 Task: Compose an email with the signature Hannah Green with the subject Request for feedback on an event and the message I apologize for any miscommunication and would like to clarify the situation. from softage.2@softage.net to softage.3@softage.net with an attached image file Catalog_image.jpg Undo the message and rewrite the message as I would like to schedule a demo of your product. Send the email. Finally, move the email from Sent Items to the label Meditation
Action: Mouse moved to (162, 263)
Screenshot: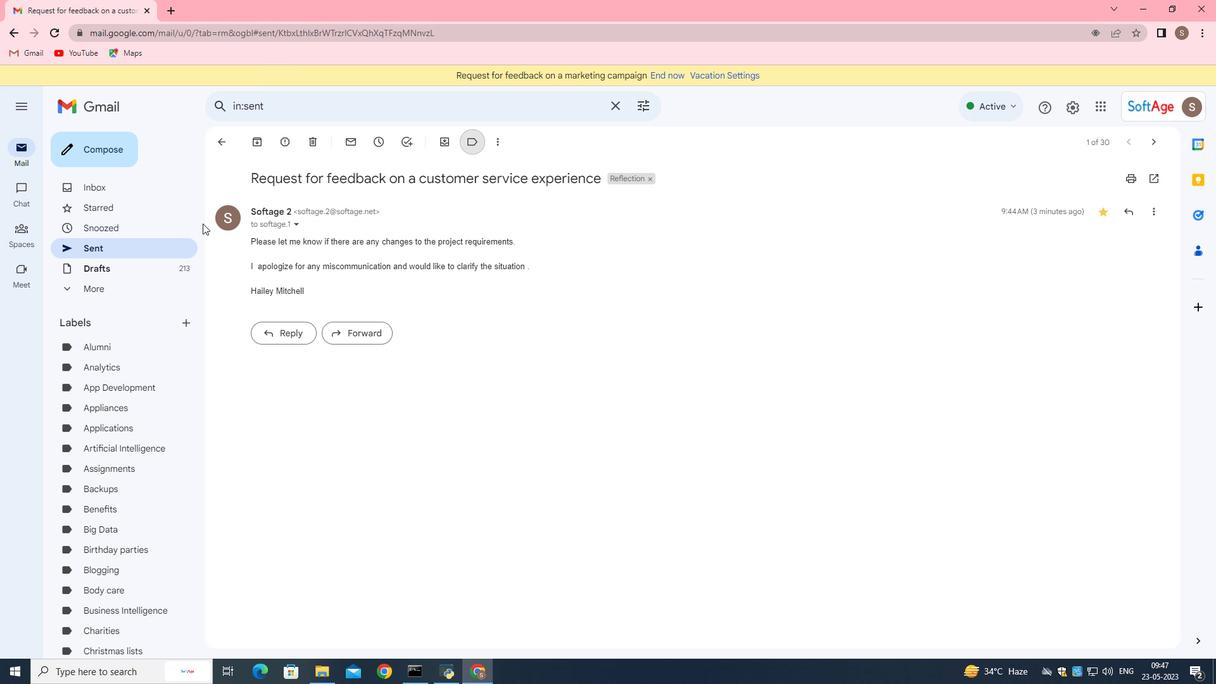 
Action: Mouse scrolled (162, 262) with delta (0, 0)
Screenshot: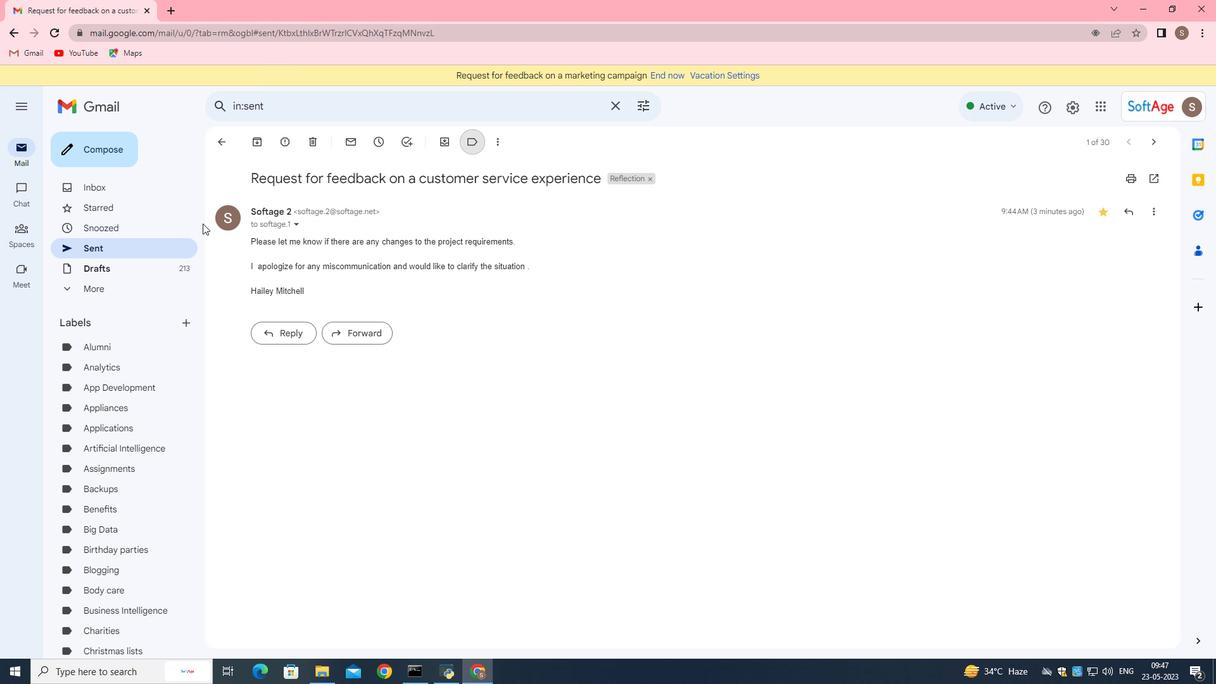 
Action: Mouse moved to (160, 266)
Screenshot: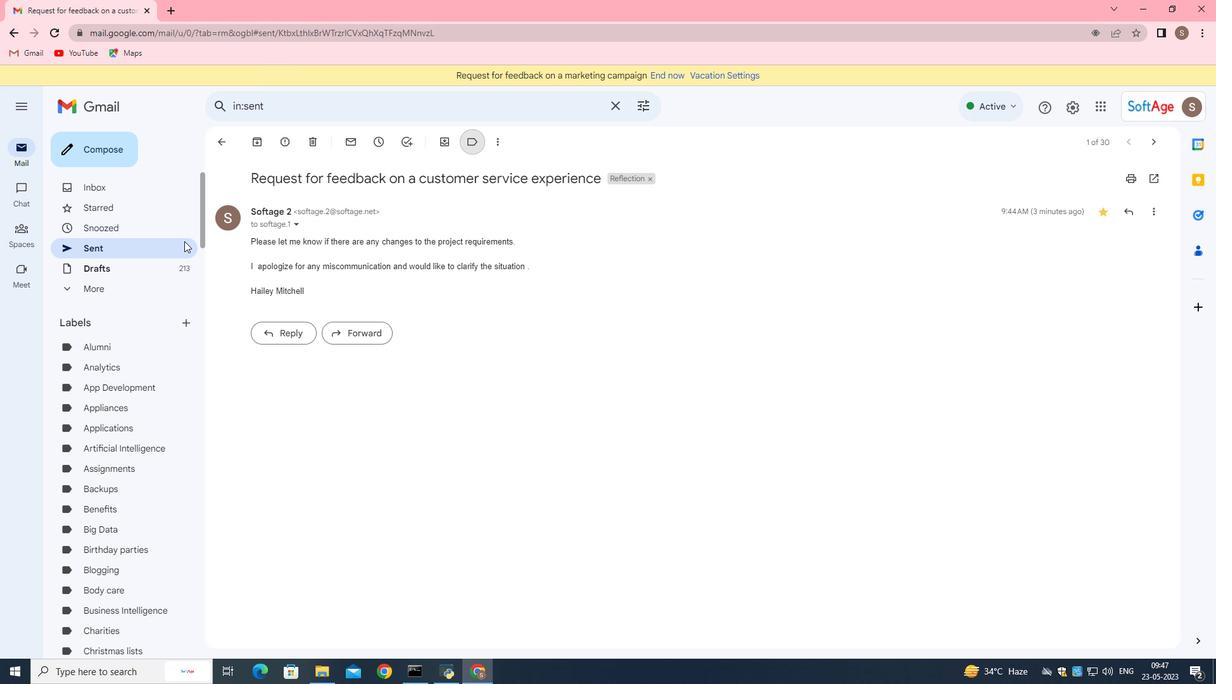 
Action: Mouse scrolled (160, 265) with delta (0, 0)
Screenshot: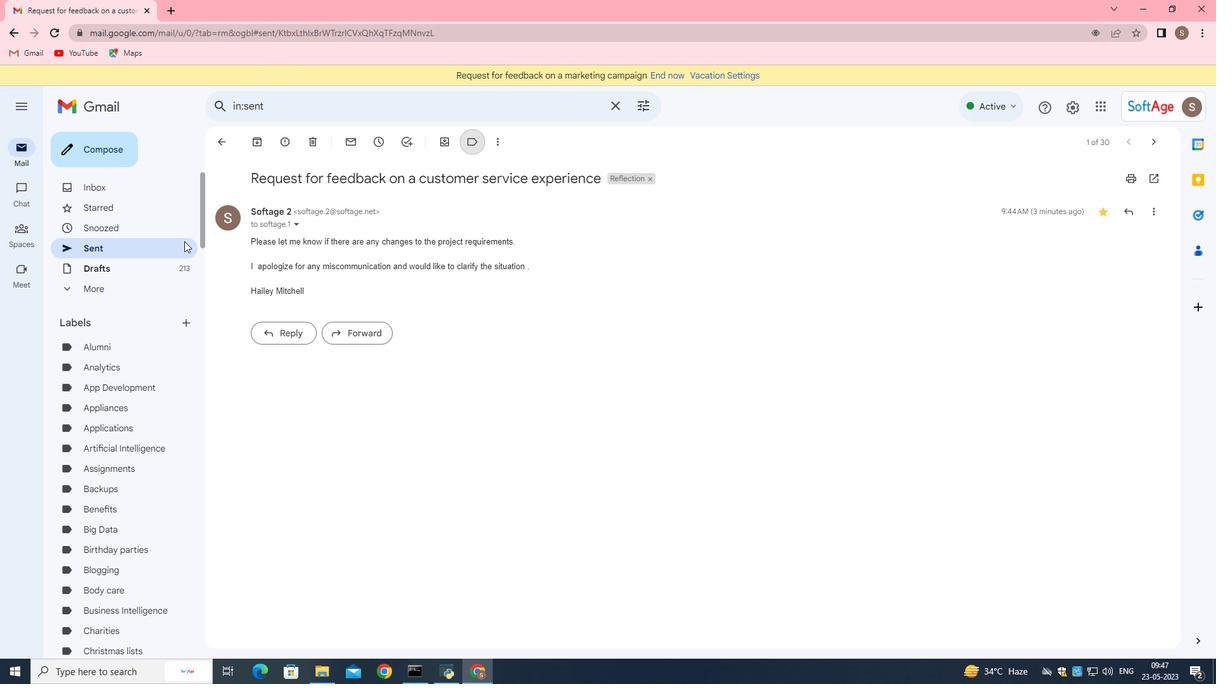 
Action: Mouse moved to (159, 269)
Screenshot: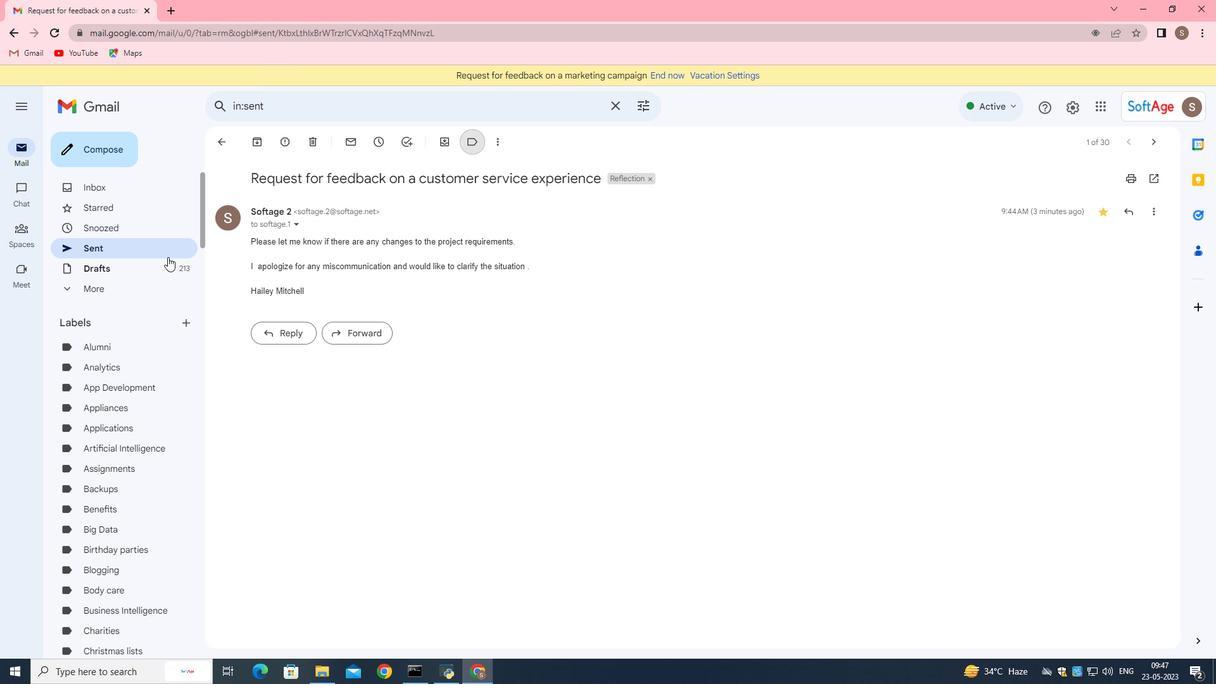 
Action: Mouse scrolled (159, 269) with delta (0, 0)
Screenshot: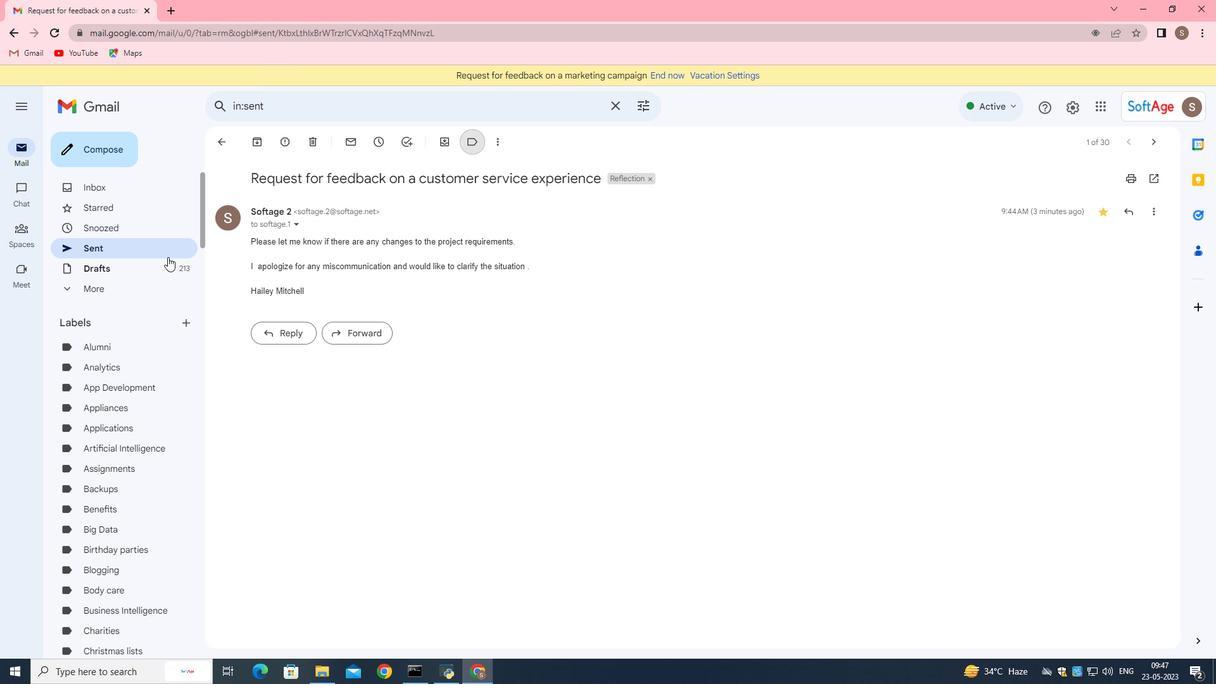 
Action: Mouse moved to (159, 270)
Screenshot: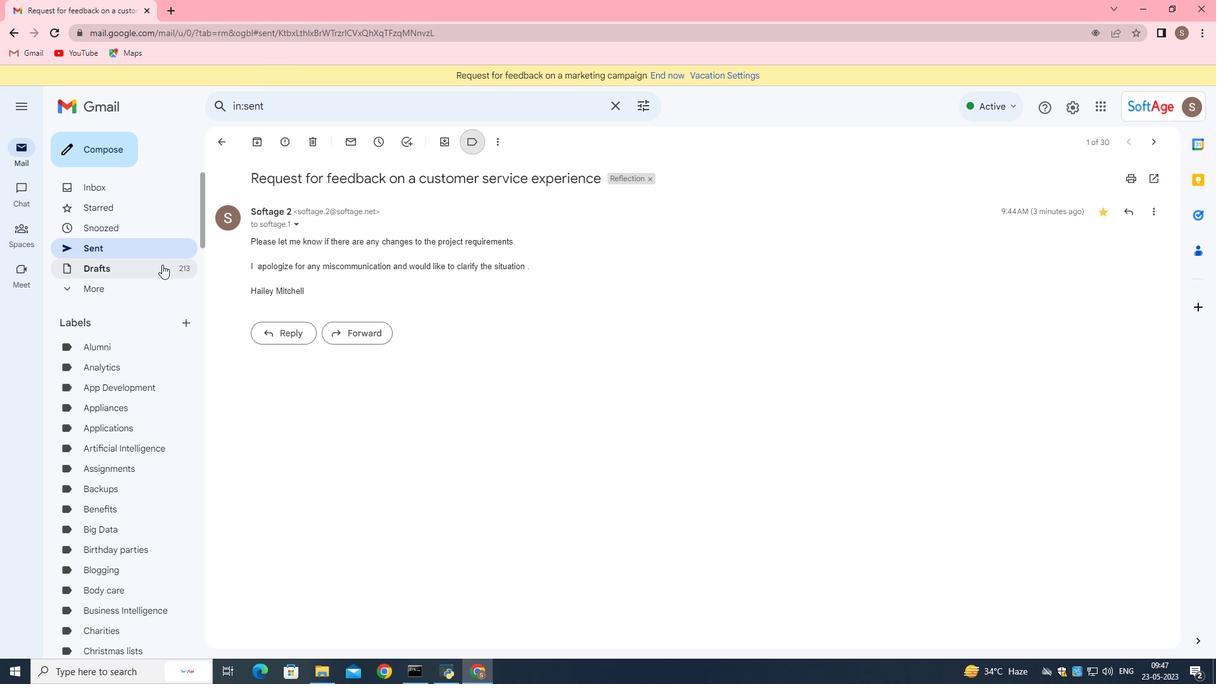 
Action: Mouse scrolled (159, 269) with delta (0, 0)
Screenshot: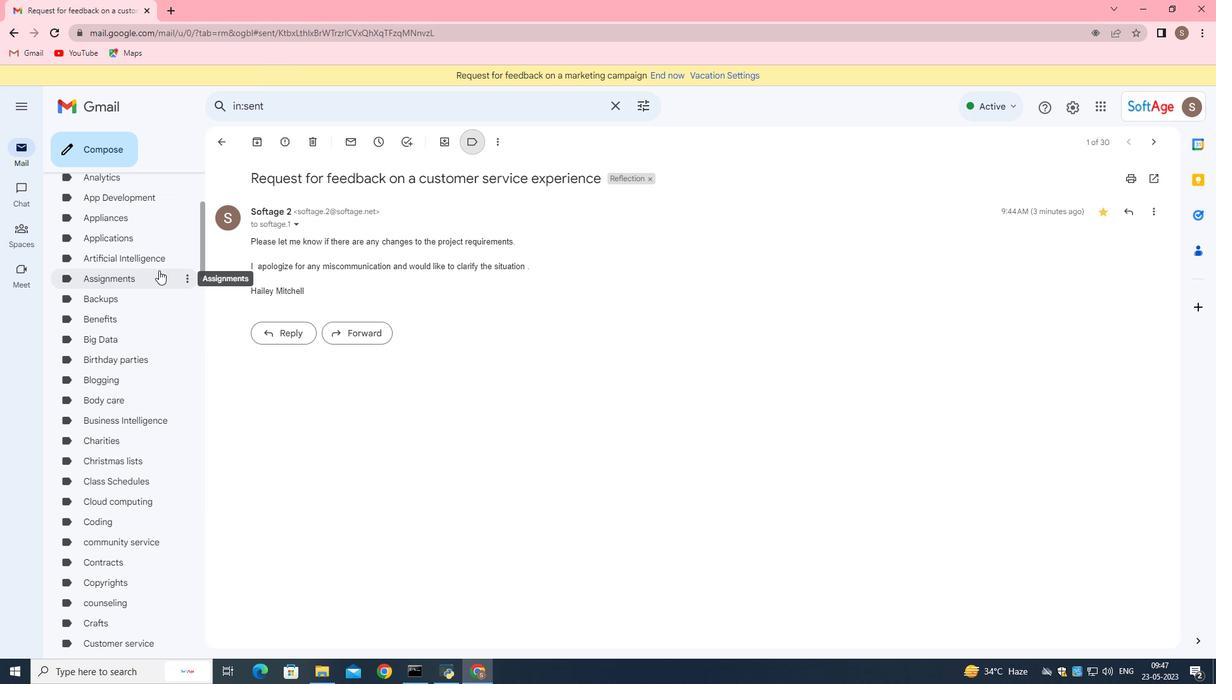 
Action: Mouse scrolled (159, 269) with delta (0, 0)
Screenshot: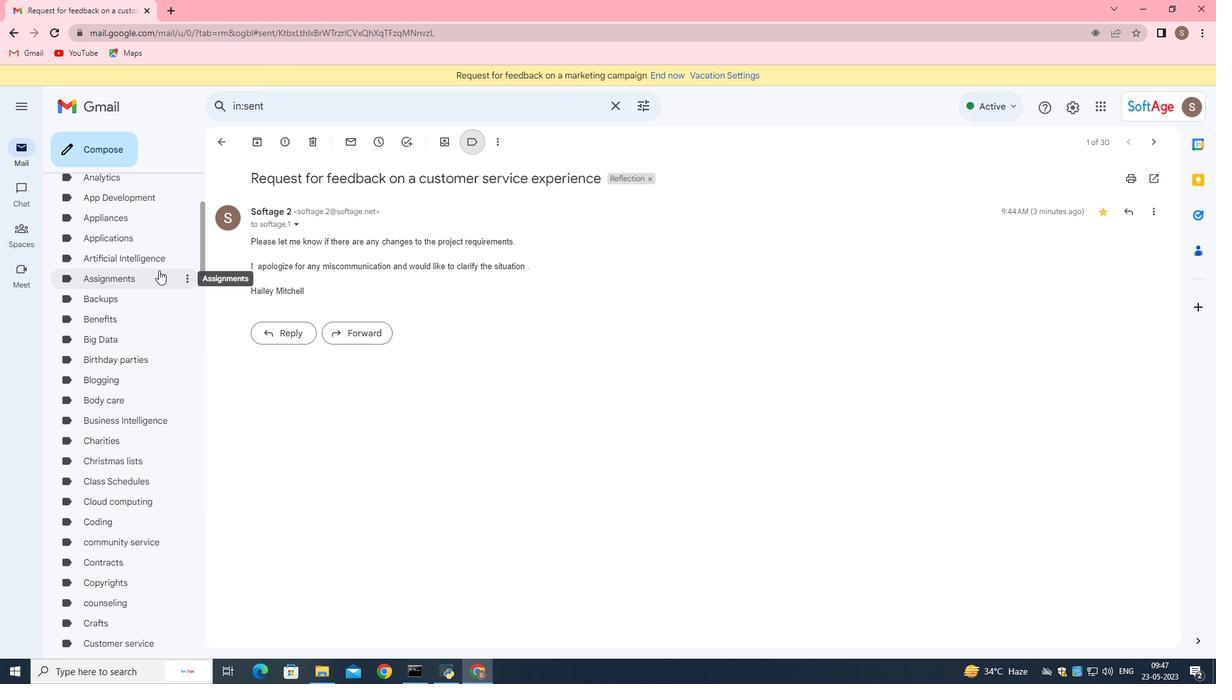 
Action: Mouse scrolled (159, 269) with delta (0, 0)
Screenshot: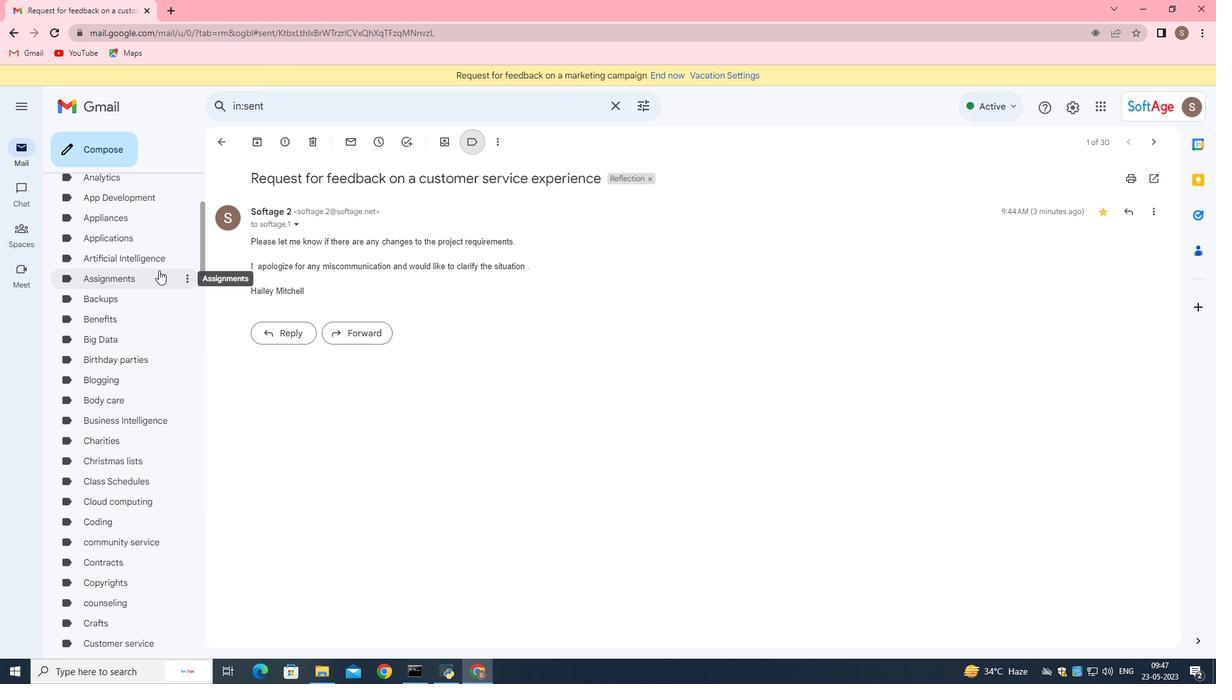 
Action: Mouse scrolled (159, 271) with delta (0, 0)
Screenshot: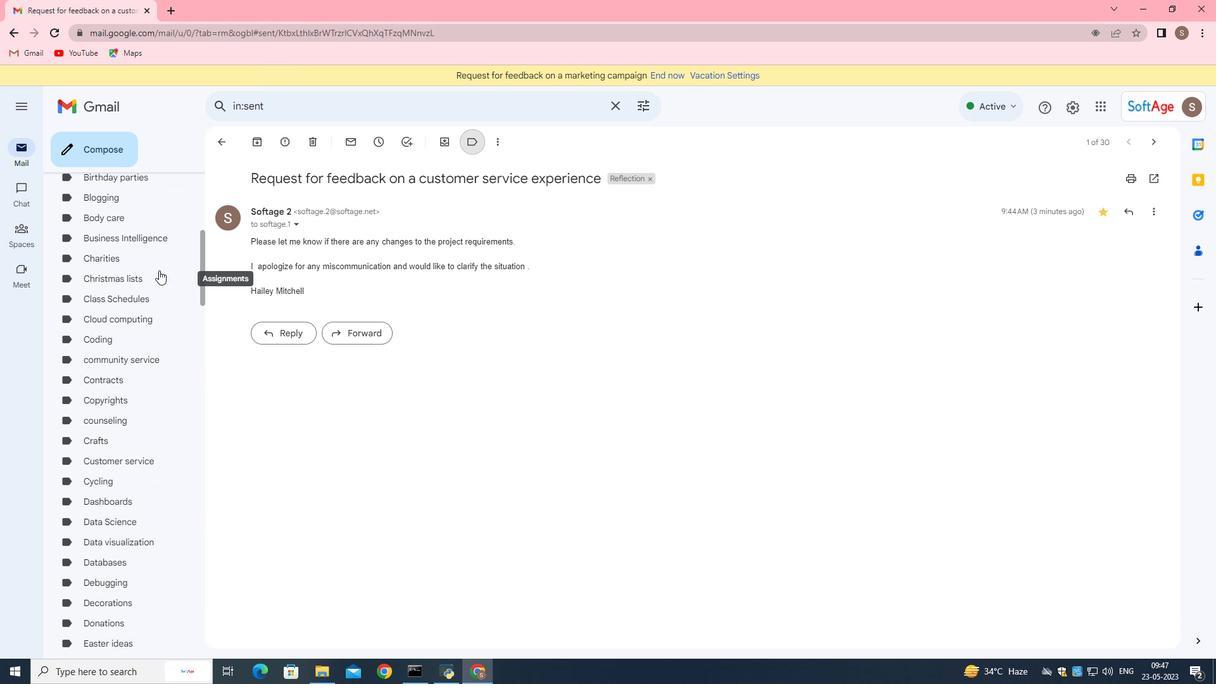 
Action: Mouse moved to (158, 270)
Screenshot: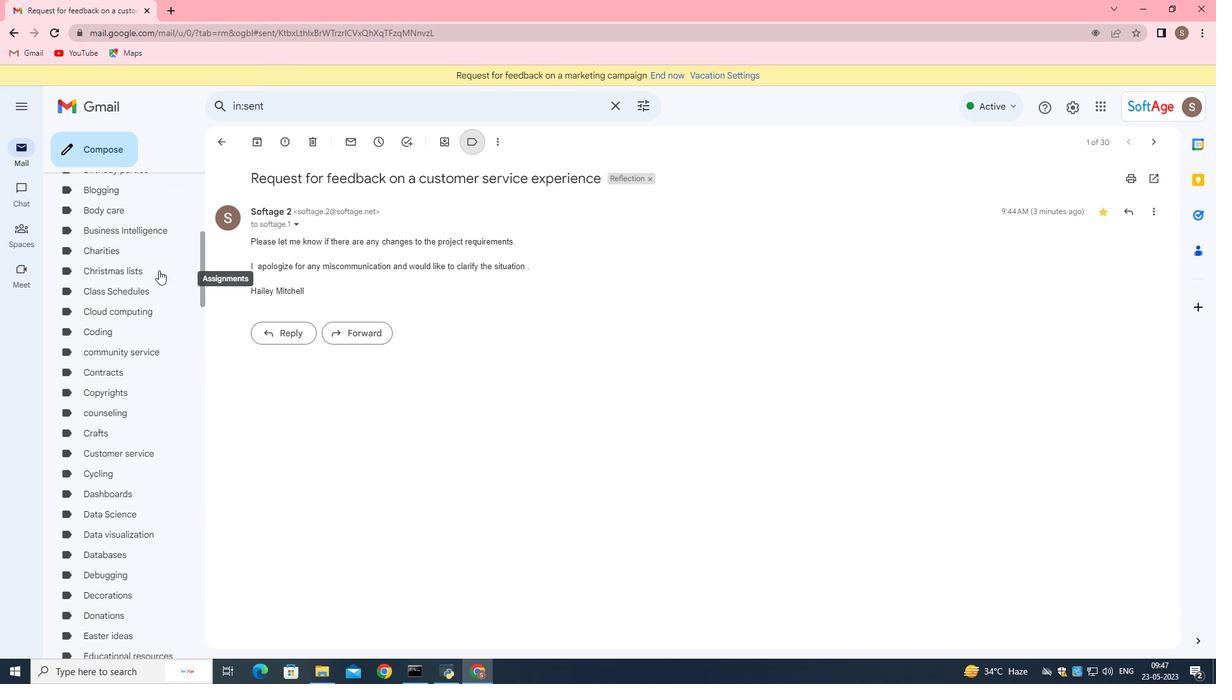 
Action: Mouse scrolled (158, 271) with delta (0, 0)
Screenshot: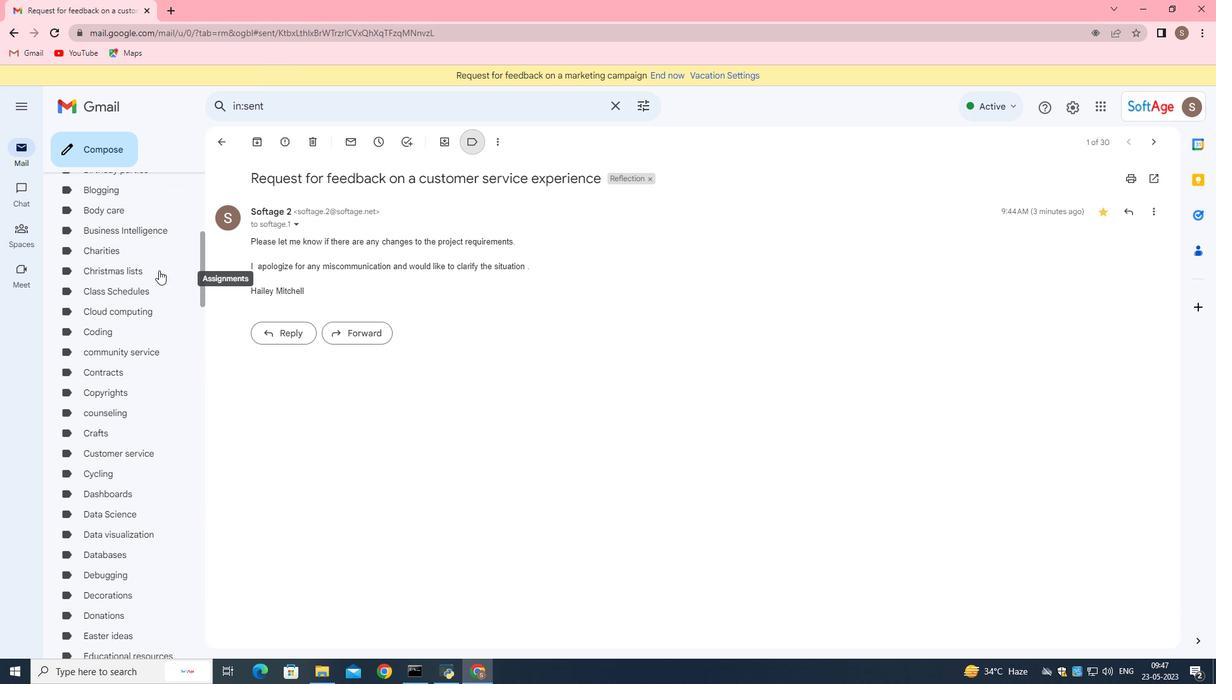 
Action: Mouse moved to (157, 270)
Screenshot: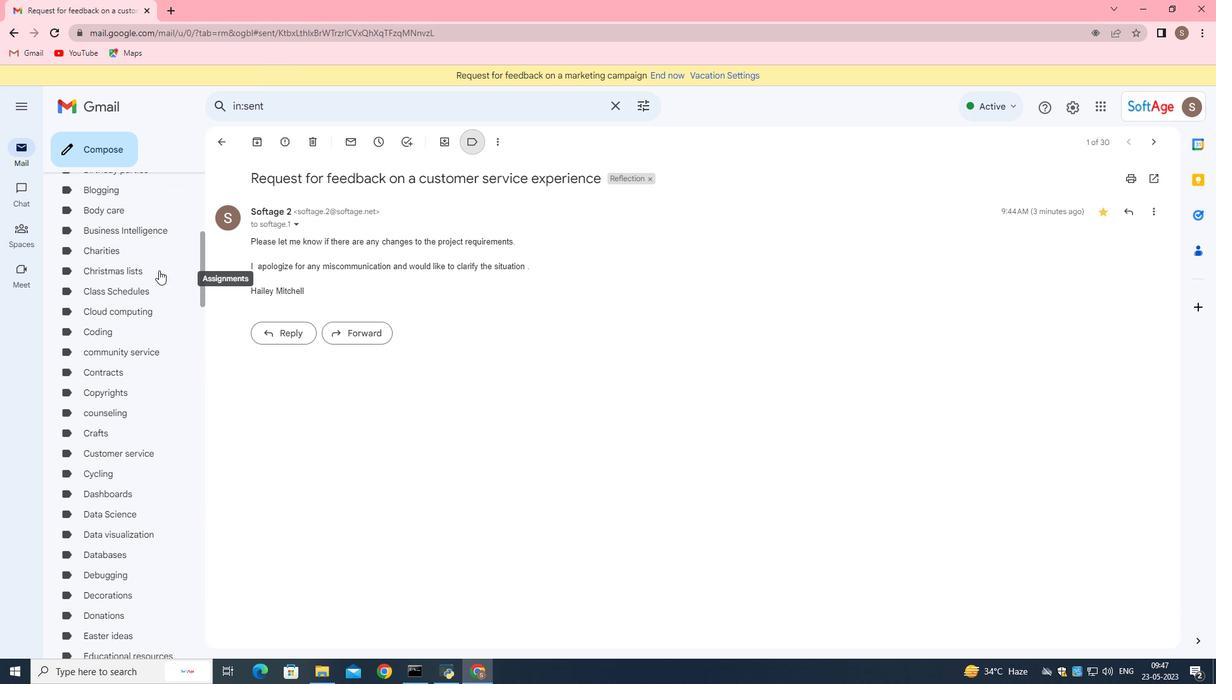 
Action: Mouse scrolled (157, 271) with delta (0, 0)
Screenshot: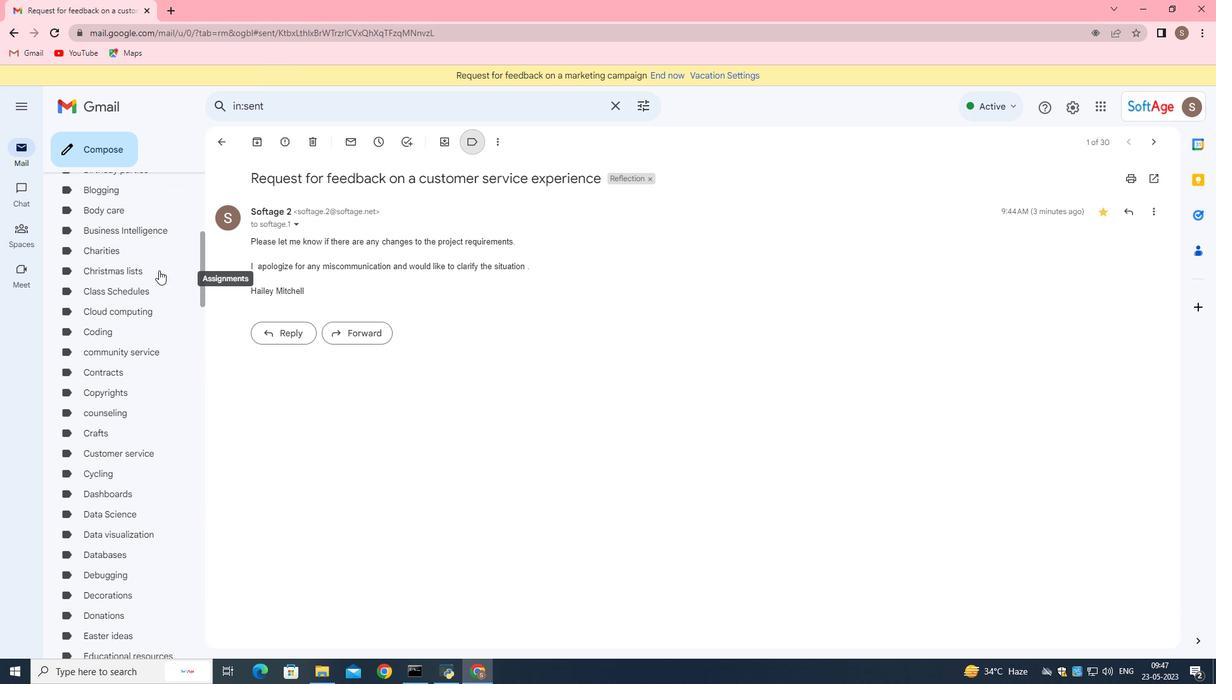 
Action: Mouse moved to (155, 268)
Screenshot: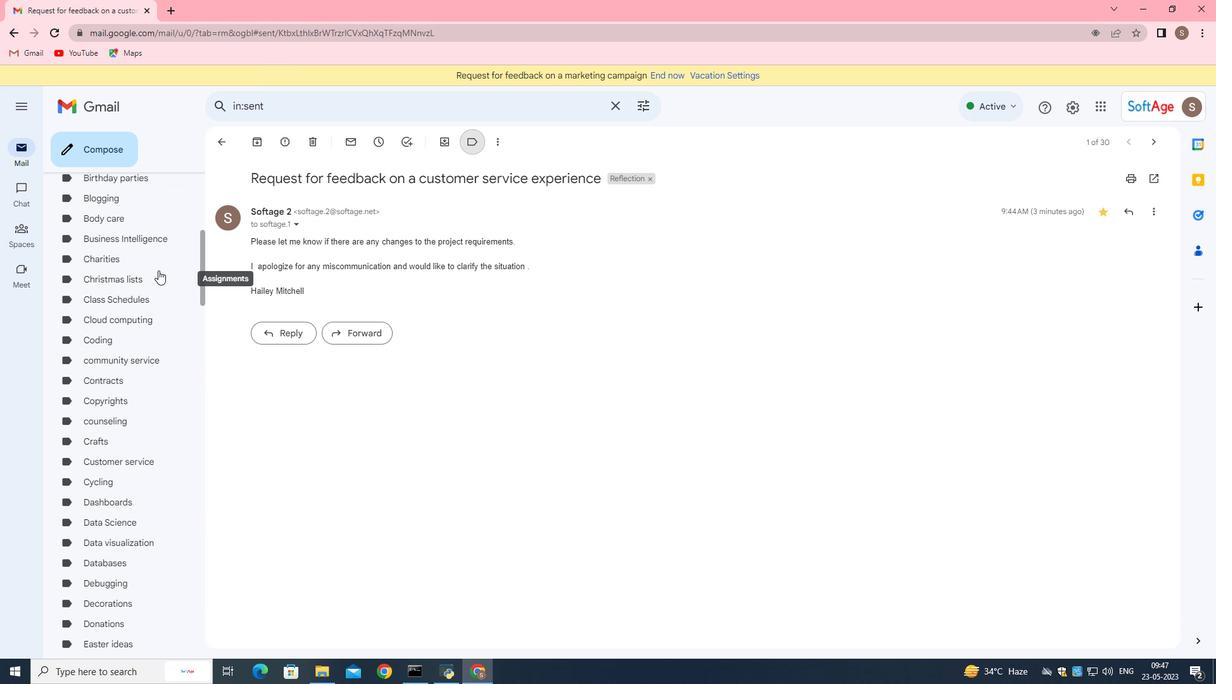 
Action: Mouse scrolled (155, 269) with delta (0, 0)
Screenshot: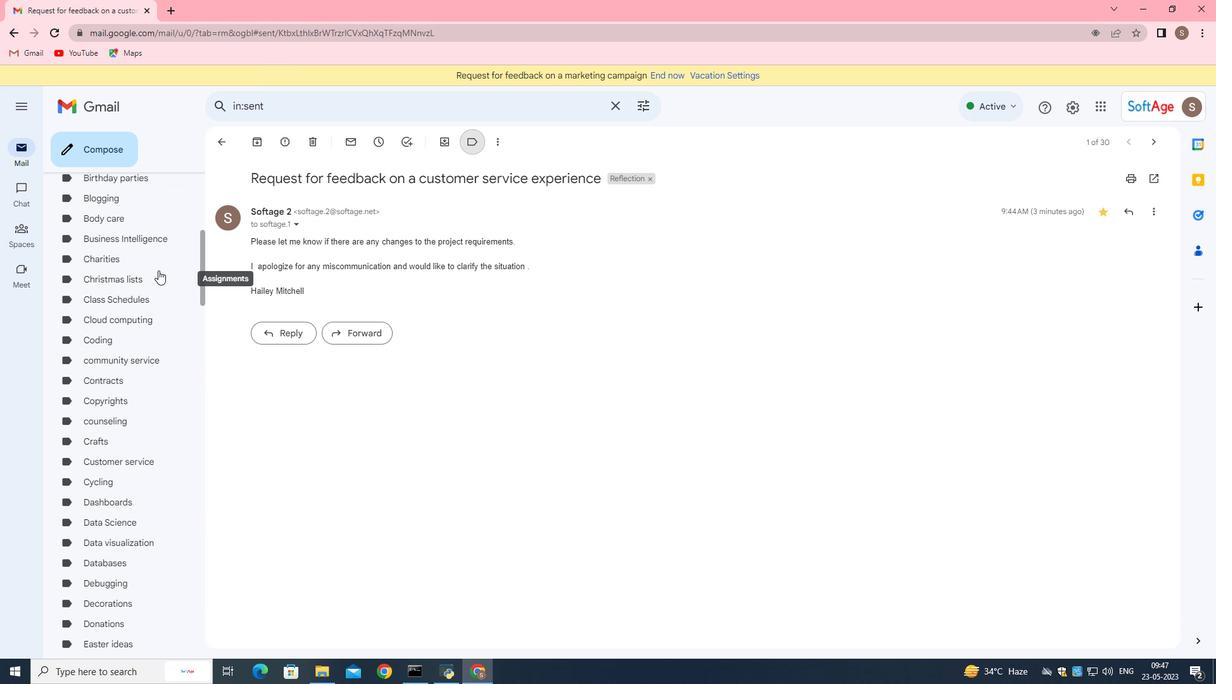 
Action: Mouse moved to (121, 180)
Screenshot: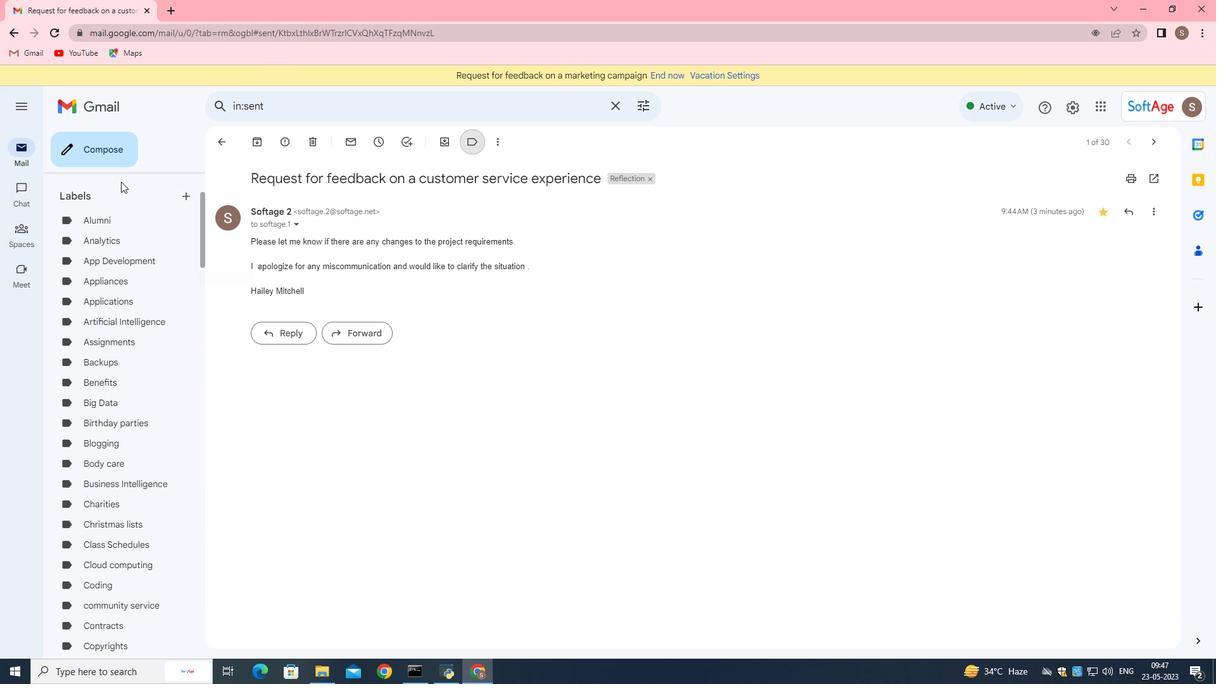 
Action: Mouse scrolled (121, 181) with delta (0, 0)
Screenshot: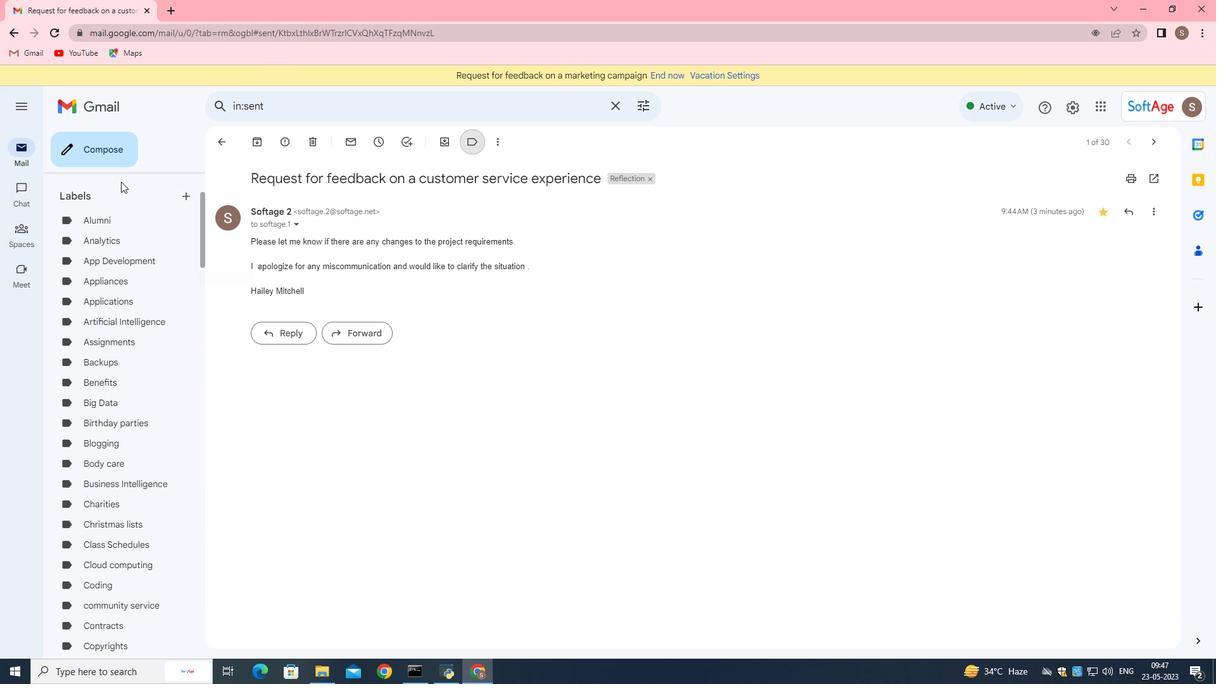 
Action: Mouse moved to (121, 179)
Screenshot: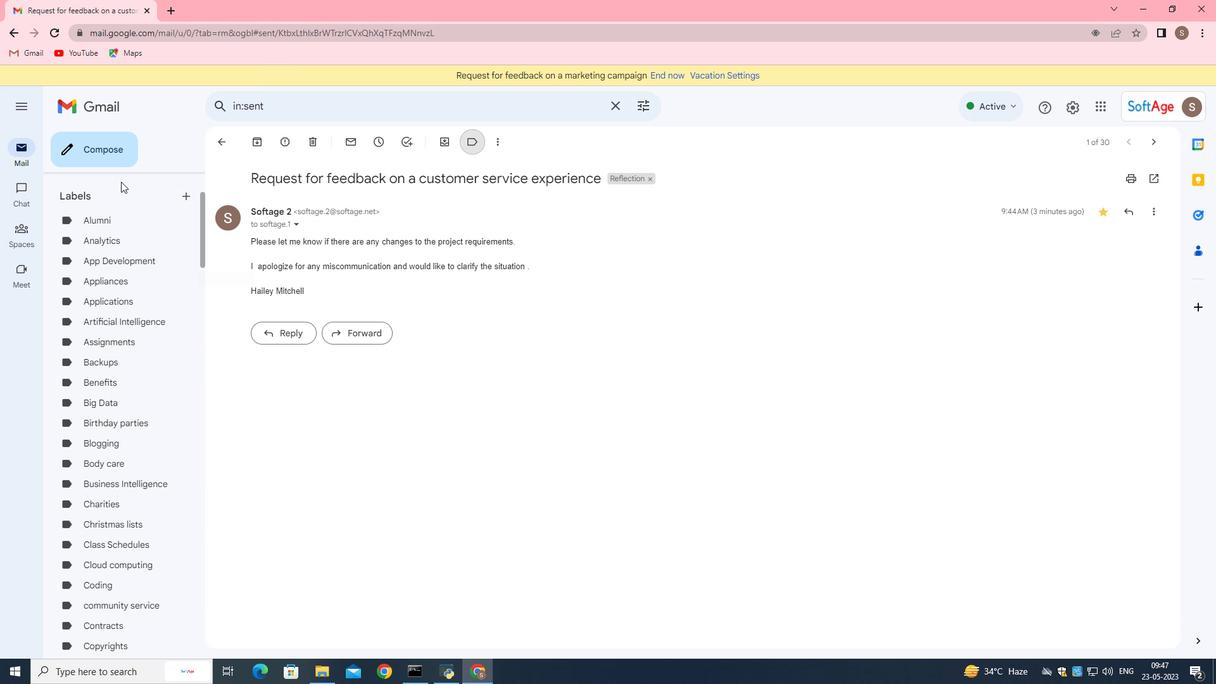 
Action: Mouse scrolled (121, 180) with delta (0, 0)
Screenshot: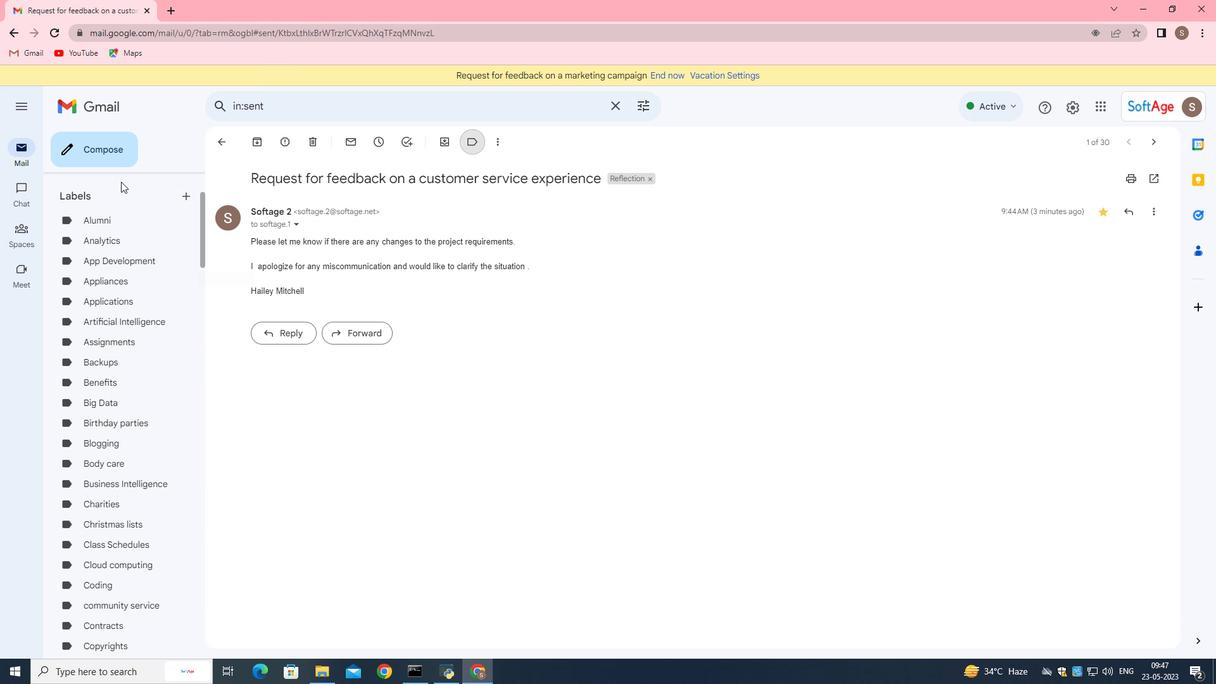 
Action: Mouse moved to (120, 178)
Screenshot: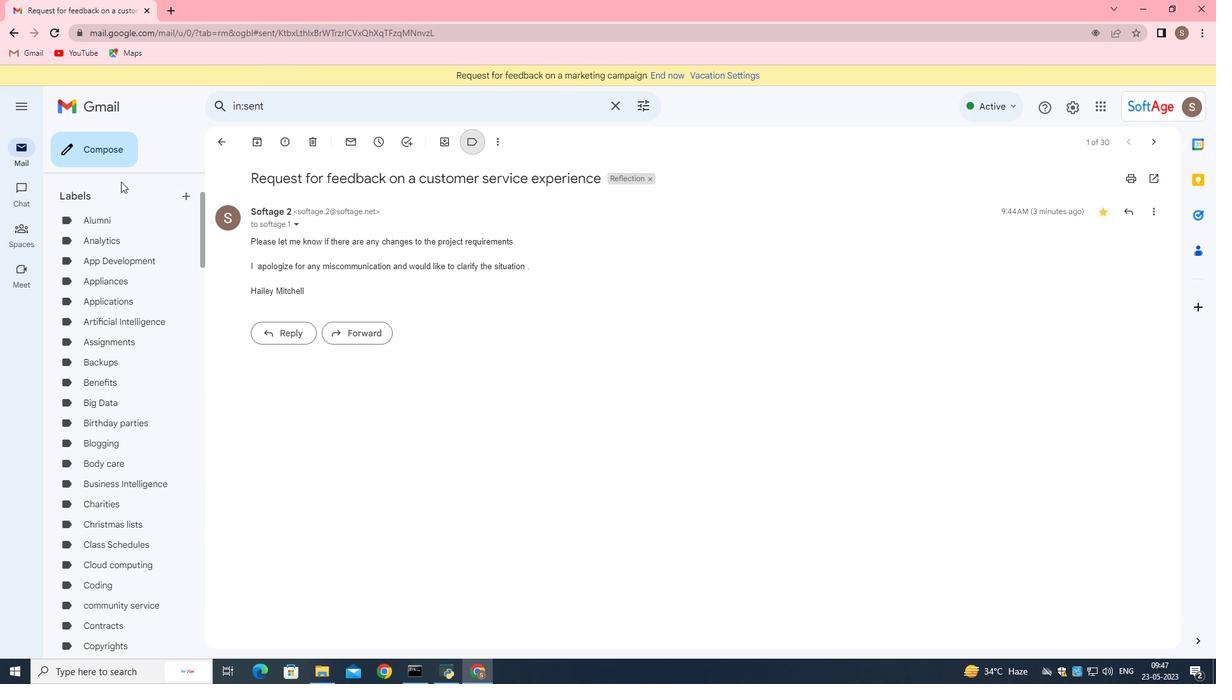 
Action: Mouse scrolled (120, 178) with delta (0, 0)
Screenshot: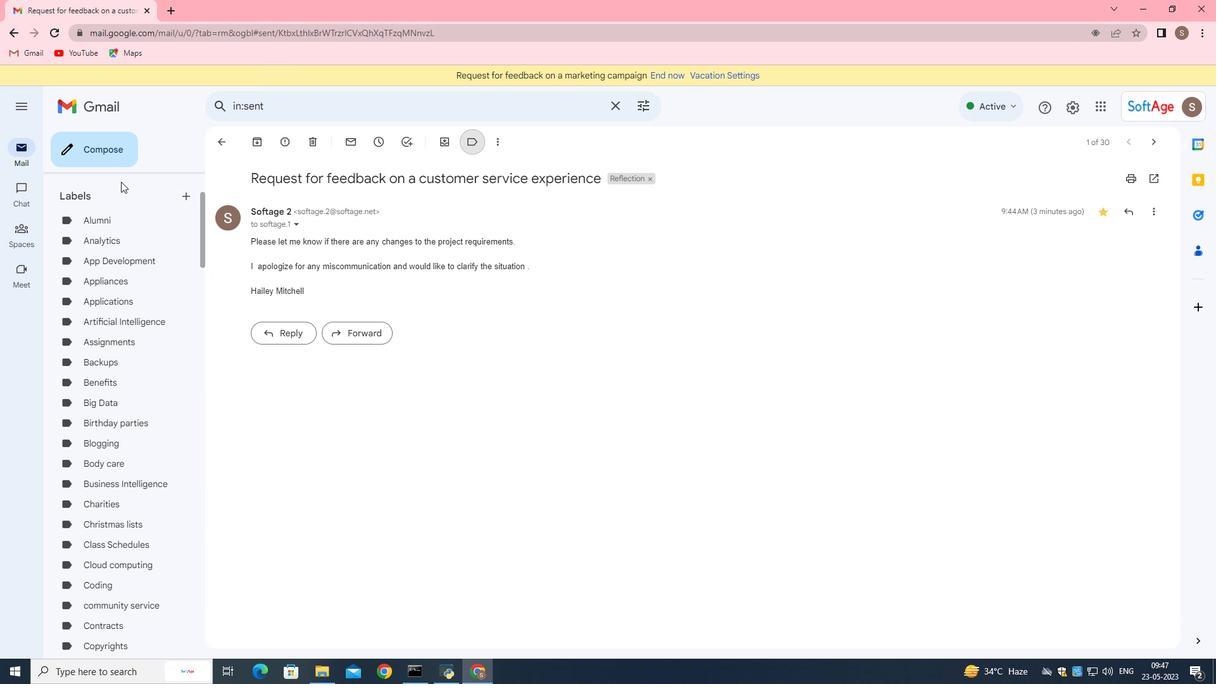 
Action: Mouse moved to (119, 172)
Screenshot: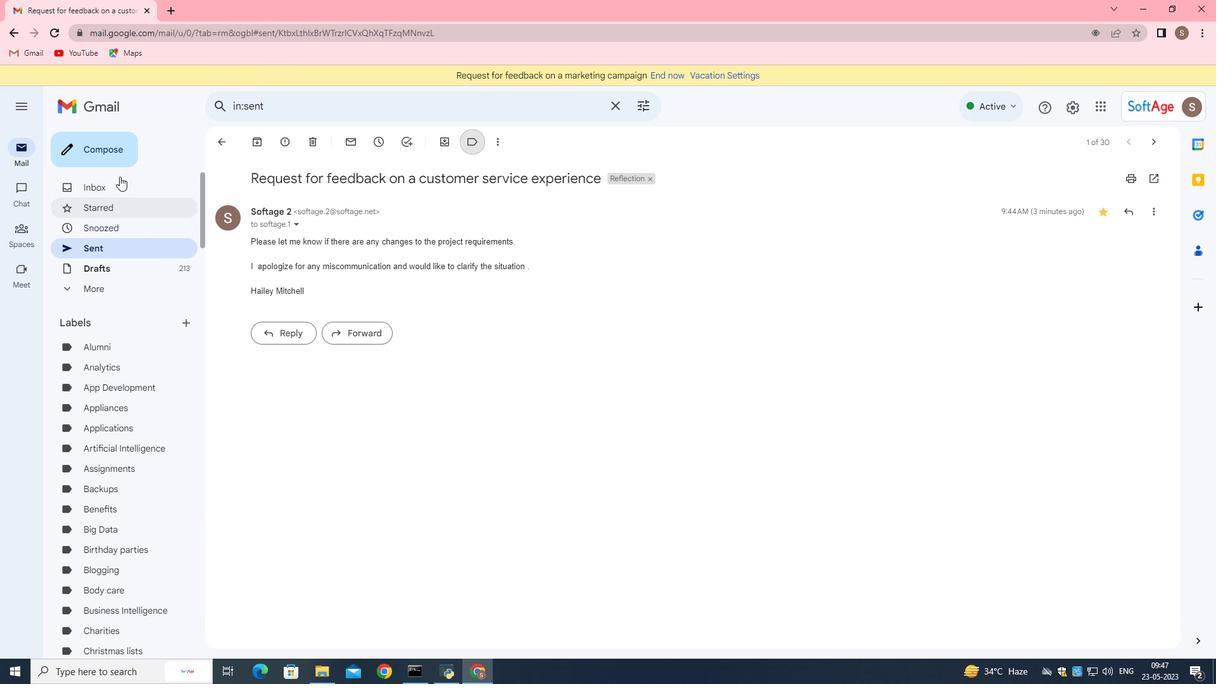 
Action: Mouse scrolled (119, 173) with delta (0, 0)
Screenshot: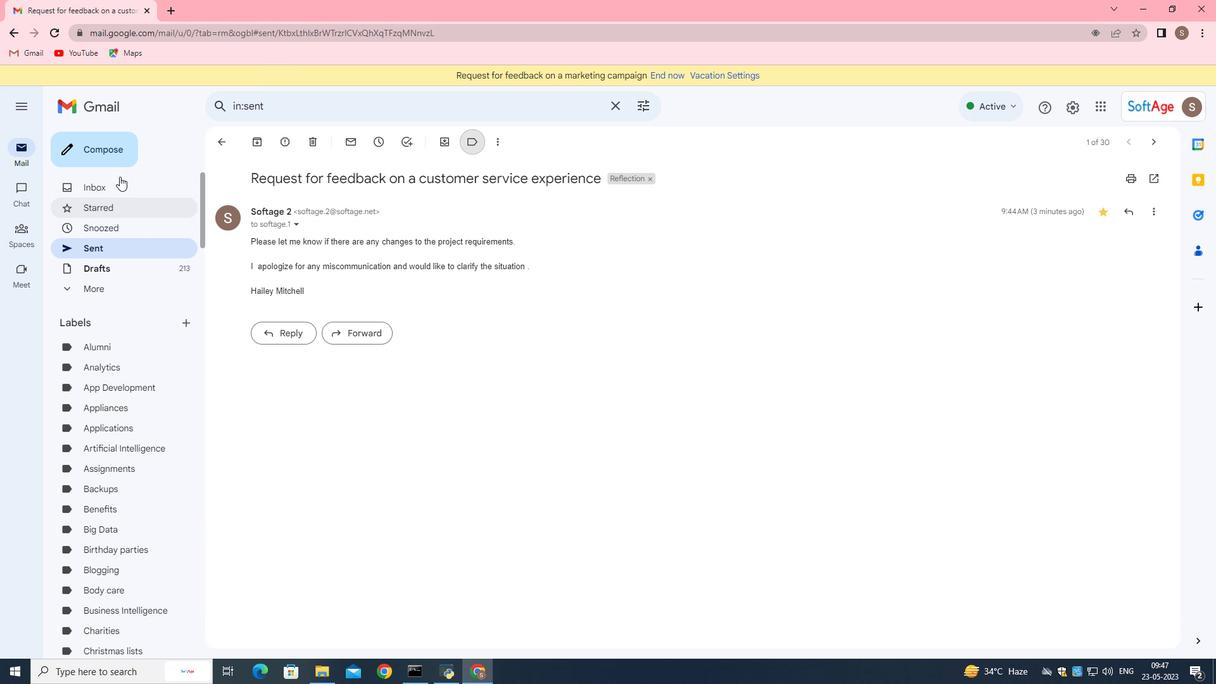 
Action: Mouse moved to (117, 170)
Screenshot: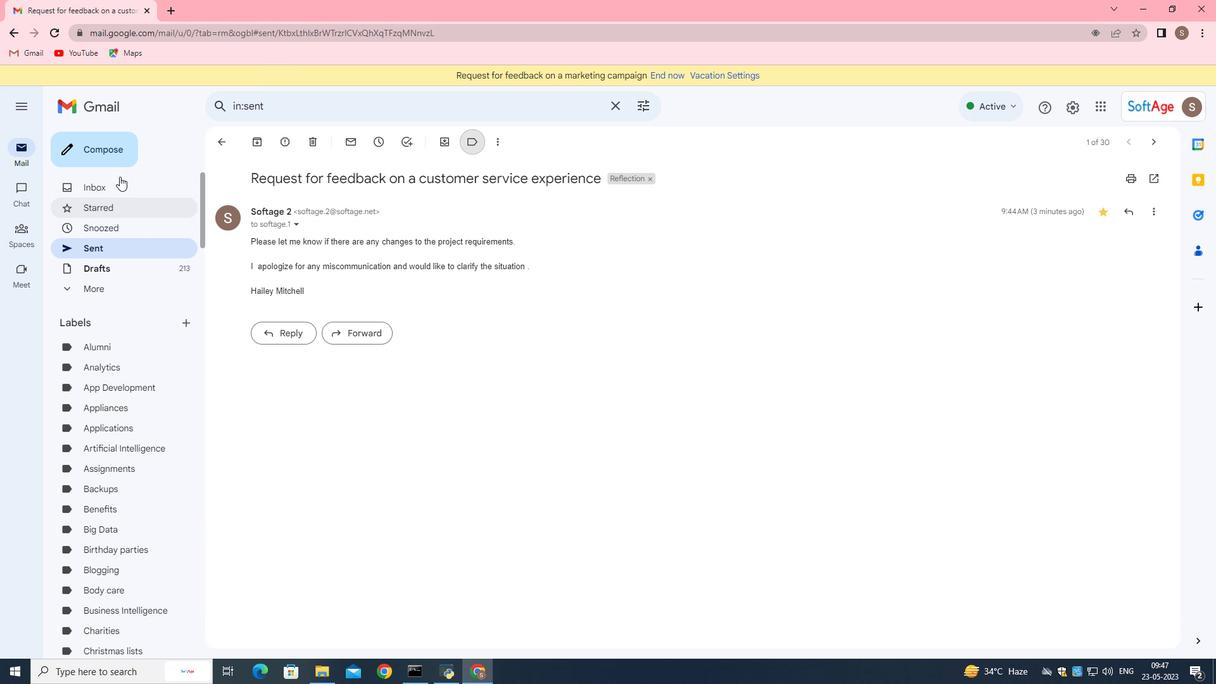 
Action: Mouse scrolled (117, 171) with delta (0, 0)
Screenshot: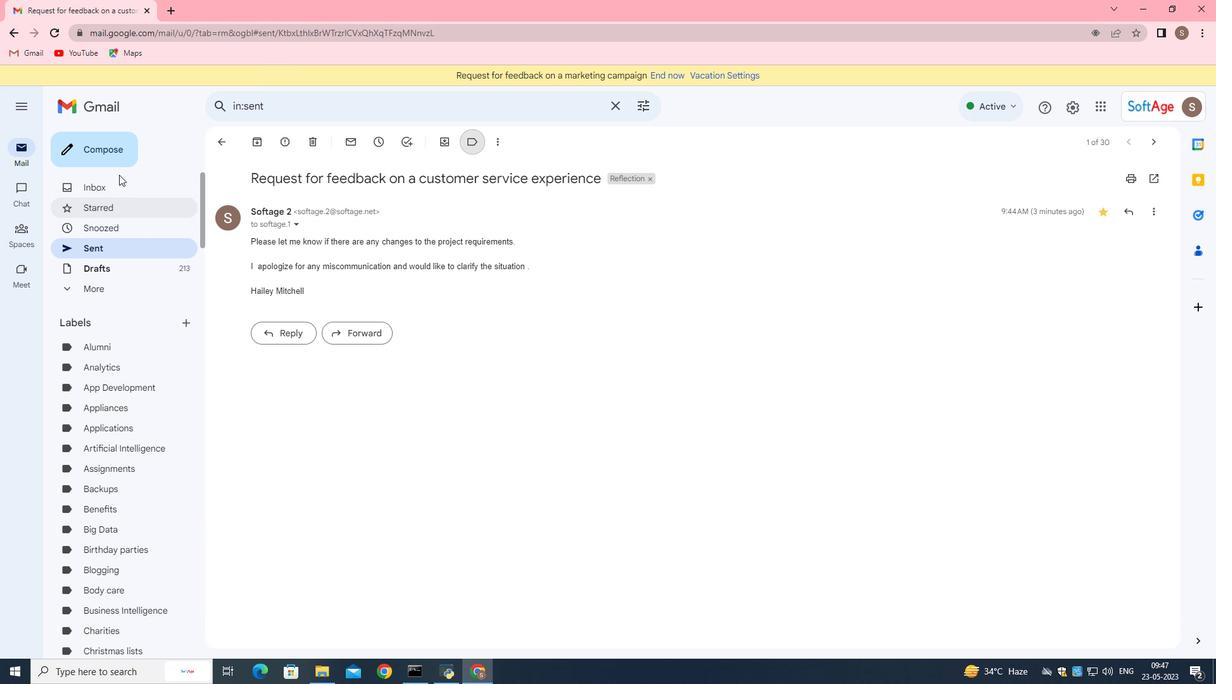 
Action: Mouse moved to (115, 165)
Screenshot: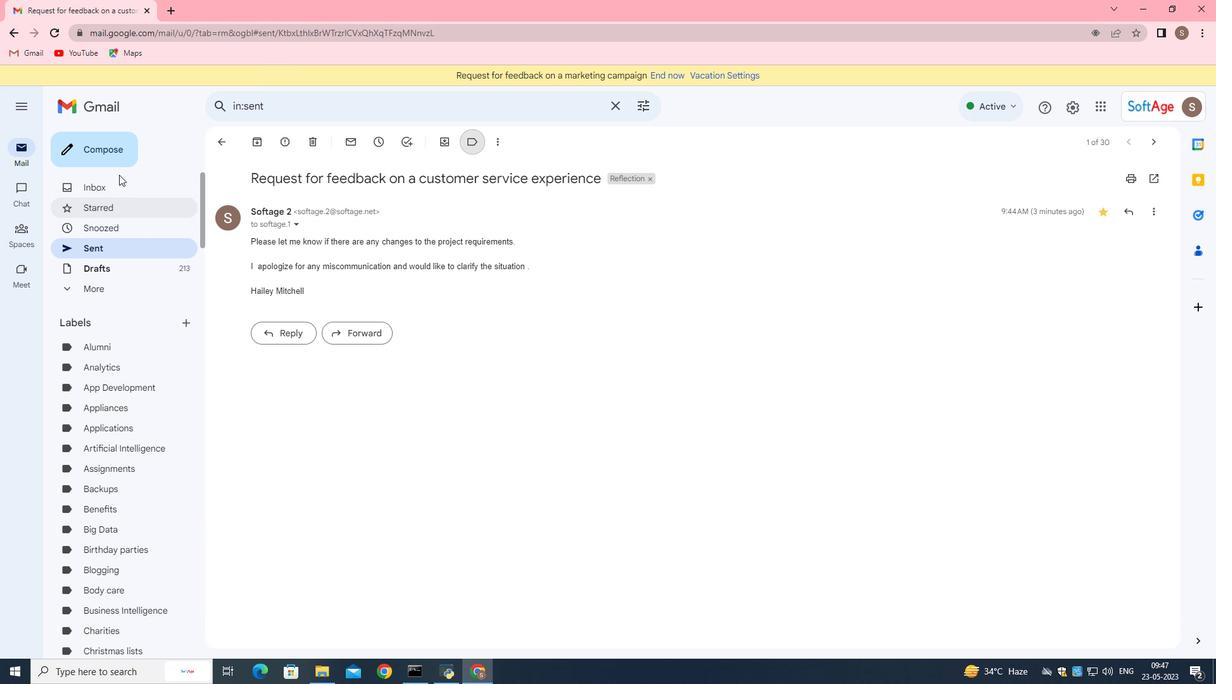 
Action: Mouse scrolled (115, 166) with delta (0, 0)
Screenshot: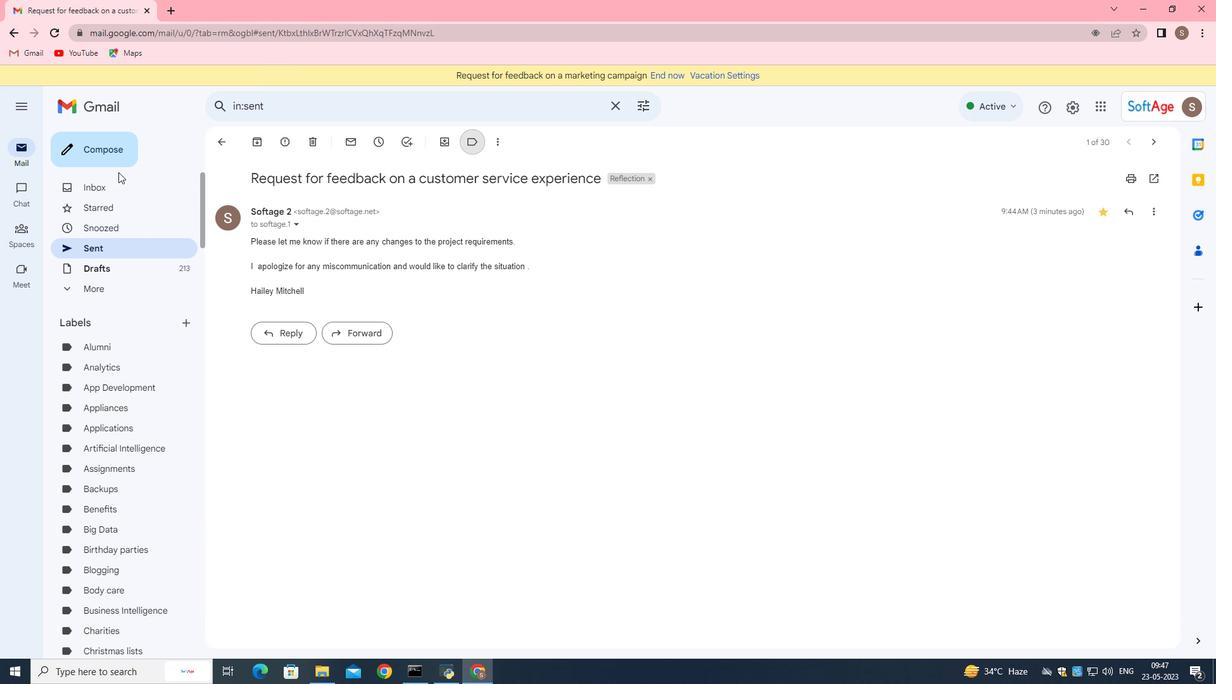 
Action: Mouse moved to (104, 106)
Screenshot: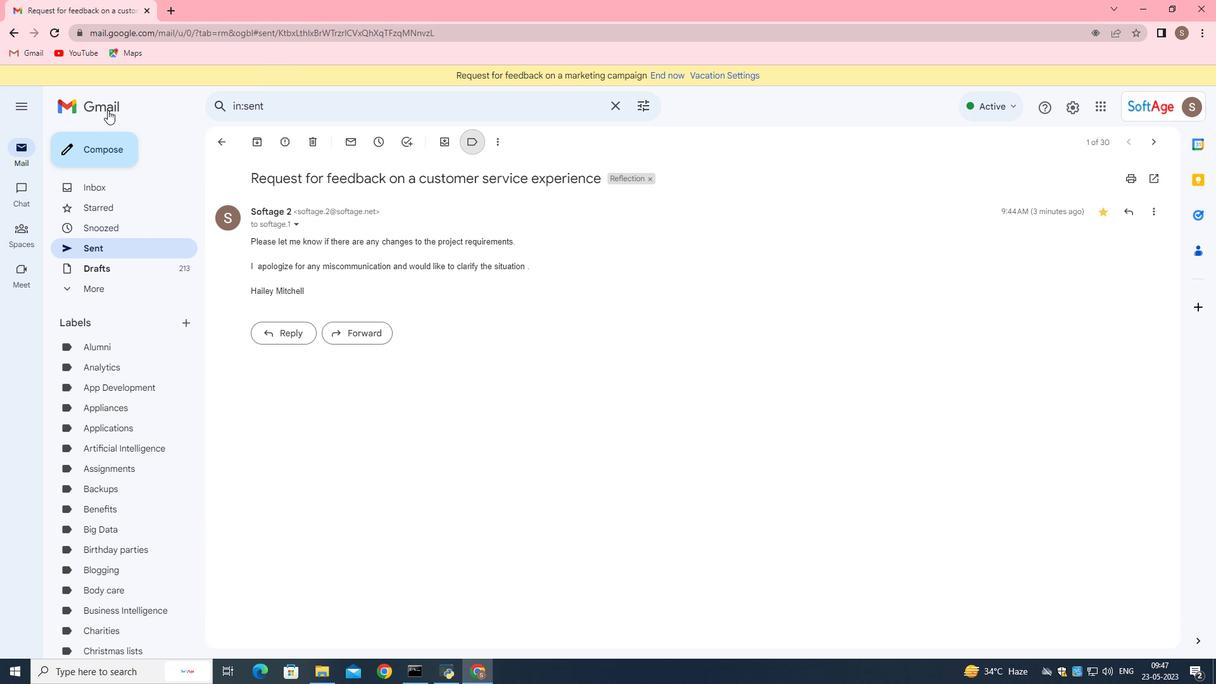 
Action: Mouse pressed left at (104, 106)
Screenshot: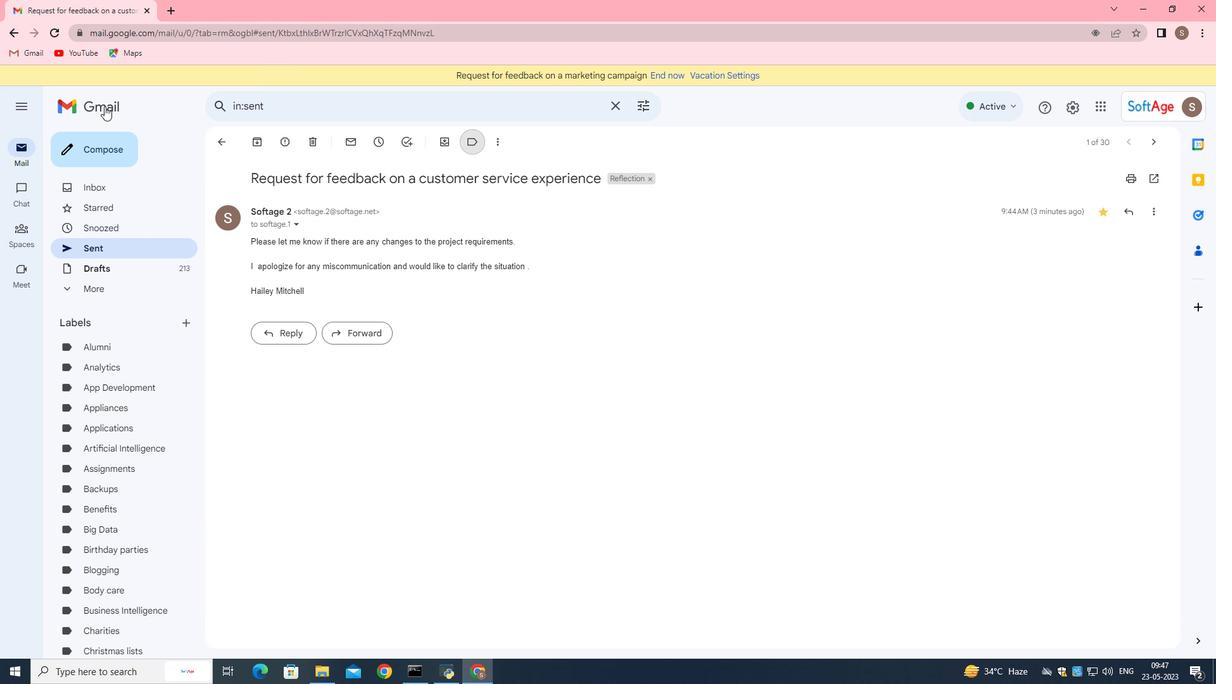 
Action: Mouse moved to (269, 299)
Screenshot: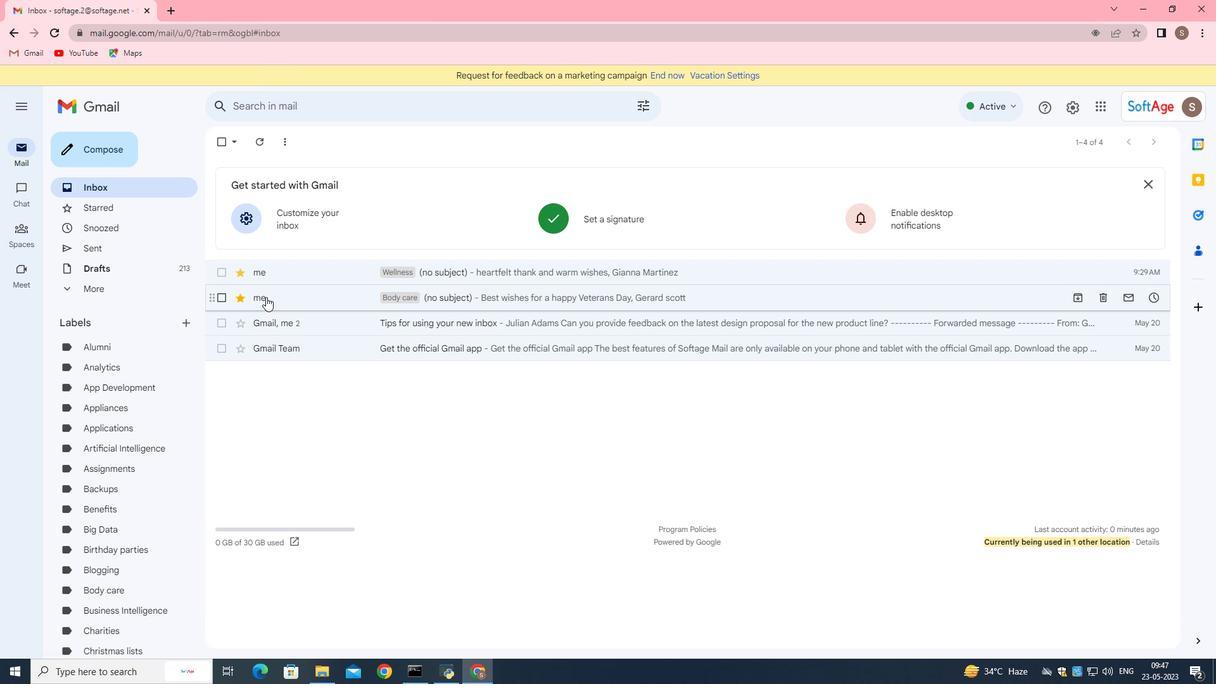 
Action: Mouse scrolled (269, 299) with delta (0, 0)
Screenshot: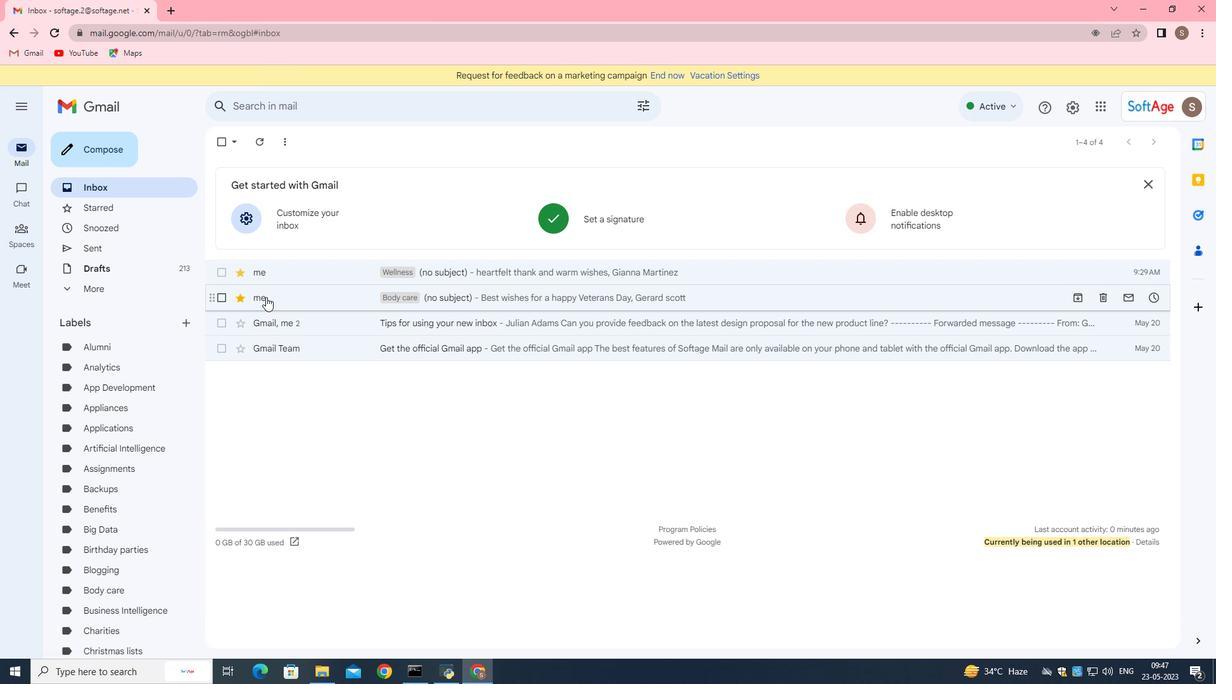 
Action: Mouse moved to (269, 300)
Screenshot: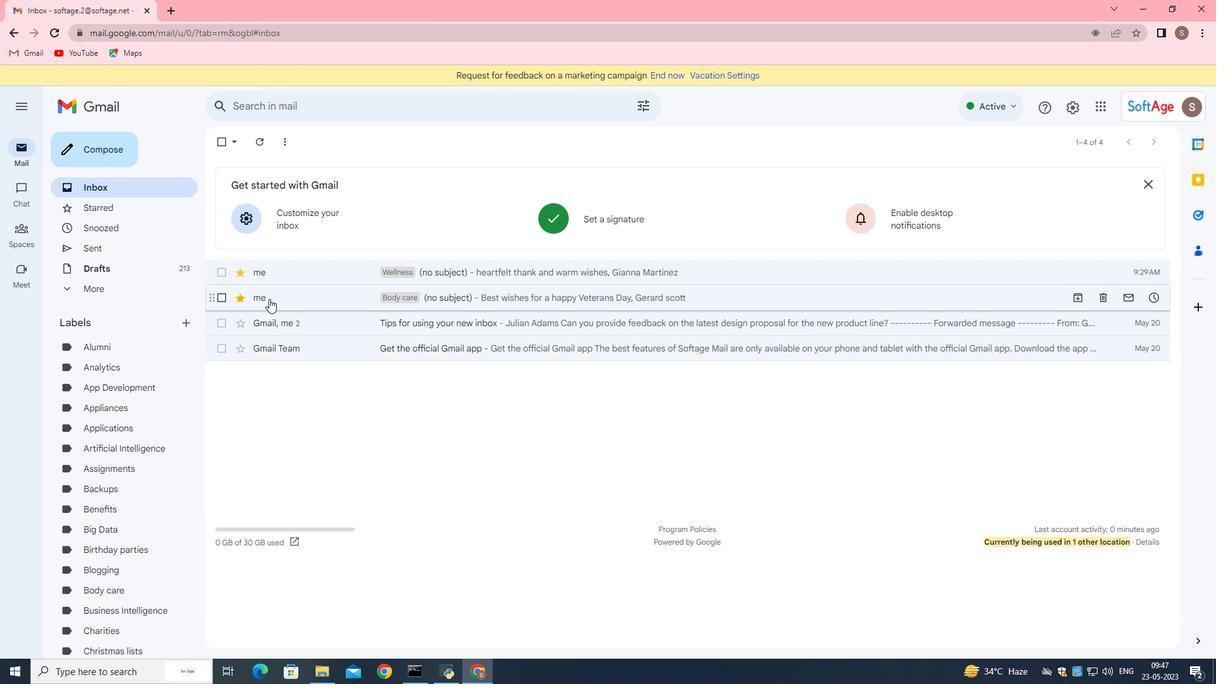 
Action: Mouse scrolled (269, 299) with delta (0, 0)
Screenshot: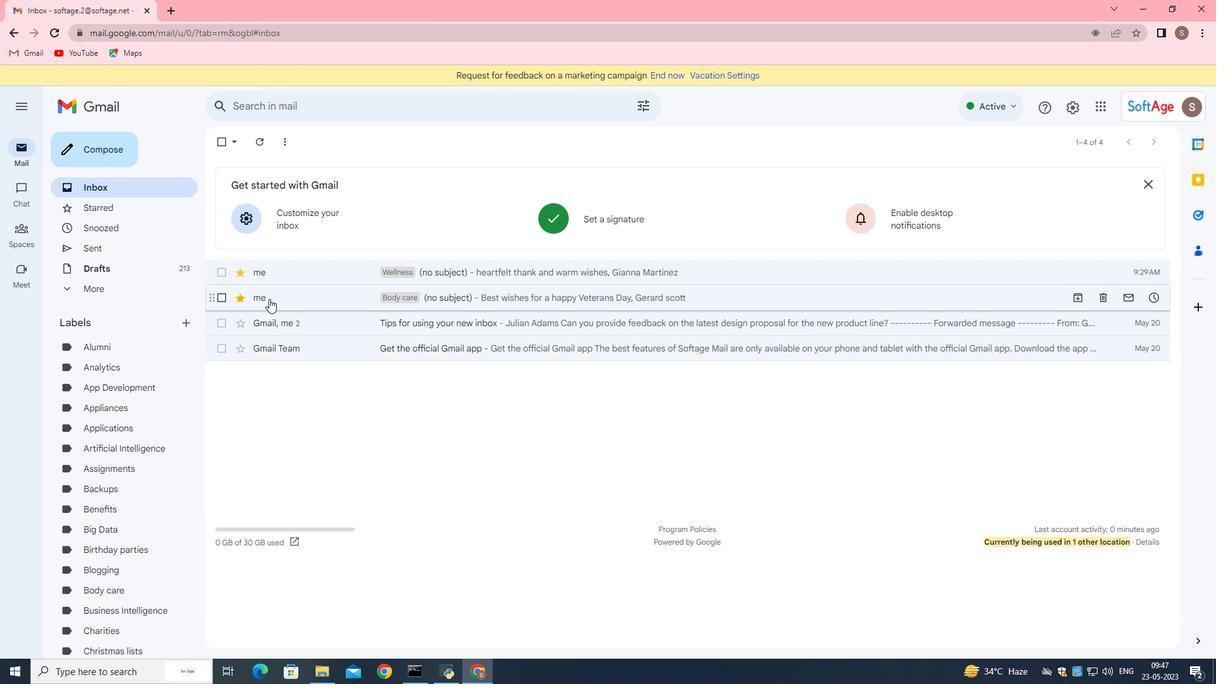 
Action: Mouse scrolled (269, 299) with delta (0, 0)
Screenshot: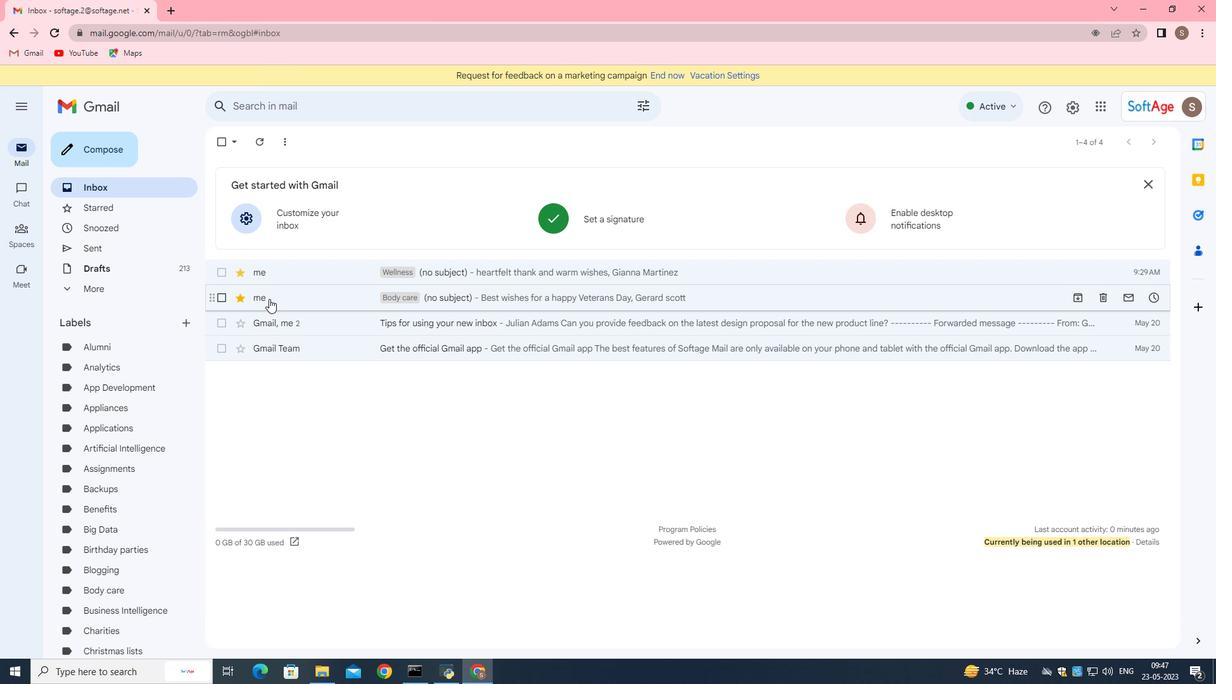 
Action: Mouse moved to (269, 300)
Screenshot: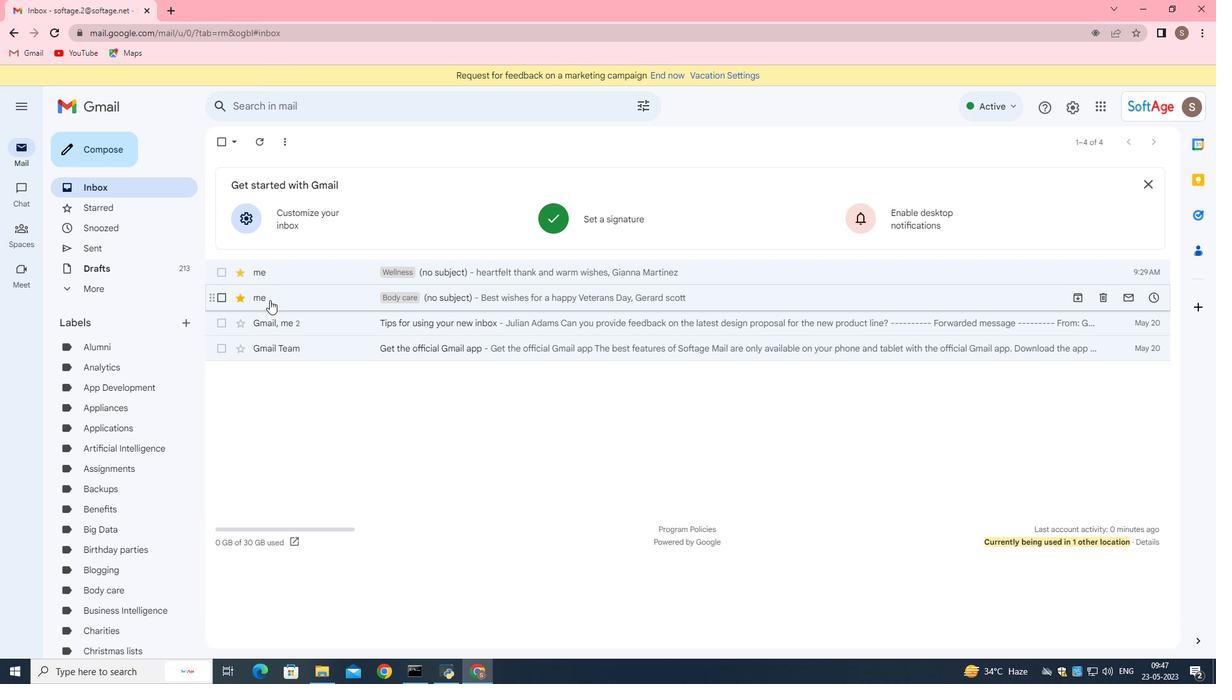 
Action: Mouse scrolled (269, 300) with delta (0, 0)
Screenshot: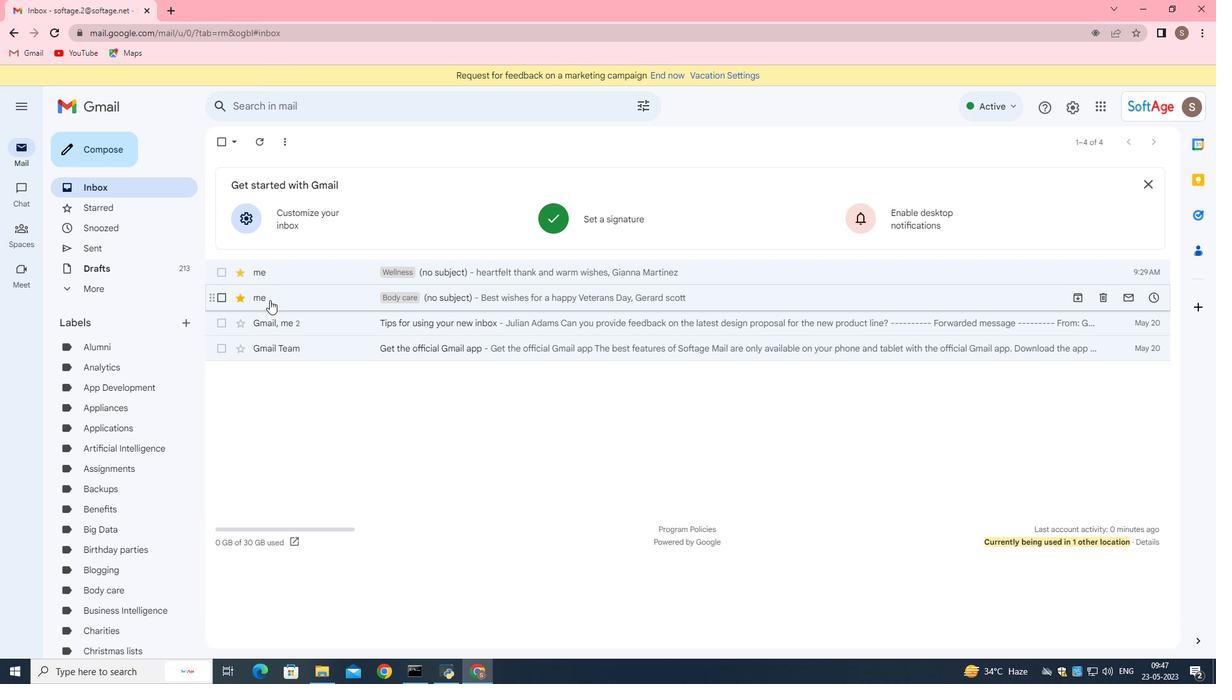 
Action: Mouse moved to (269, 296)
Screenshot: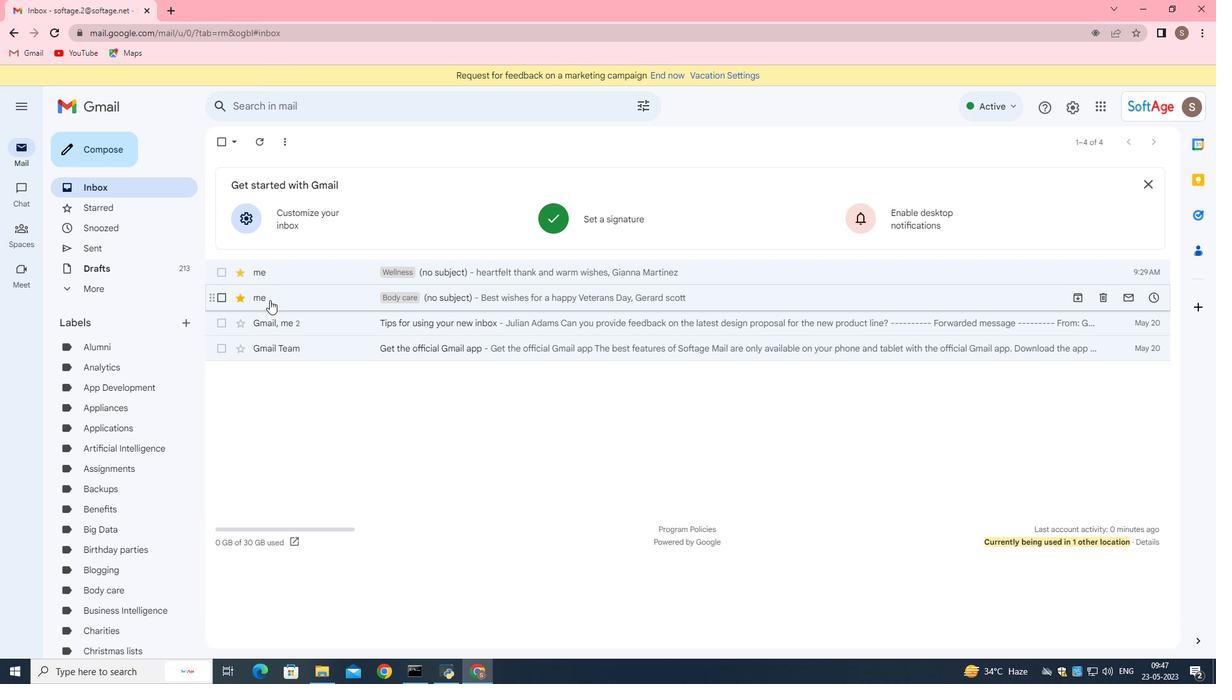 
Action: Mouse scrolled (269, 297) with delta (0, 0)
Screenshot: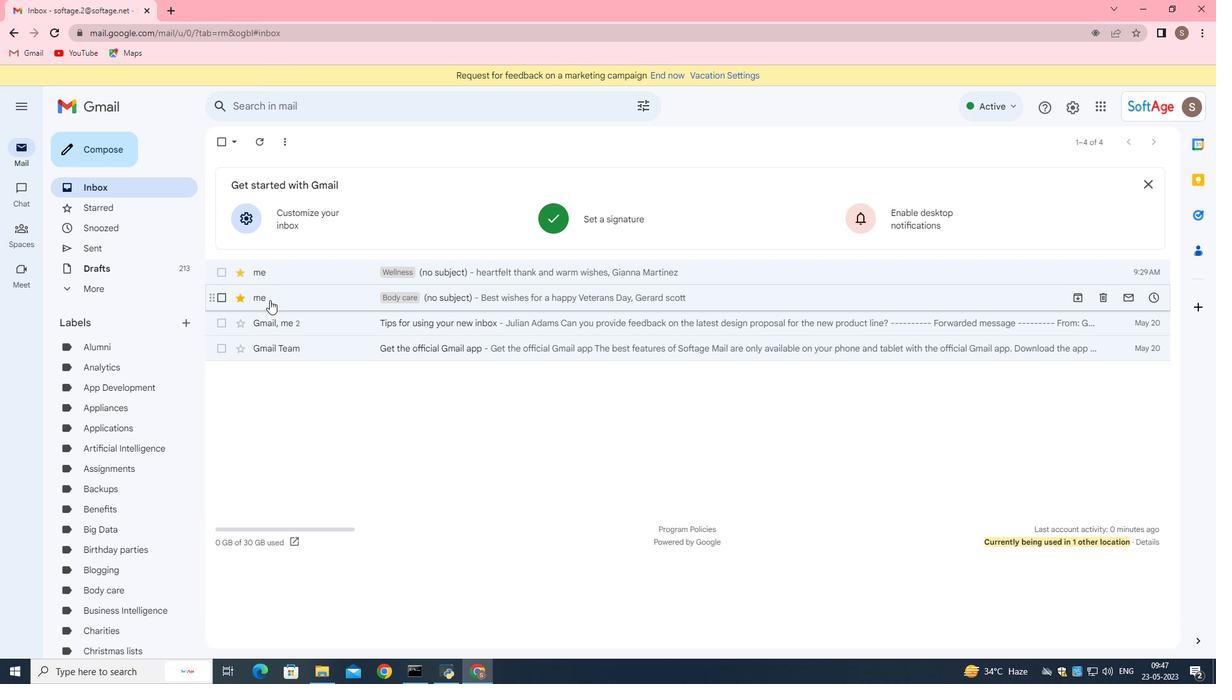 
Action: Mouse moved to (102, 152)
Screenshot: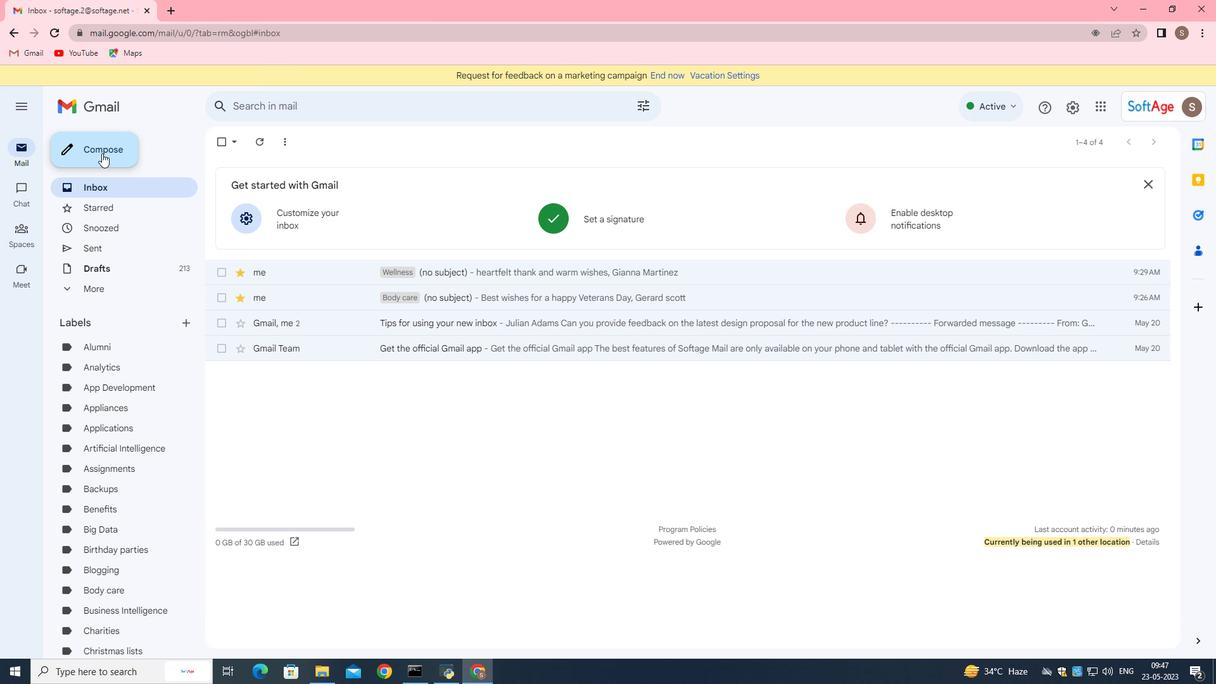 
Action: Mouse pressed left at (102, 152)
Screenshot: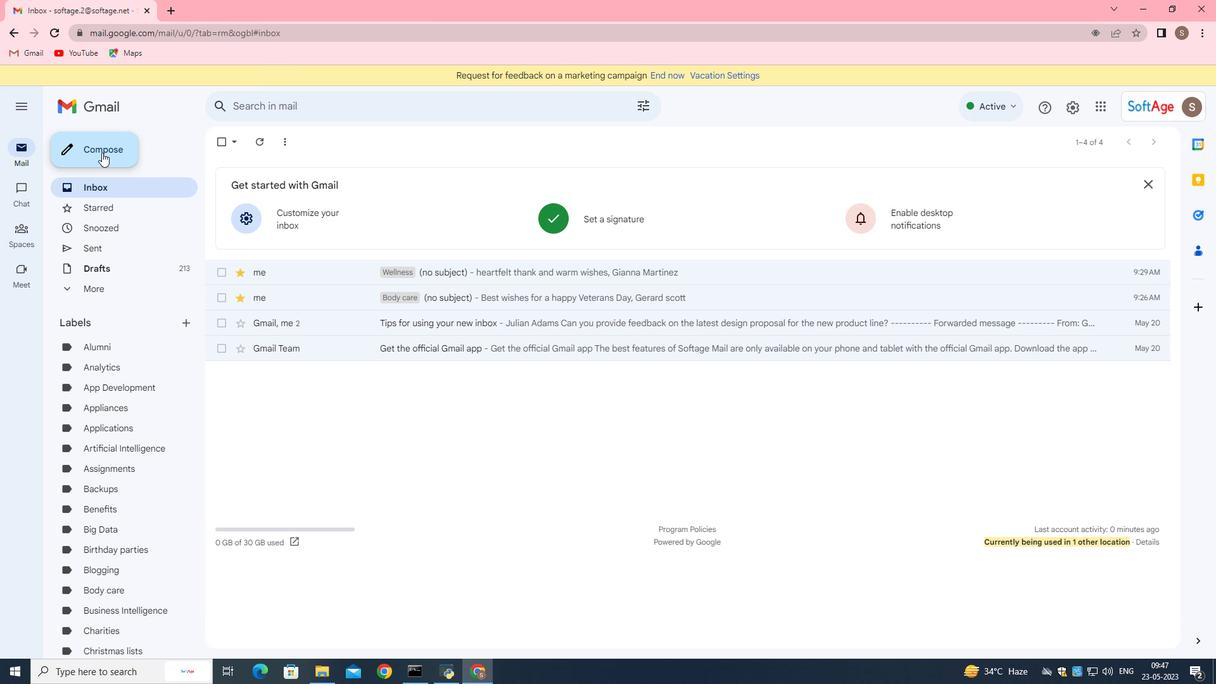
Action: Mouse moved to (1146, 278)
Screenshot: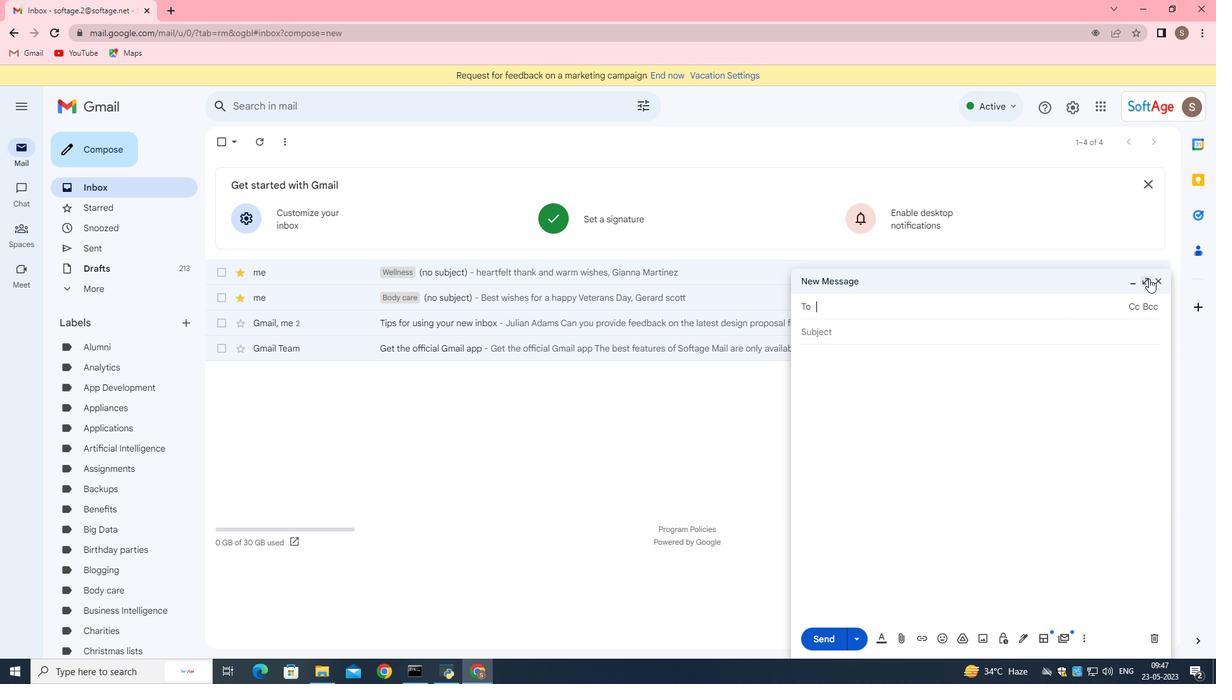 
Action: Mouse pressed left at (1146, 278)
Screenshot: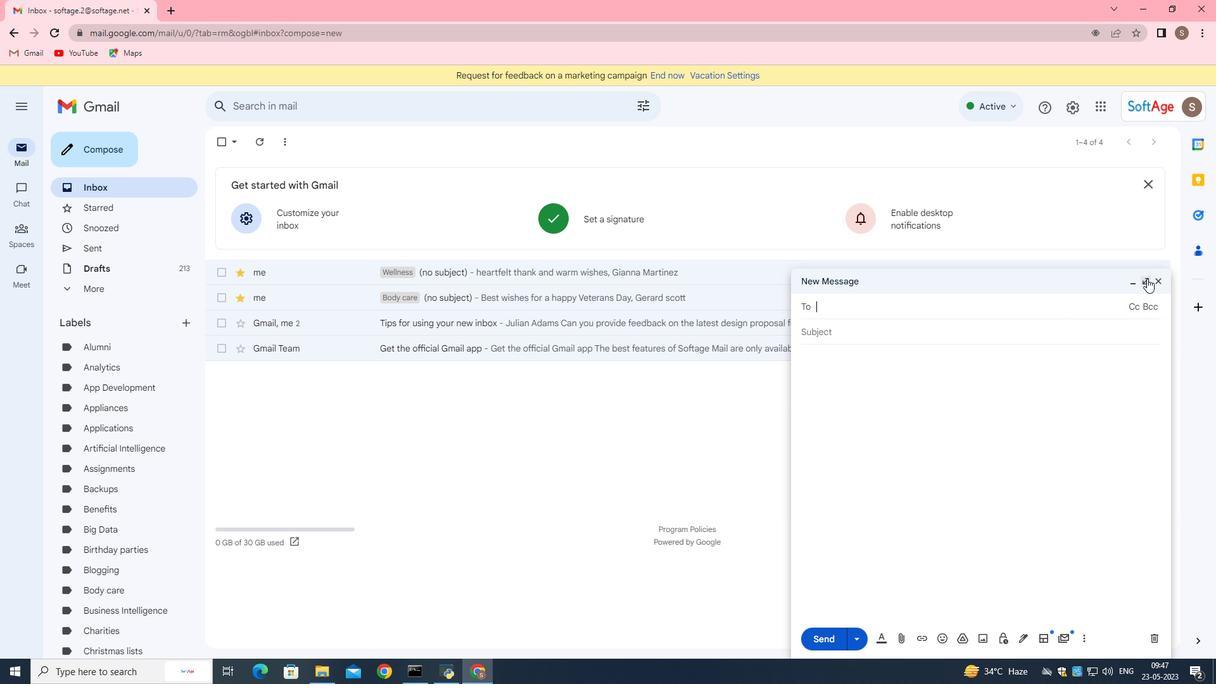 
Action: Mouse moved to (331, 615)
Screenshot: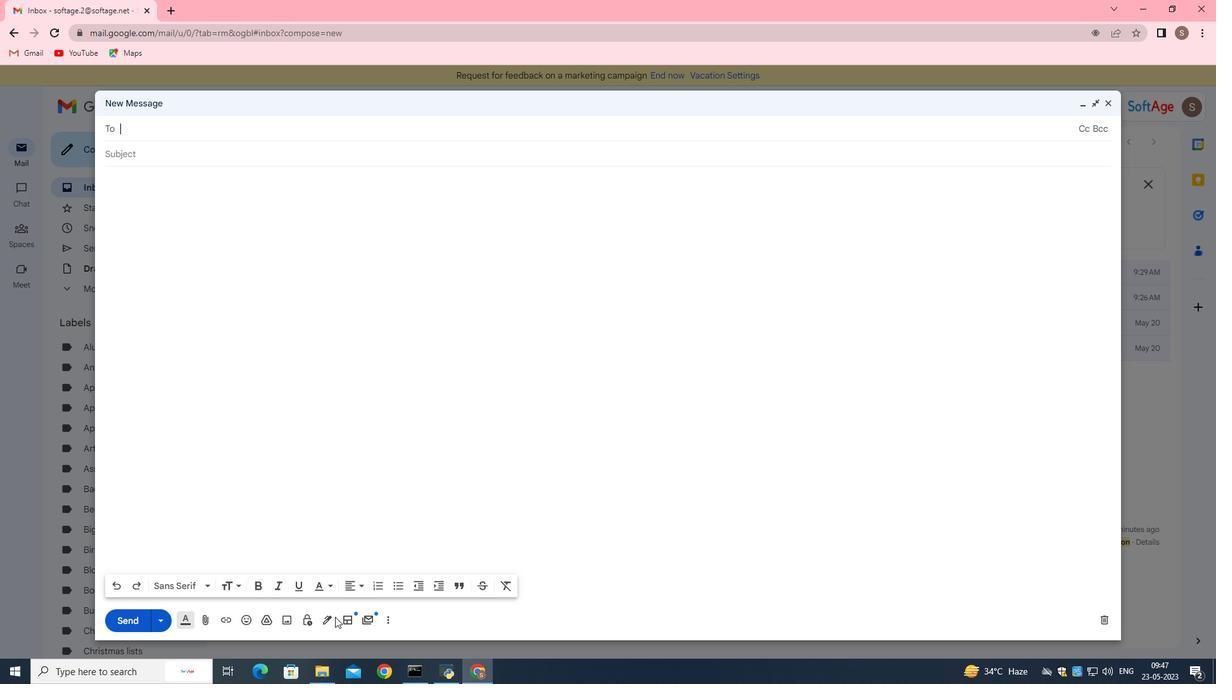 
Action: Mouse pressed left at (331, 615)
Screenshot: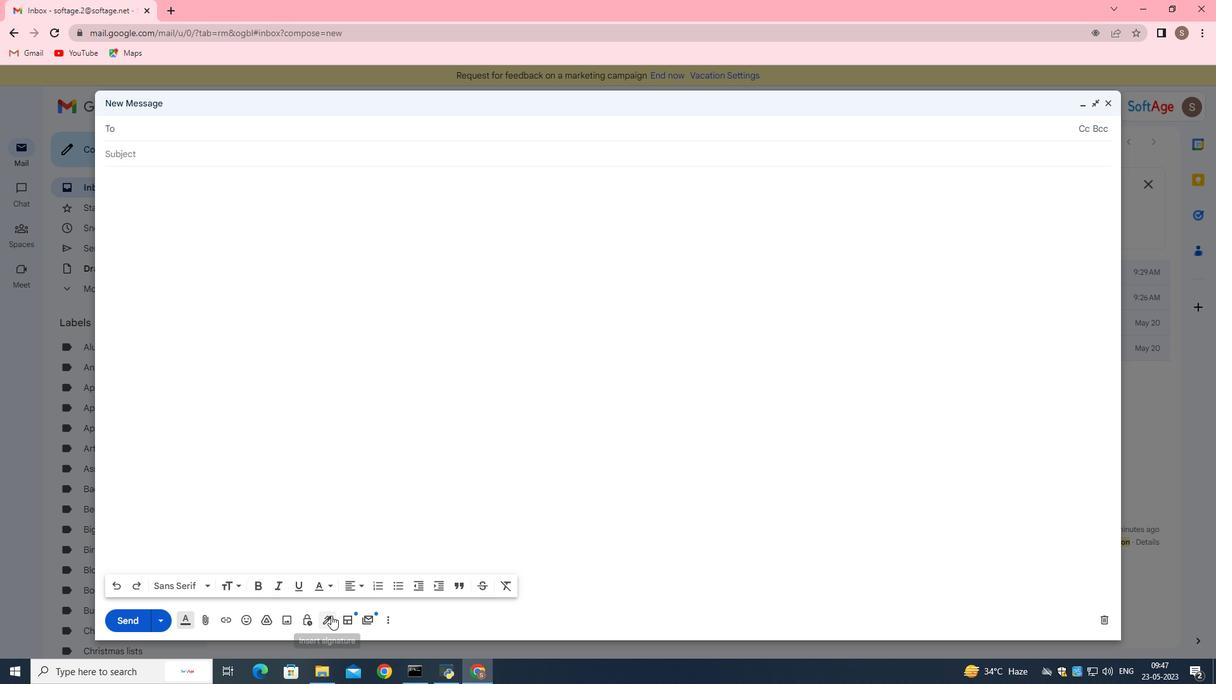 
Action: Mouse moved to (402, 470)
Screenshot: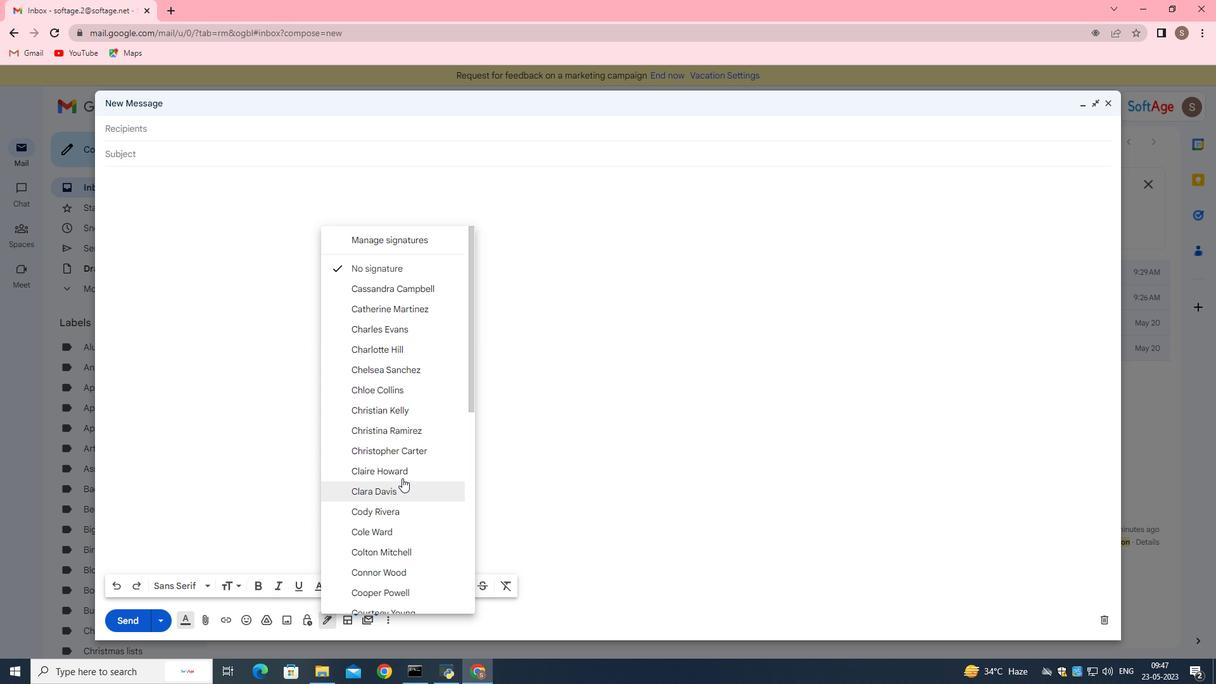 
Action: Mouse scrolled (402, 469) with delta (0, 0)
Screenshot: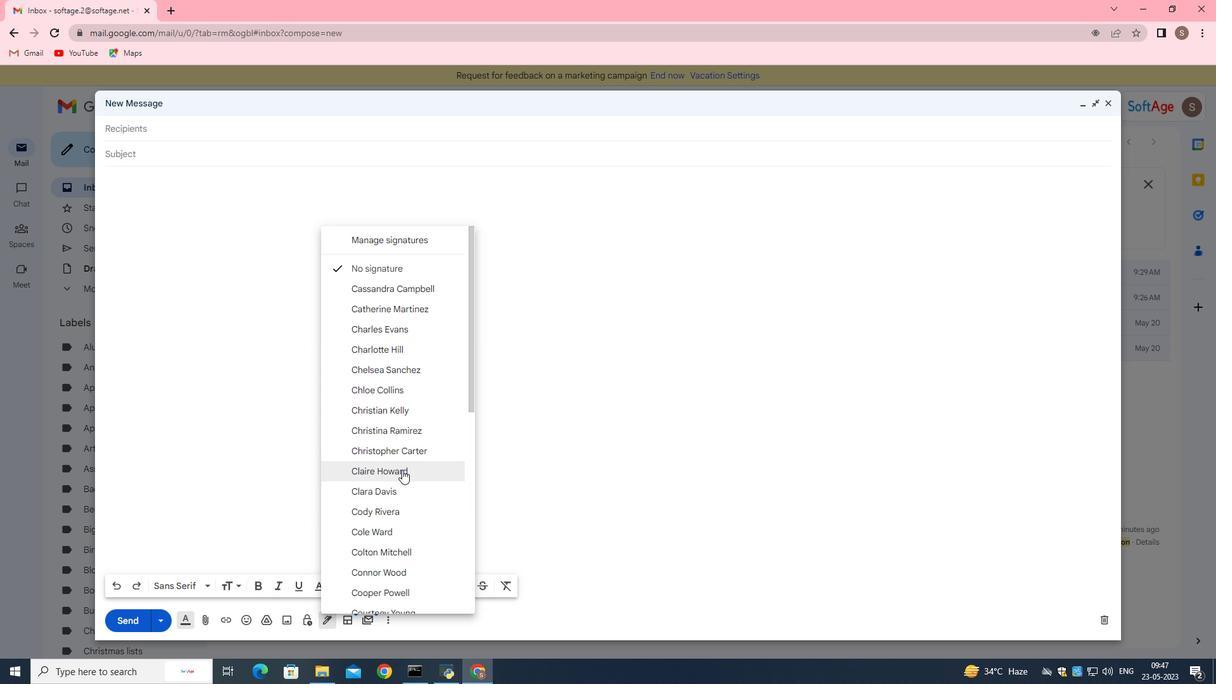 
Action: Mouse moved to (401, 470)
Screenshot: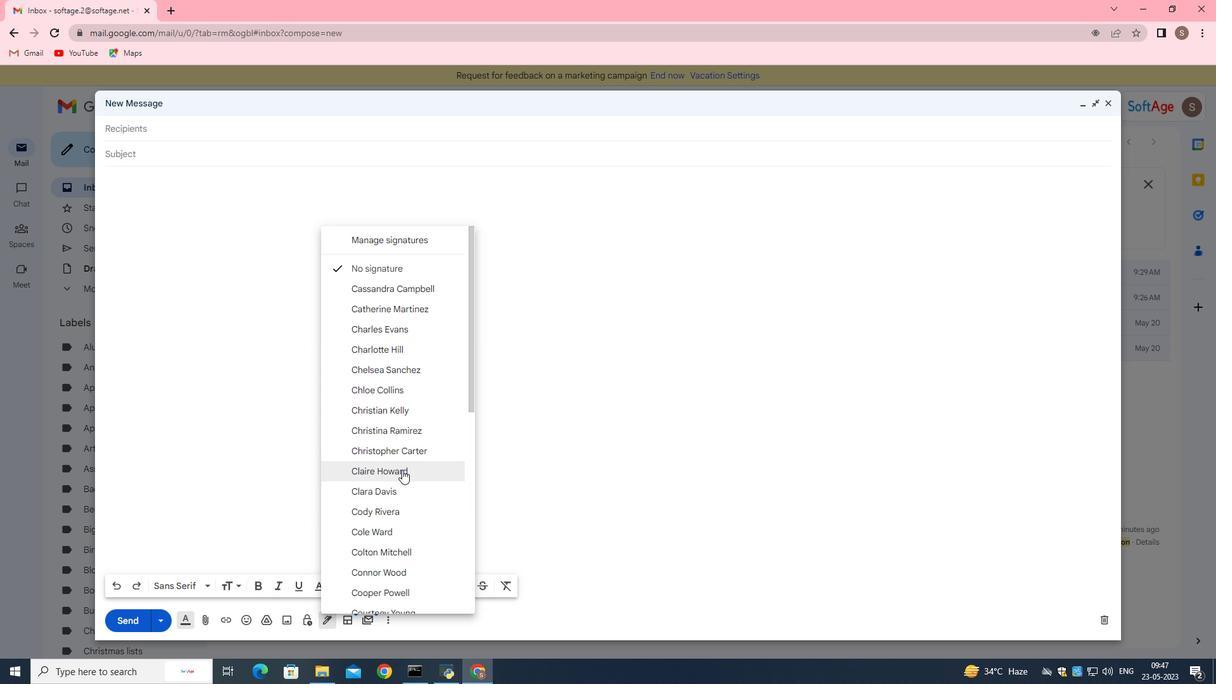 
Action: Mouse scrolled (401, 469) with delta (0, 0)
Screenshot: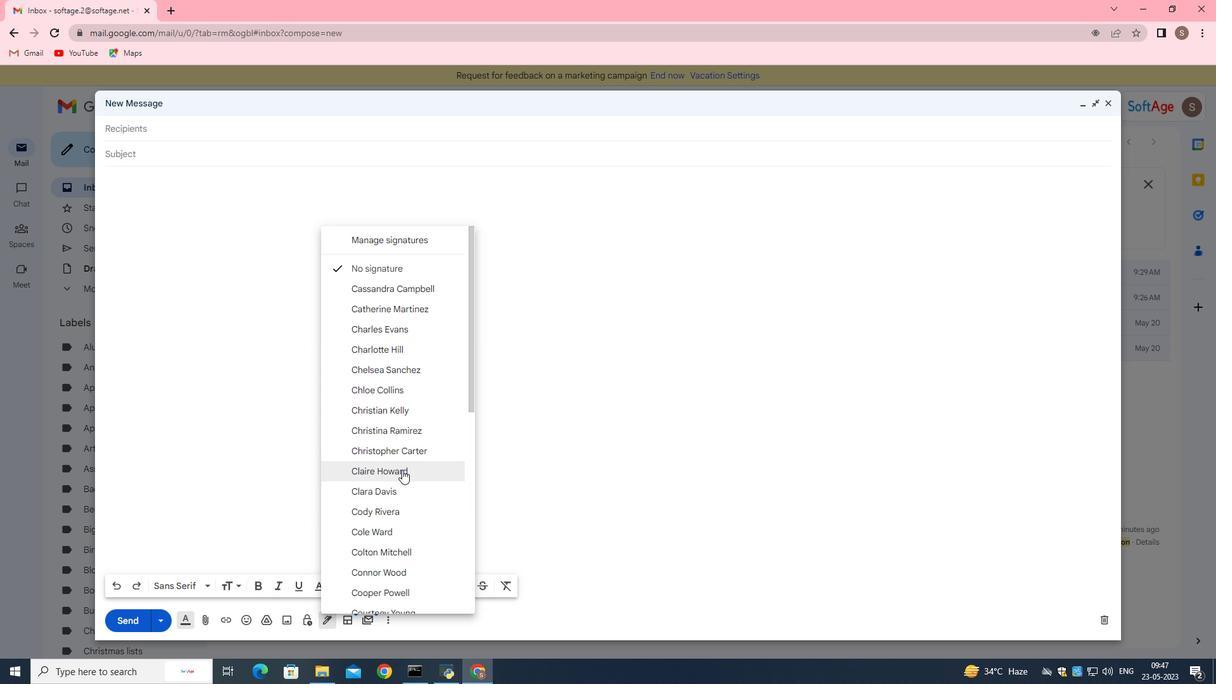 
Action: Mouse scrolled (401, 469) with delta (0, 0)
Screenshot: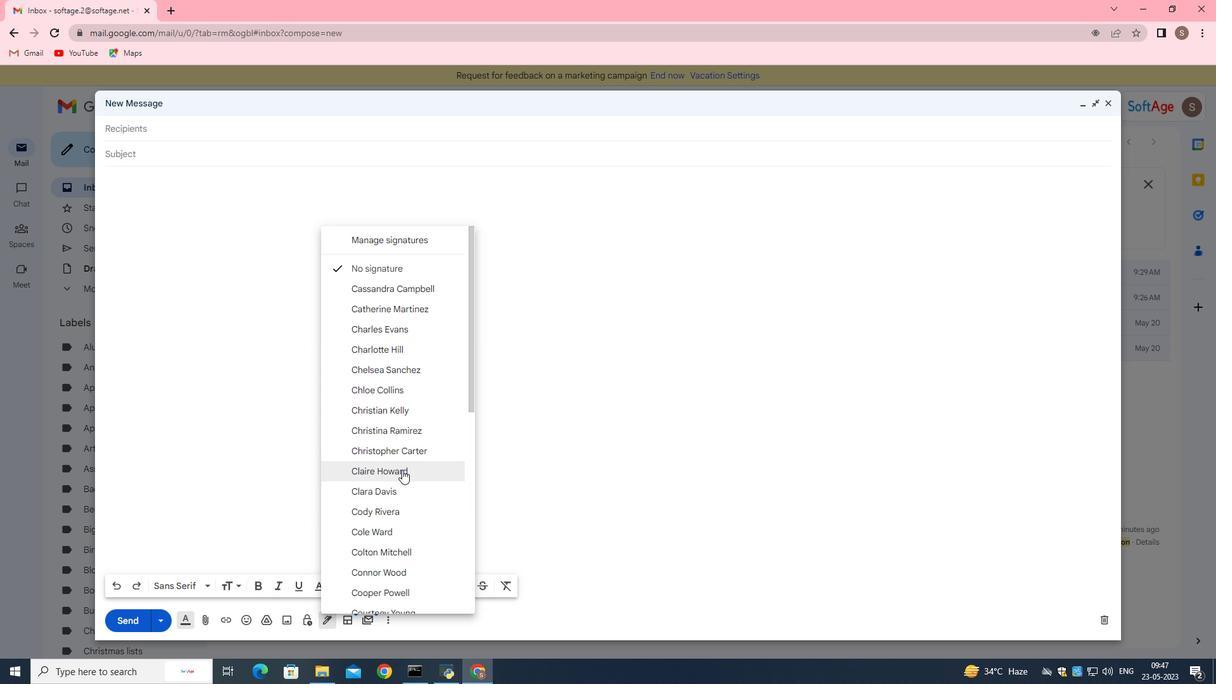 
Action: Mouse moved to (401, 470)
Screenshot: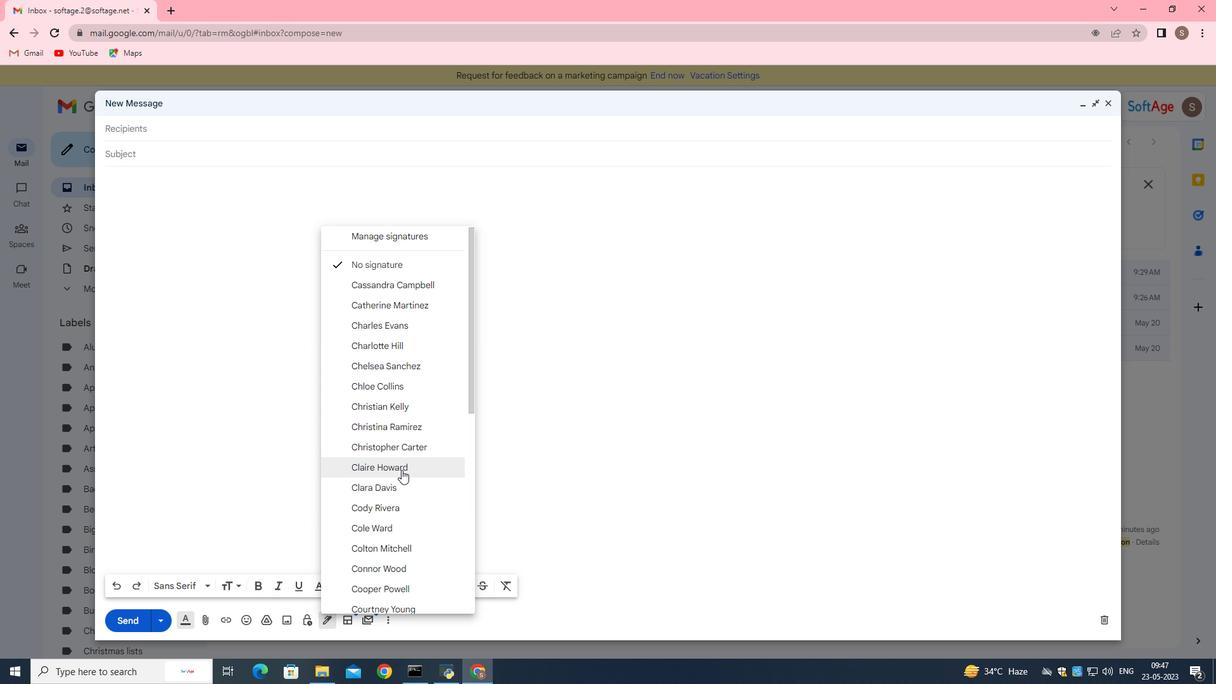 
Action: Mouse scrolled (401, 469) with delta (0, 0)
Screenshot: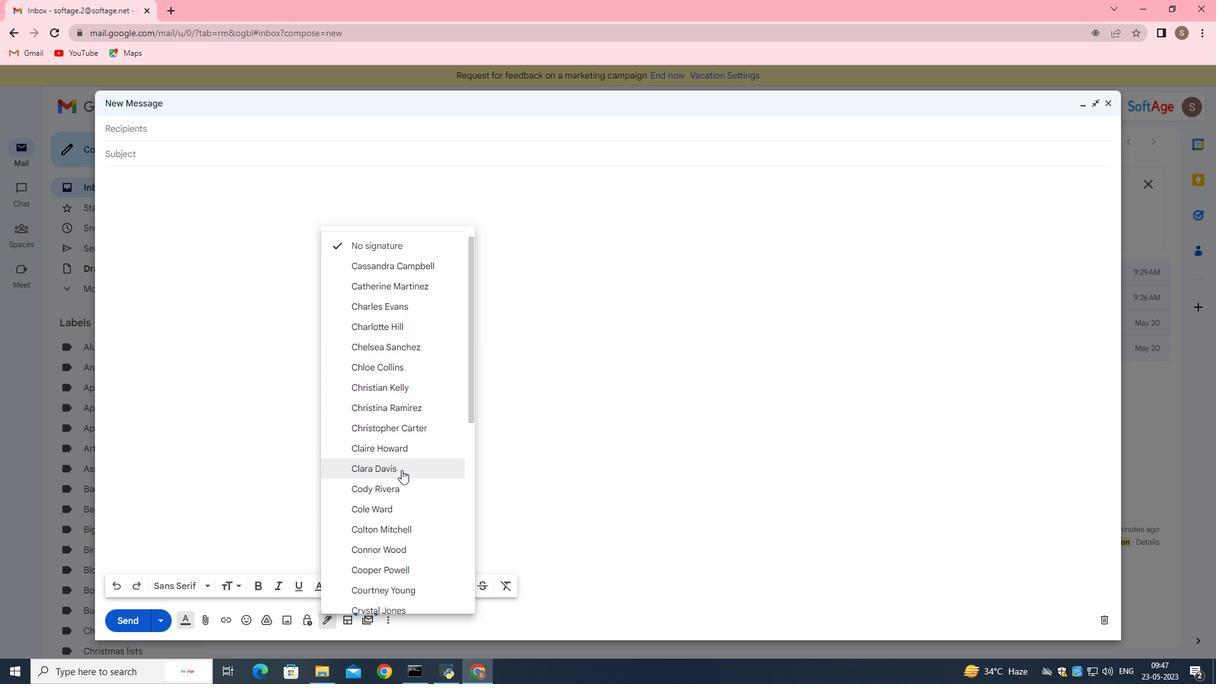 
Action: Mouse scrolled (401, 469) with delta (0, 0)
Screenshot: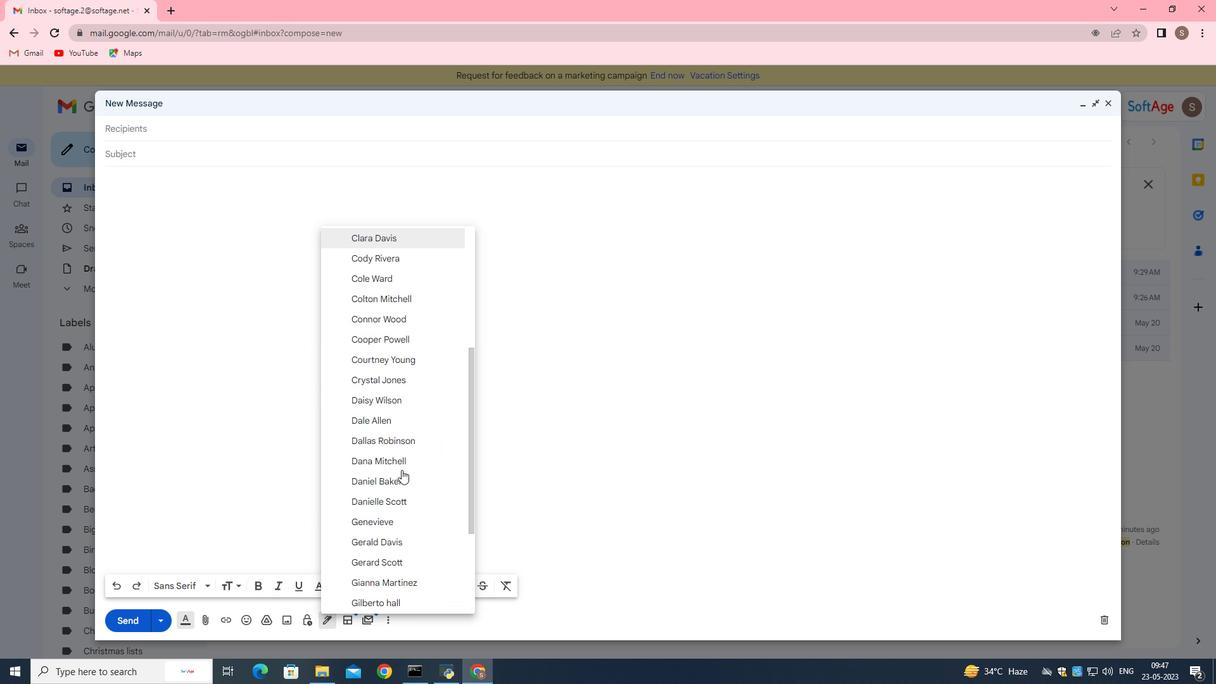
Action: Mouse scrolled (401, 469) with delta (0, 0)
Screenshot: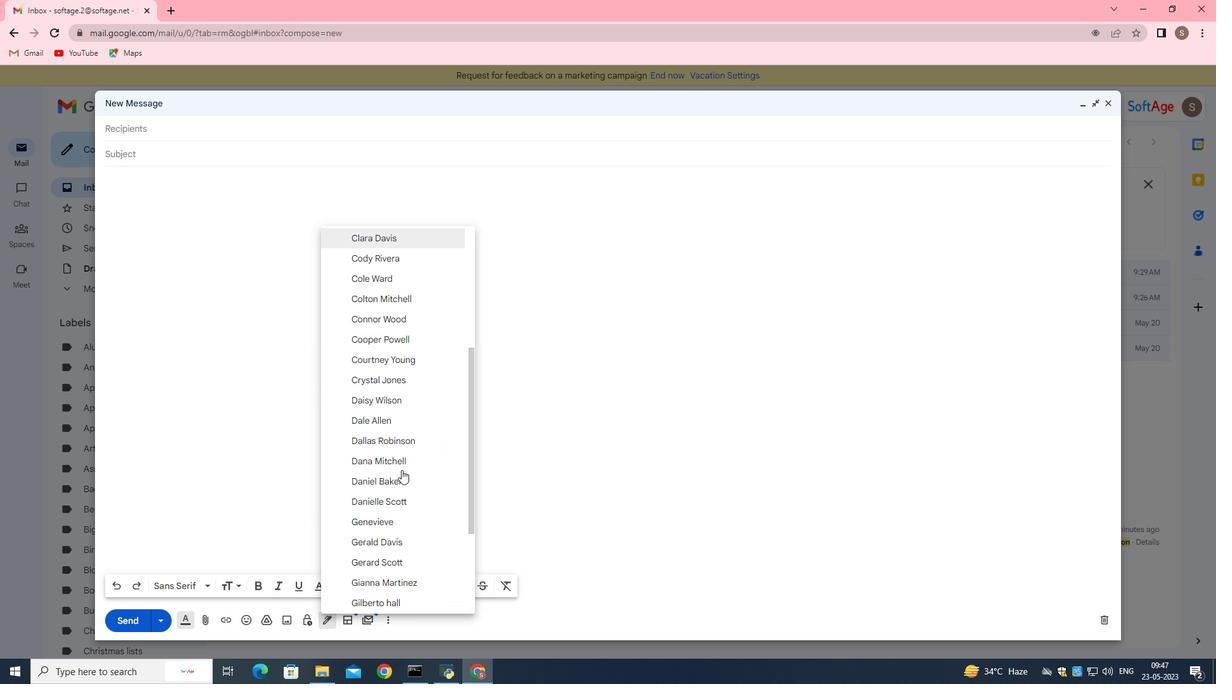 
Action: Mouse moved to (432, 555)
Screenshot: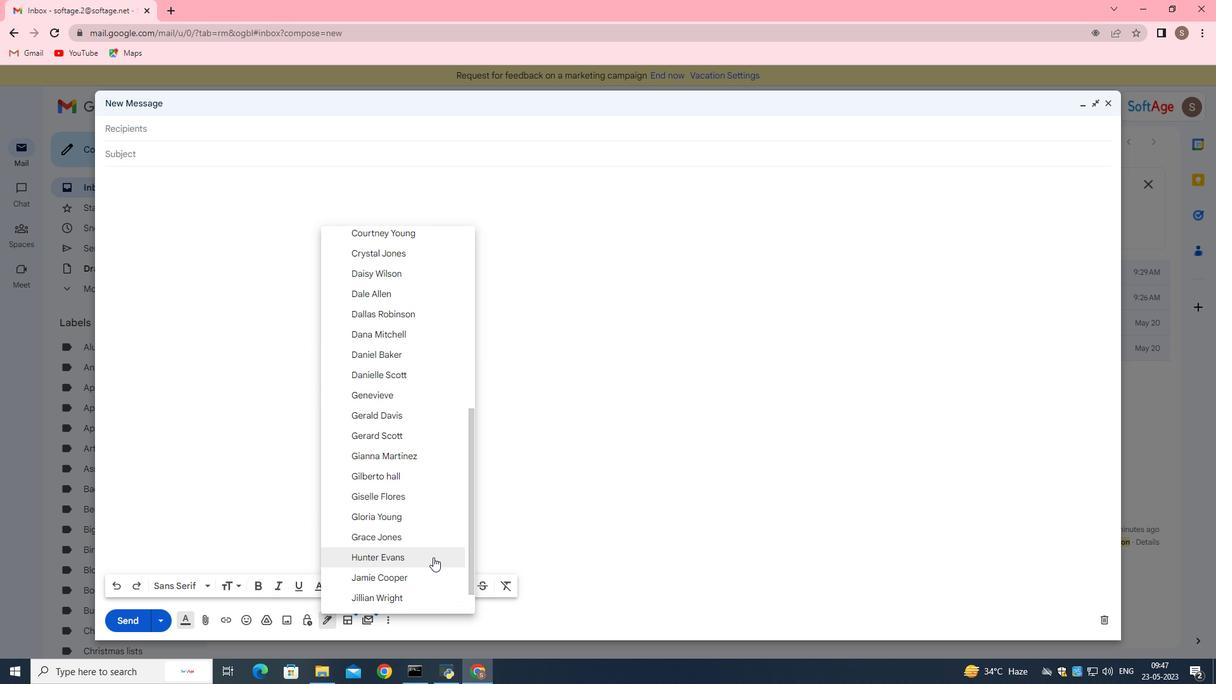 
Action: Mouse scrolled (432, 555) with delta (0, 0)
Screenshot: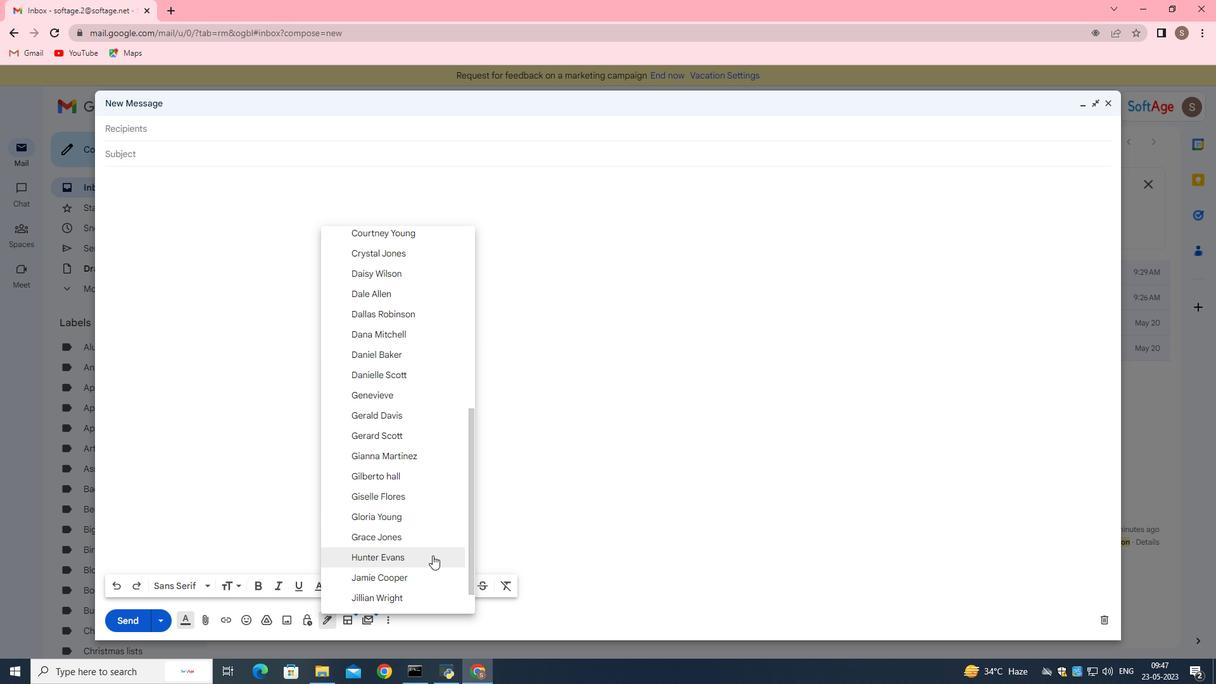 
Action: Mouse scrolled (432, 555) with delta (0, 0)
Screenshot: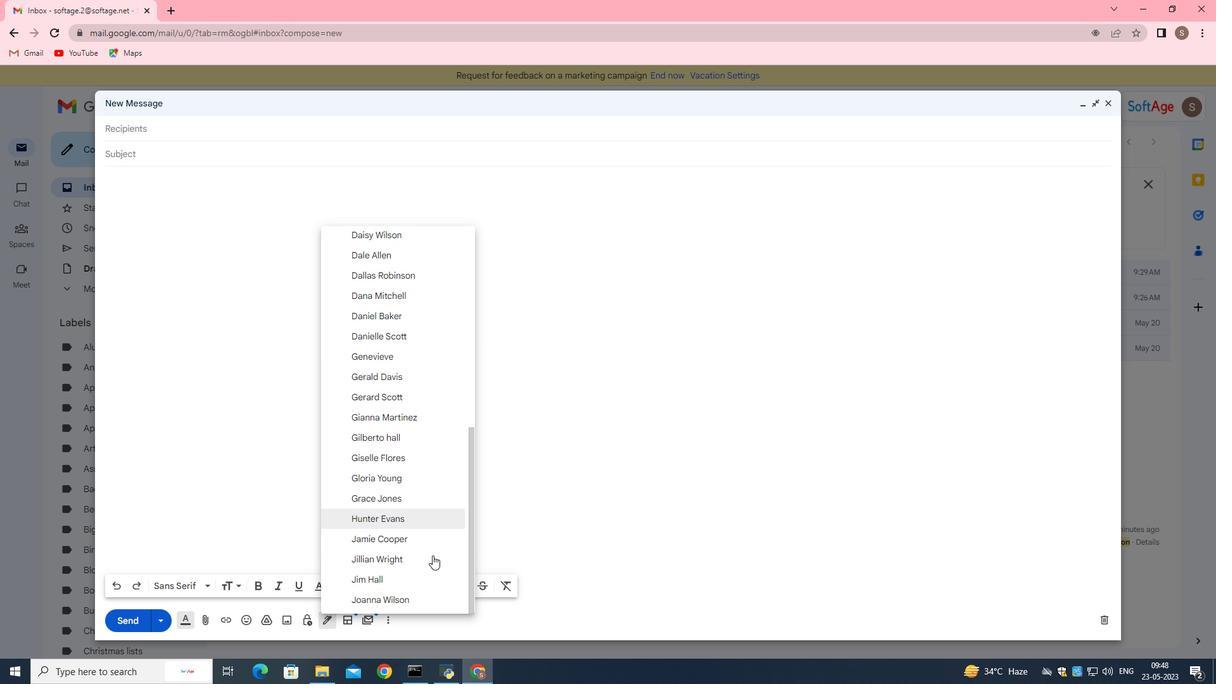 
Action: Mouse scrolled (432, 555) with delta (0, 0)
Screenshot: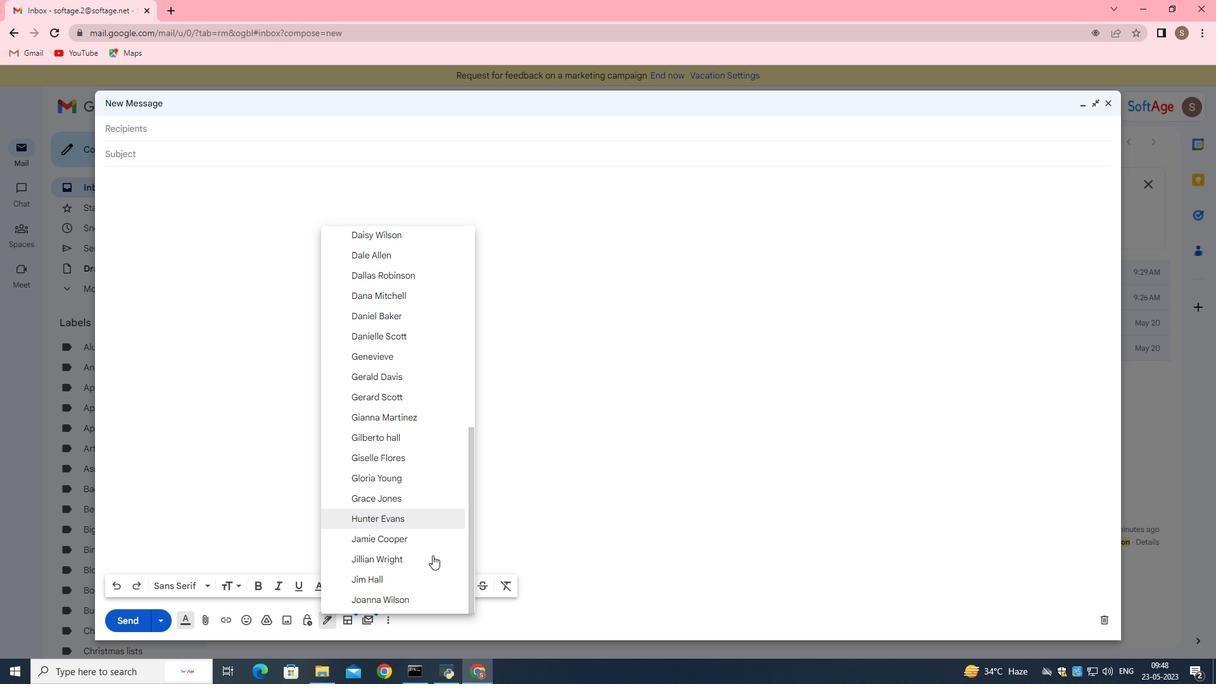 
Action: Mouse moved to (399, 509)
Screenshot: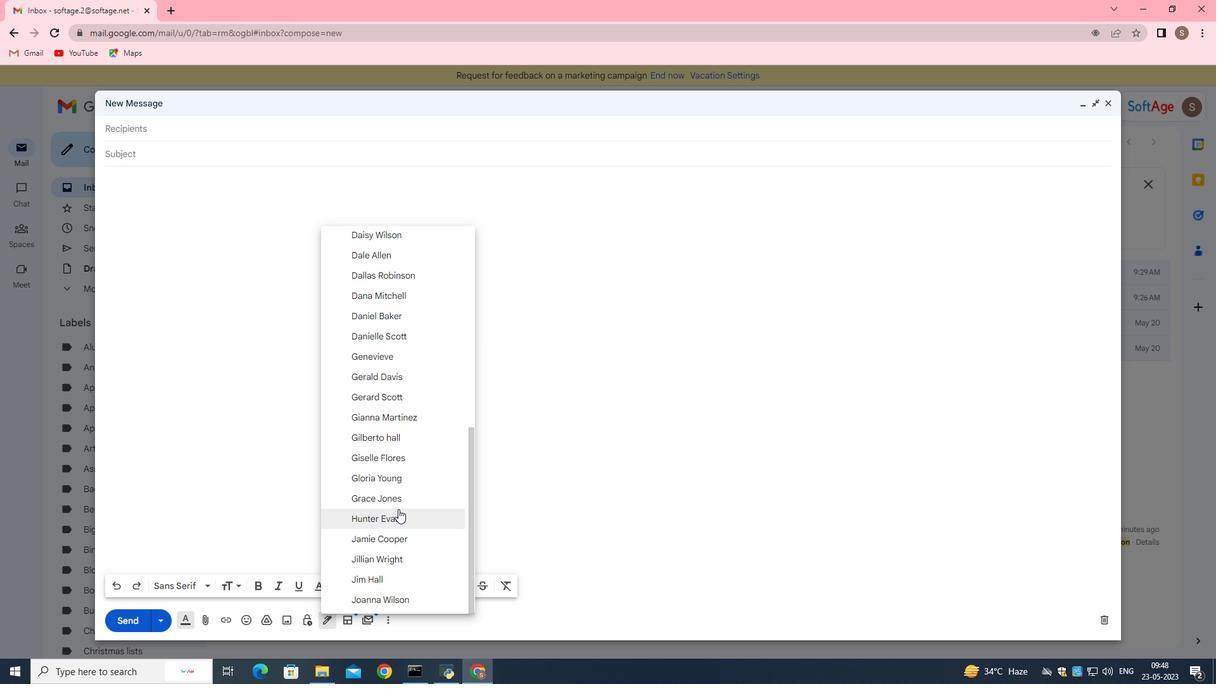 
Action: Mouse scrolled (399, 510) with delta (0, 0)
Screenshot: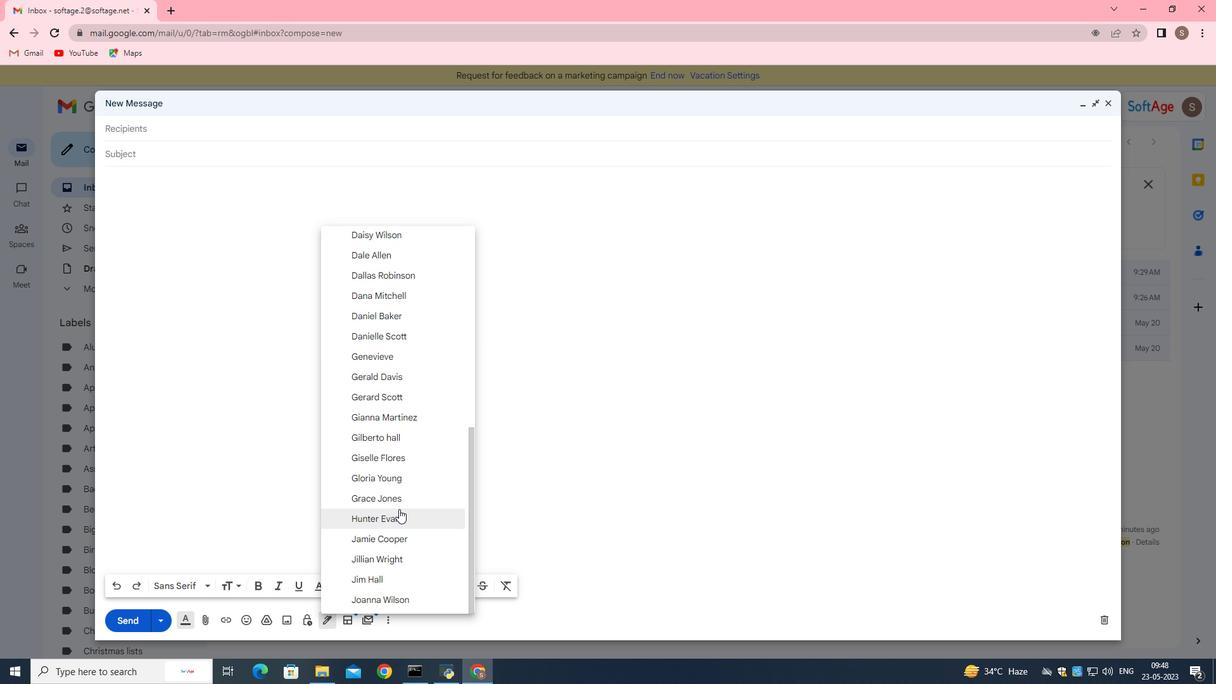 
Action: Mouse scrolled (399, 510) with delta (0, 0)
Screenshot: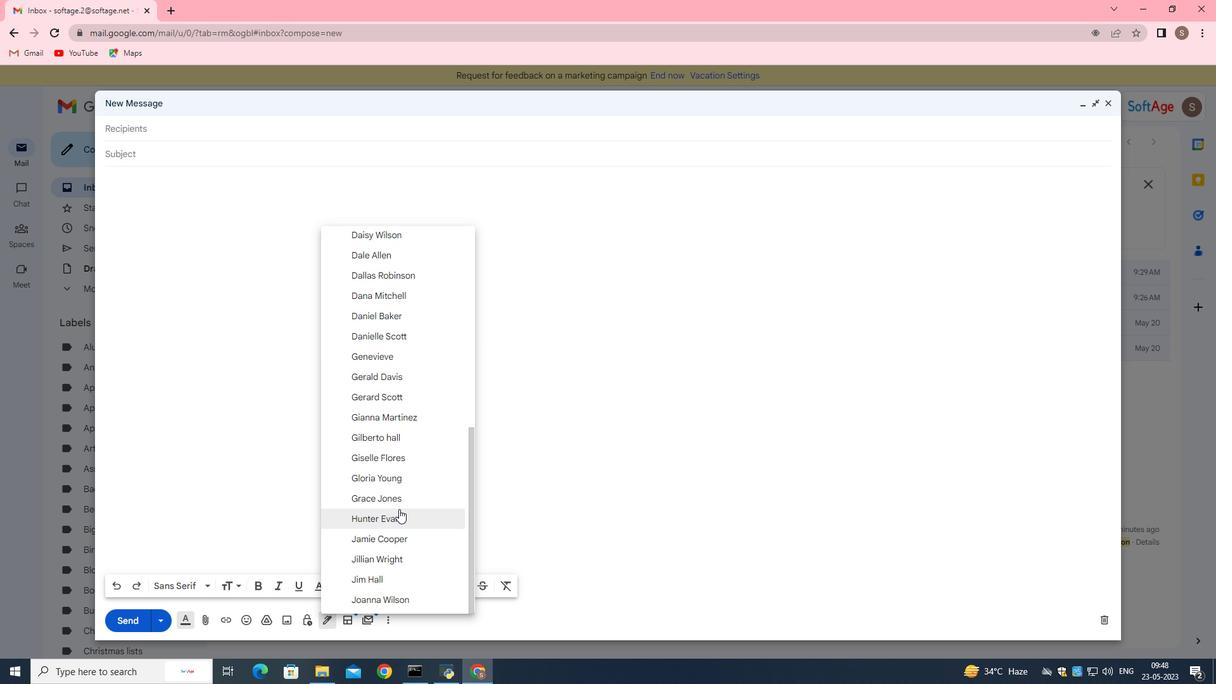 
Action: Mouse scrolled (399, 510) with delta (0, 0)
Screenshot: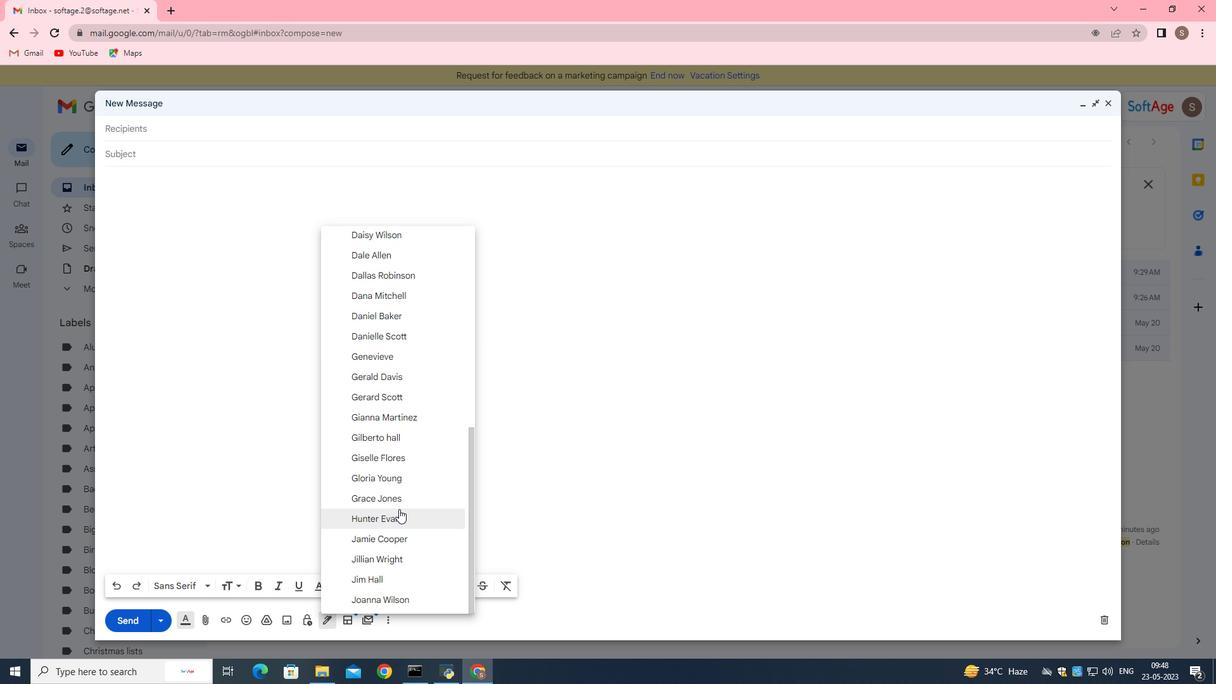 
Action: Mouse scrolled (399, 510) with delta (0, 0)
Screenshot: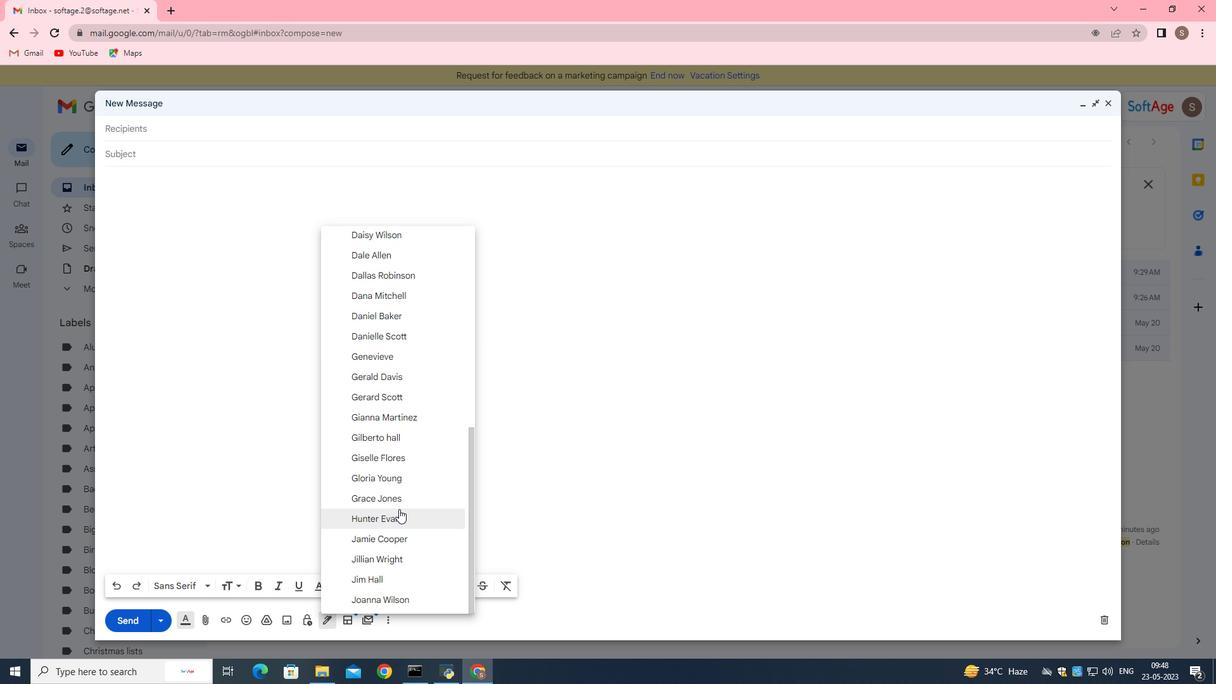 
Action: Mouse scrolled (399, 510) with delta (0, 0)
Screenshot: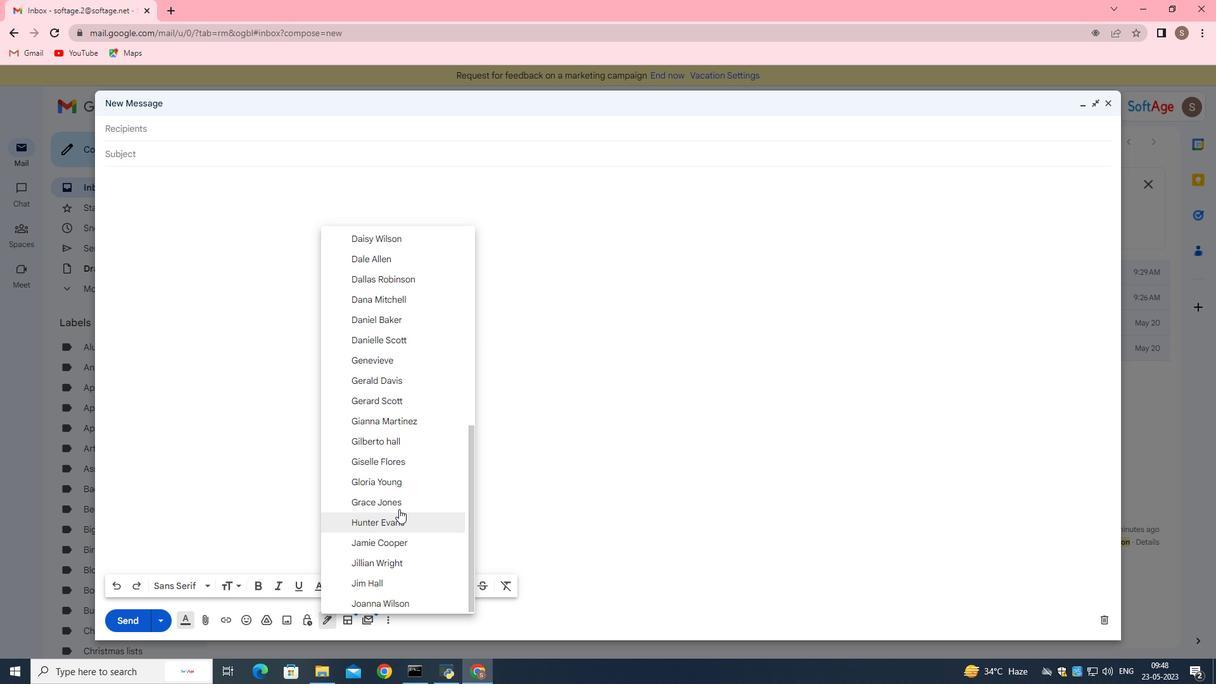 
Action: Mouse scrolled (399, 510) with delta (0, 0)
Screenshot: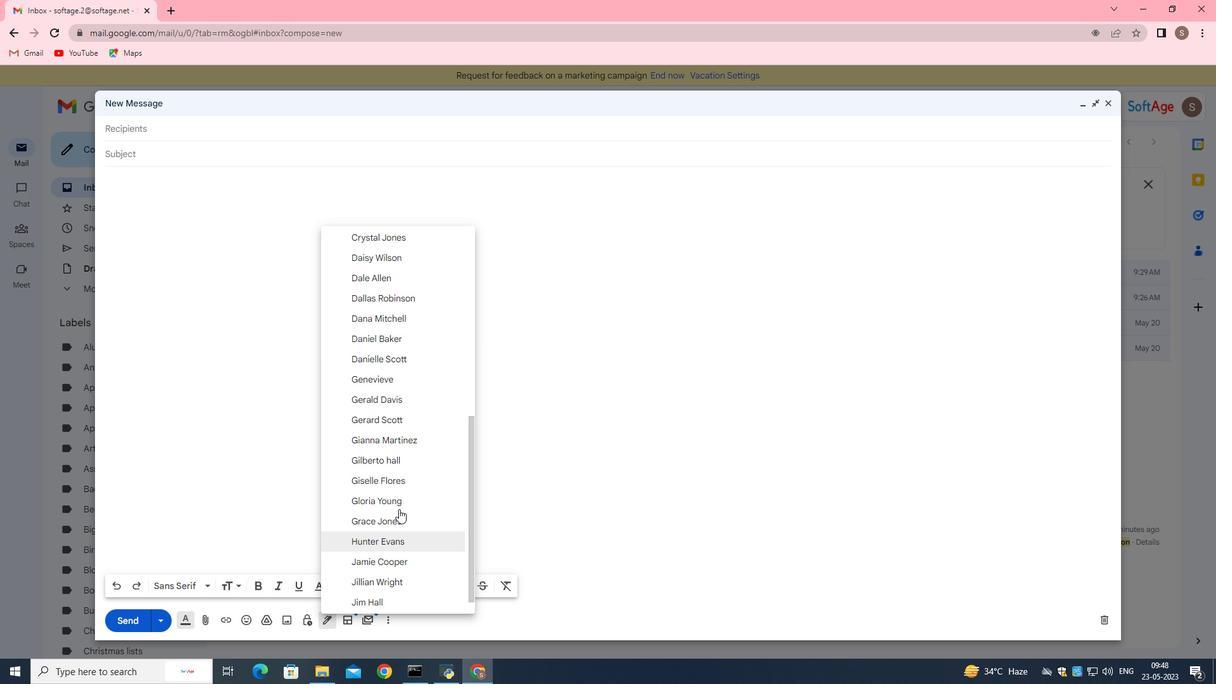 
Action: Mouse scrolled (399, 510) with delta (0, 0)
Screenshot: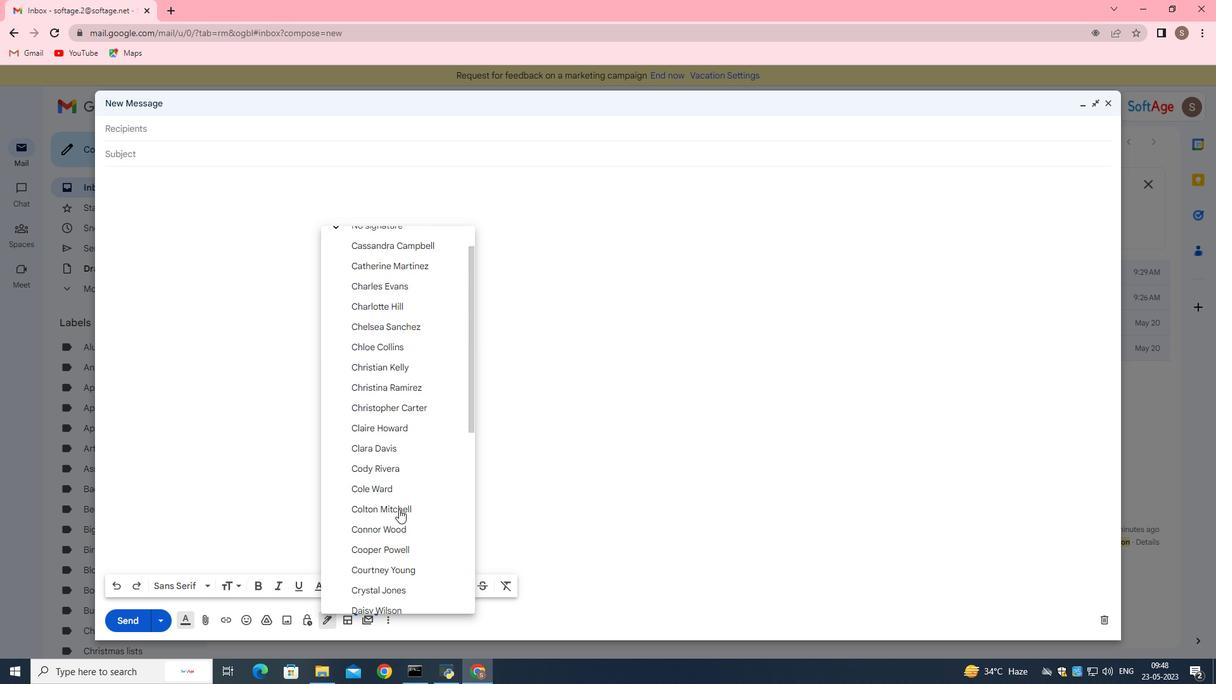 
Action: Mouse scrolled (399, 510) with delta (0, 0)
Screenshot: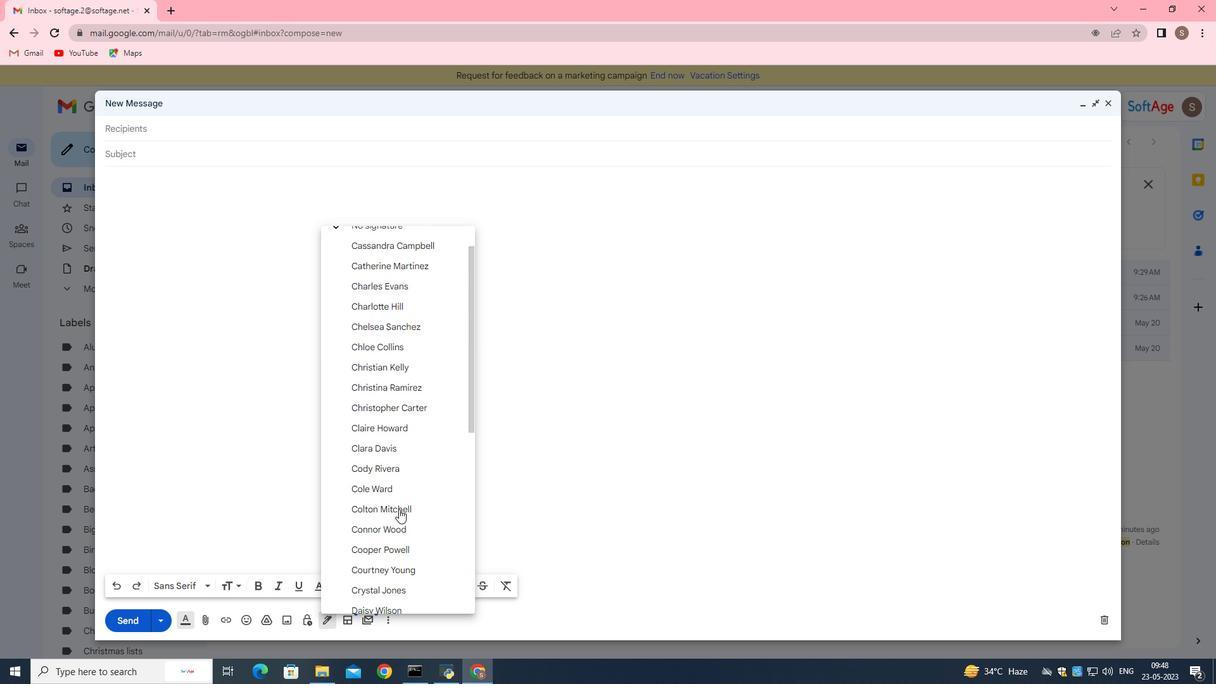
Action: Mouse scrolled (399, 510) with delta (0, 0)
Screenshot: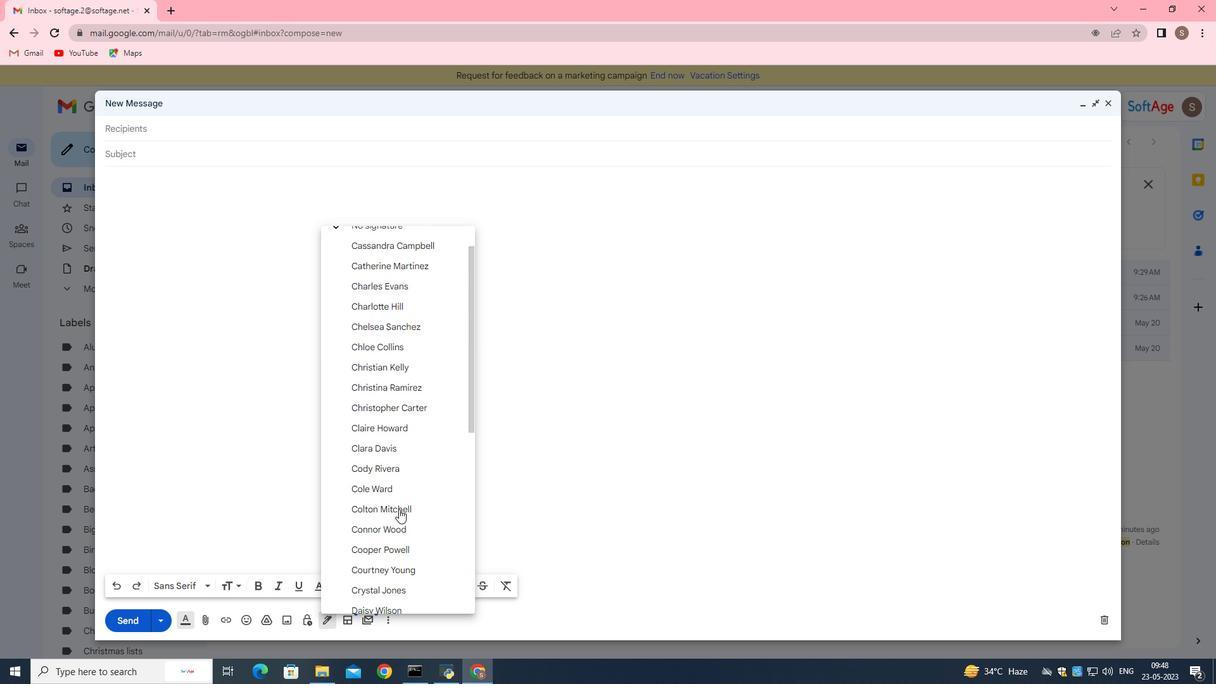 
Action: Mouse scrolled (399, 510) with delta (0, 0)
Screenshot: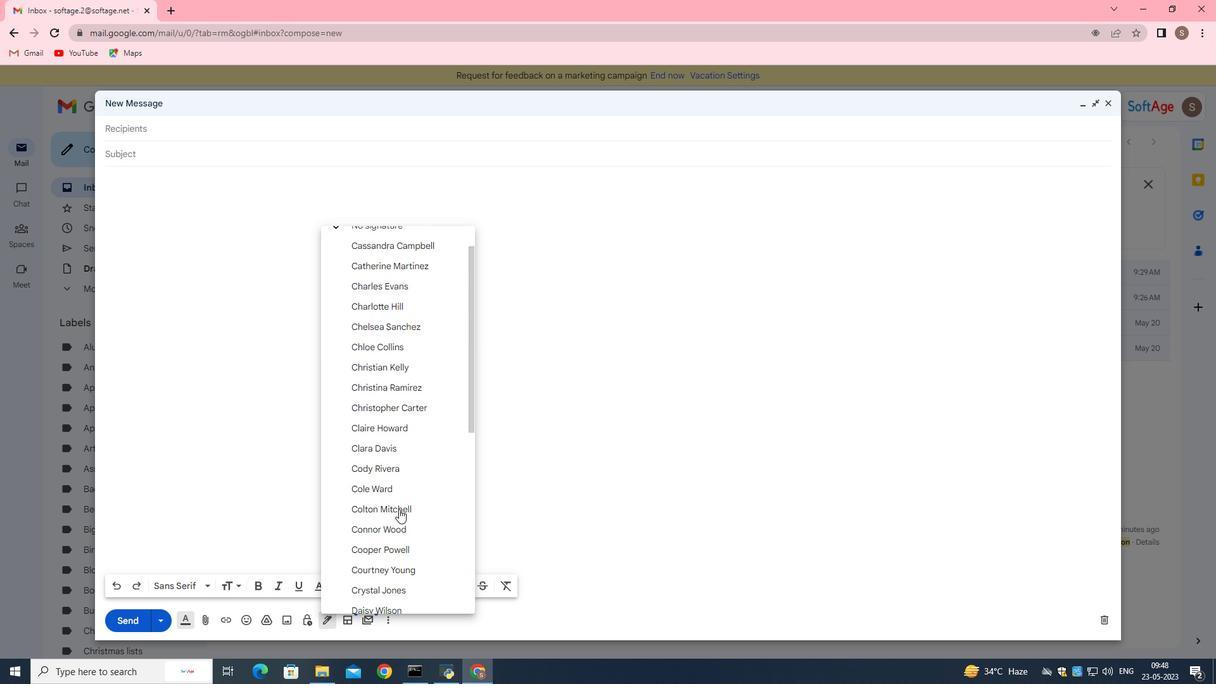 
Action: Mouse scrolled (399, 510) with delta (0, 0)
Screenshot: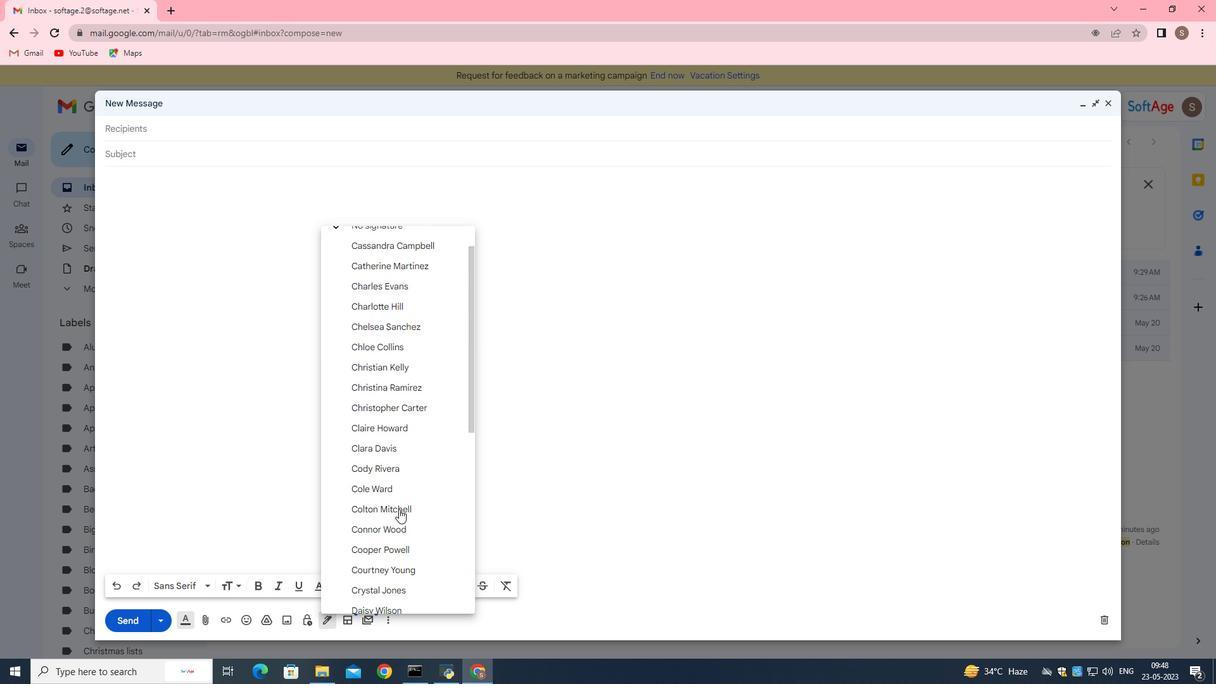 
Action: Mouse moved to (399, 506)
Screenshot: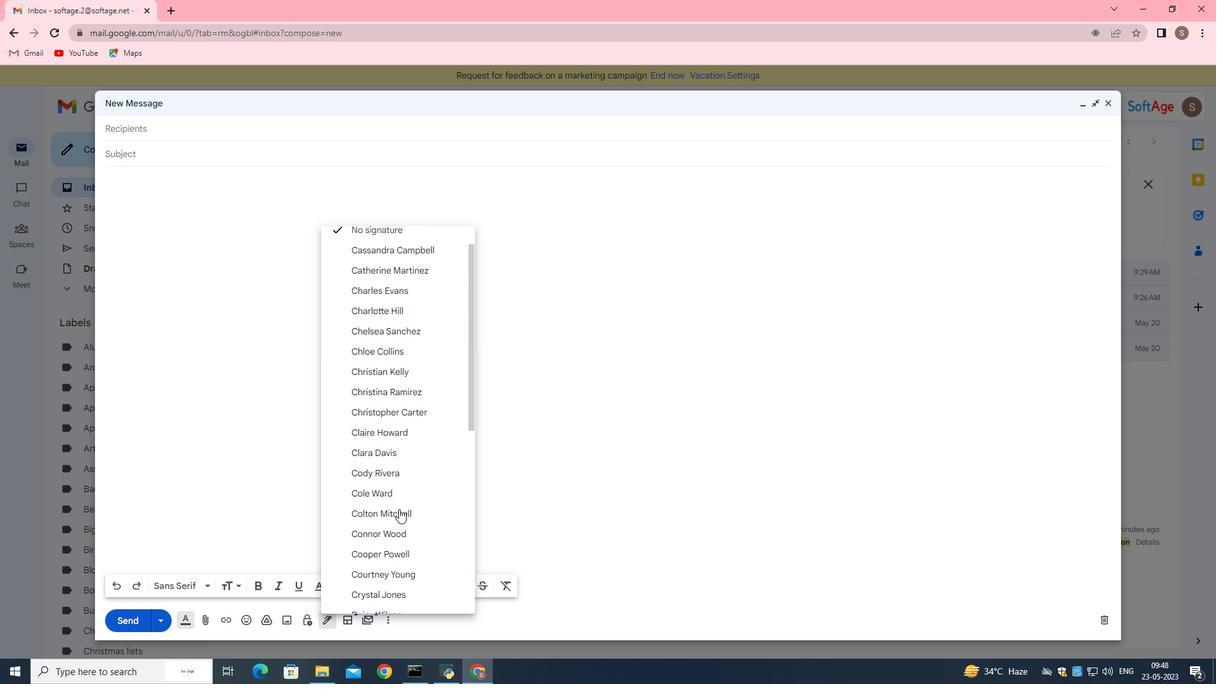 
Action: Mouse scrolled (399, 507) with delta (0, 0)
Screenshot: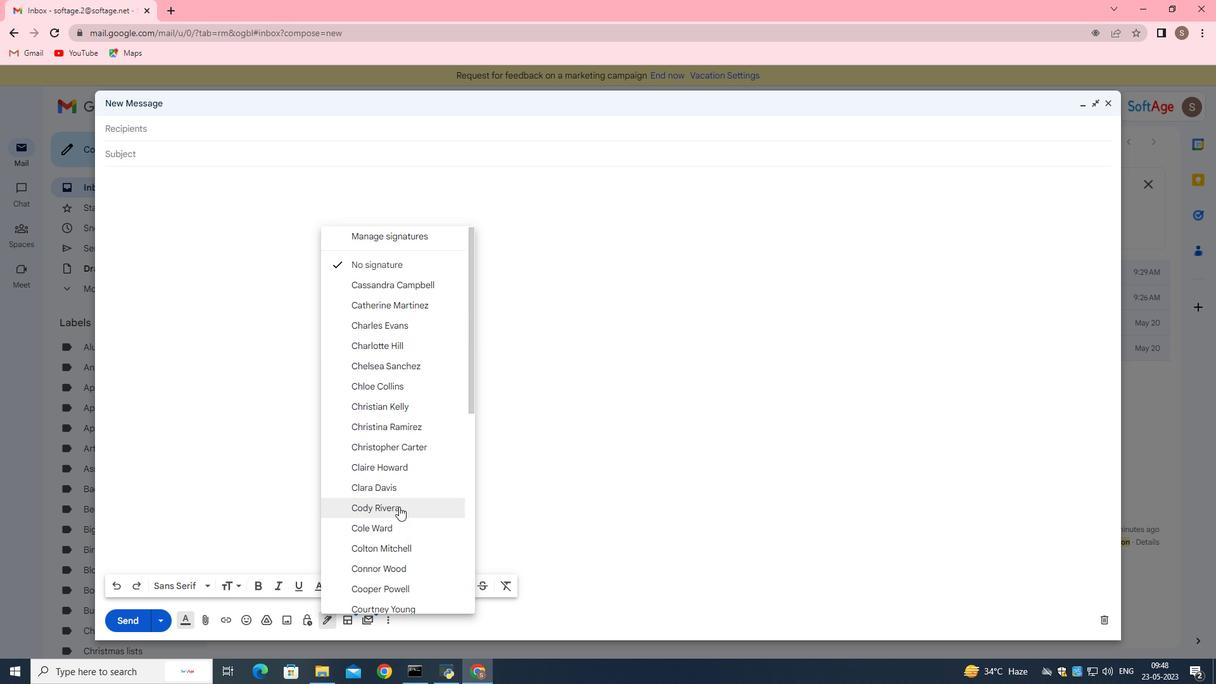 
Action: Mouse scrolled (399, 507) with delta (0, 0)
Screenshot: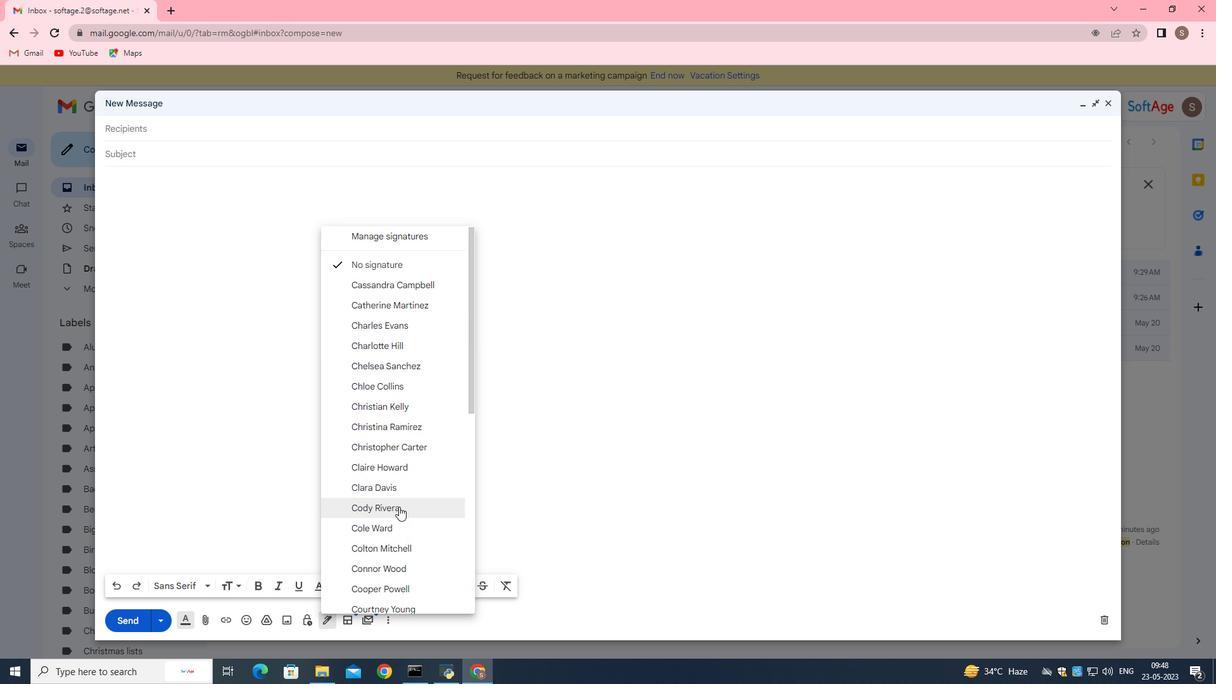
Action: Mouse scrolled (399, 507) with delta (0, 0)
Screenshot: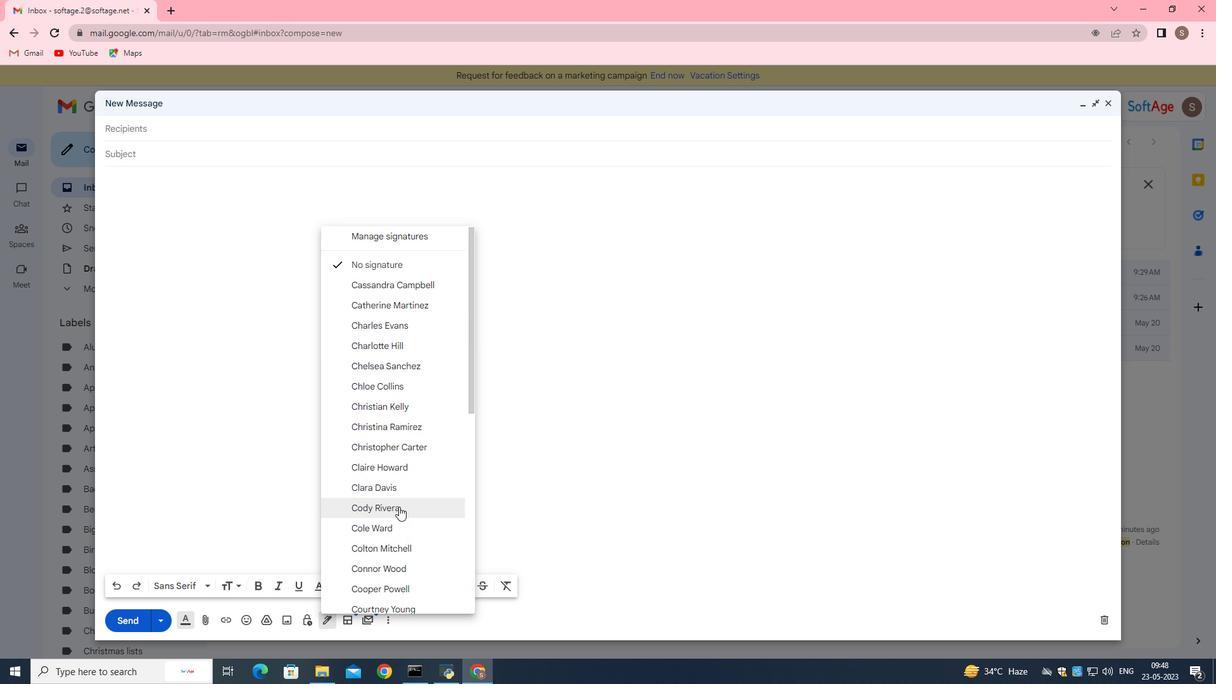 
Action: Mouse scrolled (399, 507) with delta (0, 0)
Screenshot: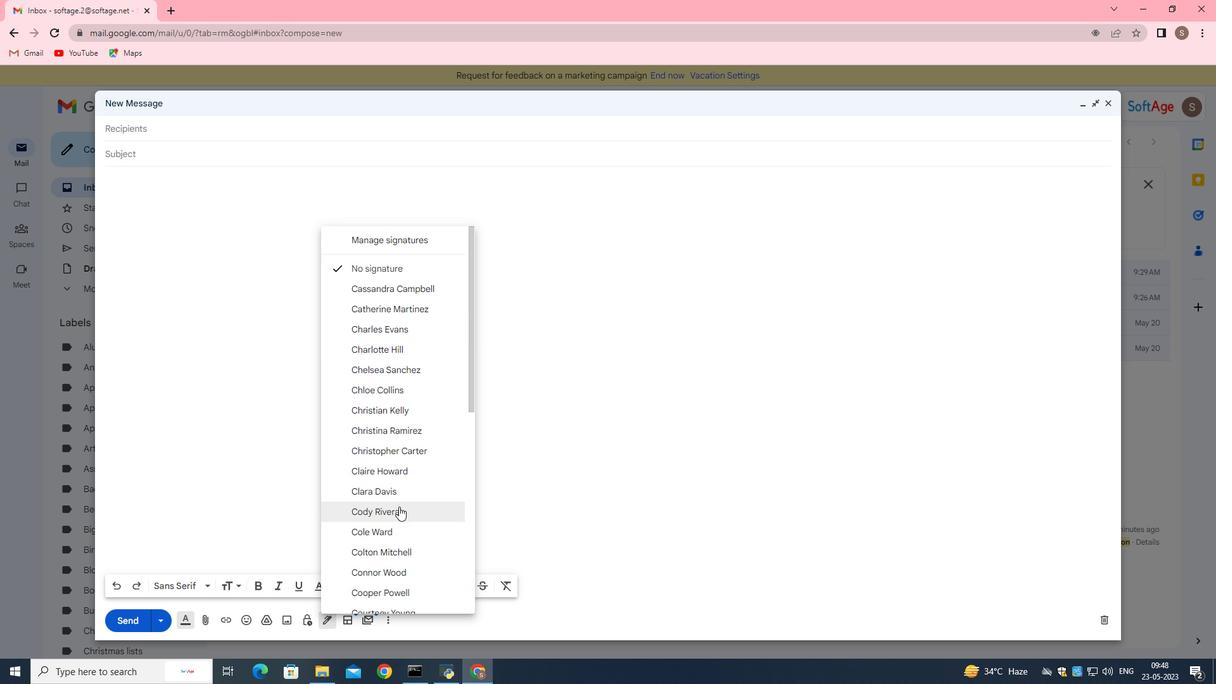 
Action: Mouse scrolled (399, 507) with delta (0, 0)
Screenshot: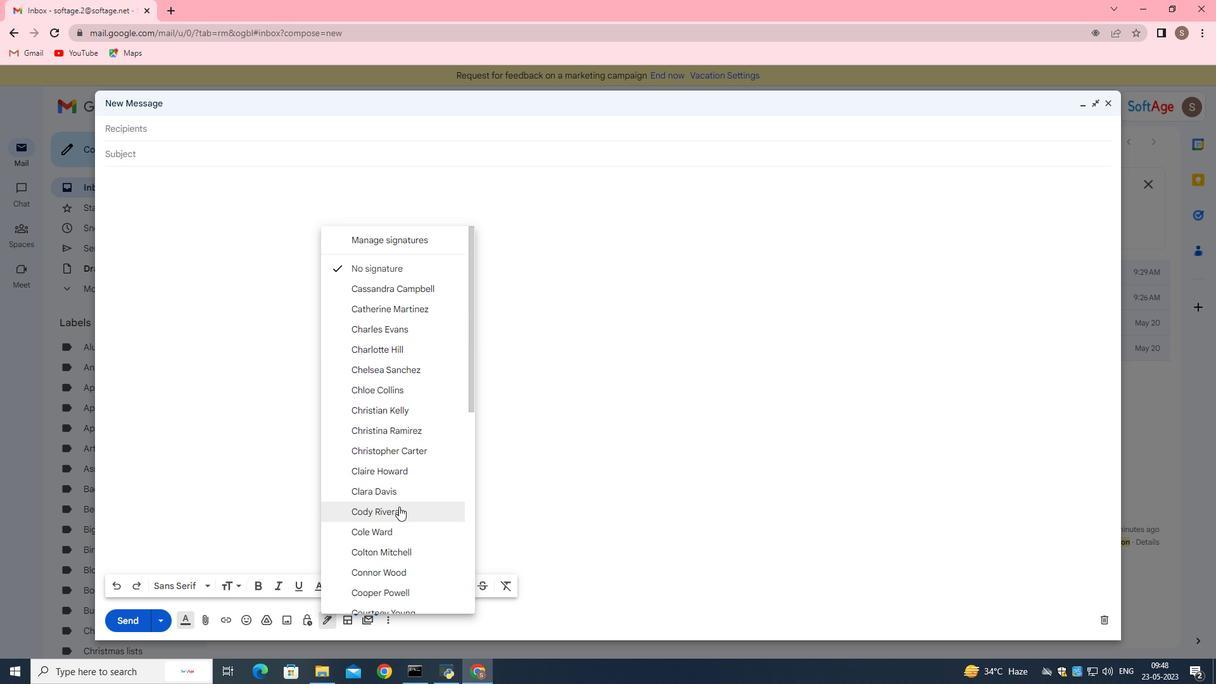 
Action: Mouse scrolled (399, 507) with delta (0, 0)
Screenshot: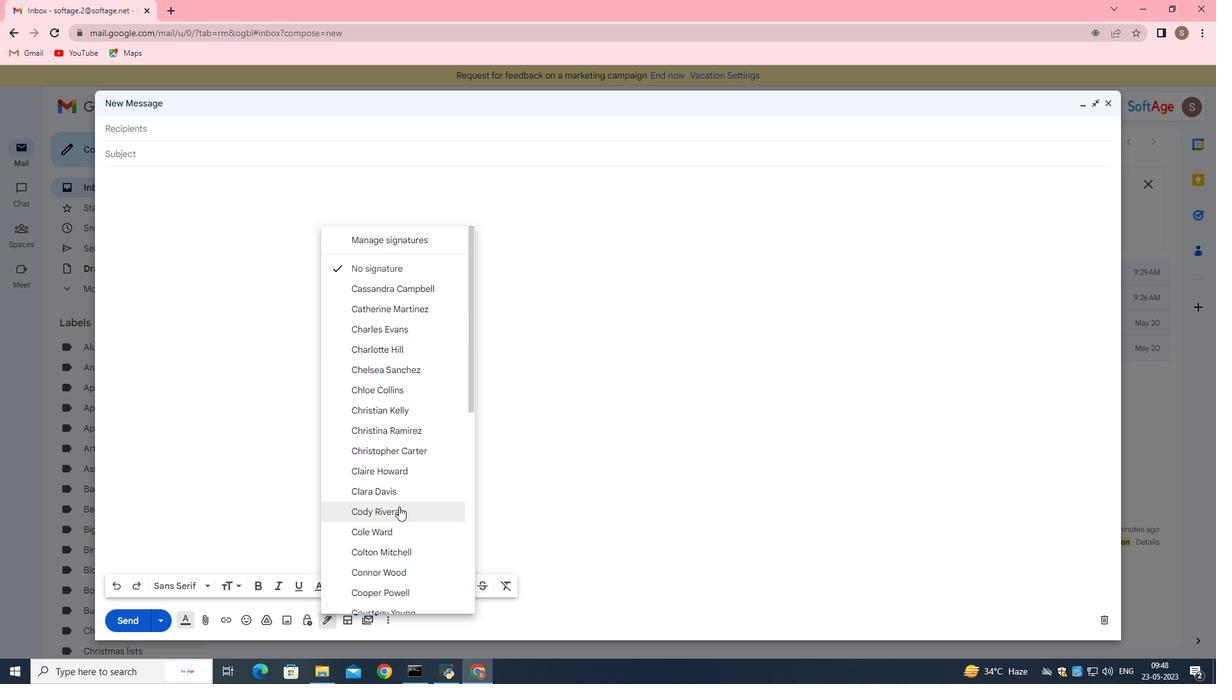 
Action: Mouse scrolled (399, 507) with delta (0, 0)
Screenshot: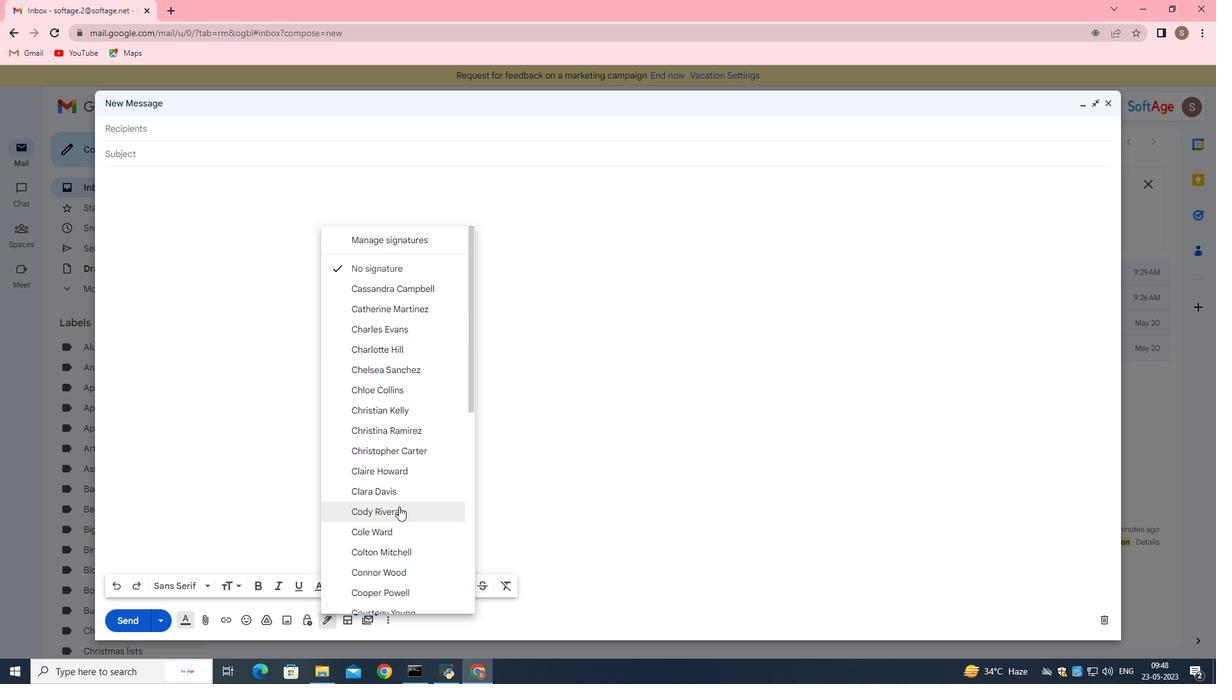 
Action: Mouse scrolled (399, 507) with delta (0, 0)
Screenshot: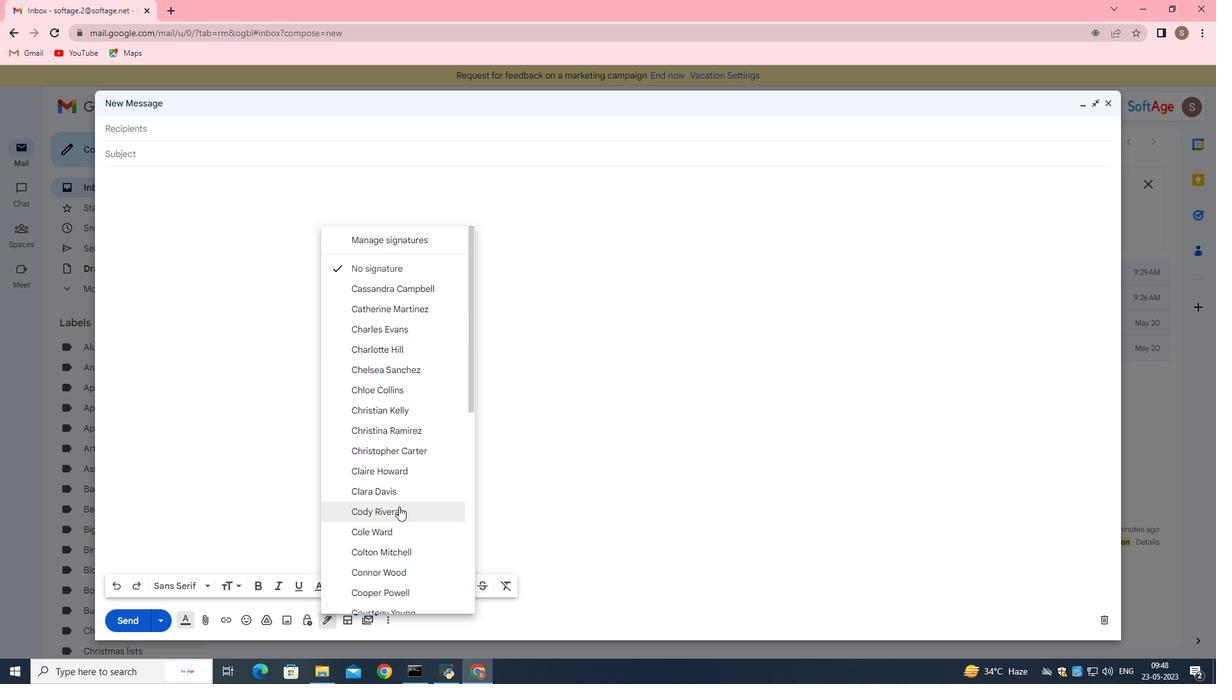 
Action: Mouse scrolled (399, 507) with delta (0, 0)
Screenshot: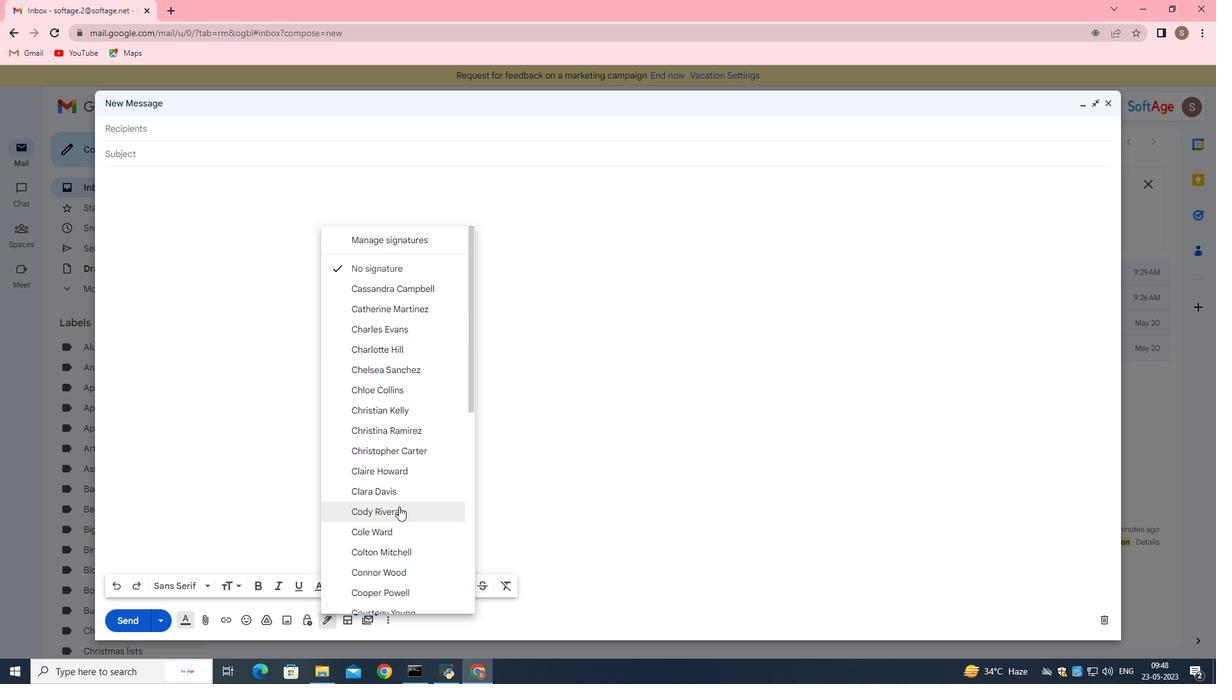 
Action: Mouse scrolled (399, 507) with delta (0, 0)
Screenshot: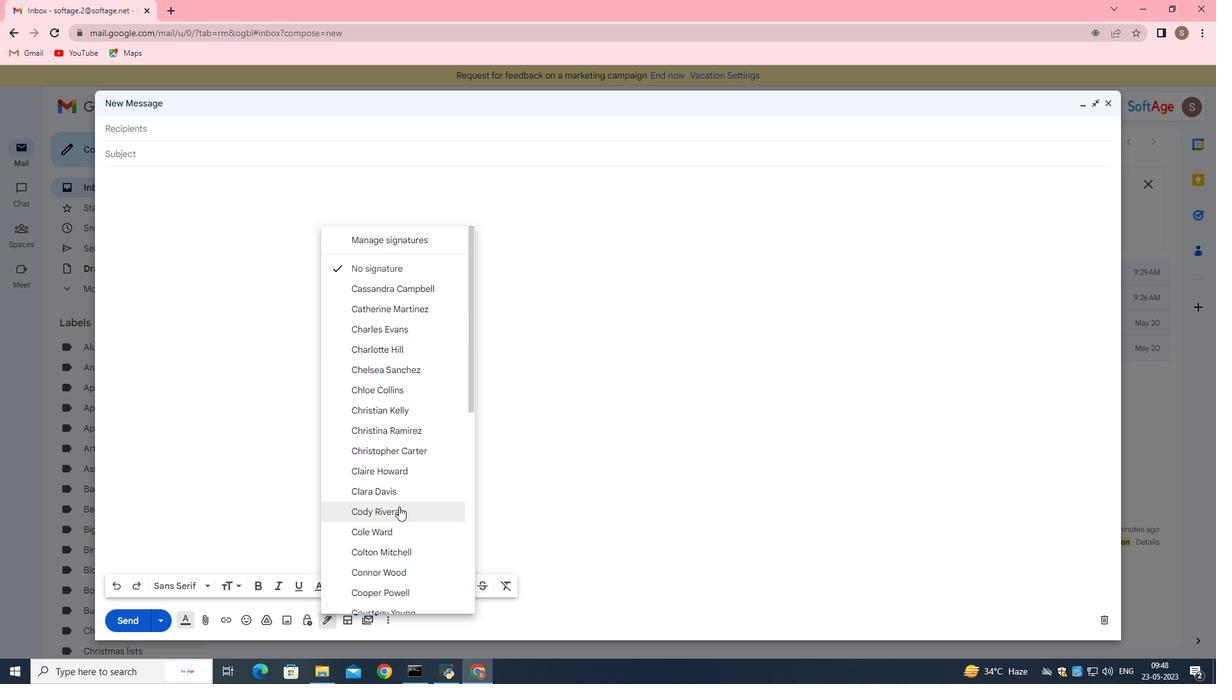 
Action: Mouse moved to (444, 234)
Screenshot: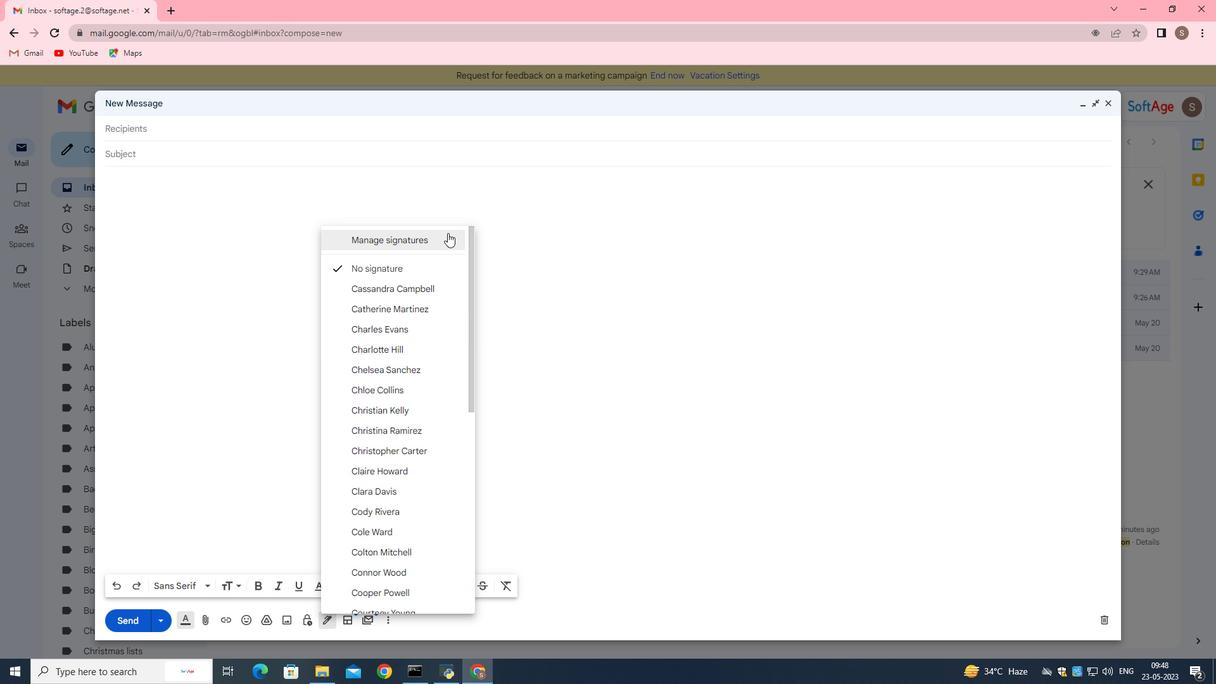 
Action: Mouse pressed left at (444, 234)
Screenshot: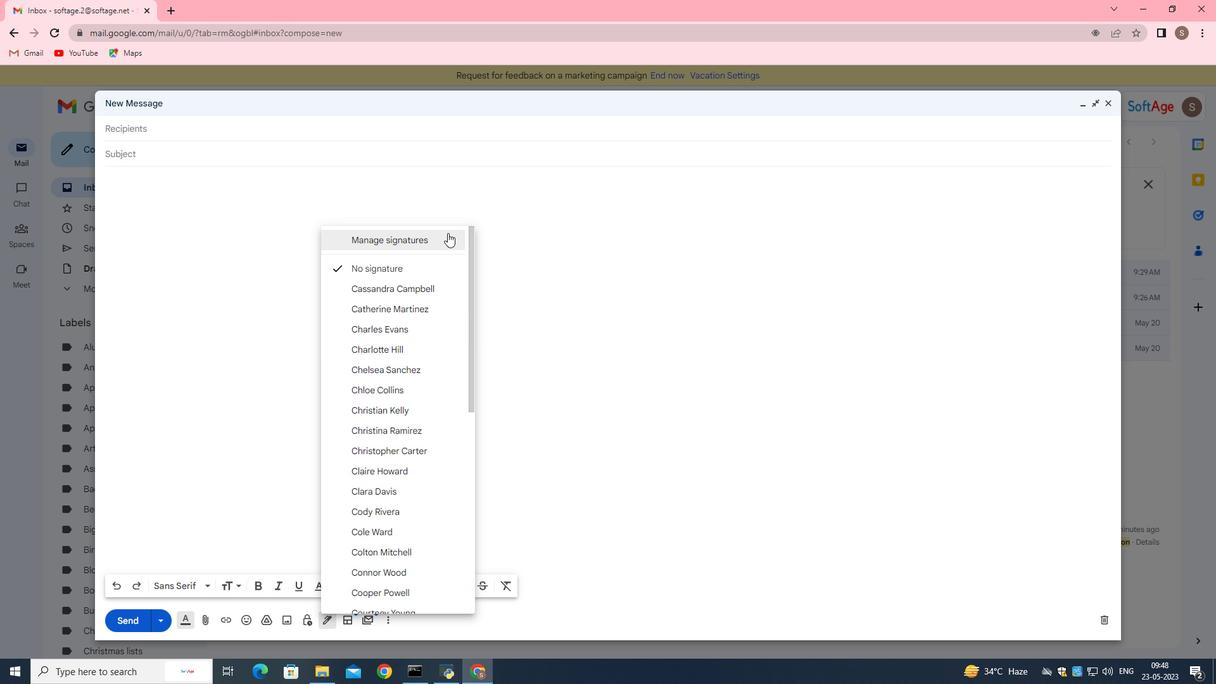 
Action: Mouse moved to (1082, 99)
Screenshot: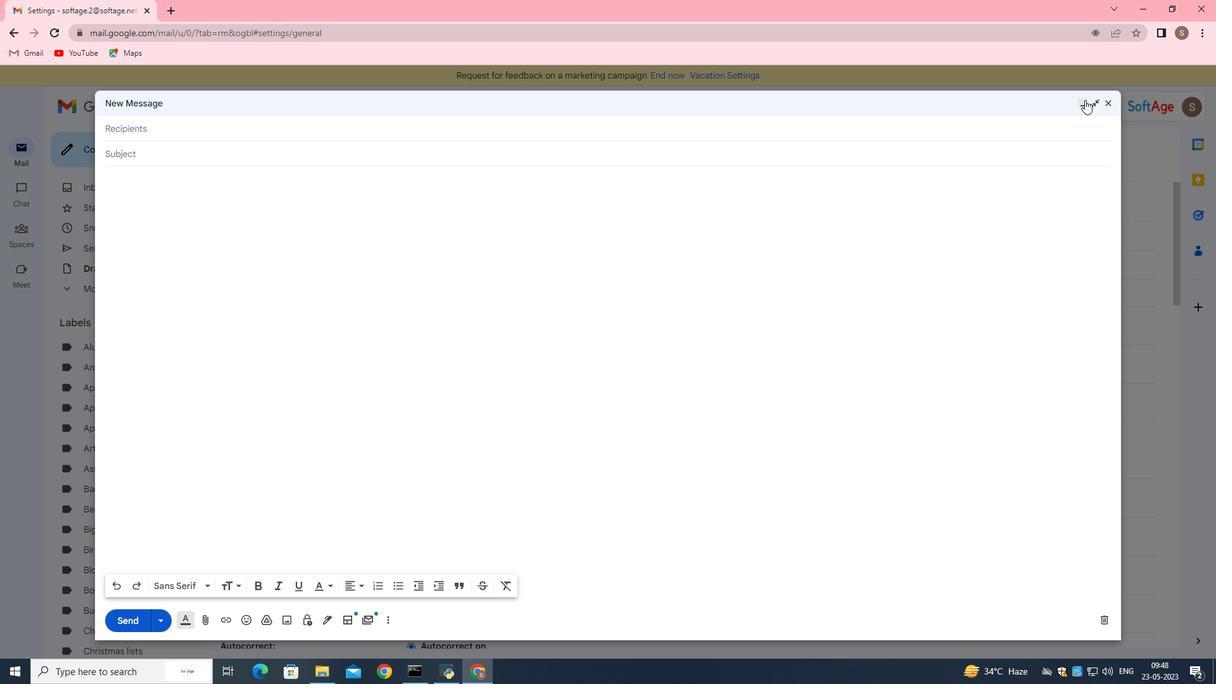 
Action: Mouse pressed left at (1082, 99)
Screenshot: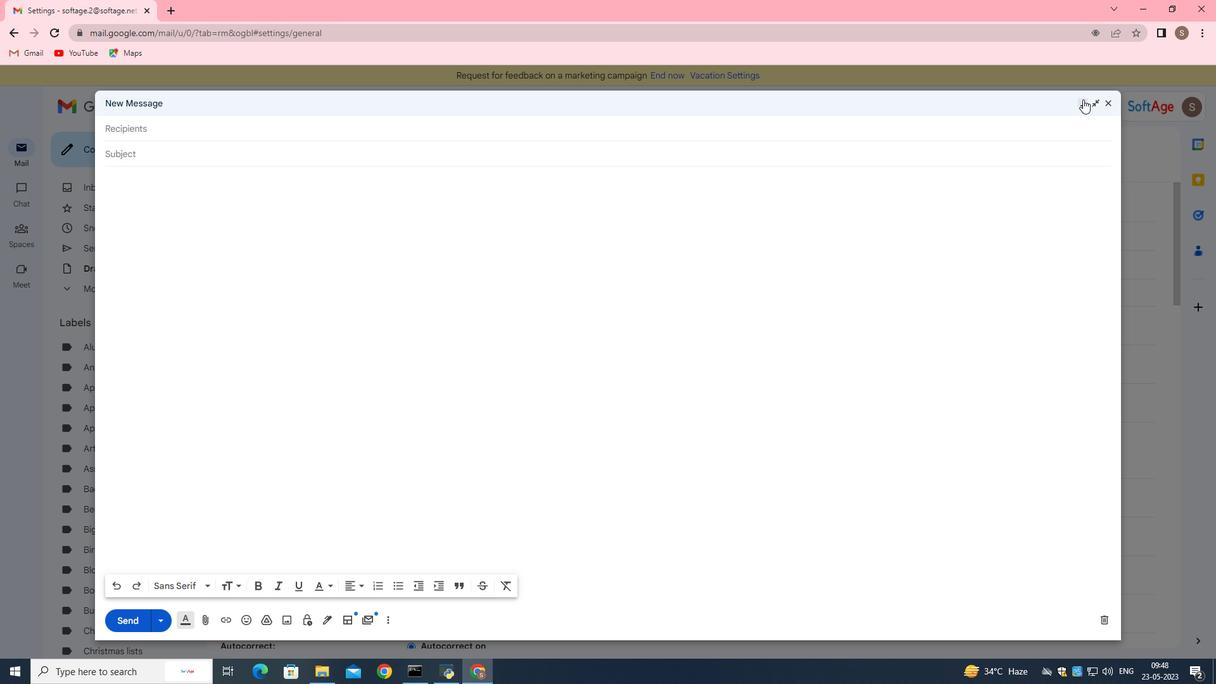 
Action: Mouse moved to (634, 440)
Screenshot: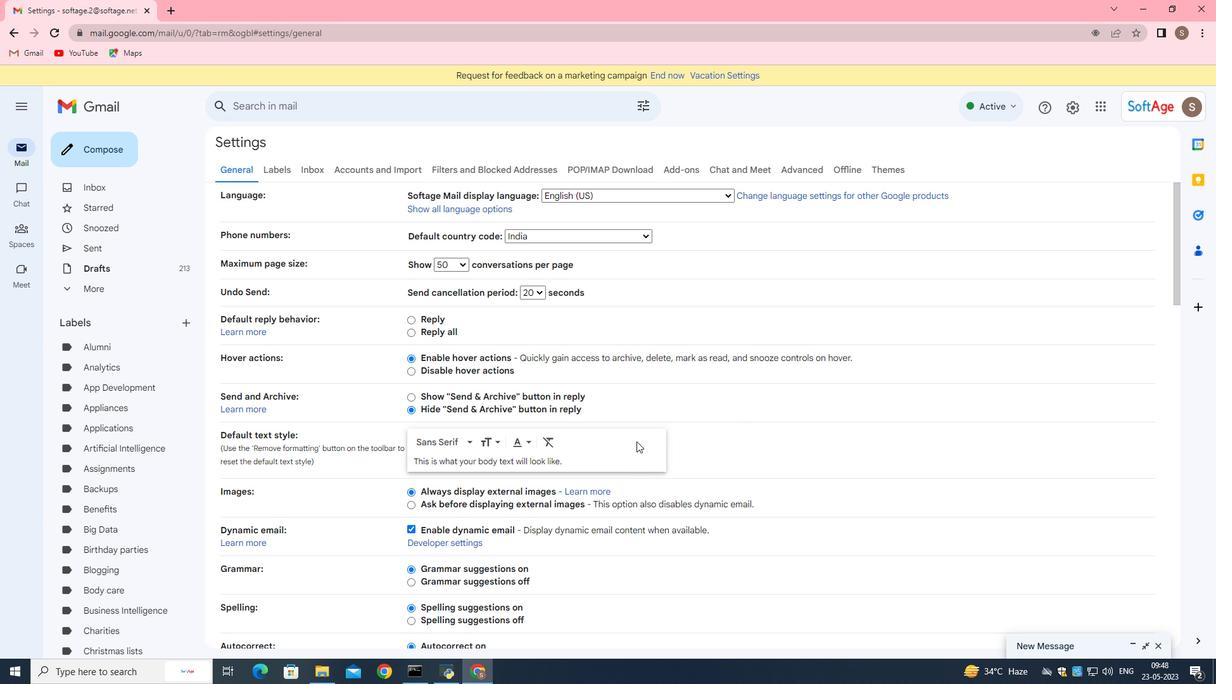
Action: Mouse scrolled (634, 439) with delta (0, 0)
Screenshot: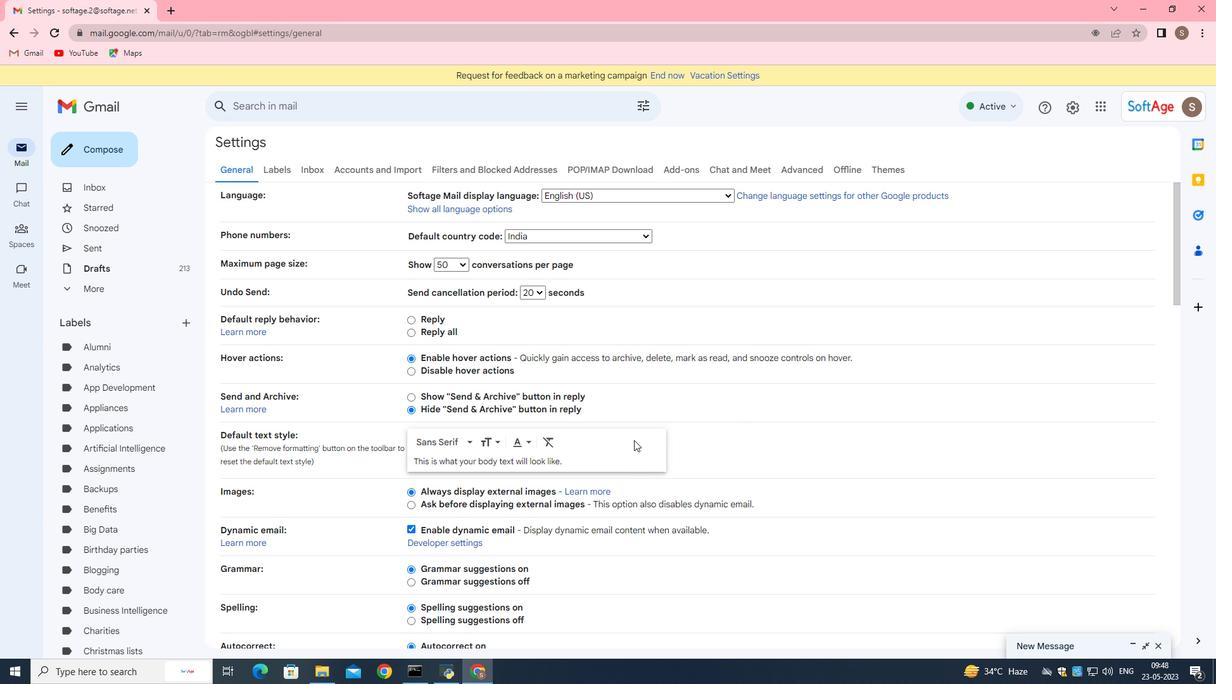 
Action: Mouse scrolled (634, 439) with delta (0, 0)
Screenshot: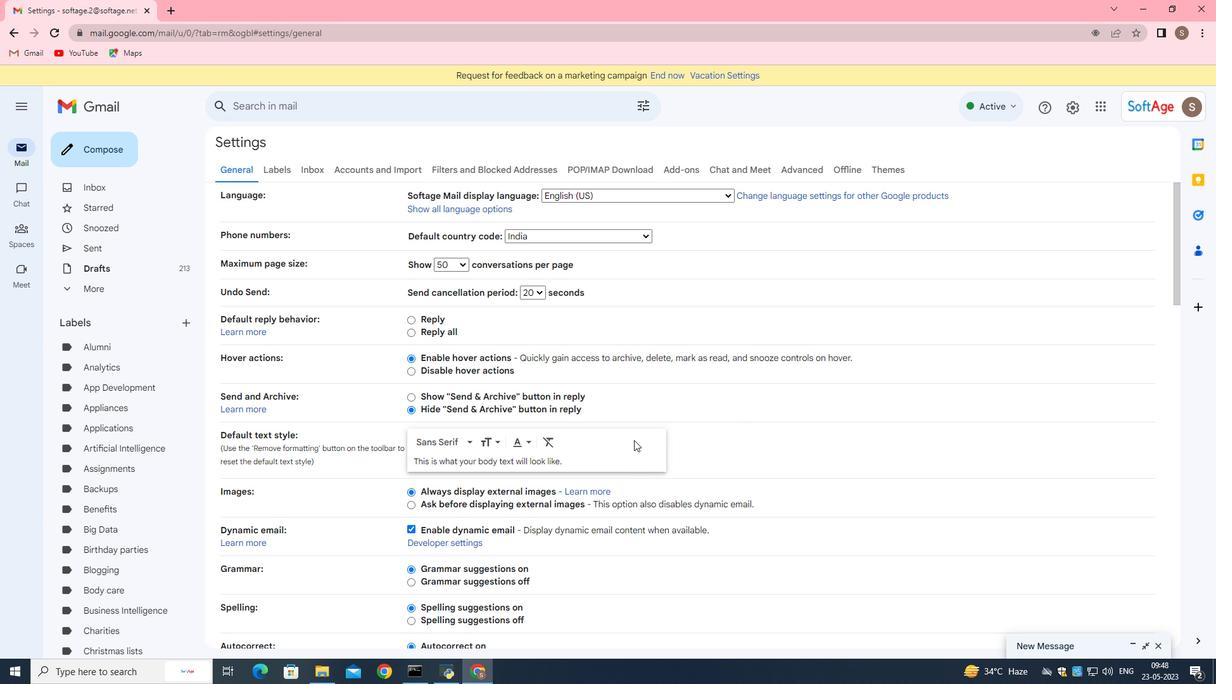 
Action: Mouse scrolled (634, 439) with delta (0, 0)
Screenshot: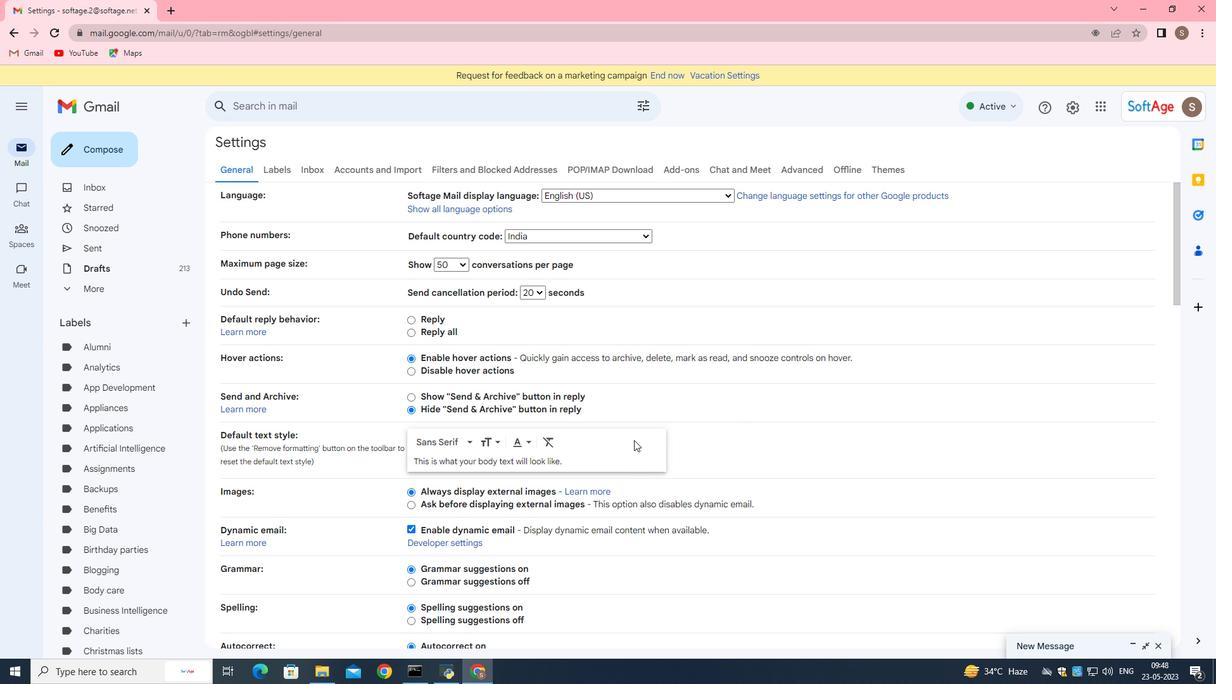 
Action: Mouse scrolled (634, 439) with delta (0, 0)
Screenshot: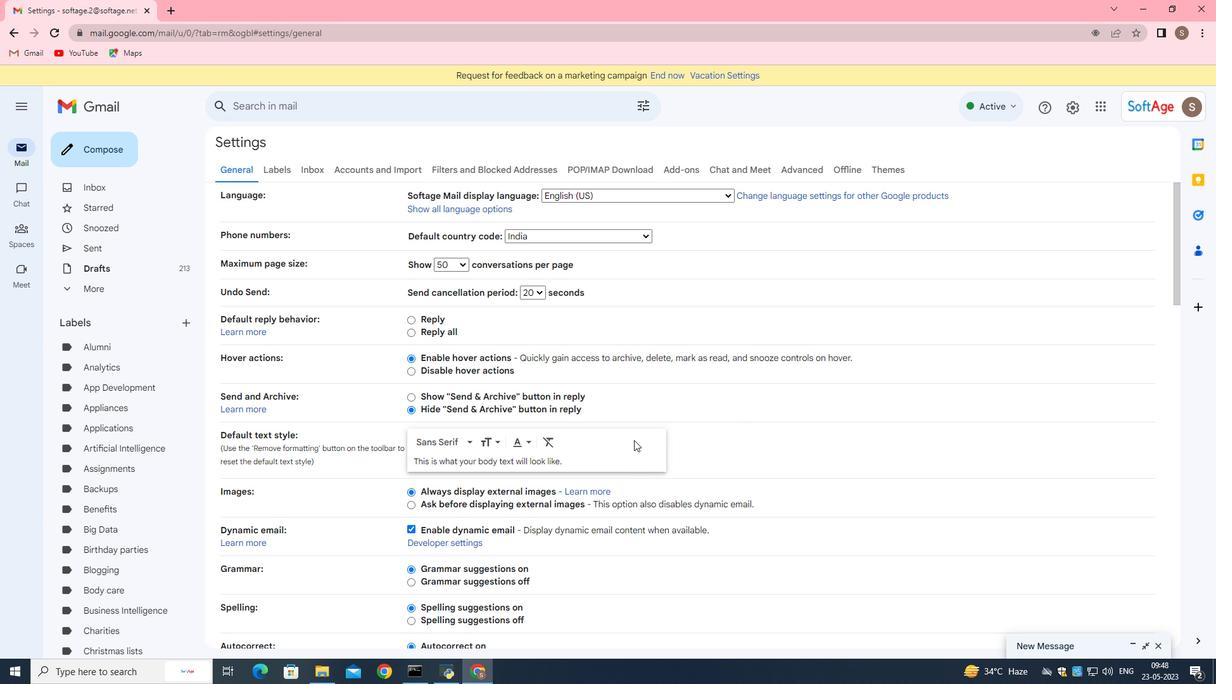 
Action: Mouse moved to (636, 434)
Screenshot: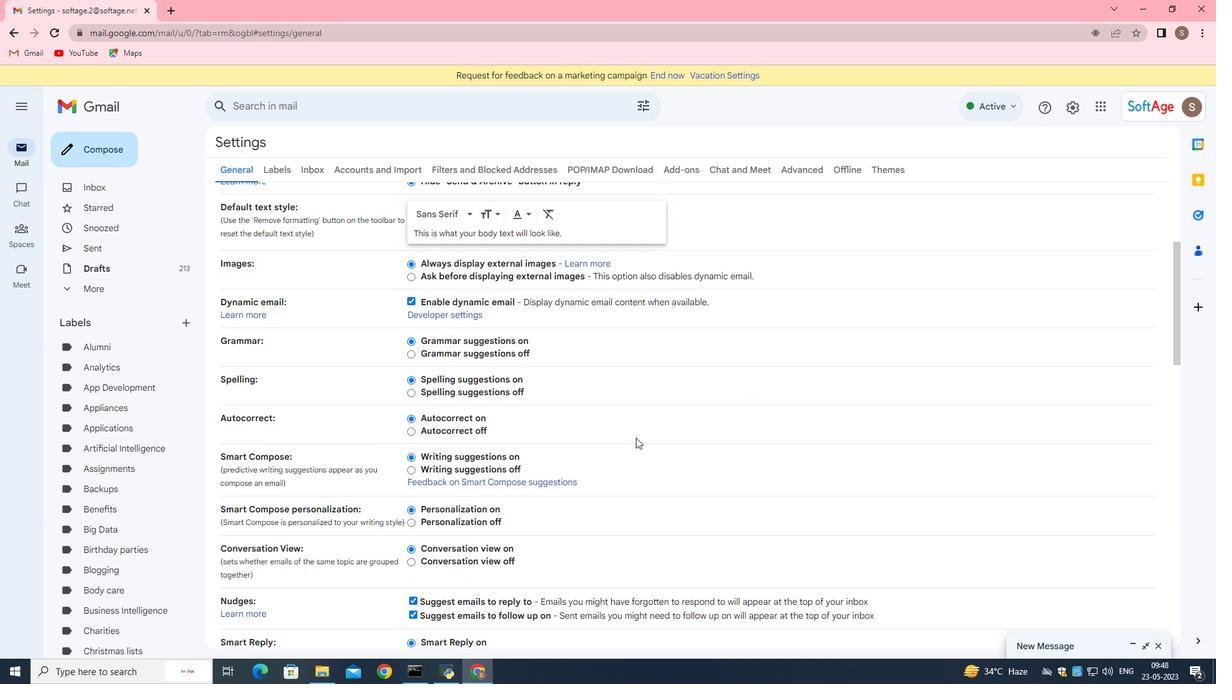 
Action: Mouse scrolled (636, 433) with delta (0, 0)
Screenshot: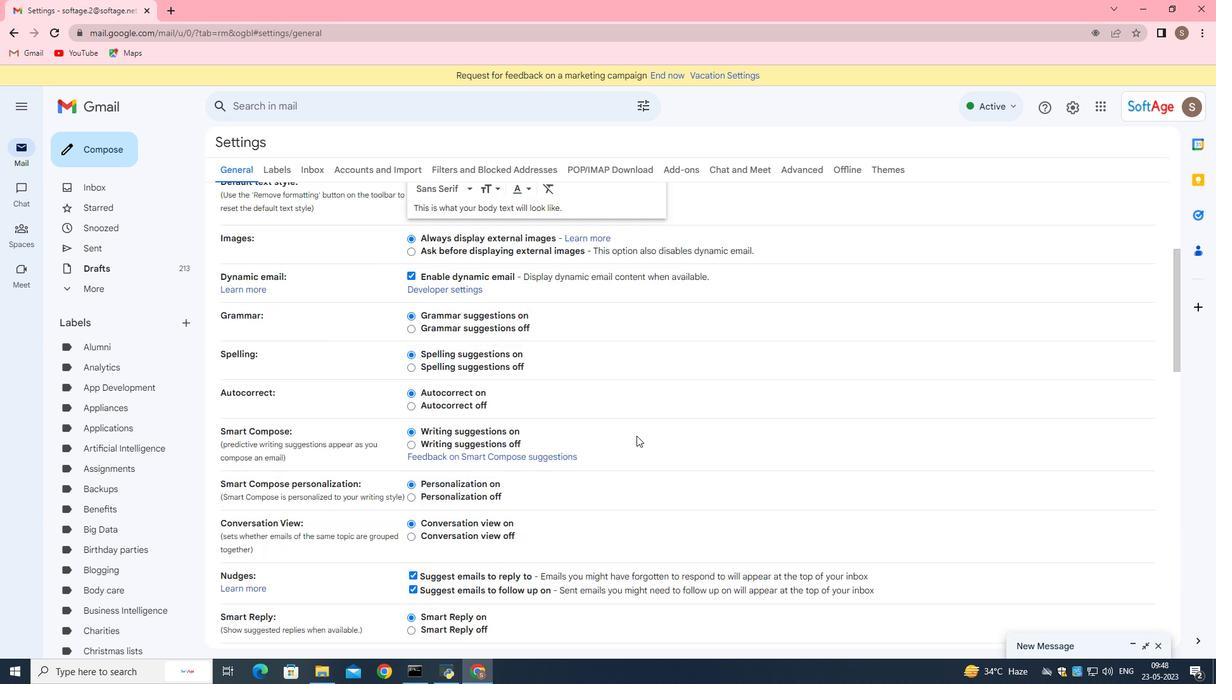 
Action: Mouse scrolled (636, 433) with delta (0, 0)
Screenshot: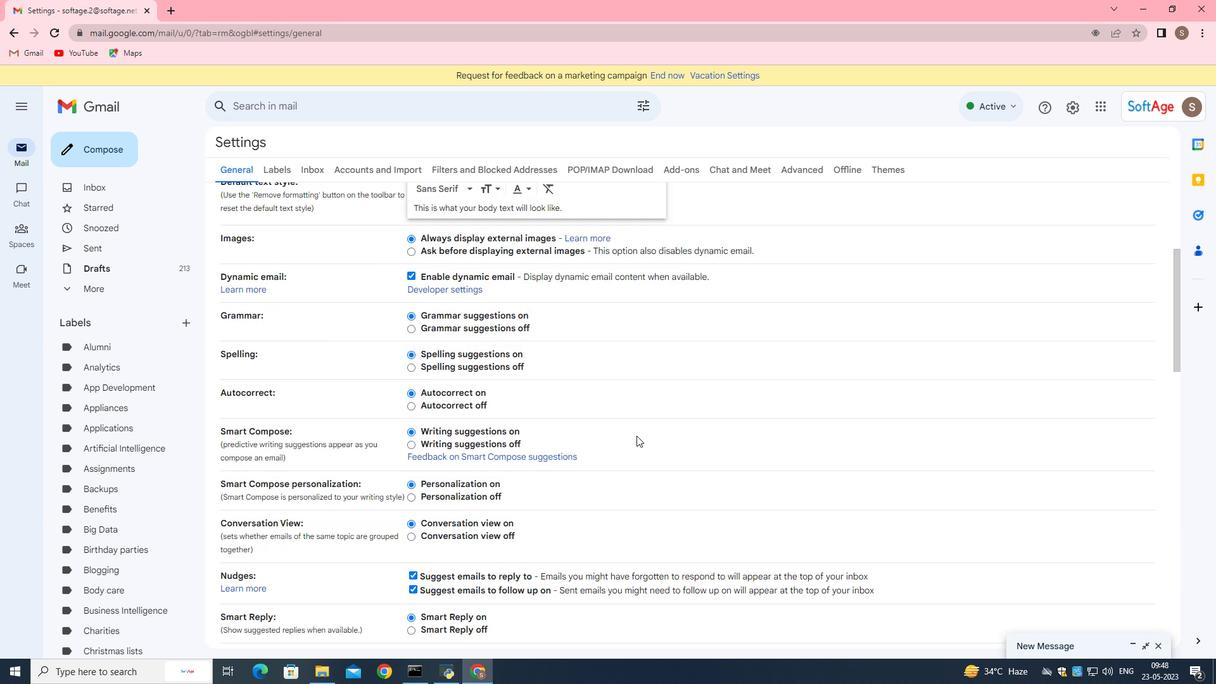 
Action: Mouse scrolled (636, 433) with delta (0, 0)
Screenshot: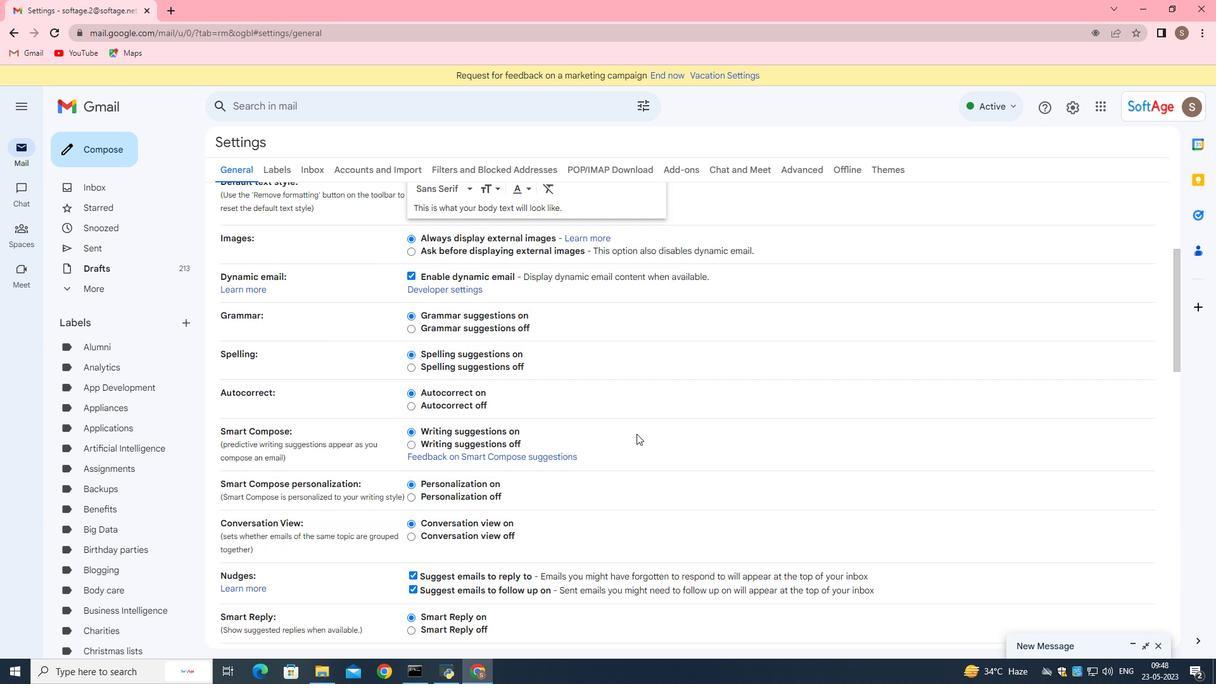 
Action: Mouse scrolled (636, 433) with delta (0, 0)
Screenshot: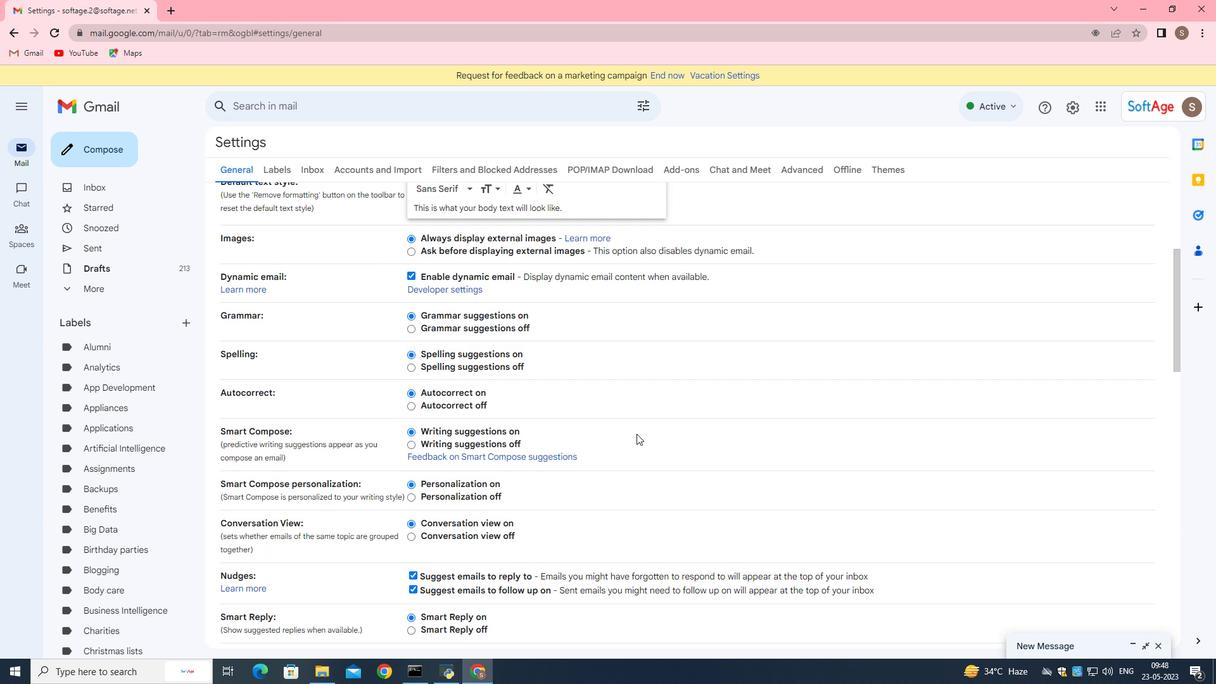 
Action: Mouse moved to (636, 426)
Screenshot: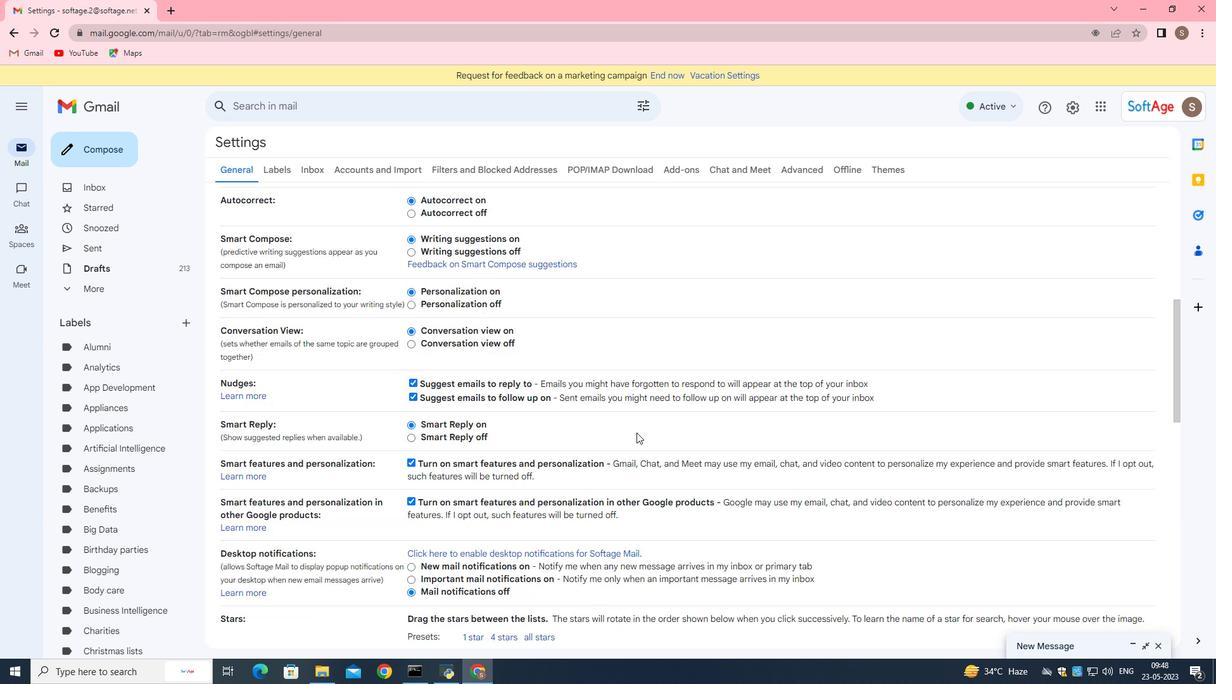 
Action: Mouse scrolled (636, 425) with delta (0, 0)
Screenshot: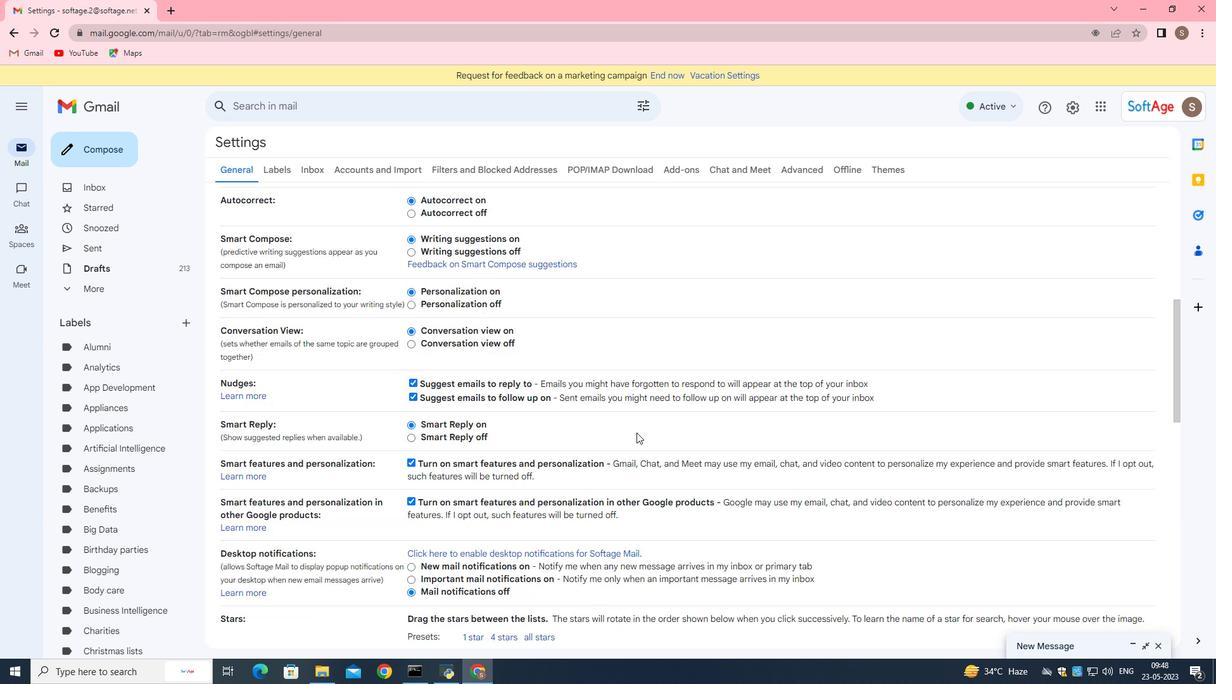 
Action: Mouse scrolled (636, 425) with delta (0, 0)
Screenshot: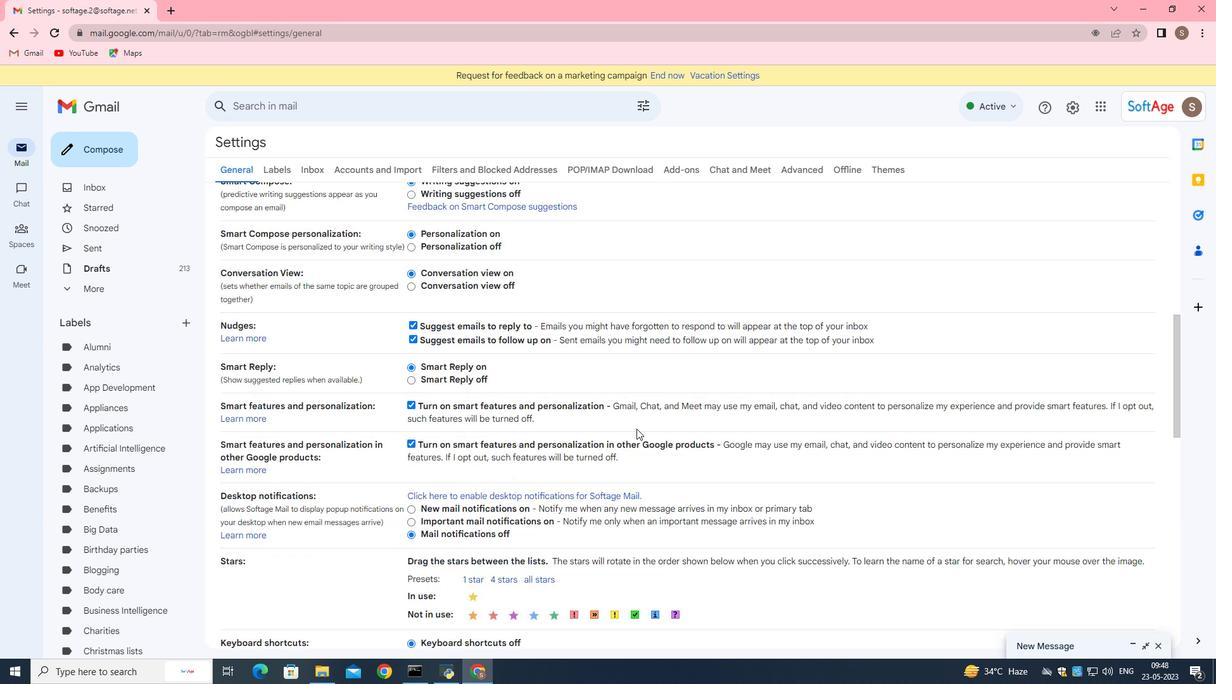 
Action: Mouse scrolled (636, 425) with delta (0, 0)
Screenshot: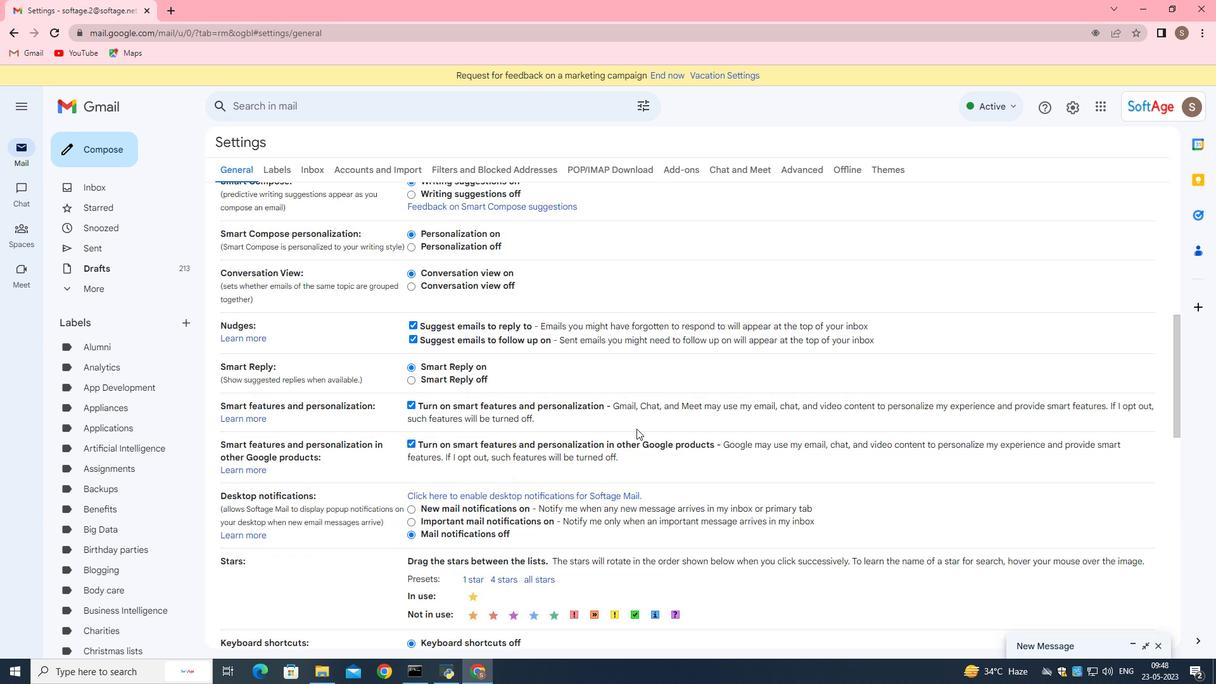 
Action: Mouse scrolled (636, 425) with delta (0, 0)
Screenshot: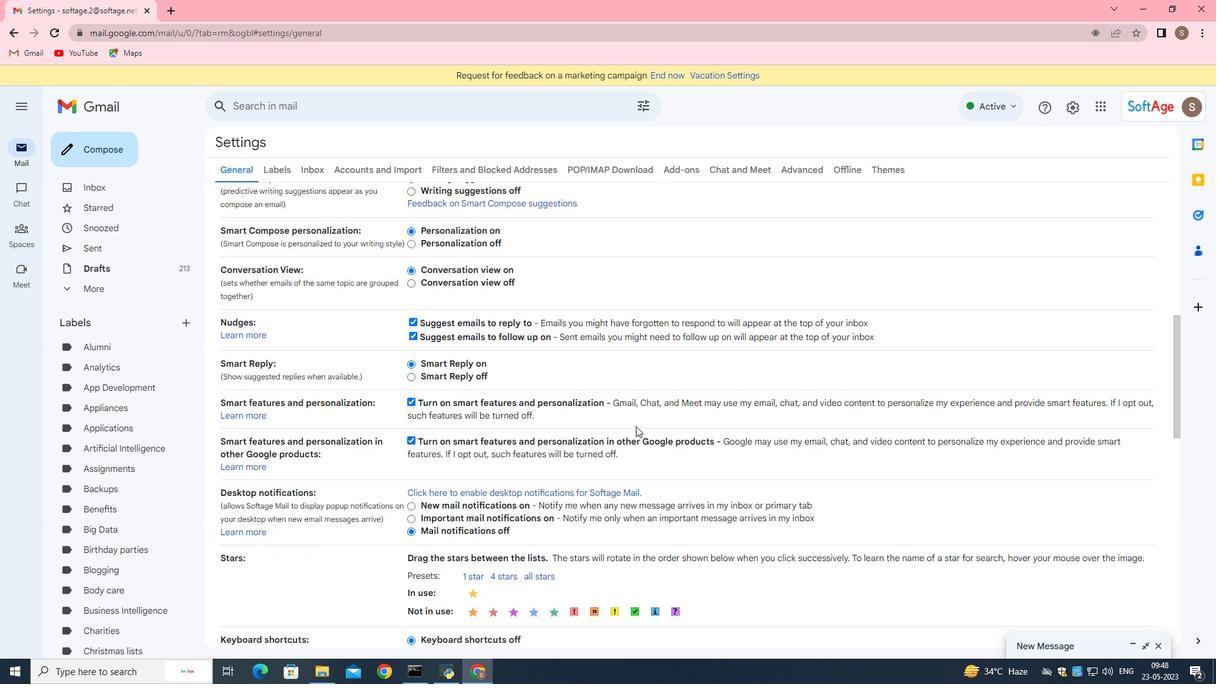 
Action: Mouse moved to (635, 423)
Screenshot: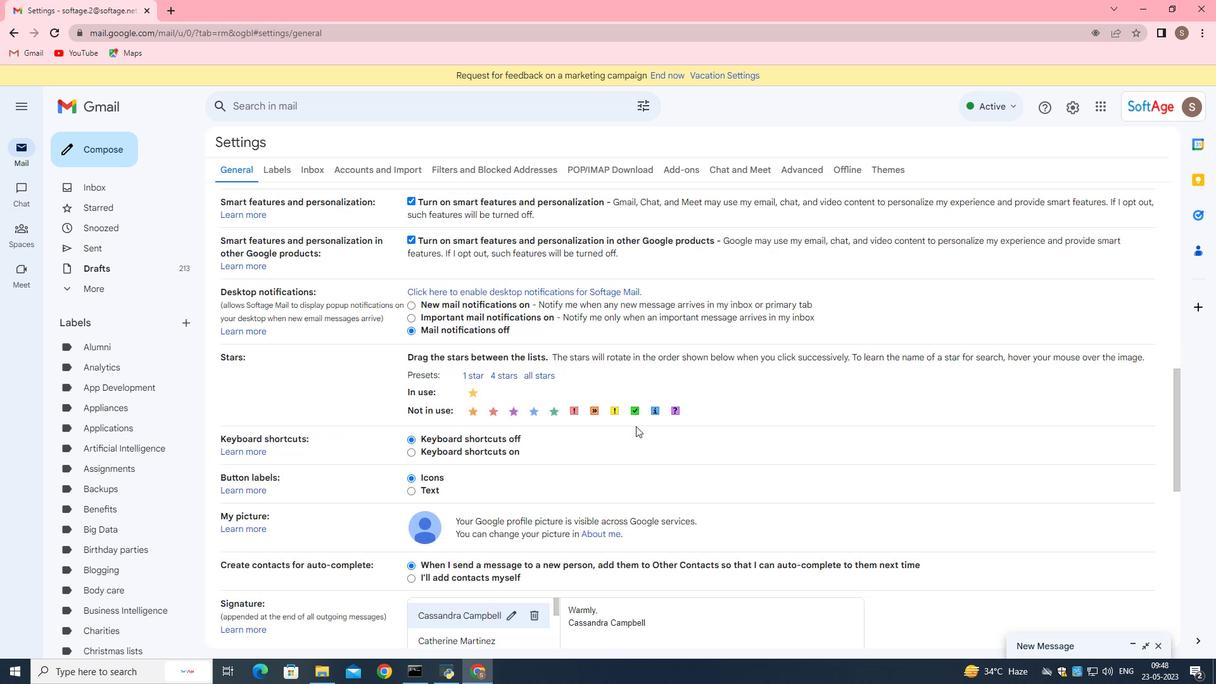 
Action: Mouse scrolled (635, 423) with delta (0, 0)
Screenshot: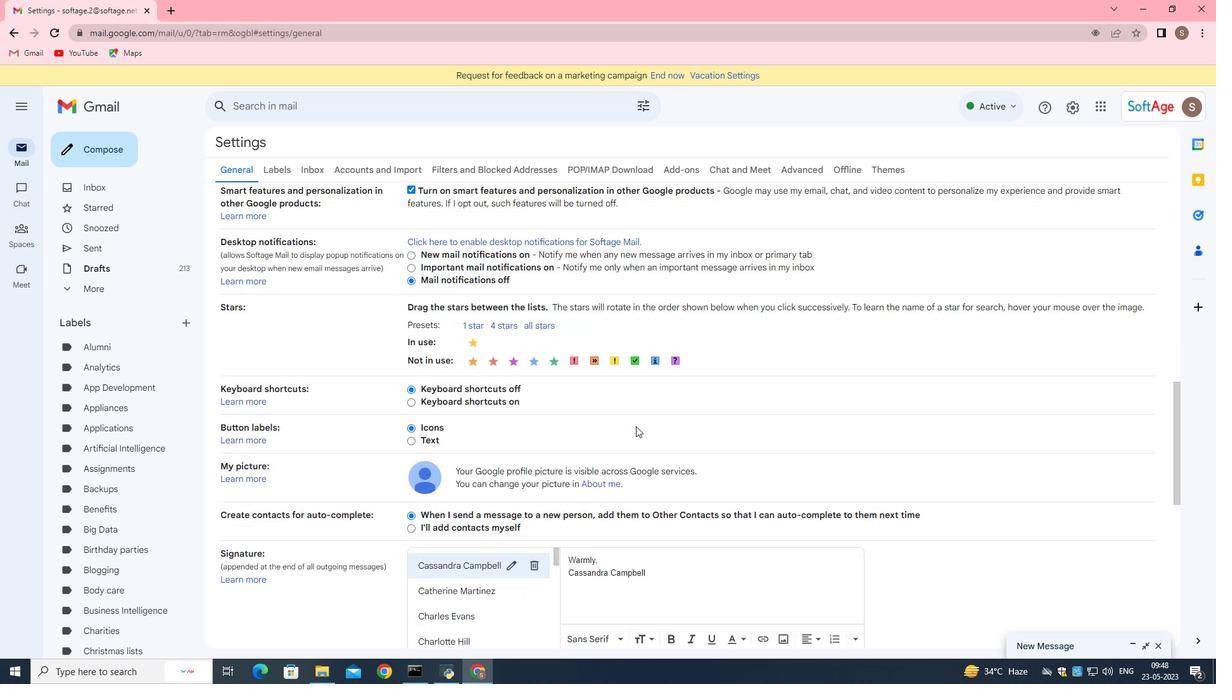 
Action: Mouse scrolled (635, 423) with delta (0, 0)
Screenshot: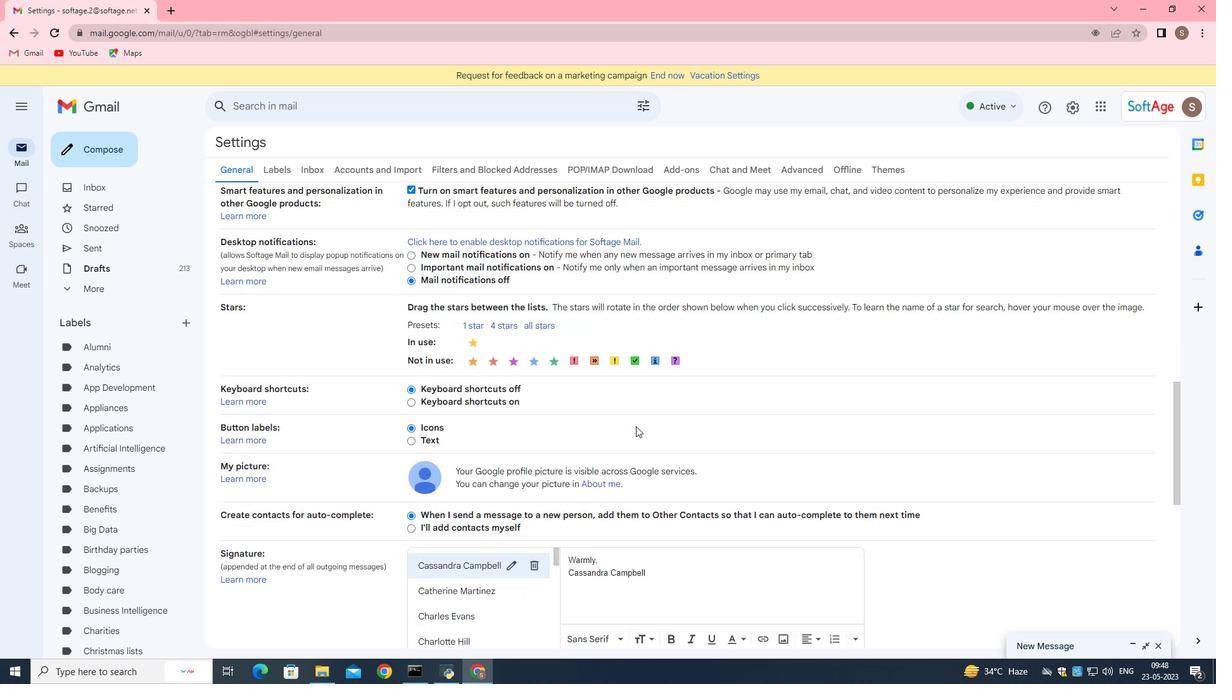 
Action: Mouse scrolled (635, 423) with delta (0, 0)
Screenshot: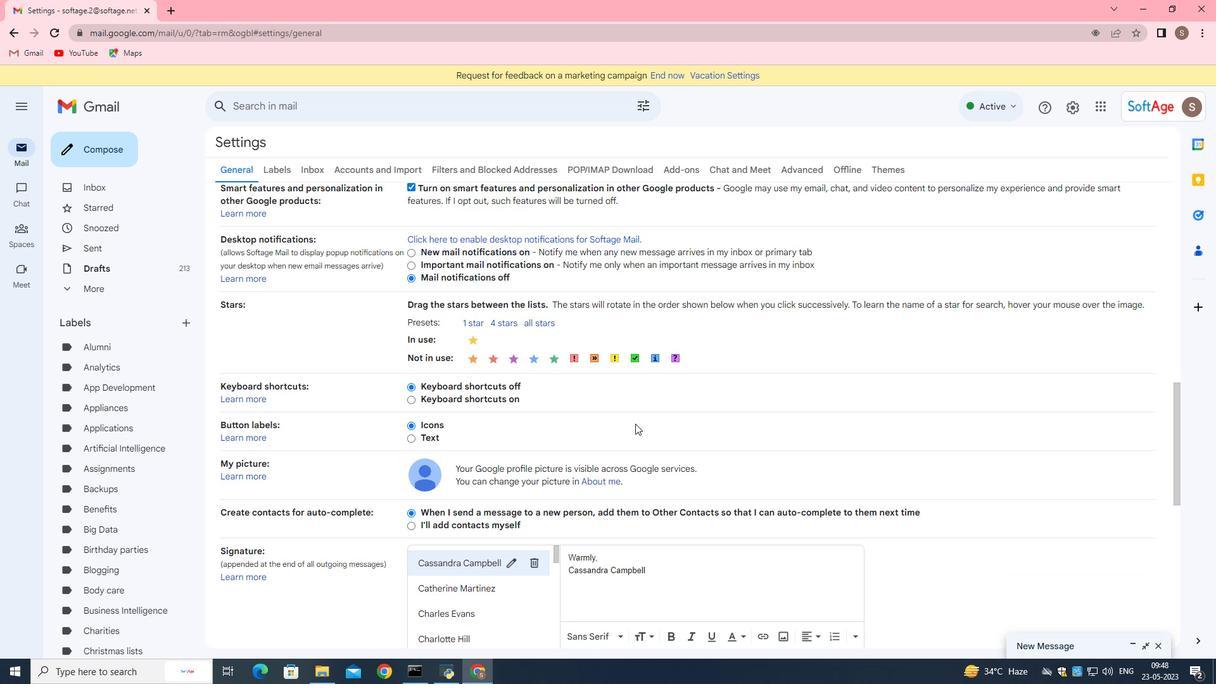 
Action: Mouse moved to (512, 470)
Screenshot: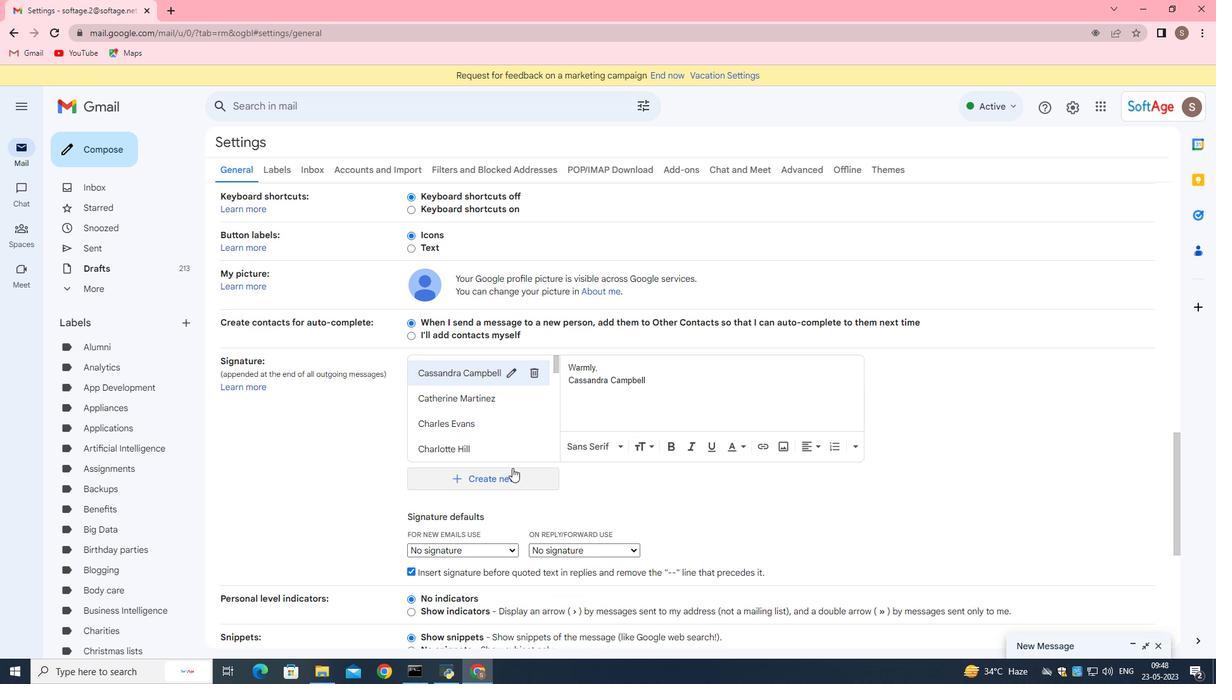 
Action: Mouse pressed left at (512, 470)
Screenshot: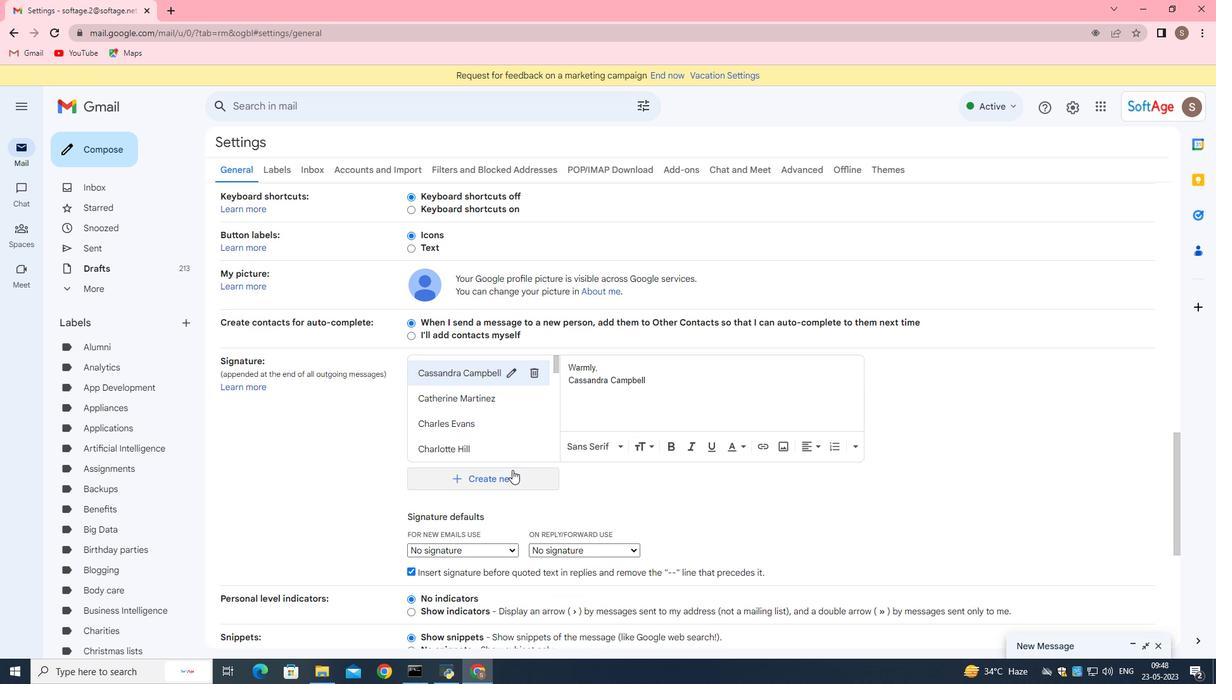 
Action: Mouse moved to (584, 356)
Screenshot: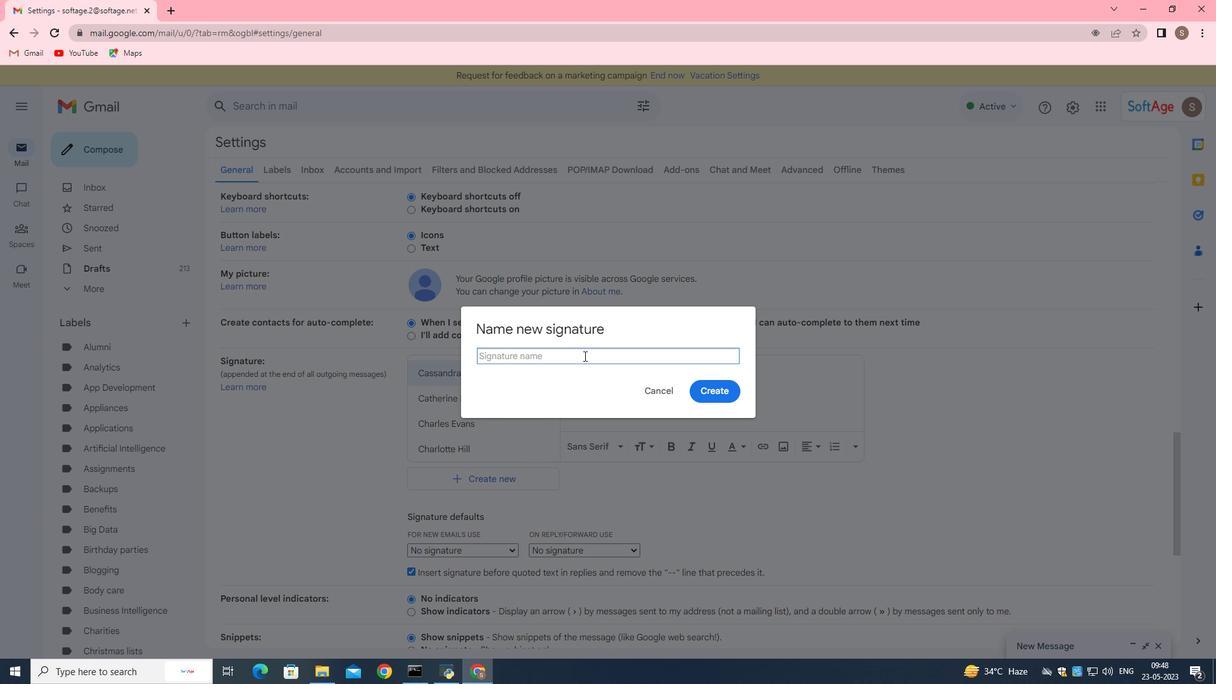 
Action: Mouse pressed left at (584, 356)
Screenshot: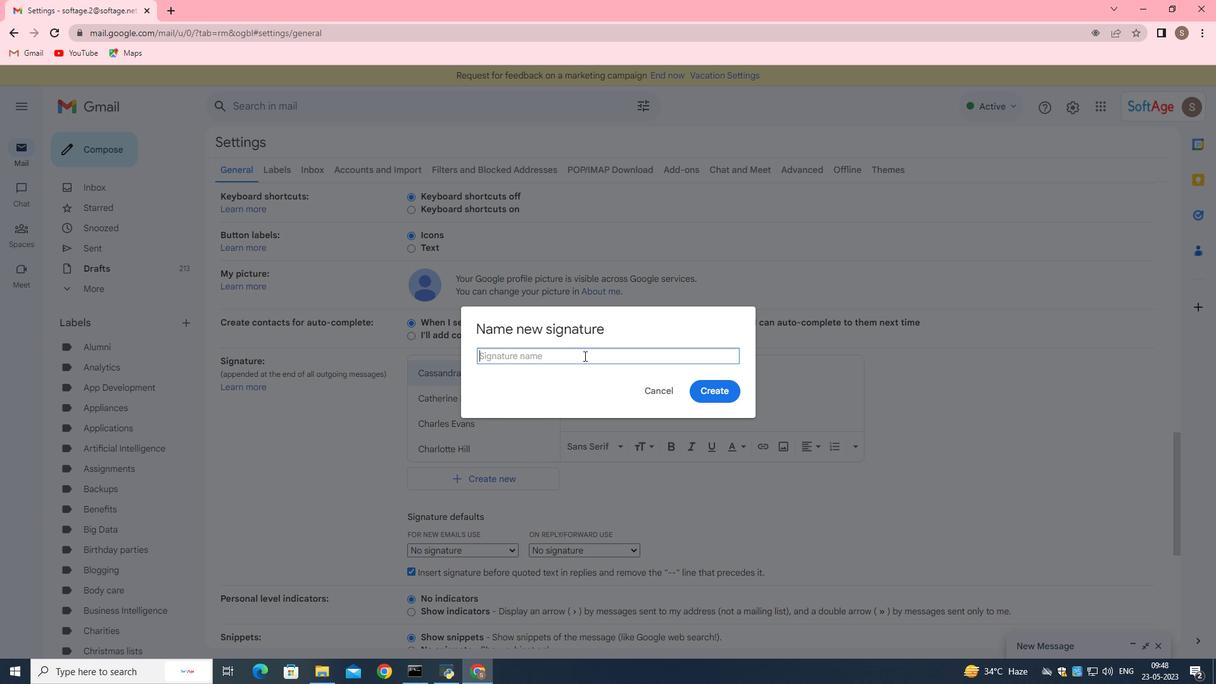 
Action: Mouse moved to (733, 400)
Screenshot: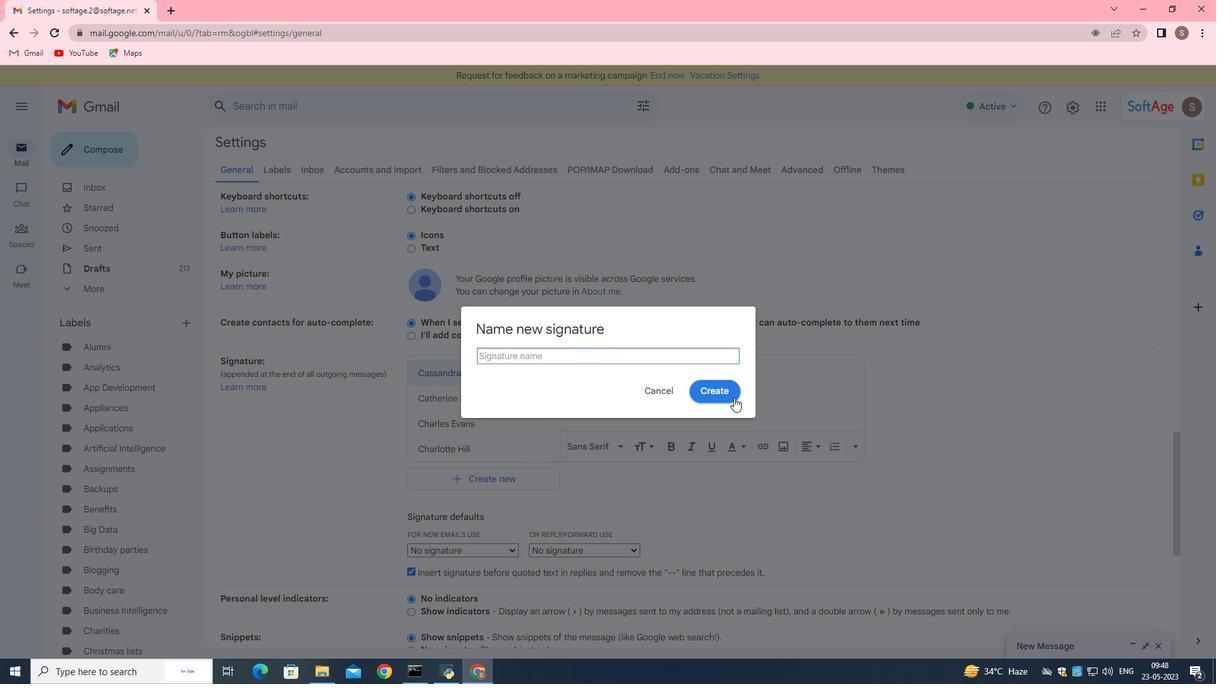 
Action: Key pressed <Key.shift>hannah<Key.space><Key.backspace><Key.backspace><Key.backspace><Key.backspace><Key.backspace><Key.backspace><Key.backspace><Key.backspace><Key.backspace><Key.backspace><Key.backspace><Key.backspace><Key.backspace><Key.backspace><Key.shift>Hannah<Key.space><Key.shift>Green
Screenshot: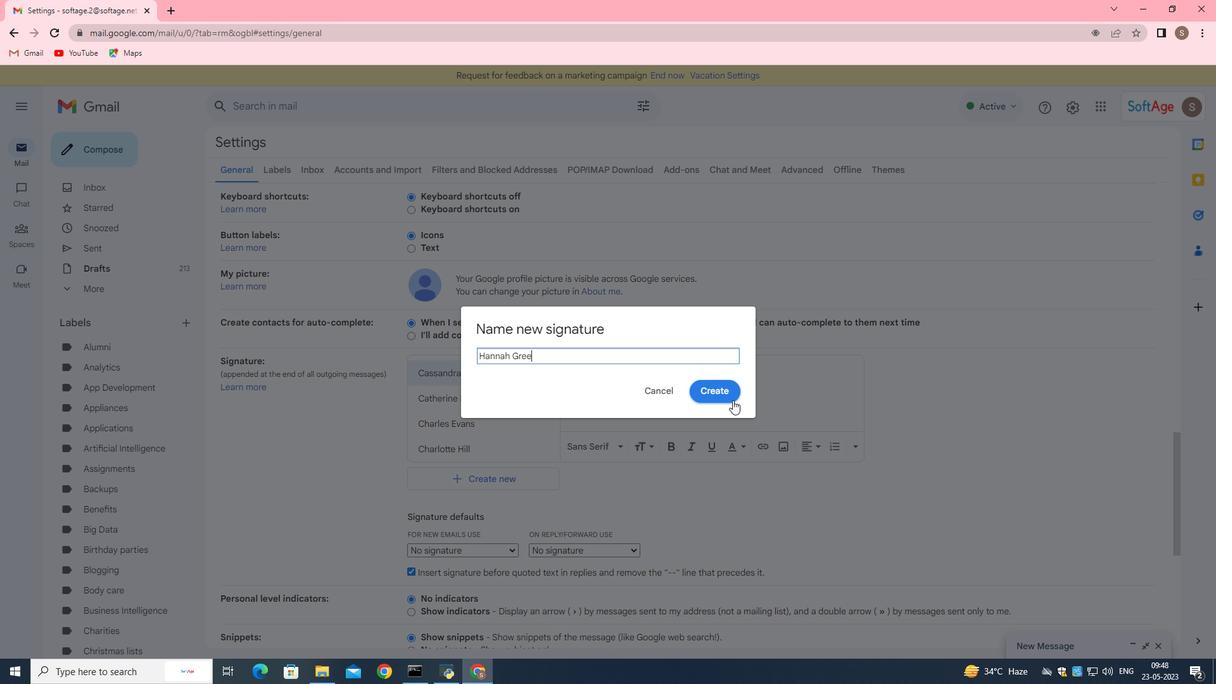
Action: Mouse moved to (731, 396)
Screenshot: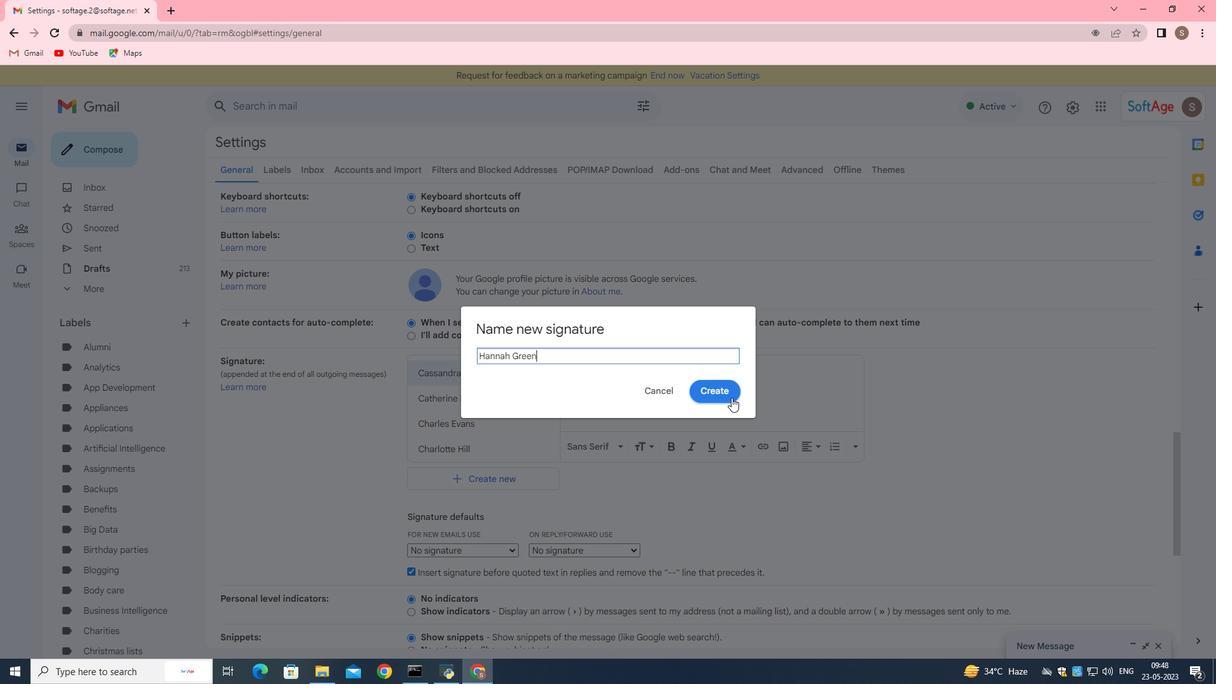 
Action: Mouse pressed left at (731, 396)
Screenshot: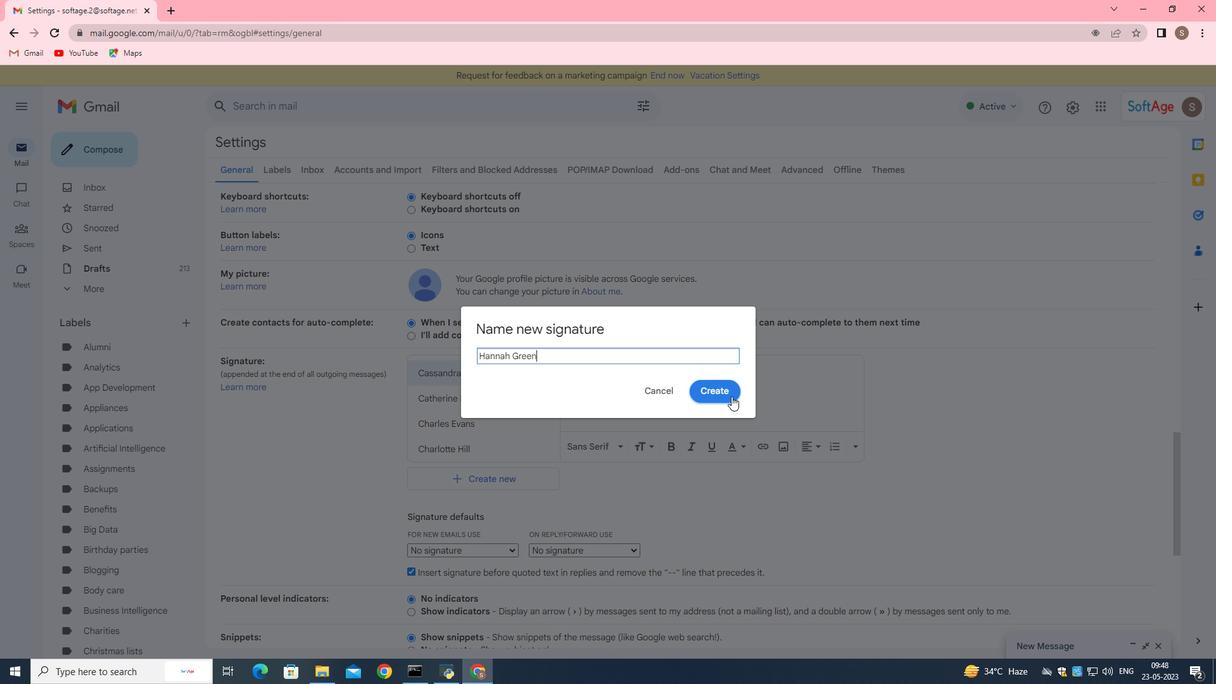
Action: Mouse moved to (553, 363)
Screenshot: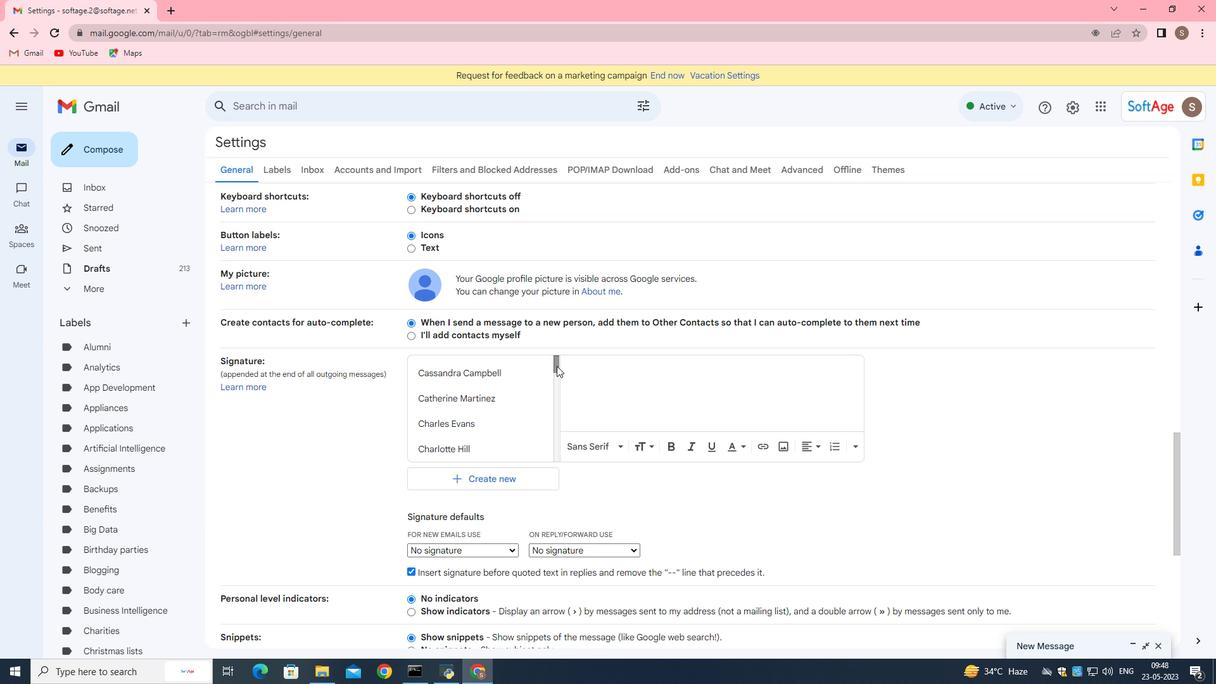 
Action: Mouse pressed left at (553, 363)
Screenshot: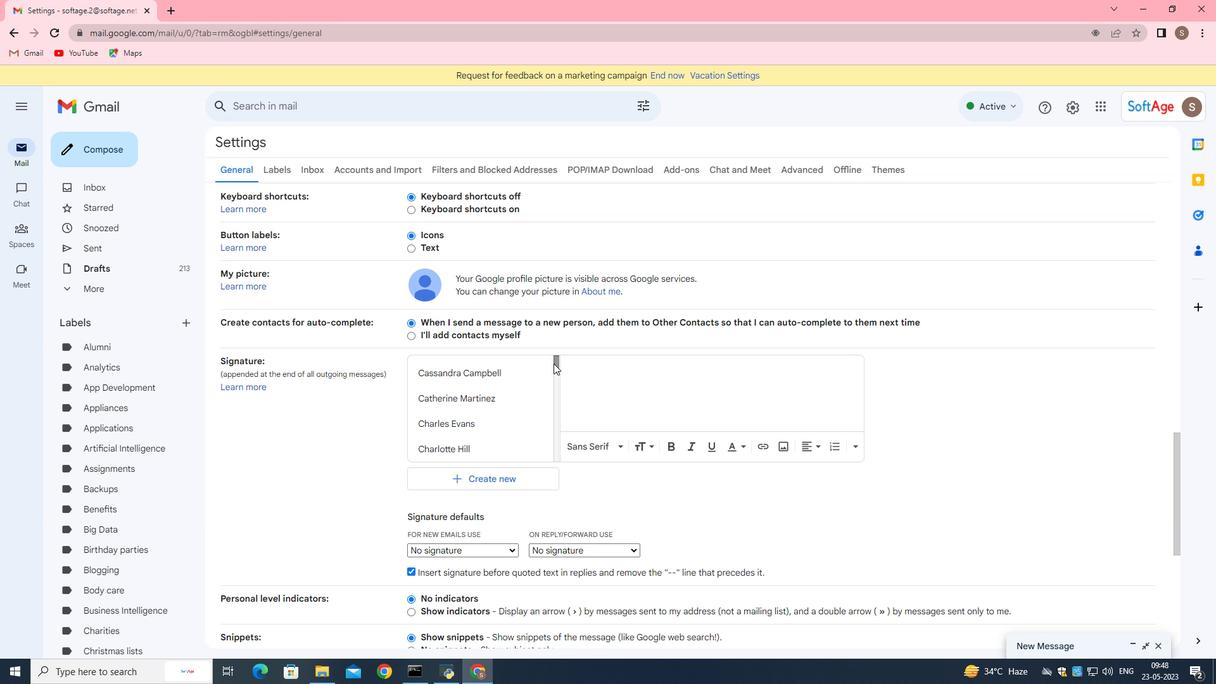 
Action: Mouse moved to (451, 454)
Screenshot: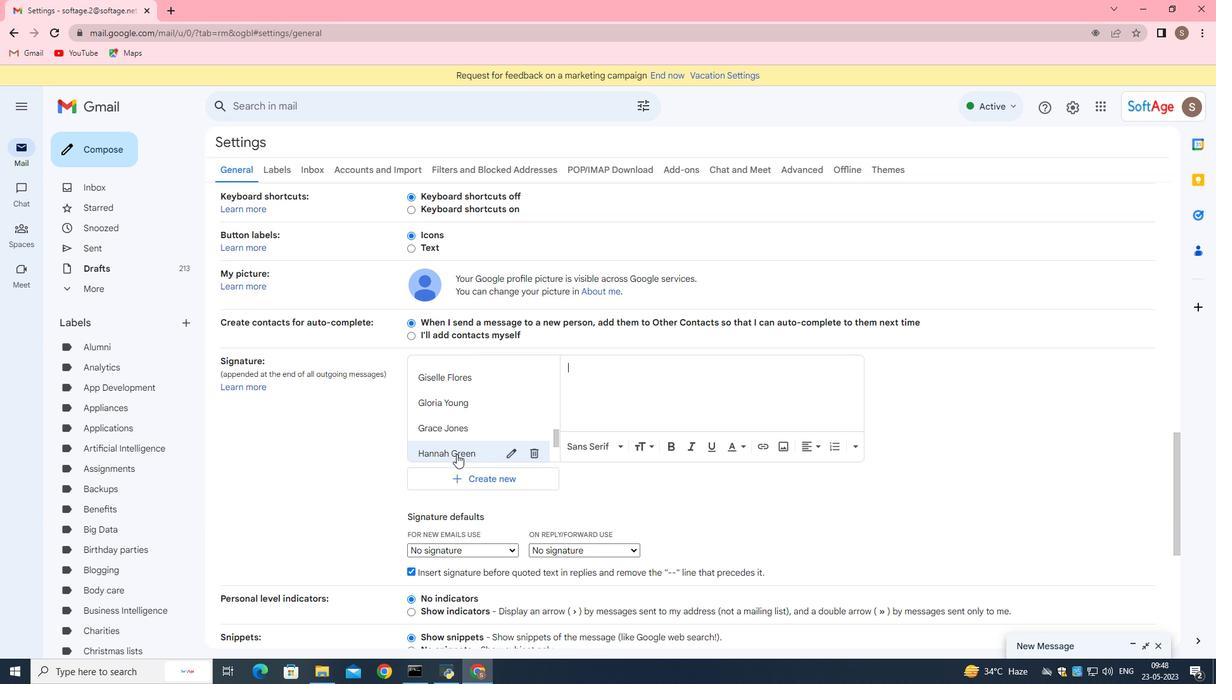 
Action: Mouse pressed left at (451, 454)
Screenshot: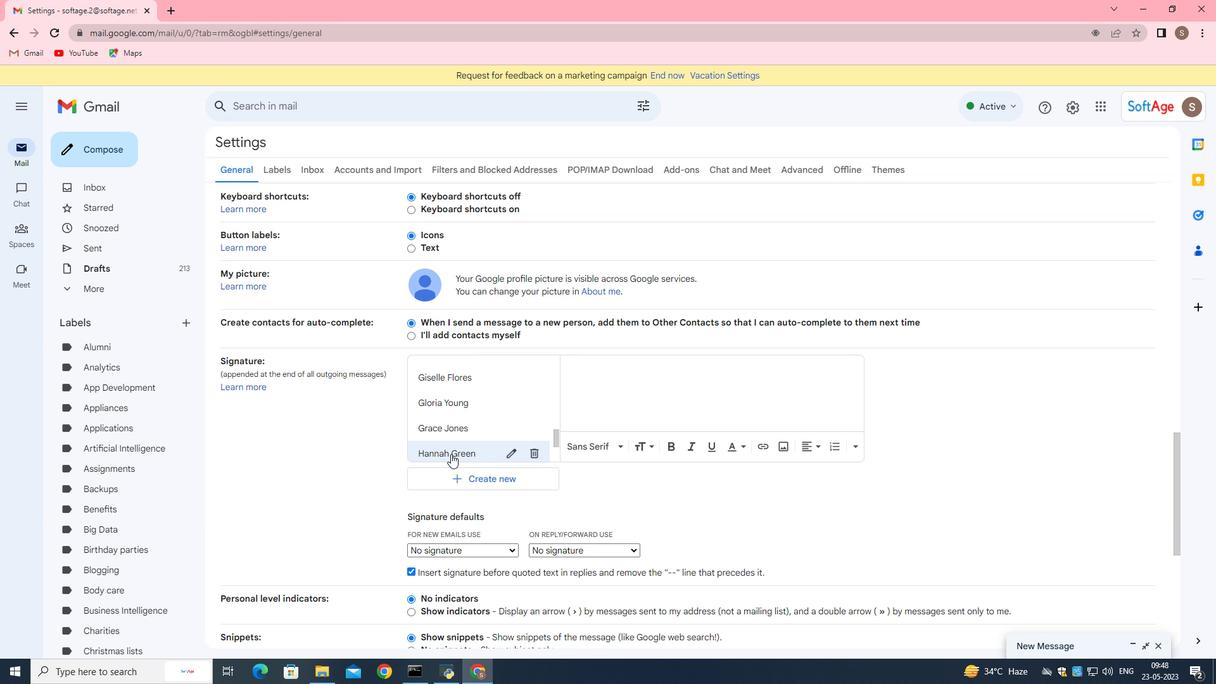 
Action: Mouse moved to (501, 420)
Screenshot: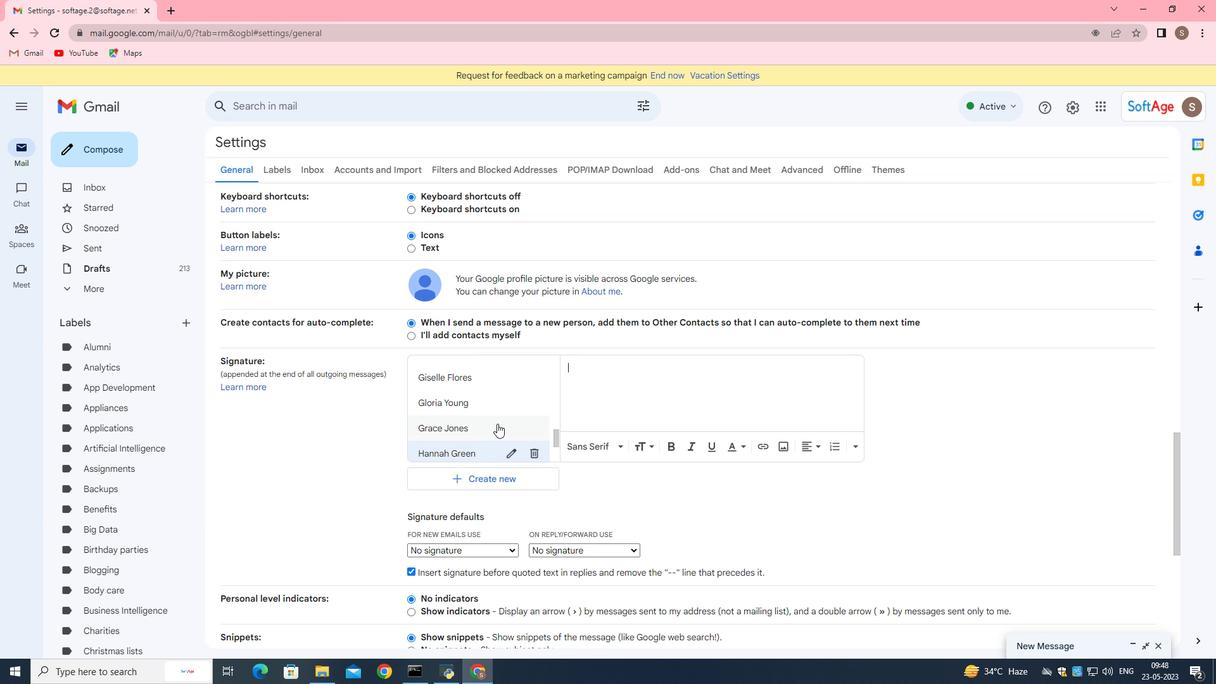 
Action: Mouse scrolled (501, 420) with delta (0, 0)
Screenshot: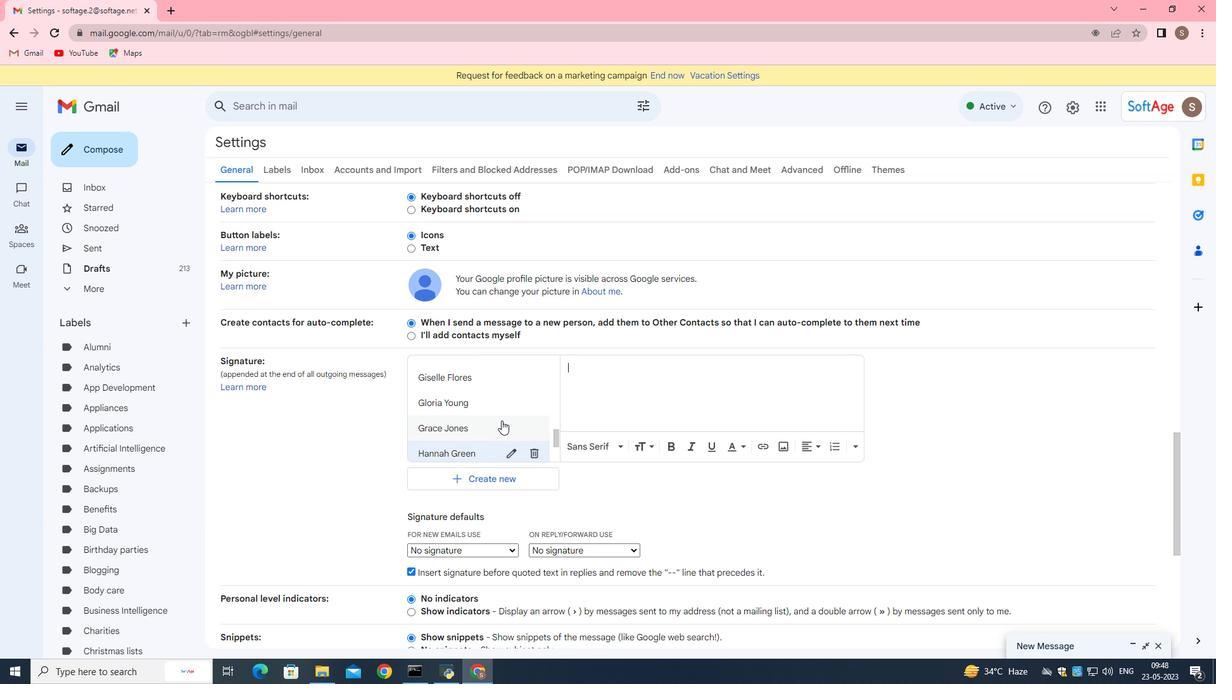 
Action: Mouse moved to (479, 390)
Screenshot: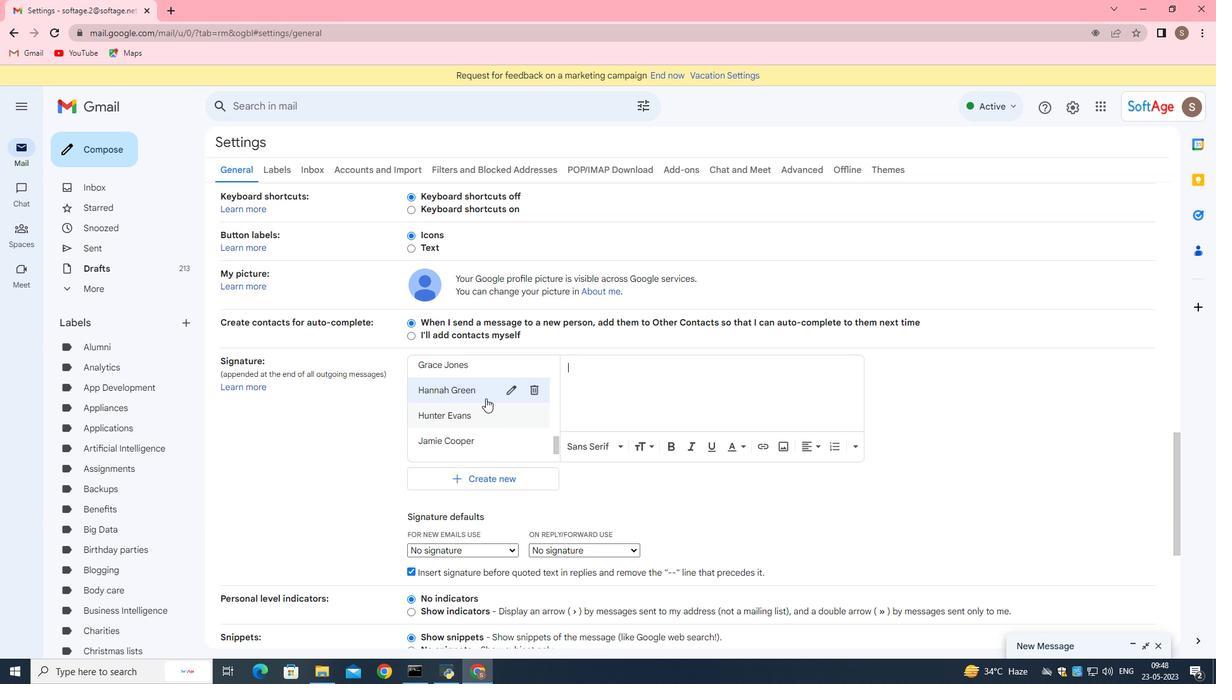 
Action: Mouse pressed left at (479, 390)
Screenshot: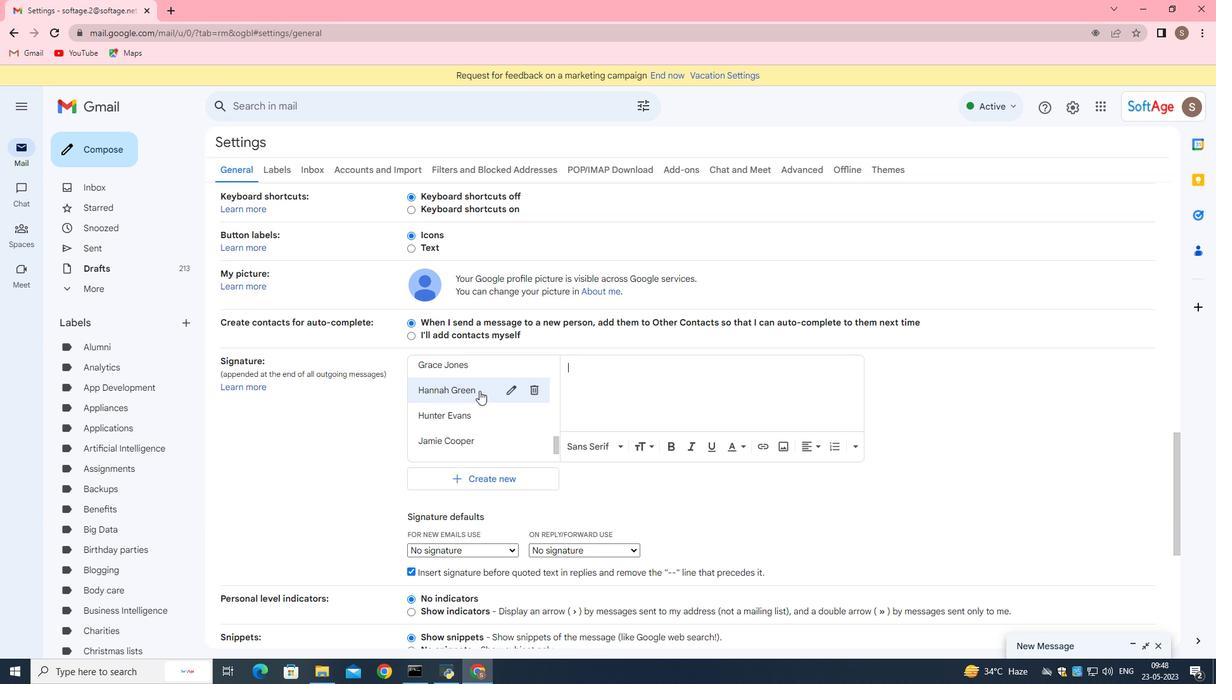 
Action: Mouse moved to (759, 449)
Screenshot: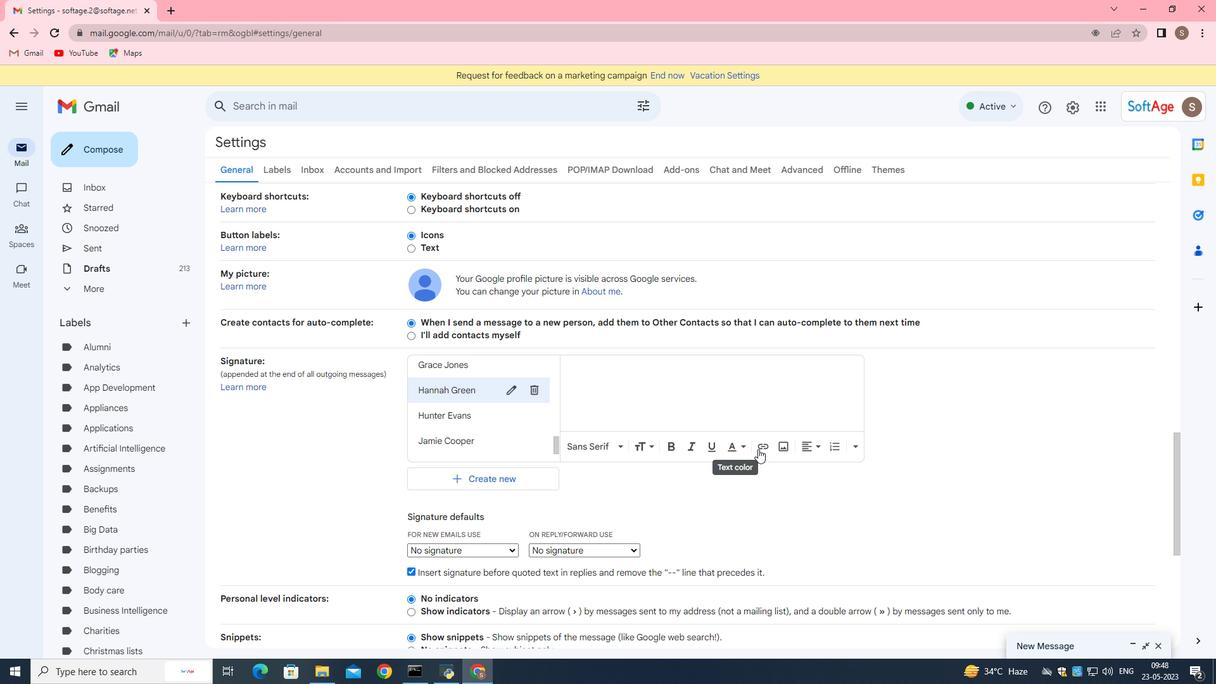
Action: Mouse pressed left at (759, 449)
Screenshot: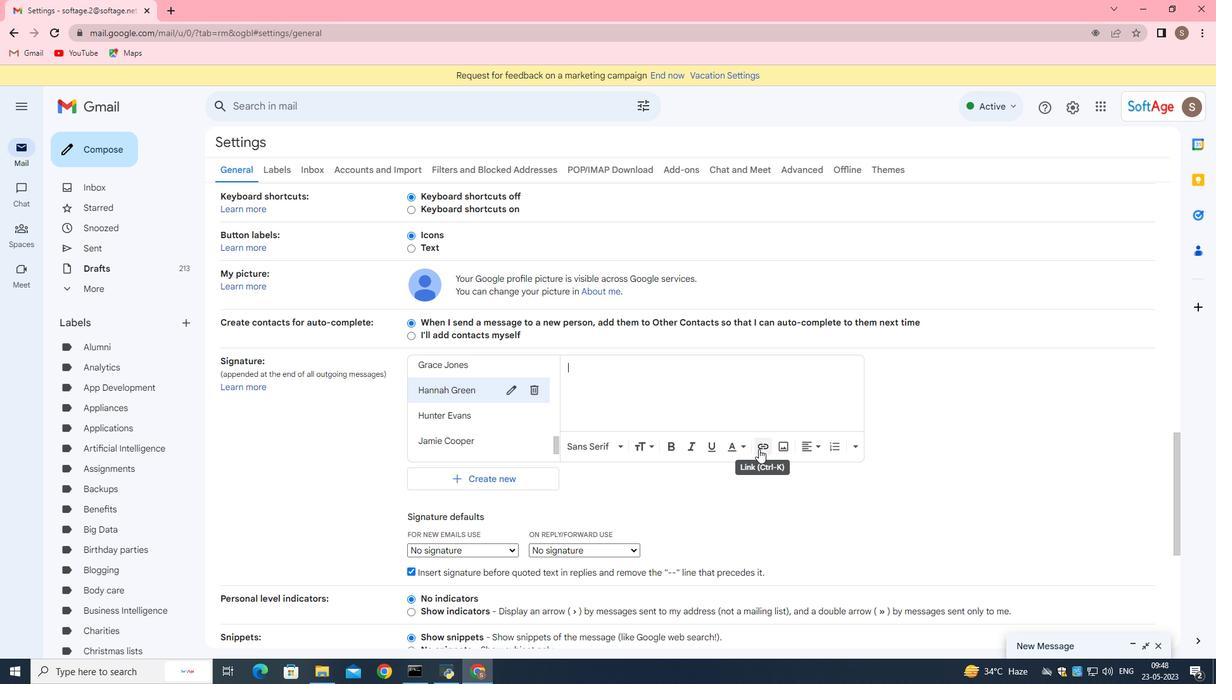 
Action: Mouse moved to (780, 295)
Screenshot: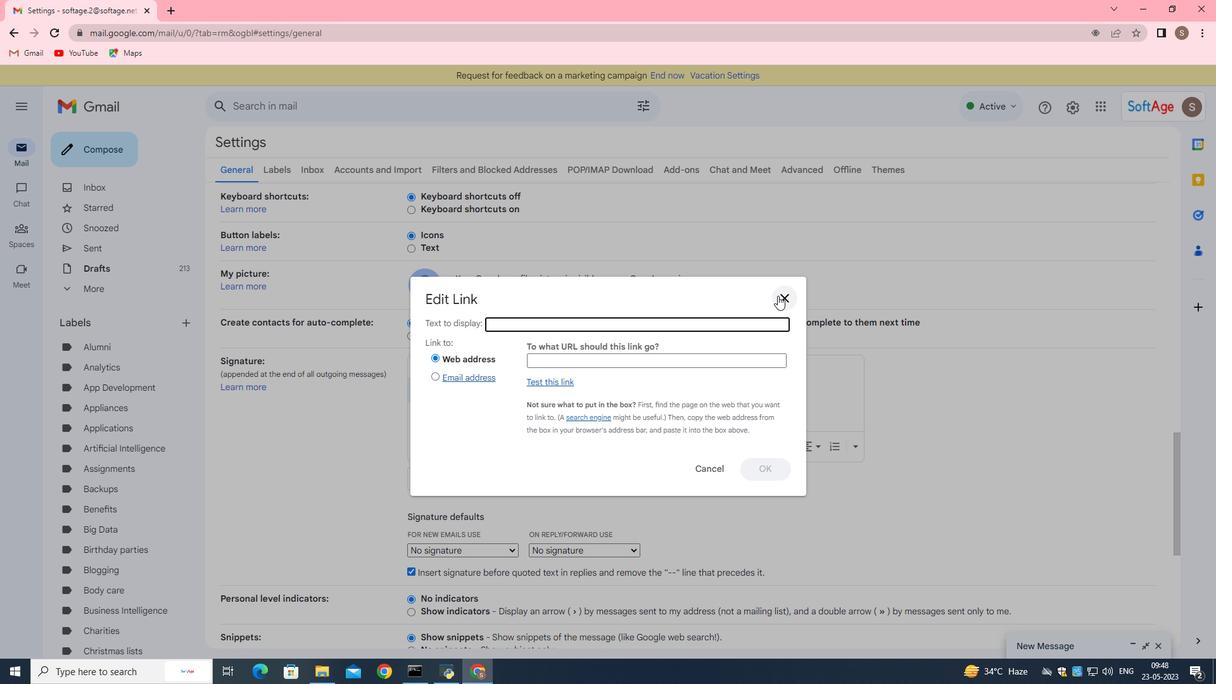 
Action: Mouse pressed left at (780, 295)
Screenshot: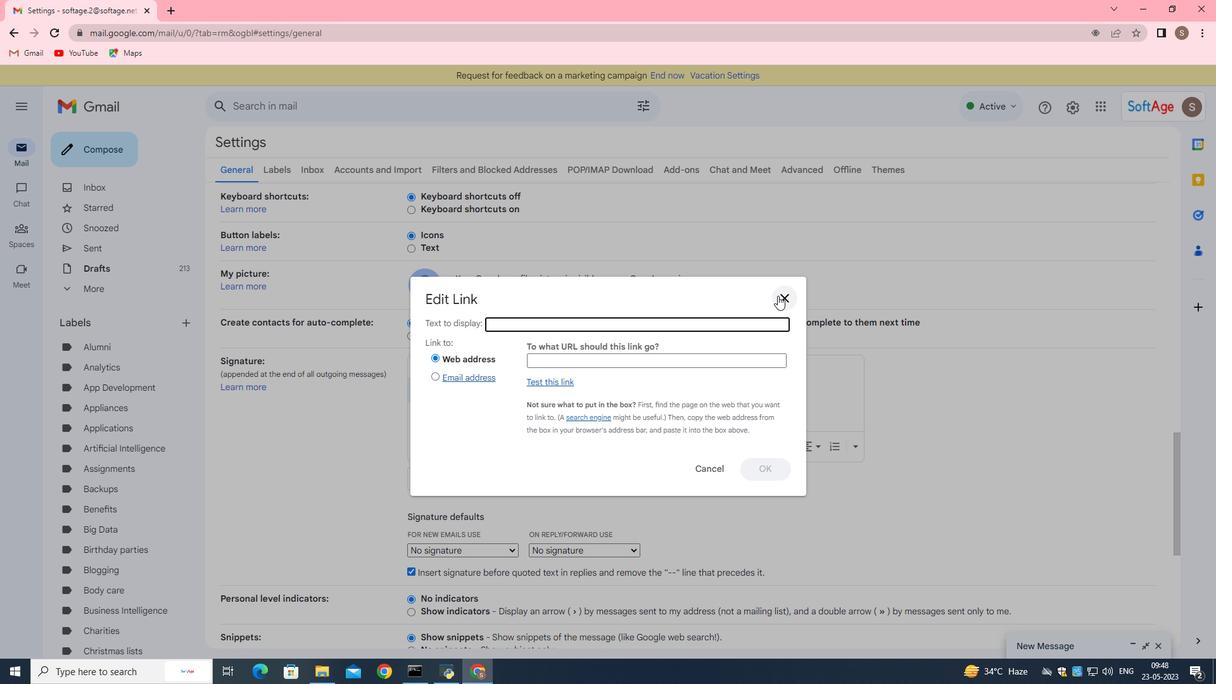 
Action: Mouse moved to (736, 448)
Screenshot: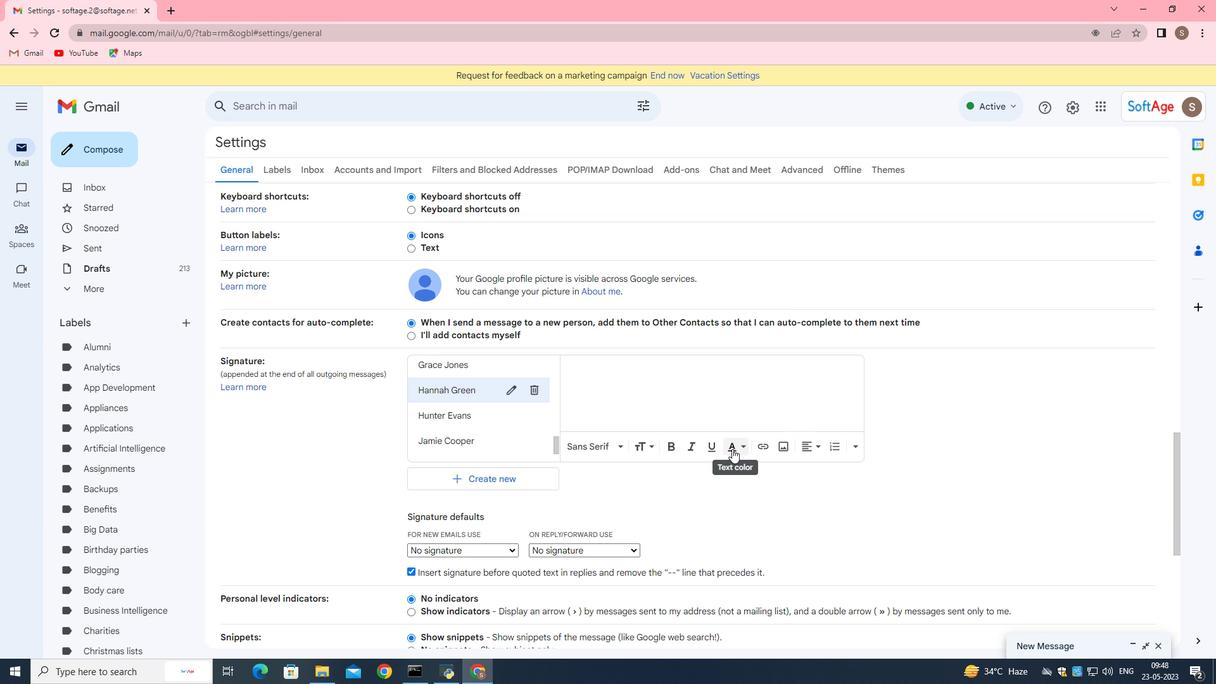 
Action: Mouse pressed left at (736, 448)
Screenshot: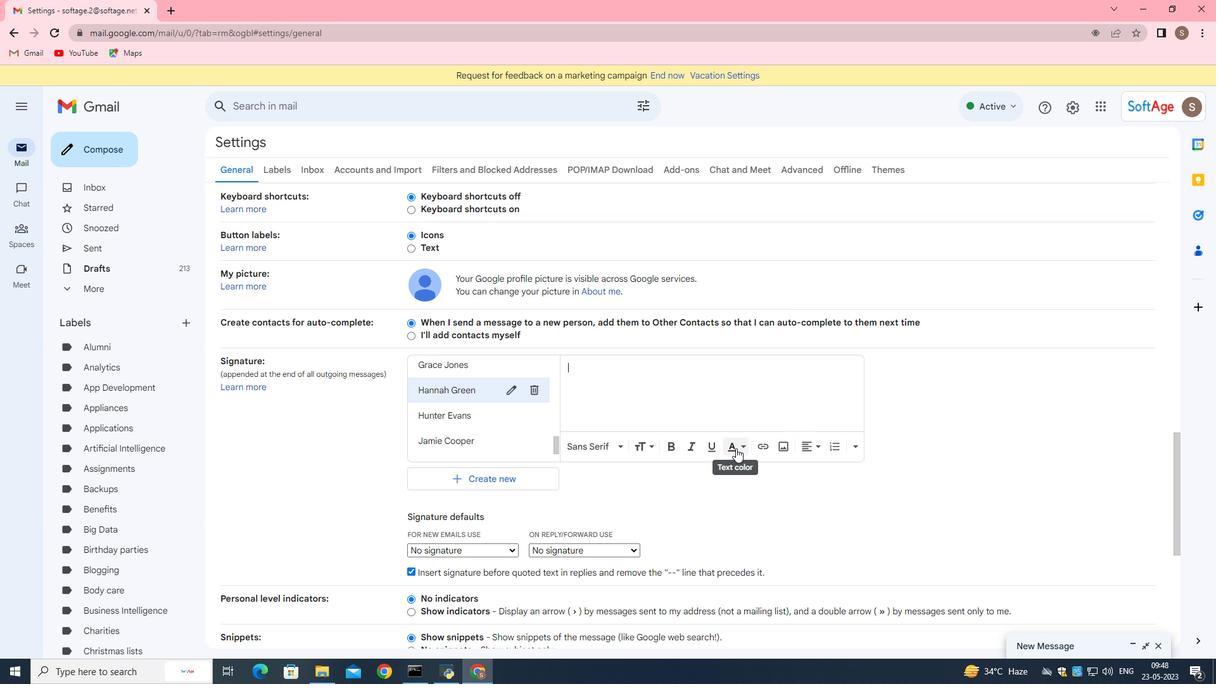 
Action: Mouse moved to (659, 354)
Screenshot: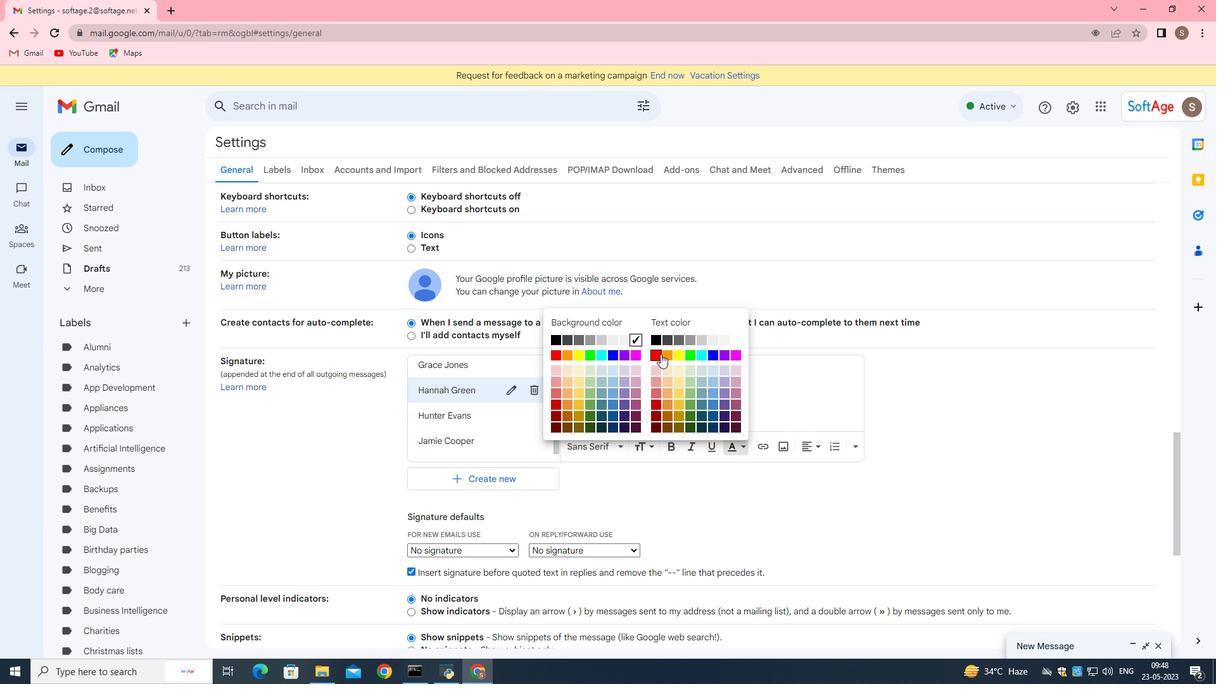 
Action: Mouse pressed left at (659, 354)
Screenshot: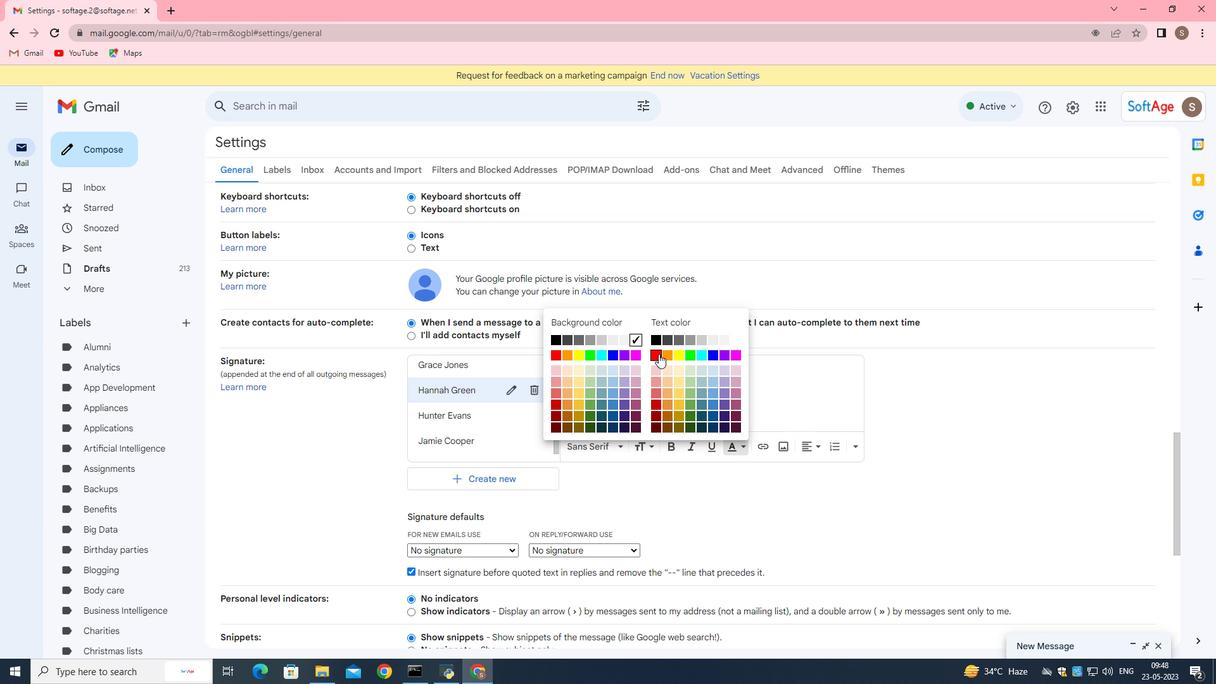 
Action: Mouse moved to (473, 387)
Screenshot: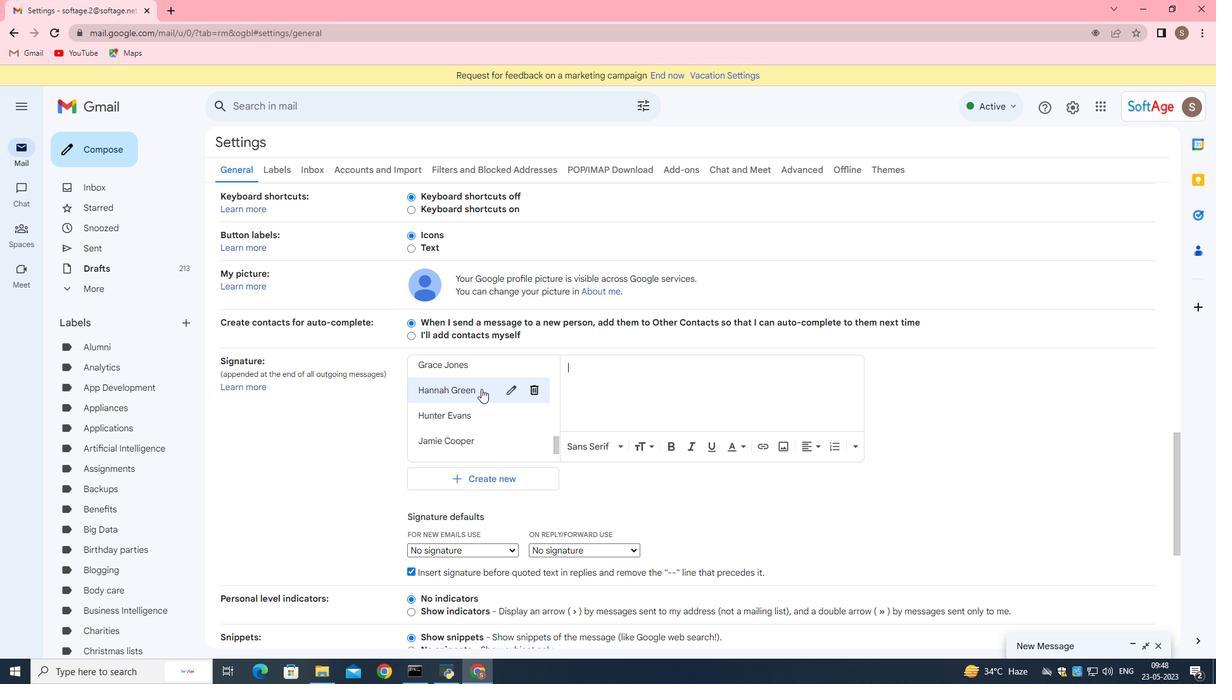 
Action: Mouse pressed left at (473, 387)
Screenshot: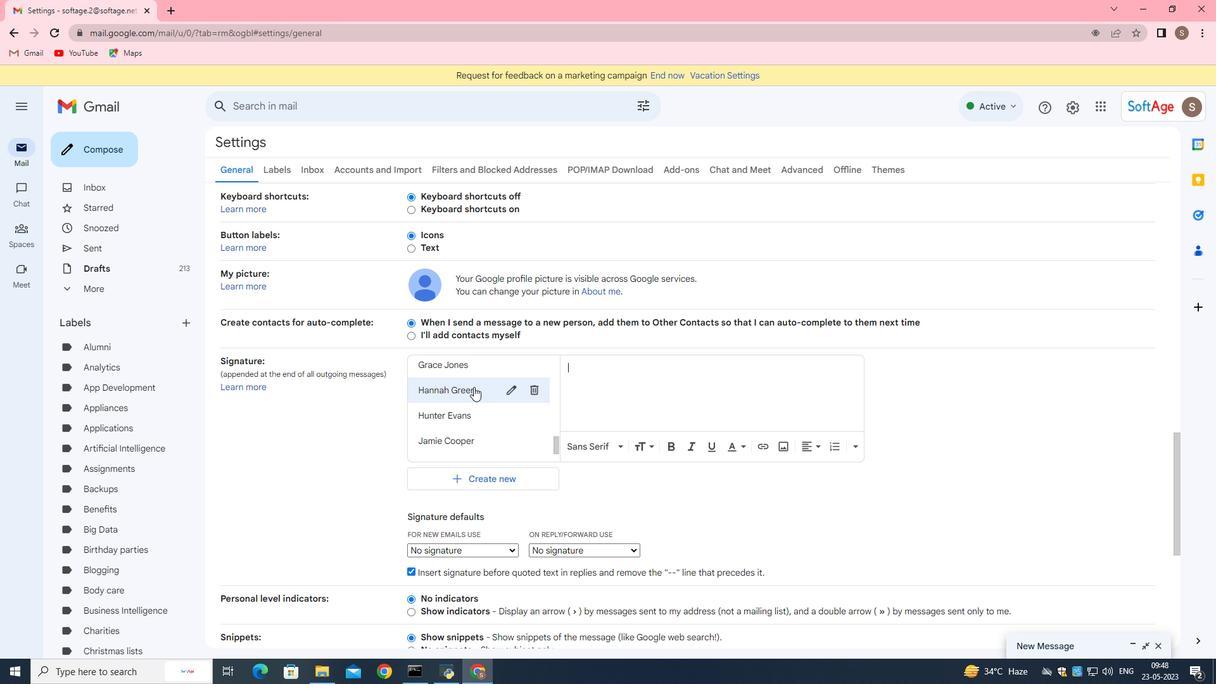 
Action: Mouse moved to (673, 447)
Screenshot: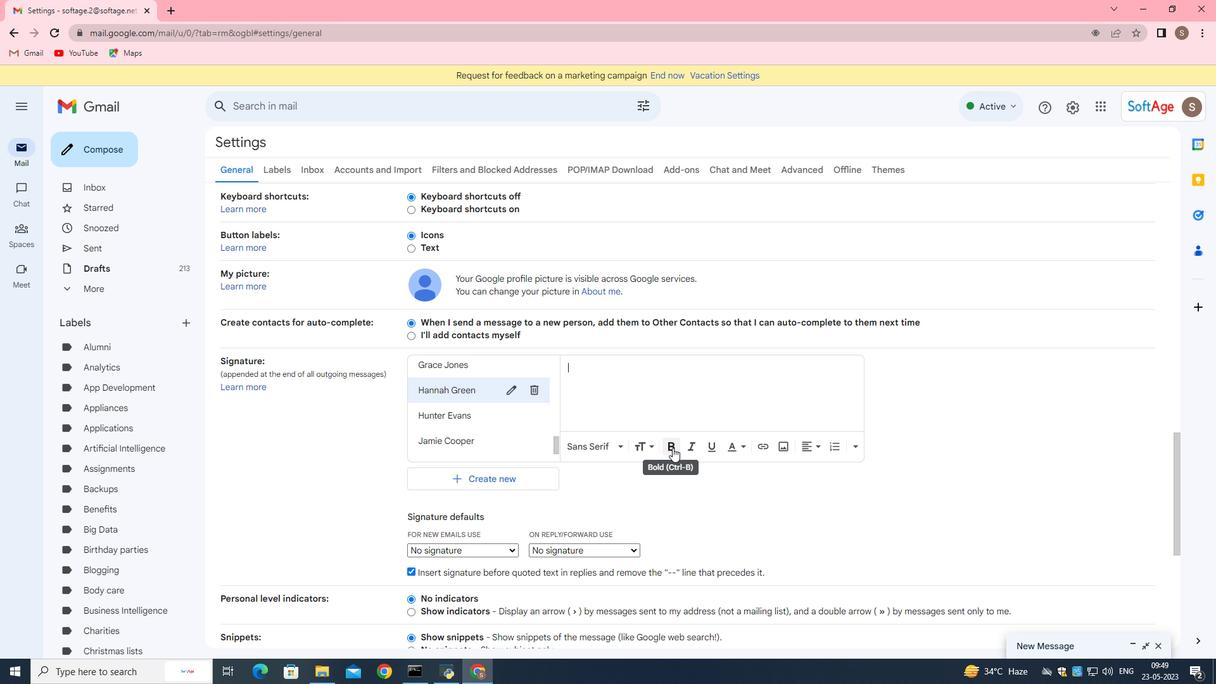 
Action: Mouse pressed left at (673, 447)
Screenshot: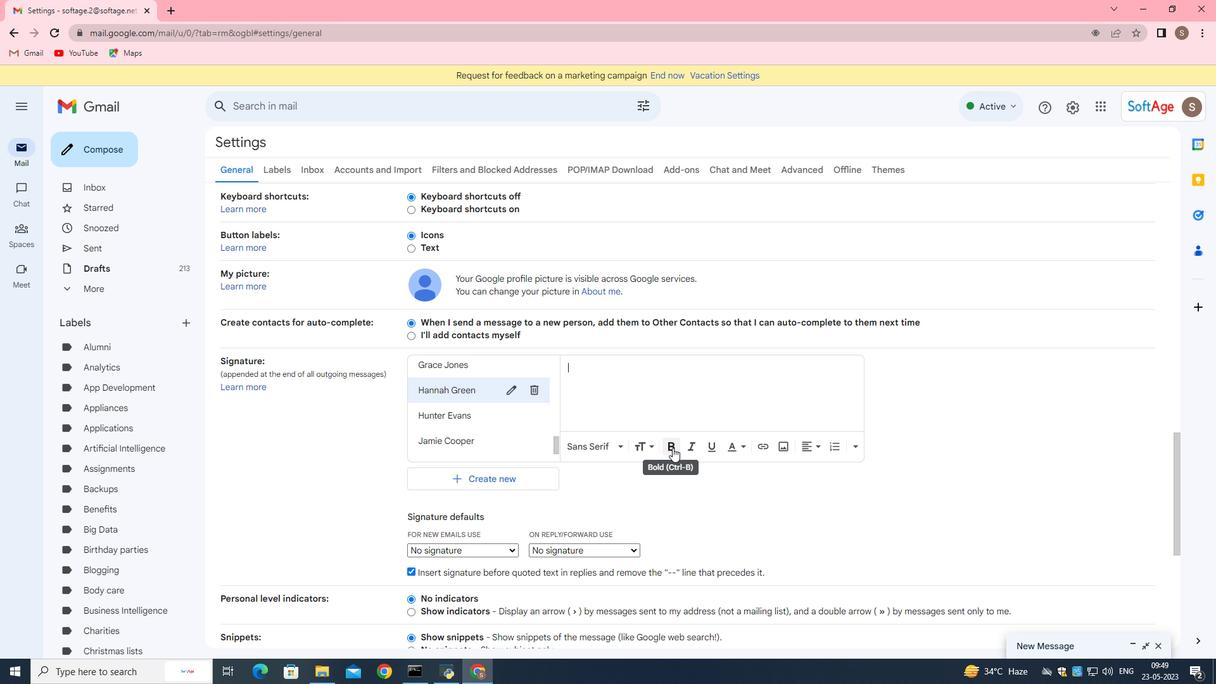 
Action: Mouse moved to (473, 548)
Screenshot: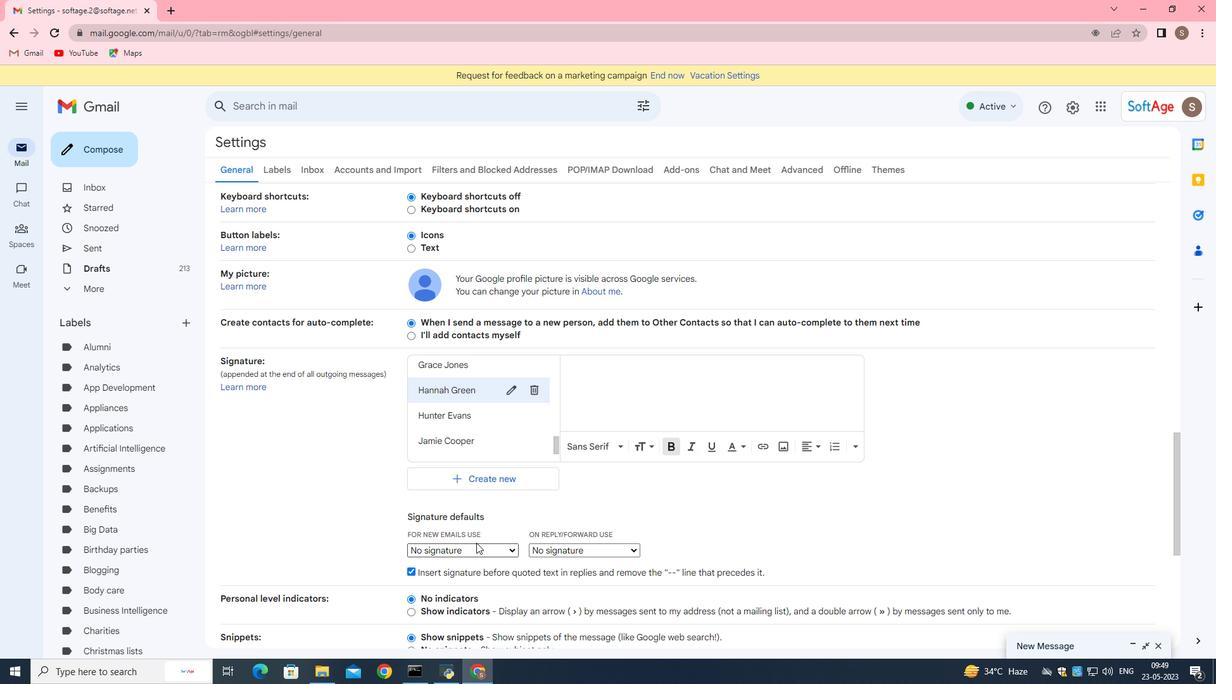 
Action: Mouse pressed left at (473, 548)
Screenshot: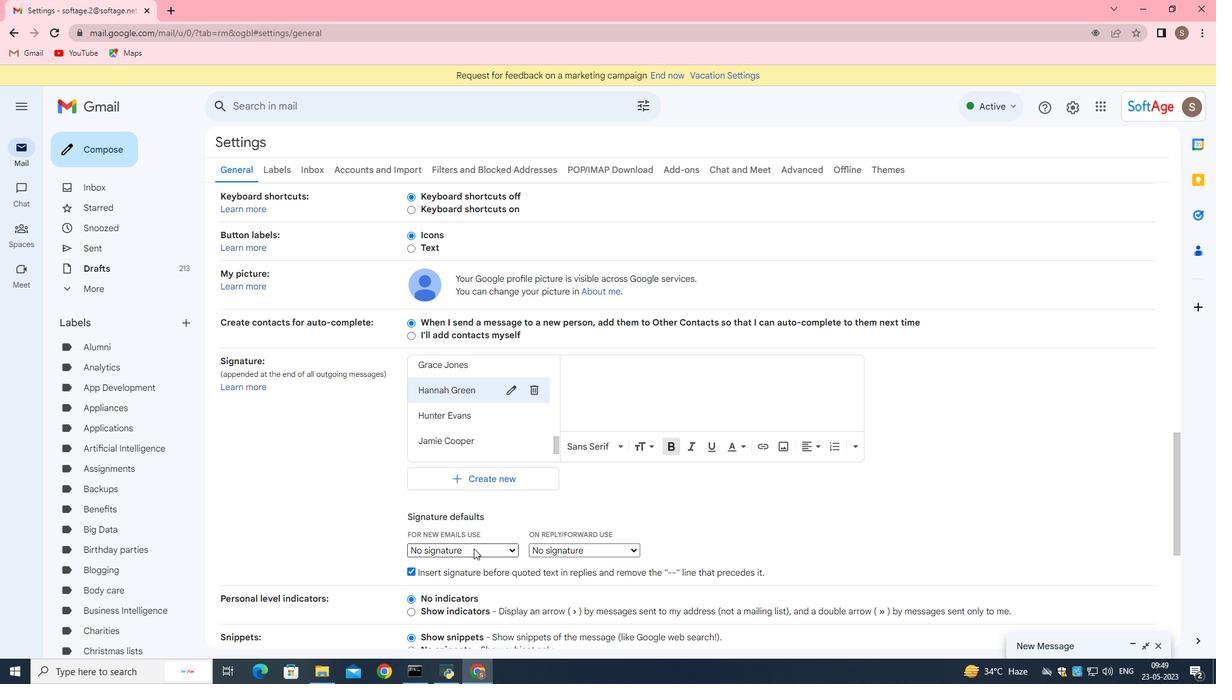 
Action: Mouse moved to (510, 393)
Screenshot: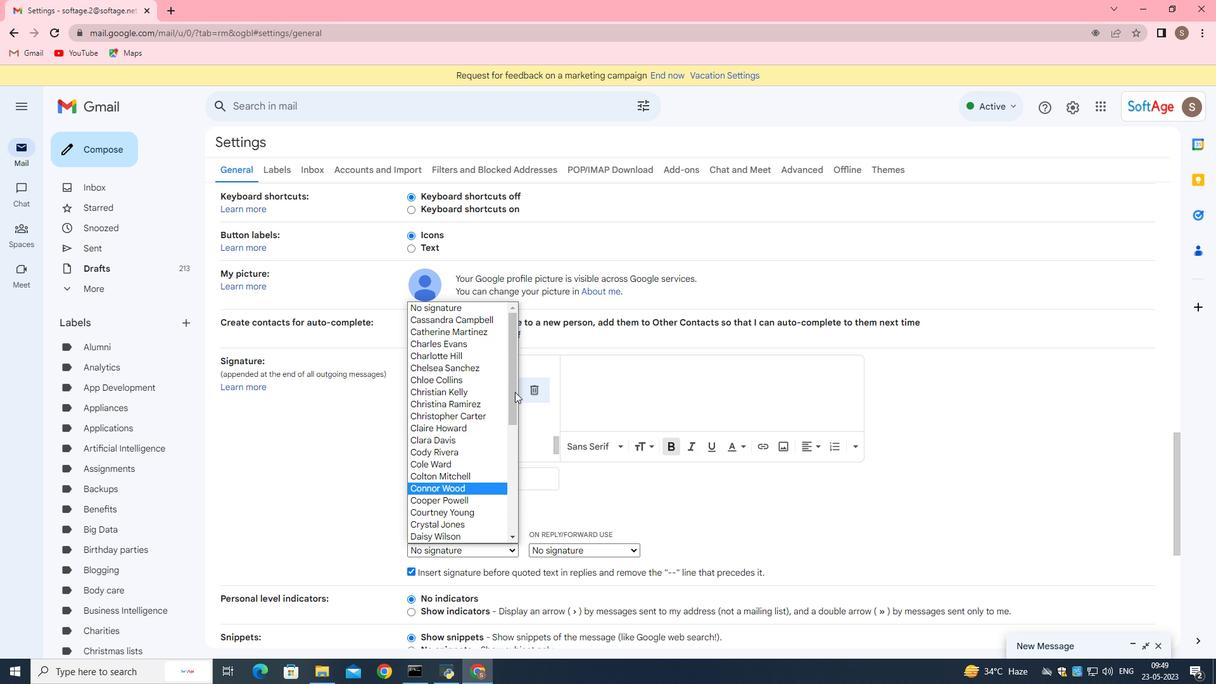 
Action: Mouse pressed left at (510, 393)
Screenshot: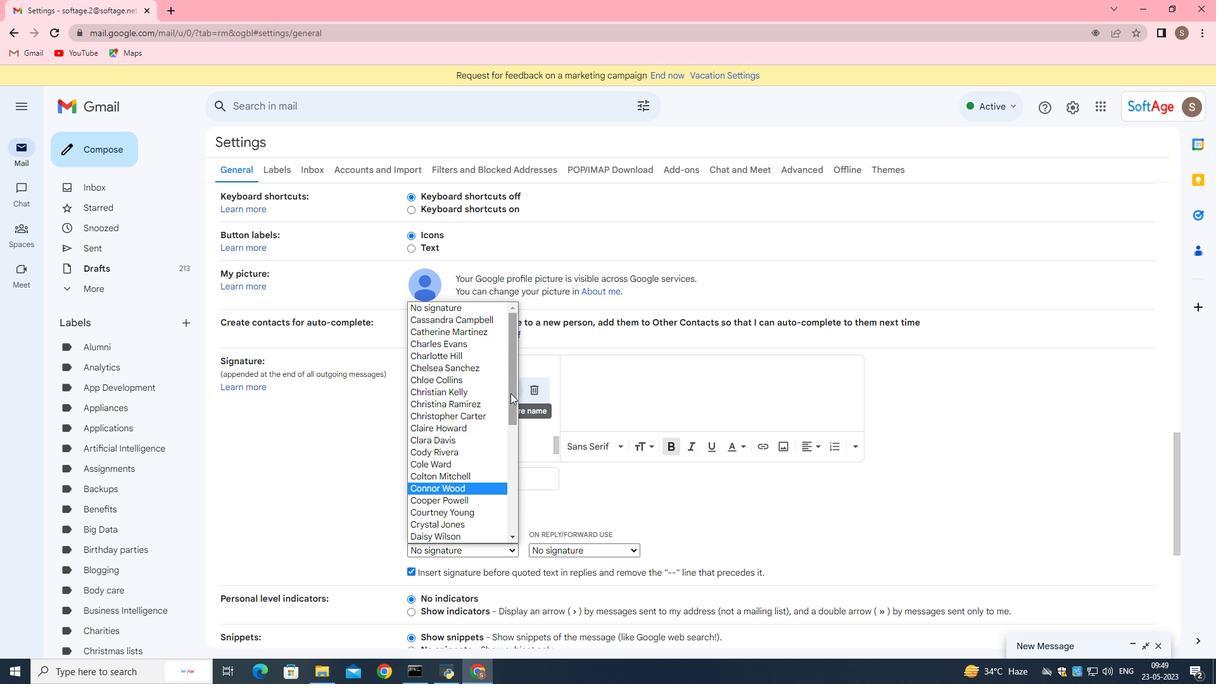 
Action: Mouse moved to (475, 473)
Screenshot: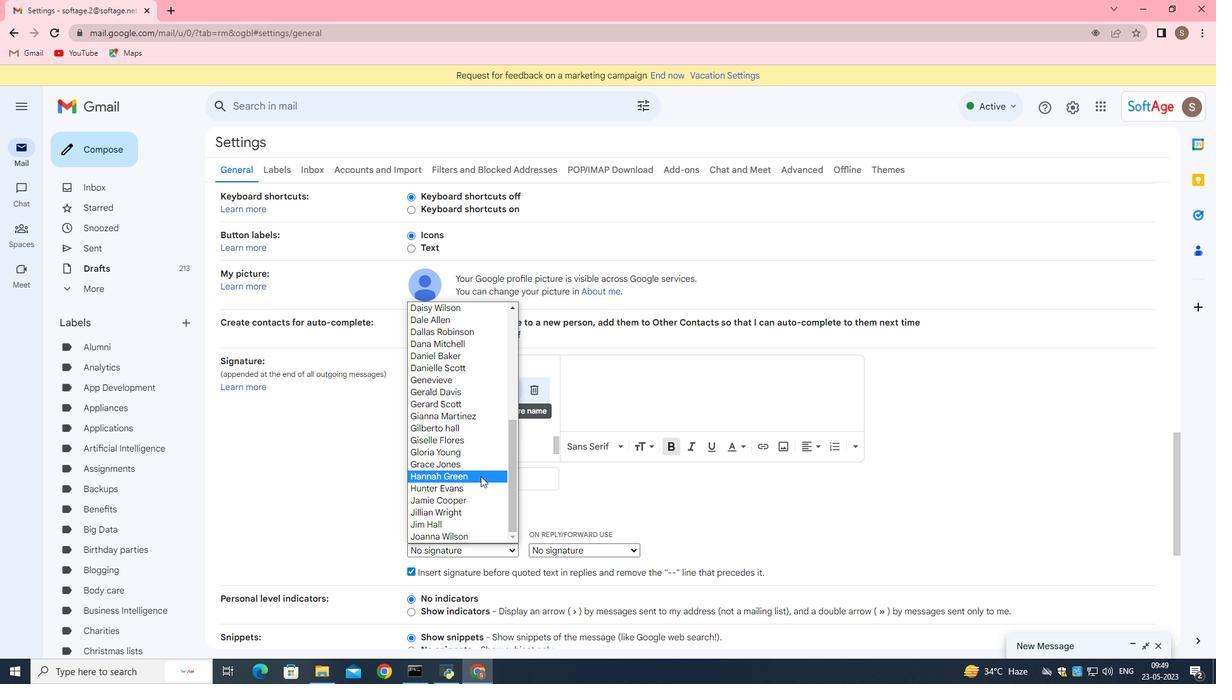 
Action: Mouse pressed left at (475, 473)
Screenshot: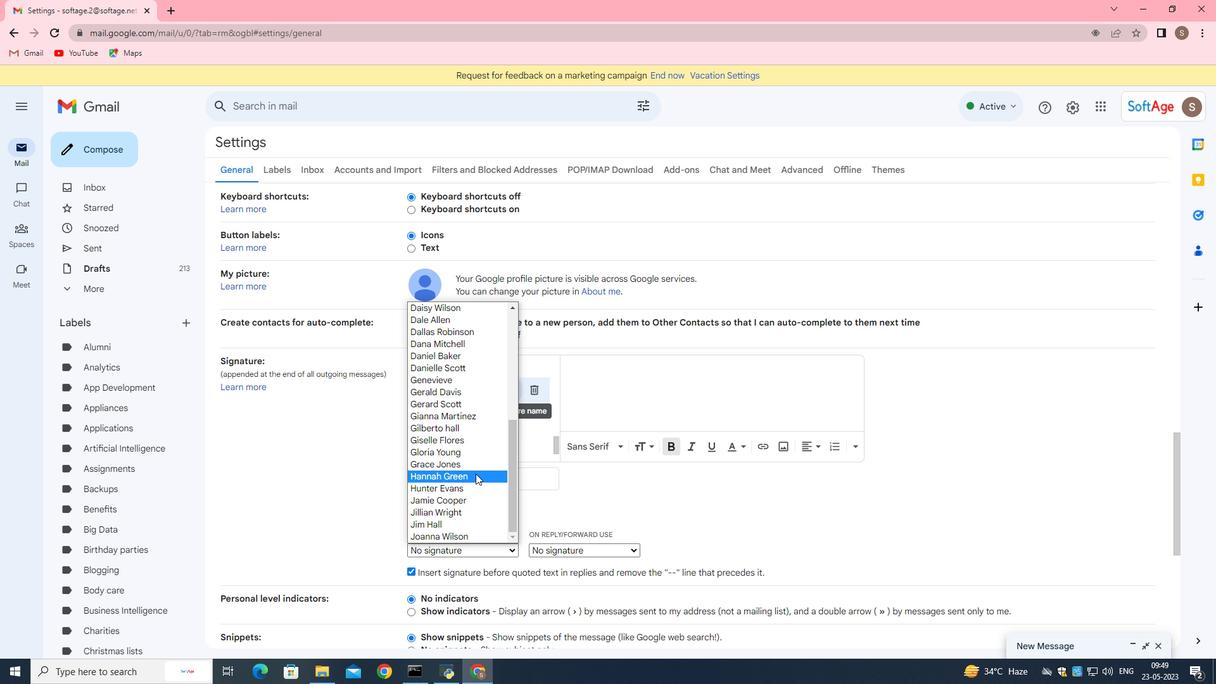 
Action: Mouse moved to (570, 546)
Screenshot: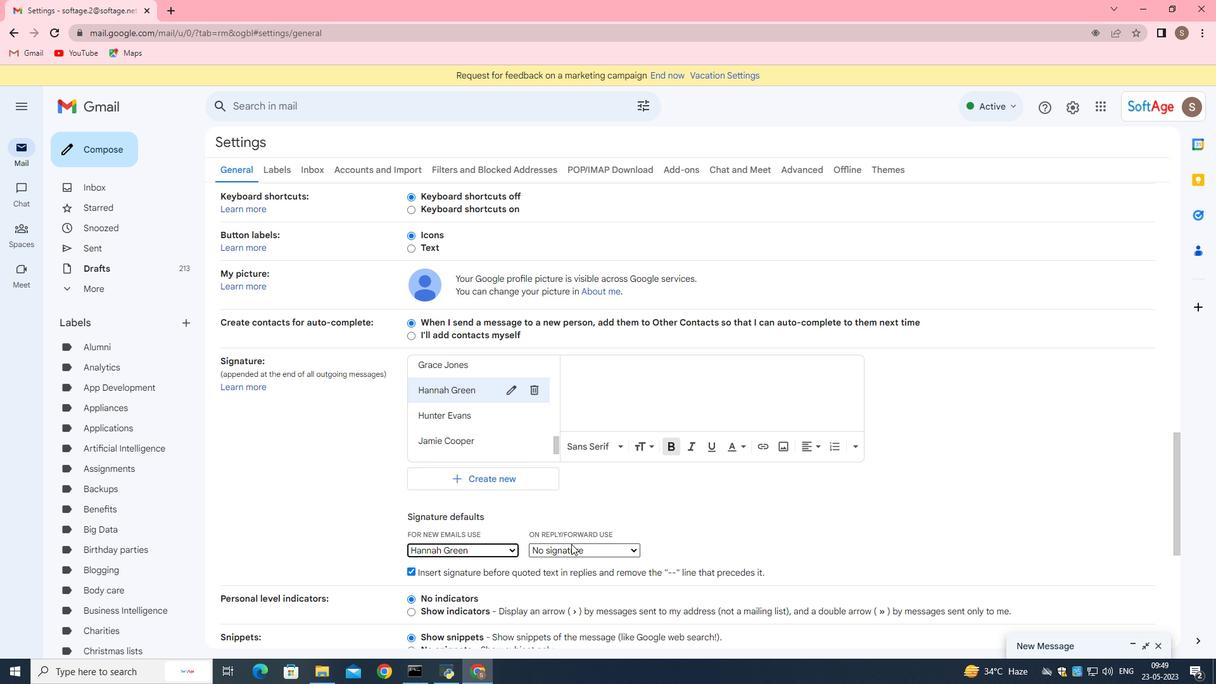 
Action: Mouse pressed left at (570, 546)
Screenshot: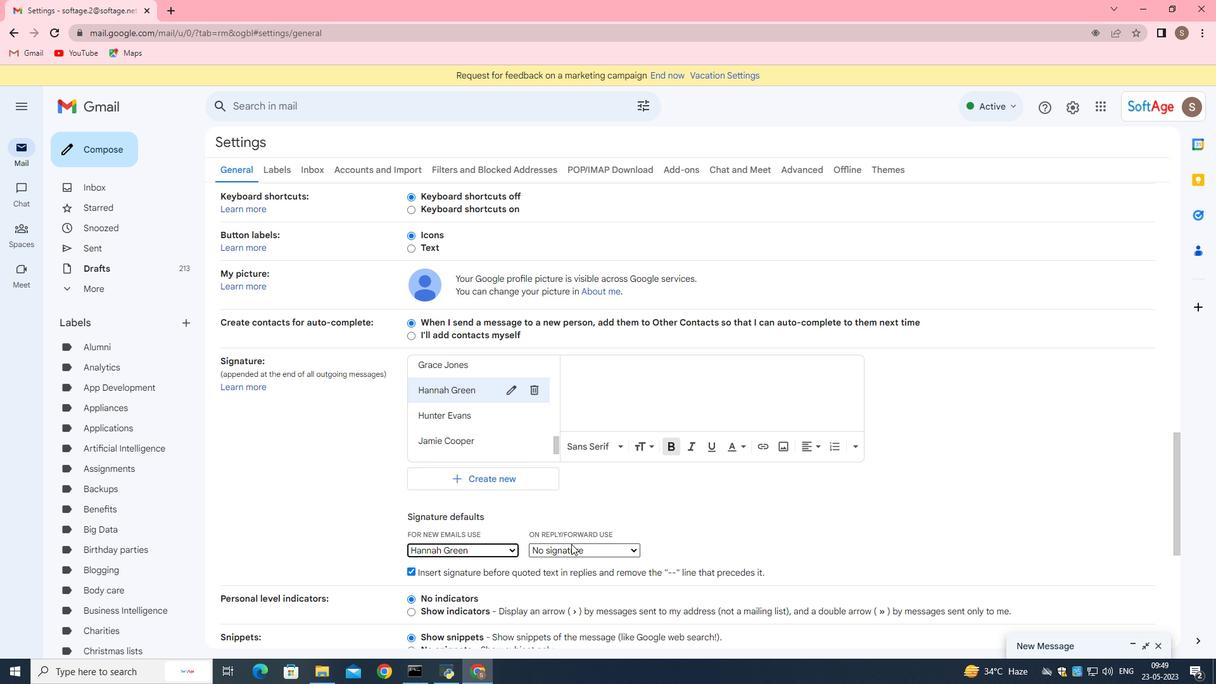 
Action: Mouse moved to (634, 415)
Screenshot: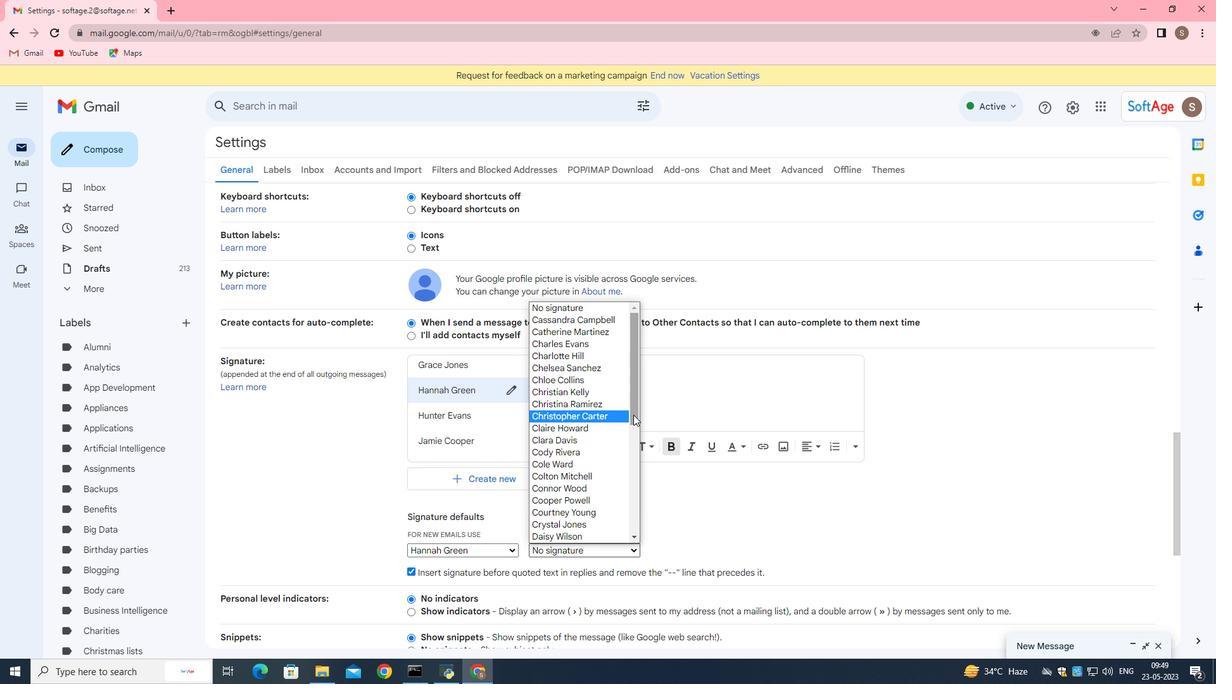 
Action: Mouse pressed left at (634, 415)
Screenshot: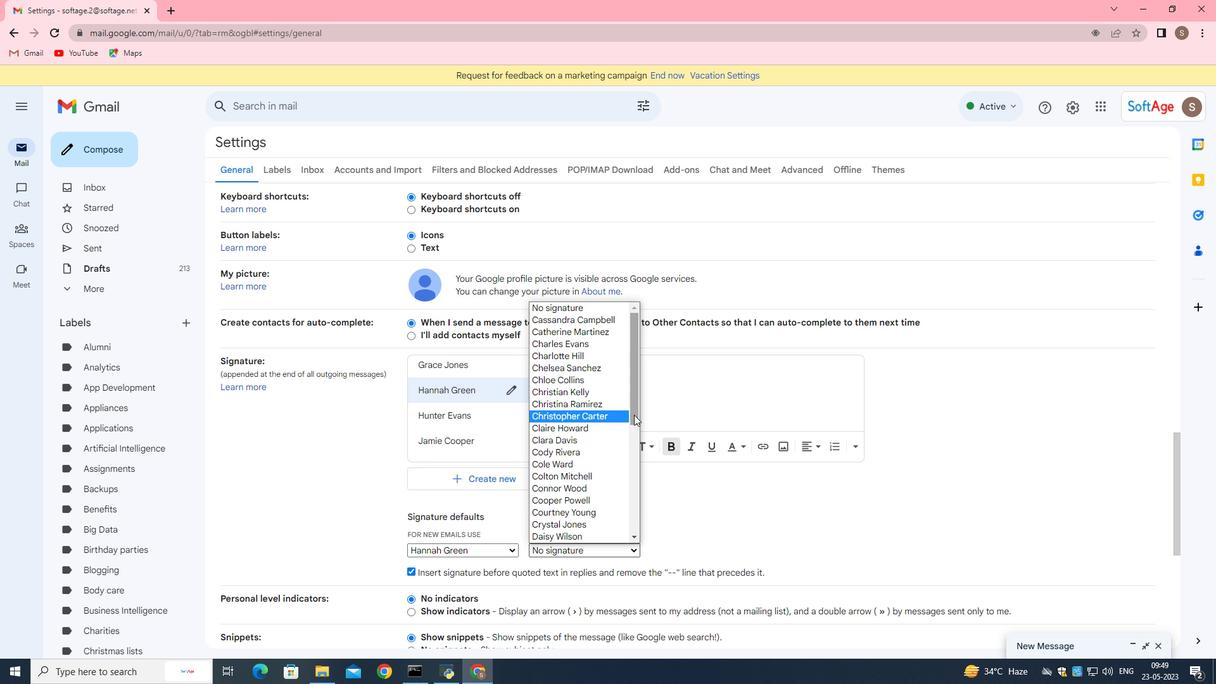 
Action: Mouse moved to (596, 506)
Screenshot: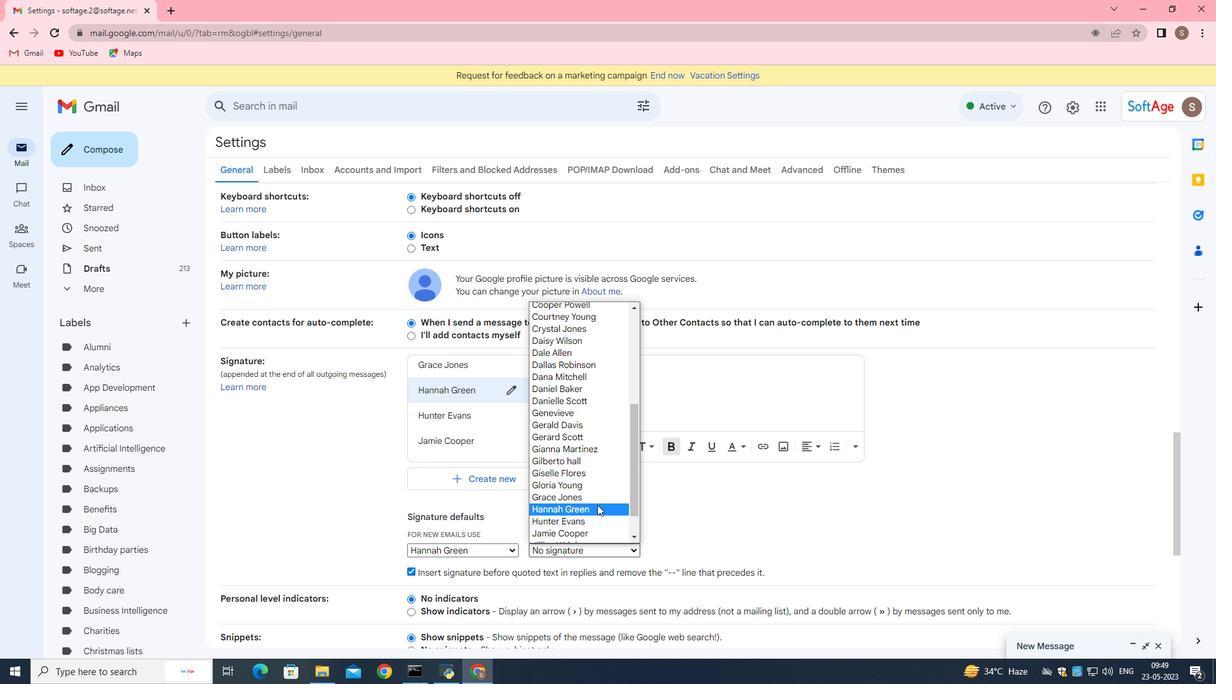 
Action: Mouse pressed left at (596, 506)
Screenshot: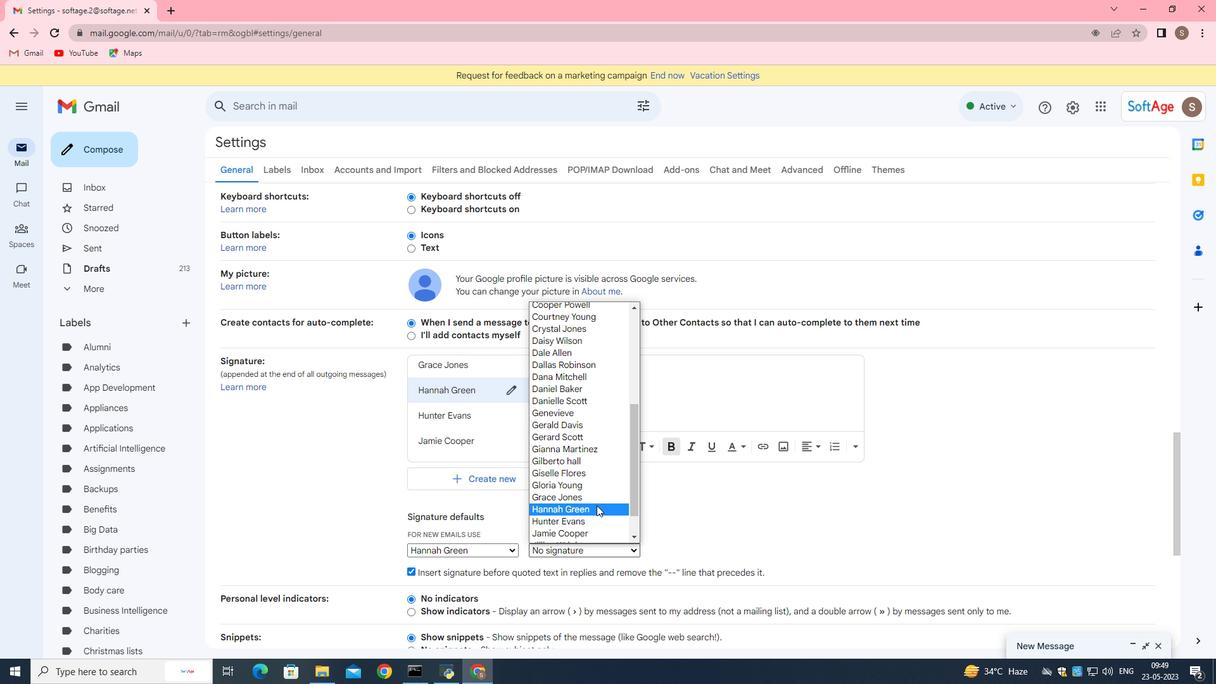 
Action: Mouse moved to (602, 465)
Screenshot: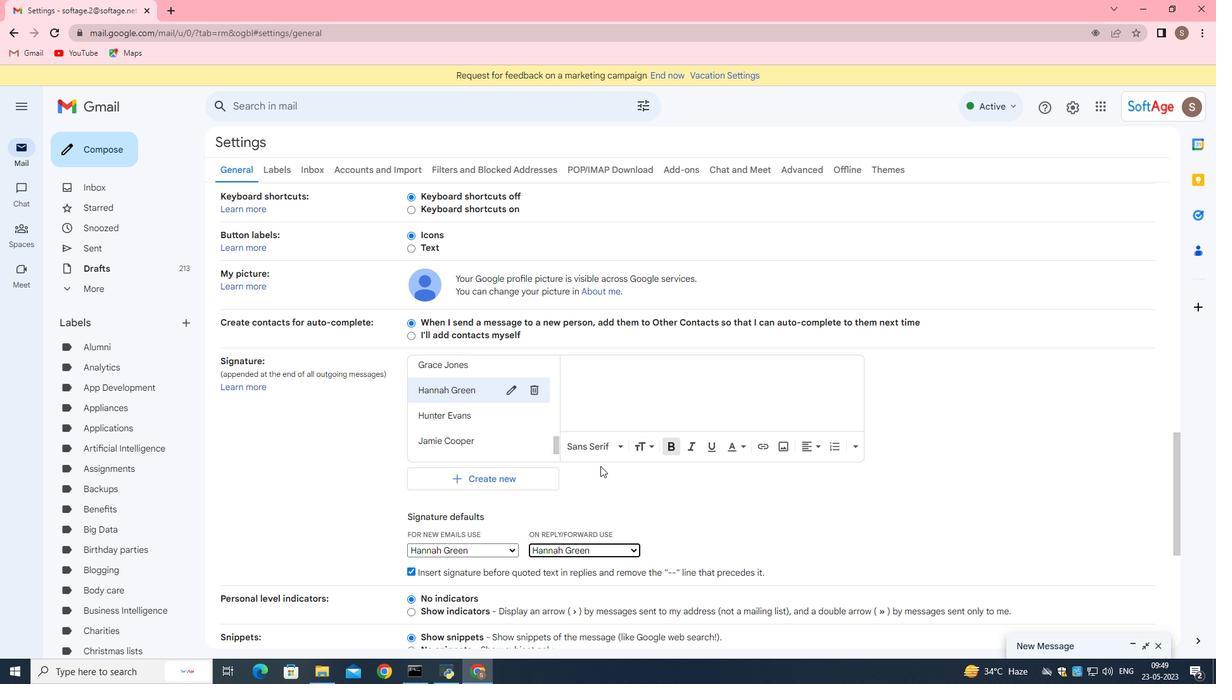 
Action: Mouse scrolled (602, 465) with delta (0, 0)
Screenshot: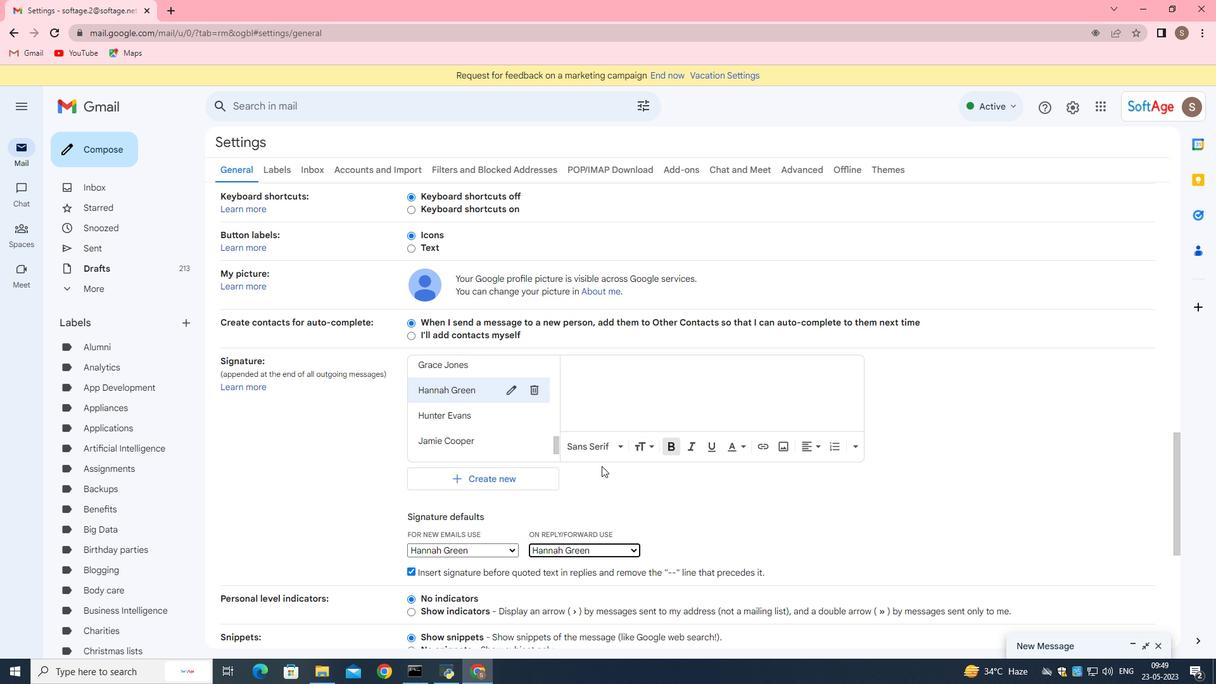 
Action: Mouse moved to (486, 482)
Screenshot: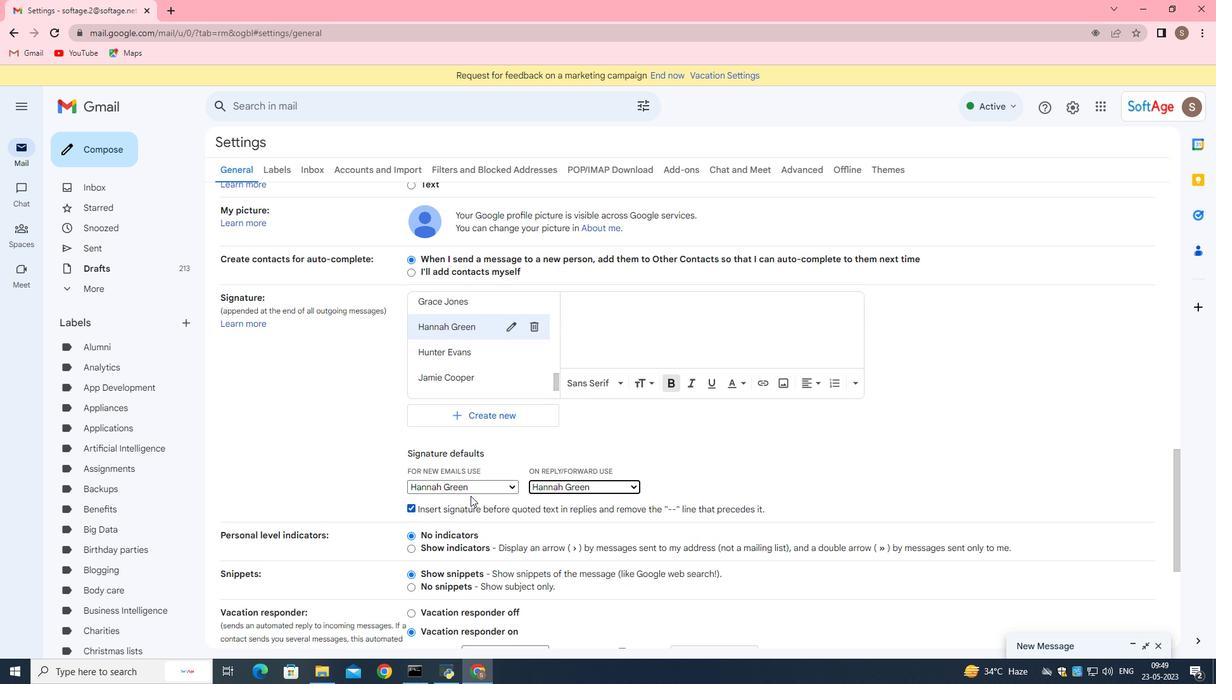 
Action: Mouse scrolled (486, 482) with delta (0, 0)
Screenshot: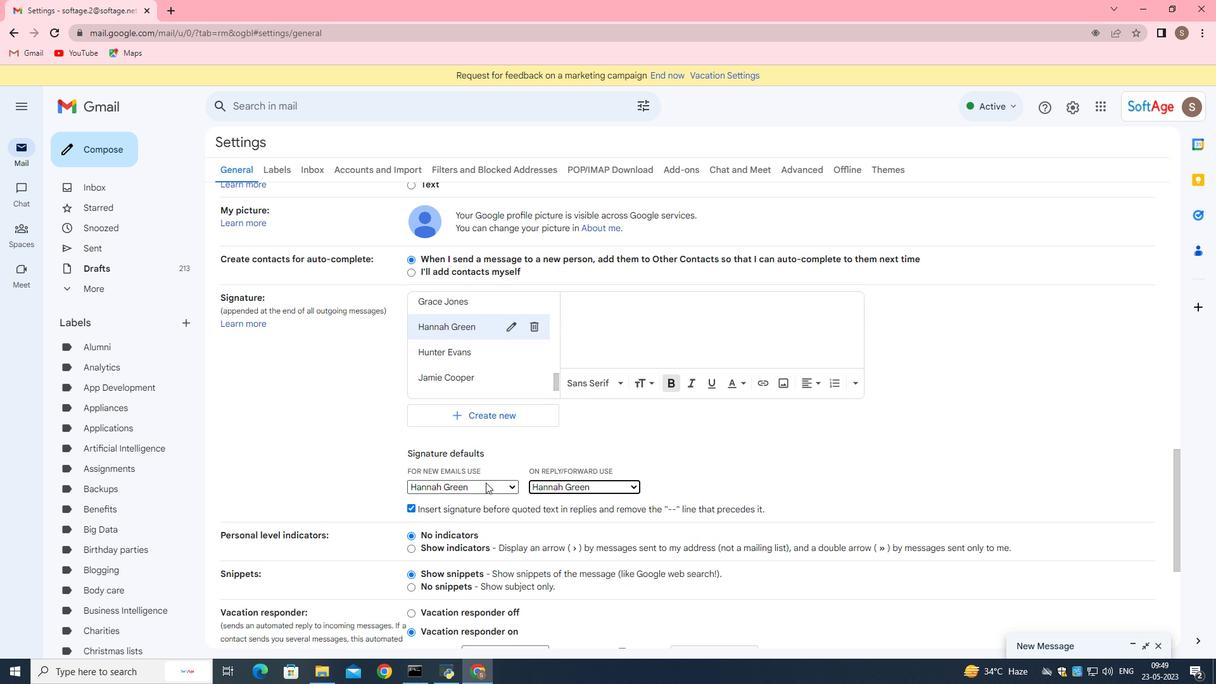 
Action: Mouse moved to (481, 481)
Screenshot: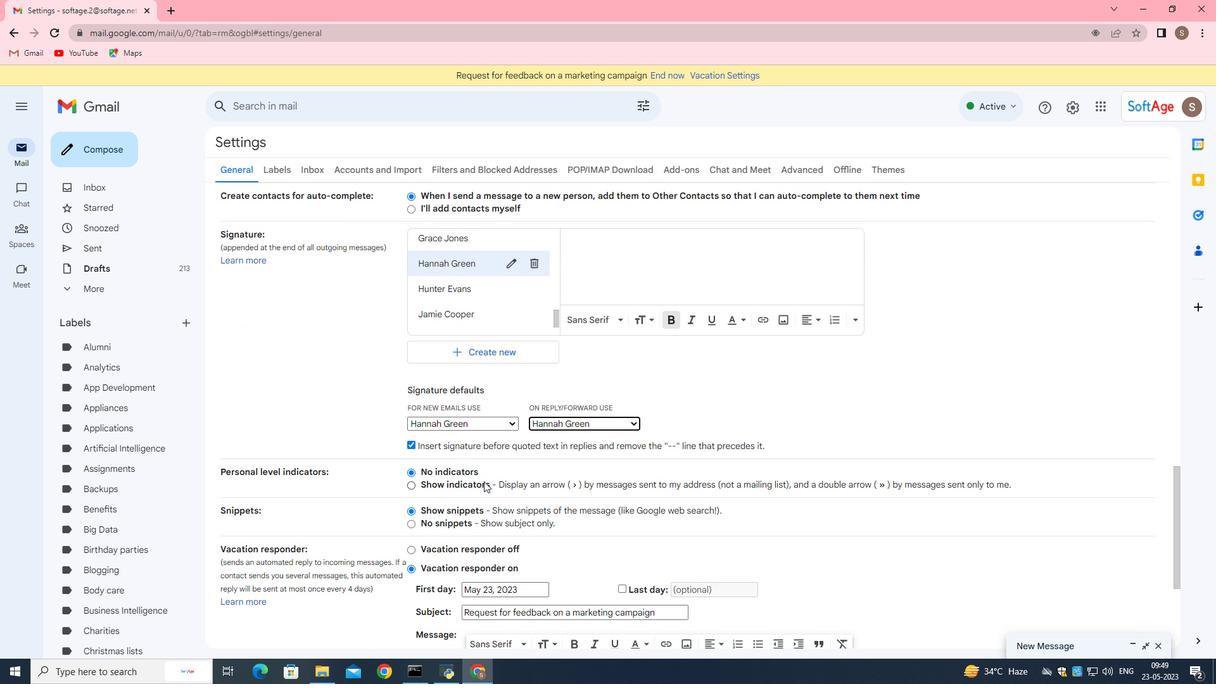 
Action: Mouse scrolled (481, 480) with delta (0, 0)
Screenshot: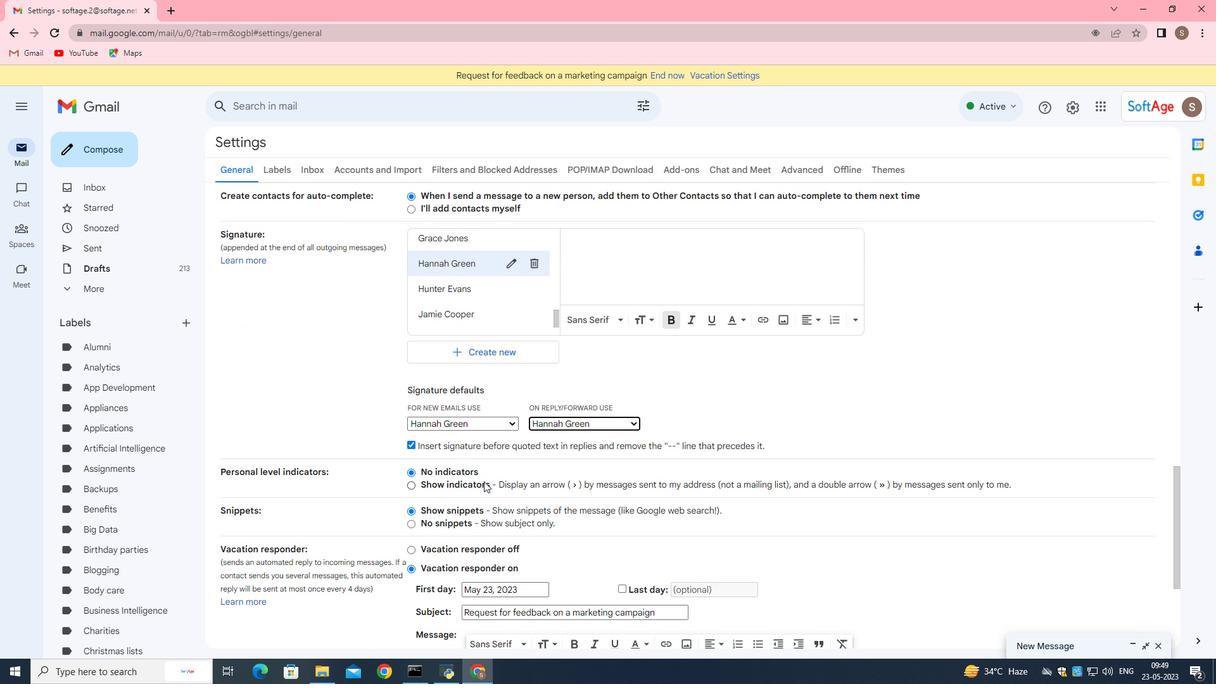 
Action: Mouse moved to (481, 480)
Screenshot: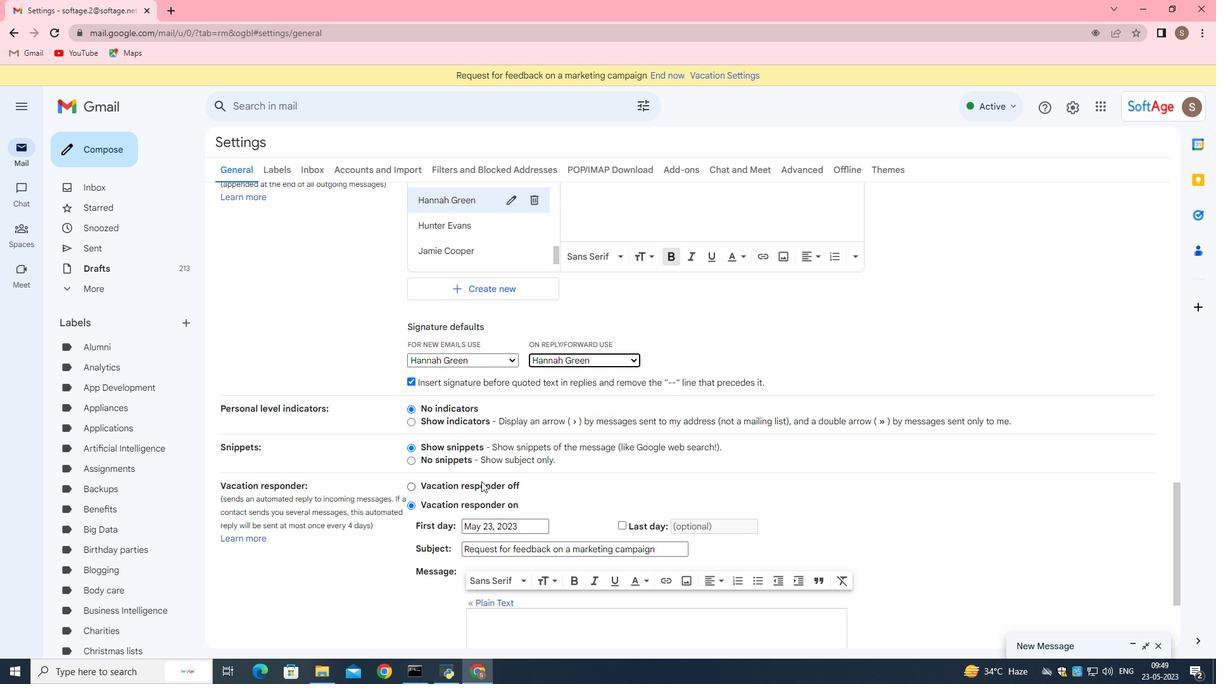 
Action: Mouse scrolled (481, 479) with delta (0, 0)
Screenshot: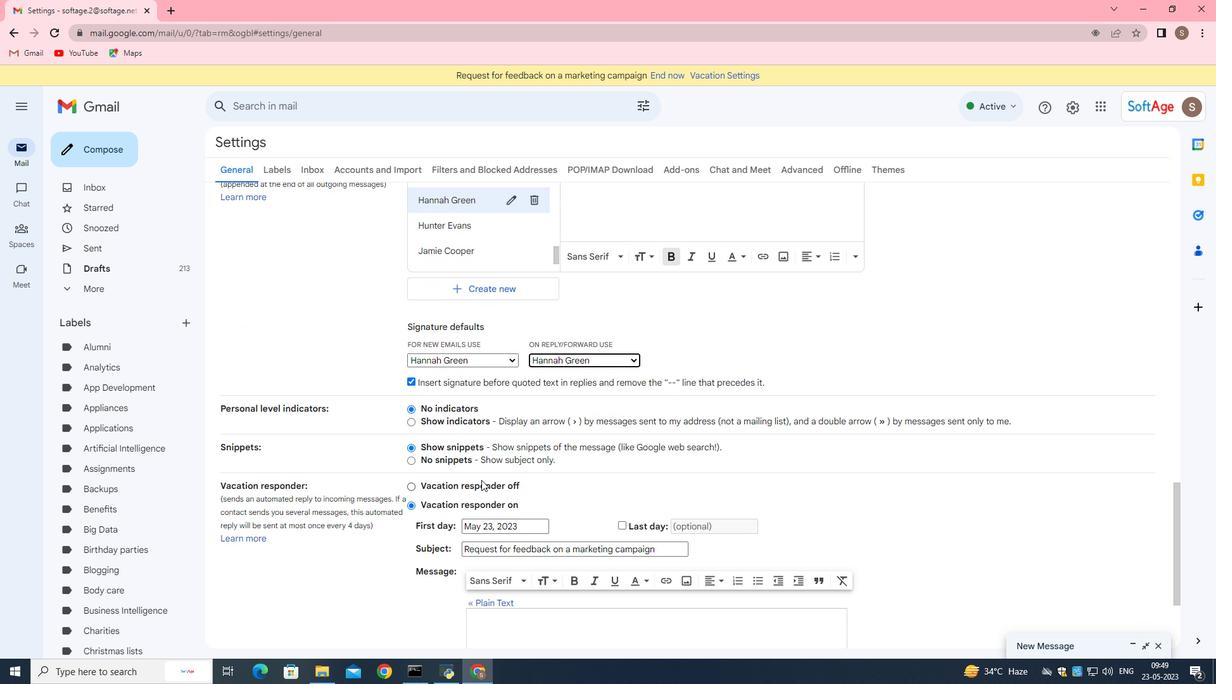 
Action: Mouse moved to (464, 446)
Screenshot: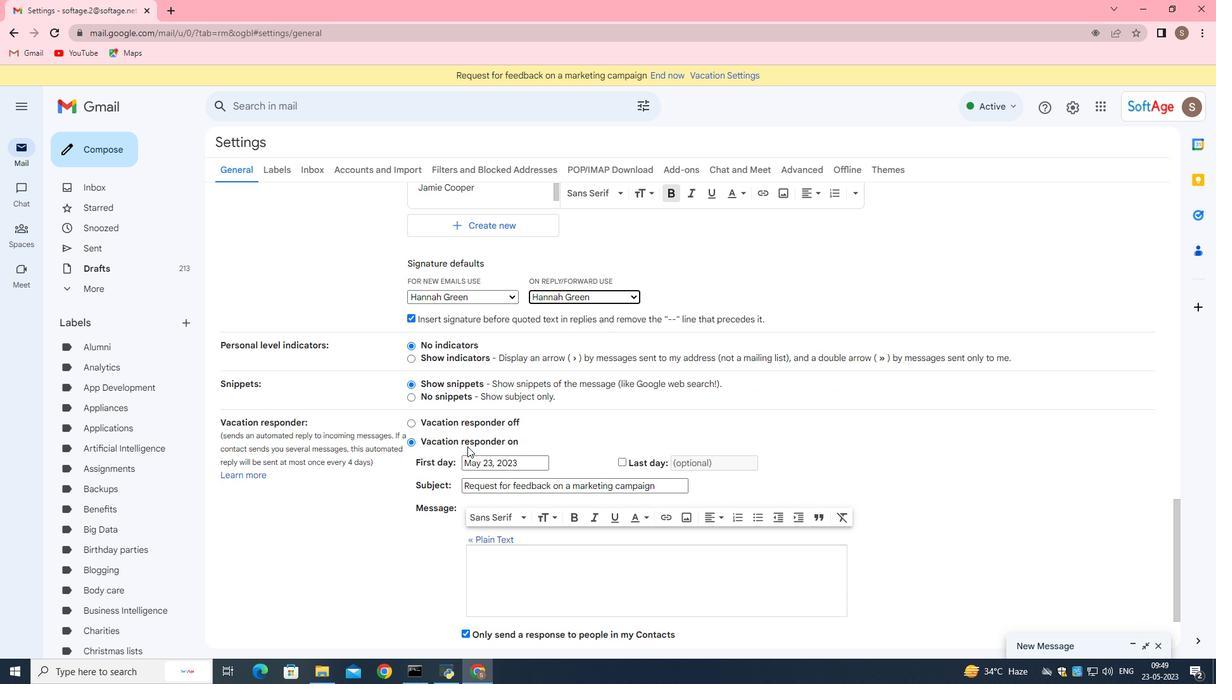 
Action: Mouse scrolled (464, 445) with delta (0, 0)
Screenshot: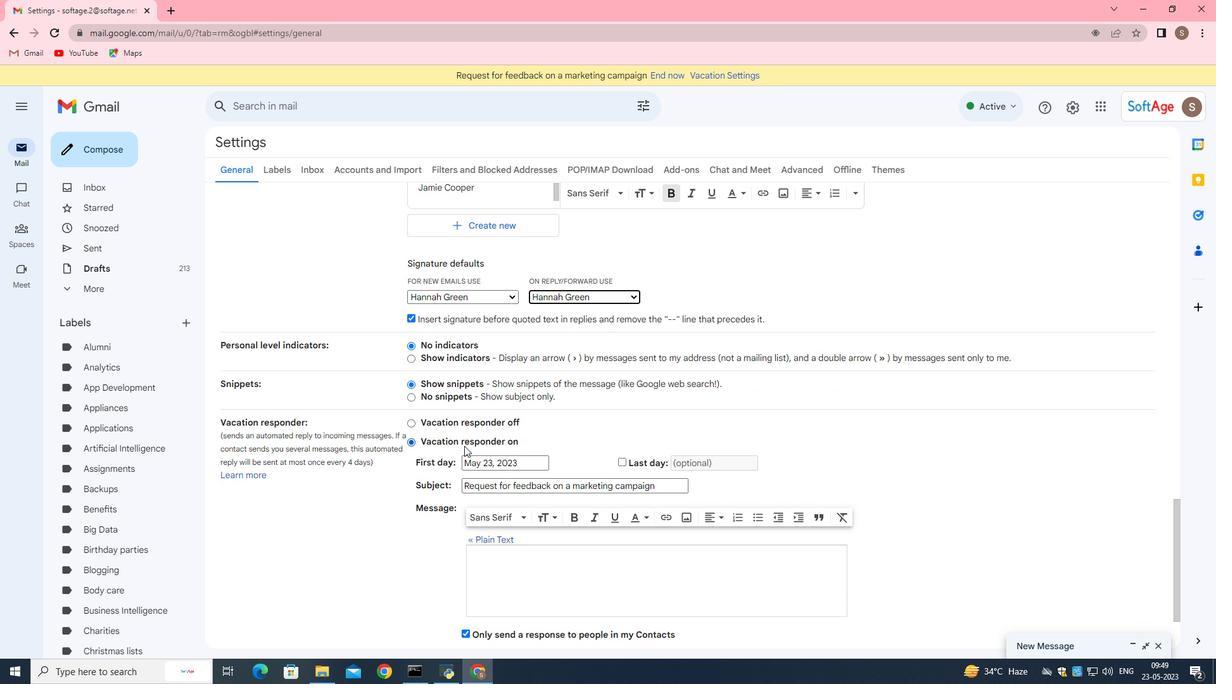 
Action: Mouse scrolled (464, 445) with delta (0, 0)
Screenshot: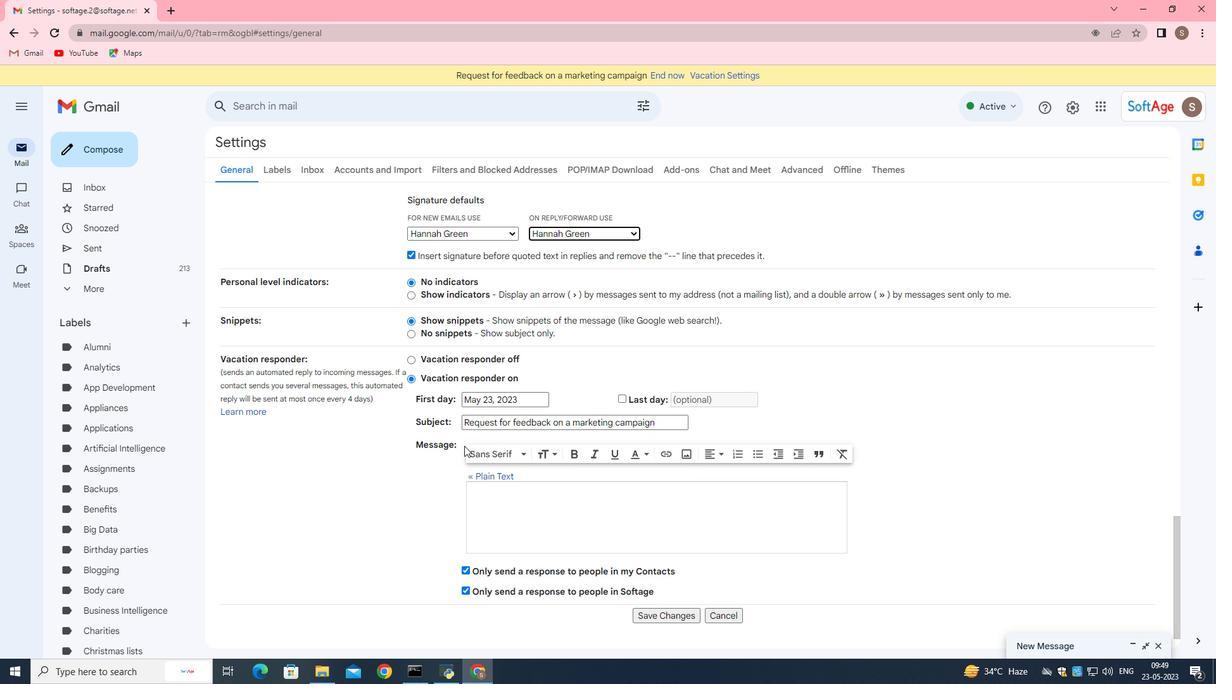
Action: Mouse moved to (557, 447)
Screenshot: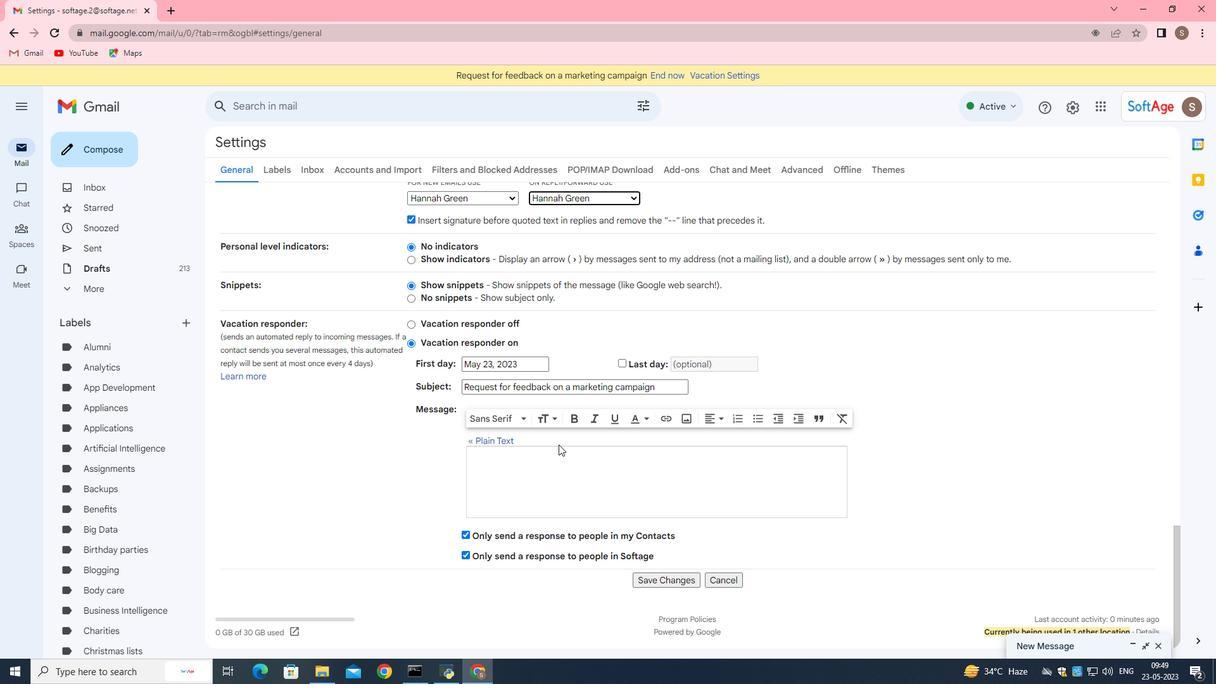 
Action: Mouse scrolled (557, 447) with delta (0, 0)
Screenshot: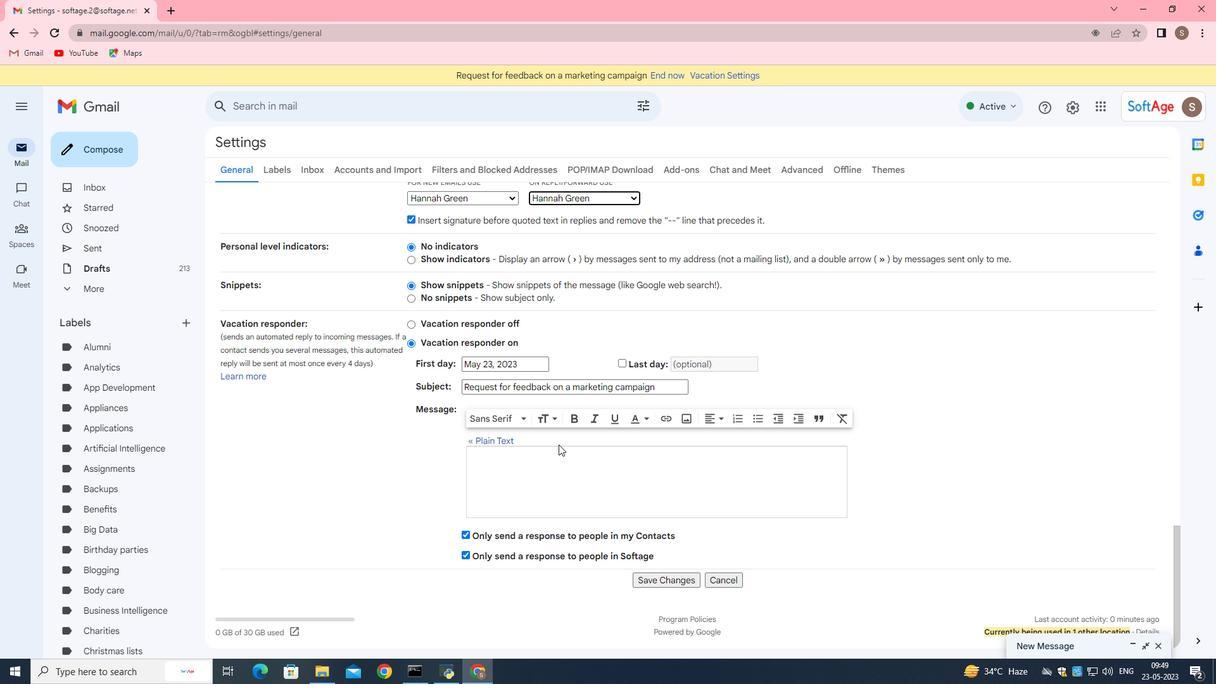 
Action: Mouse moved to (577, 434)
Screenshot: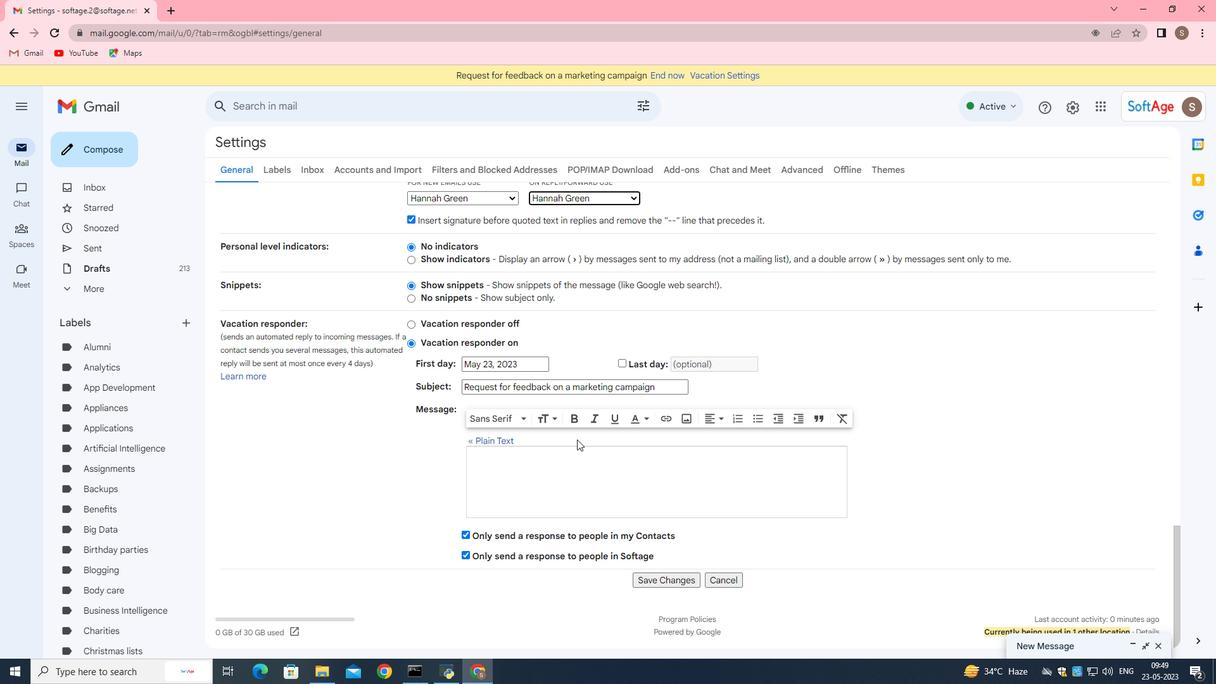
Action: Mouse scrolled (577, 435) with delta (0, 0)
Screenshot: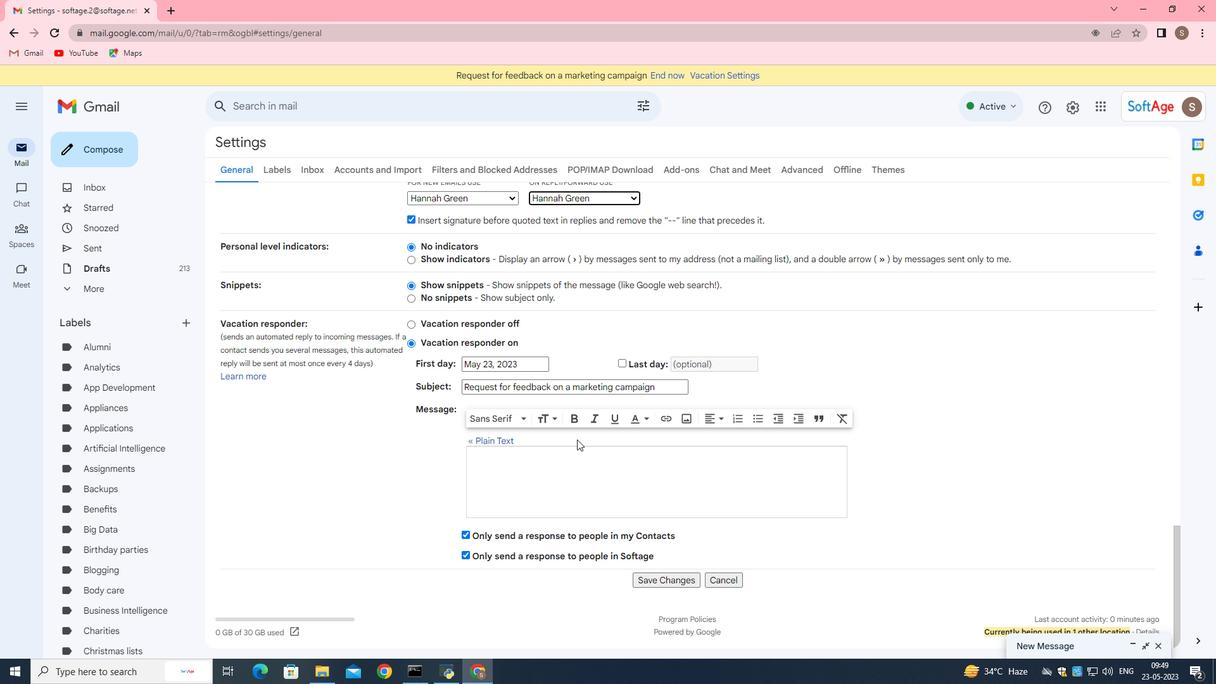 
Action: Mouse moved to (578, 432)
Screenshot: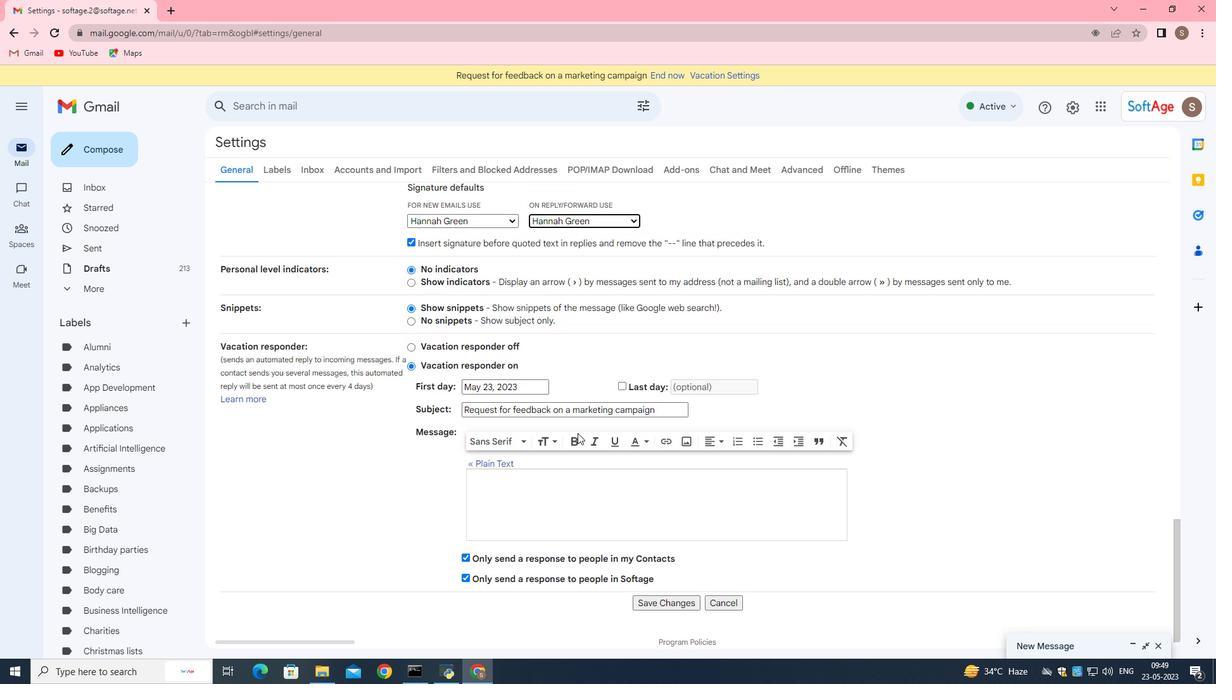 
Action: Mouse scrolled (578, 433) with delta (0, 0)
Screenshot: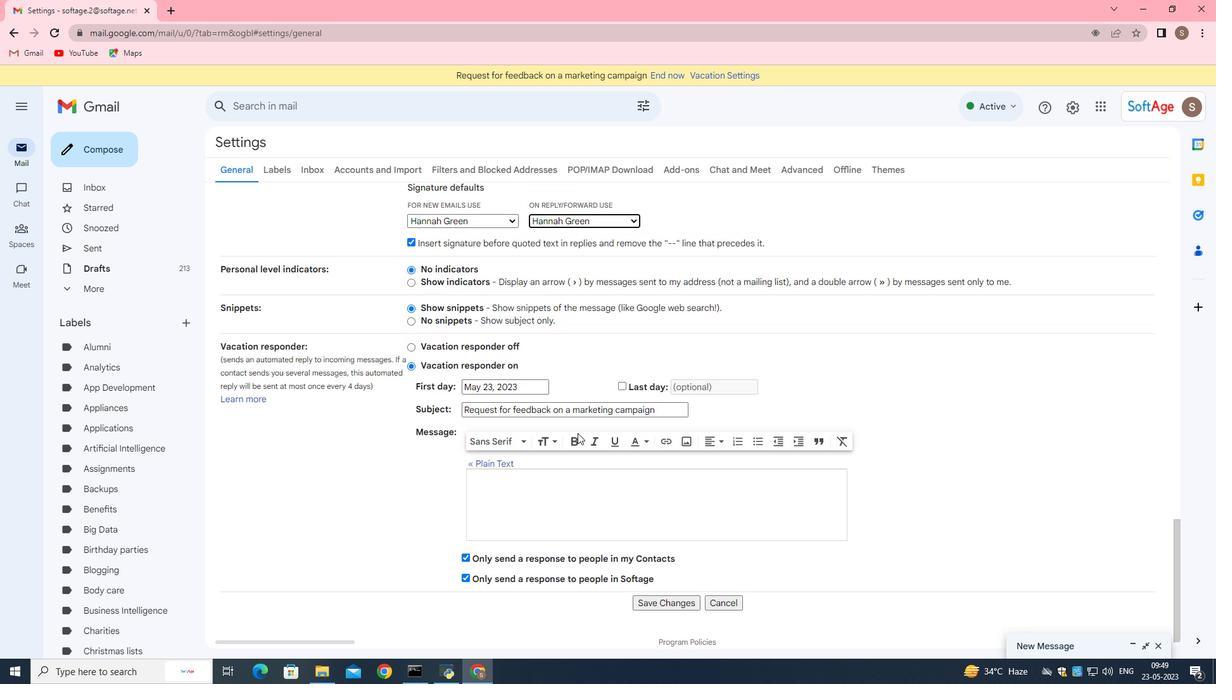 
Action: Mouse moved to (578, 431)
Screenshot: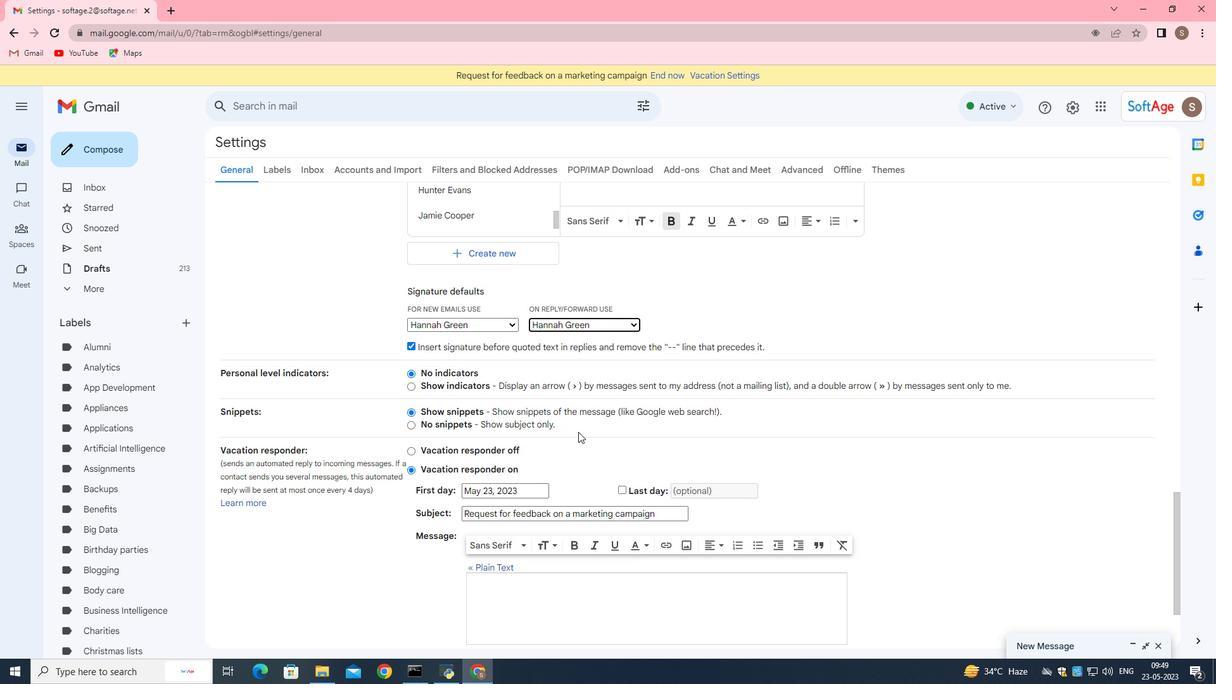 
Action: Mouse scrolled (578, 432) with delta (0, 0)
Screenshot: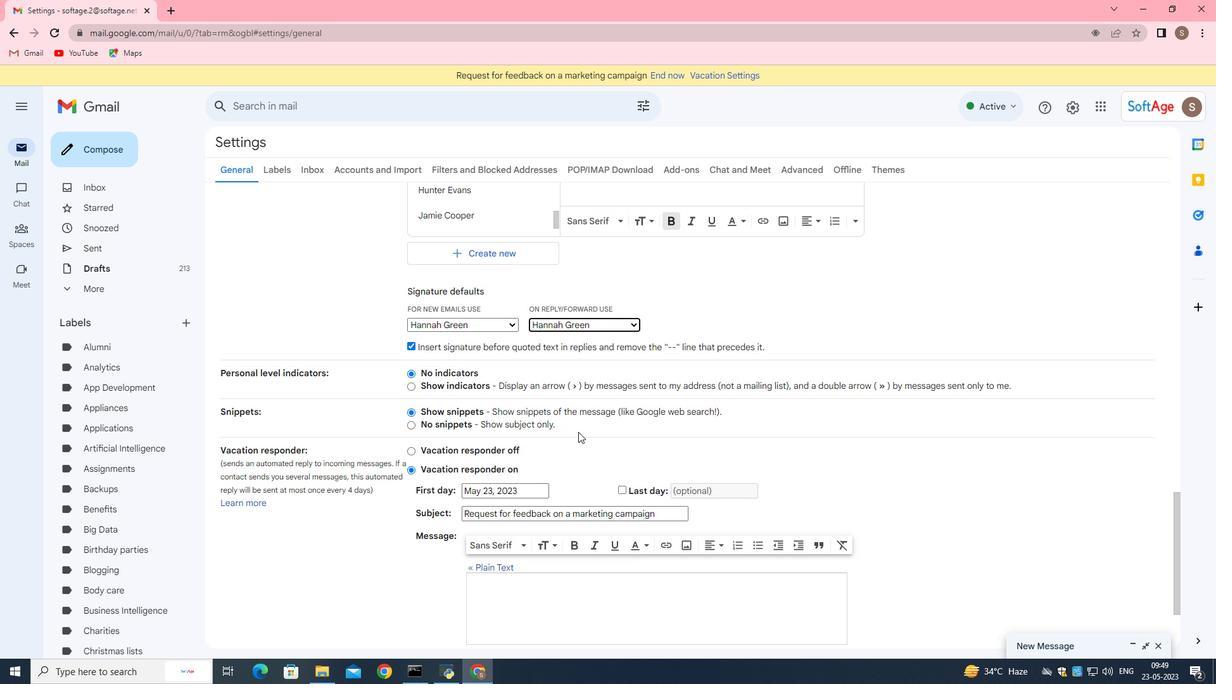 
Action: Mouse scrolled (578, 432) with delta (0, 0)
Screenshot: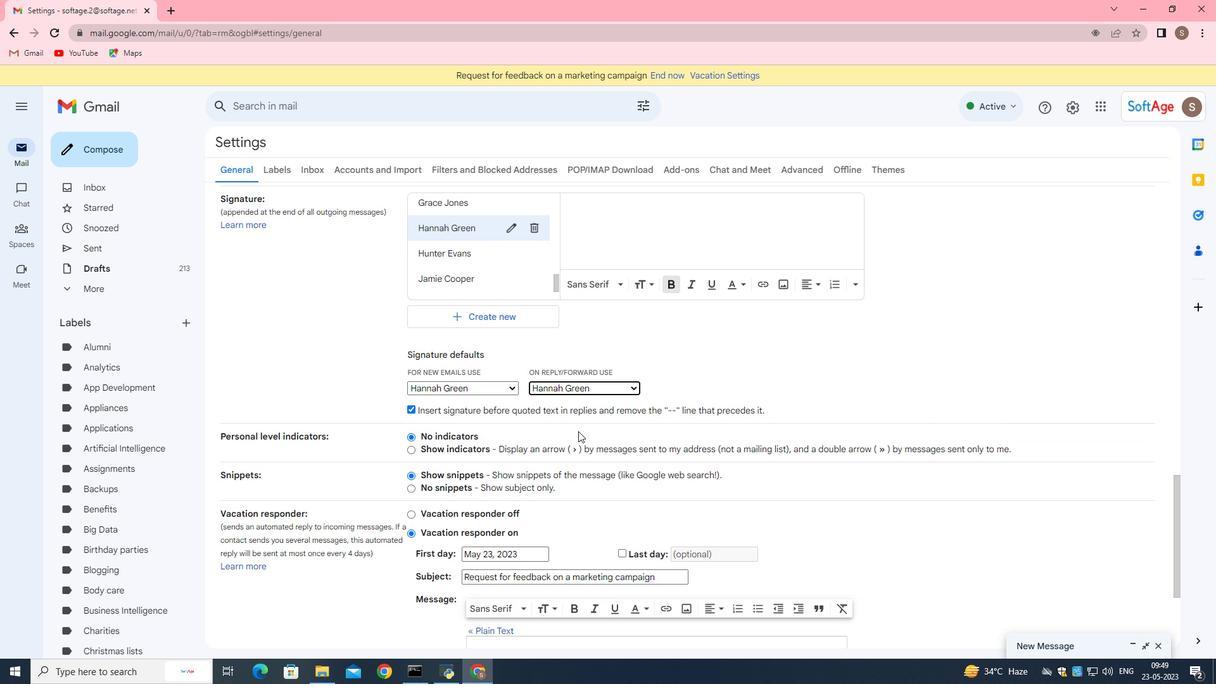 
Action: Mouse moved to (578, 431)
Screenshot: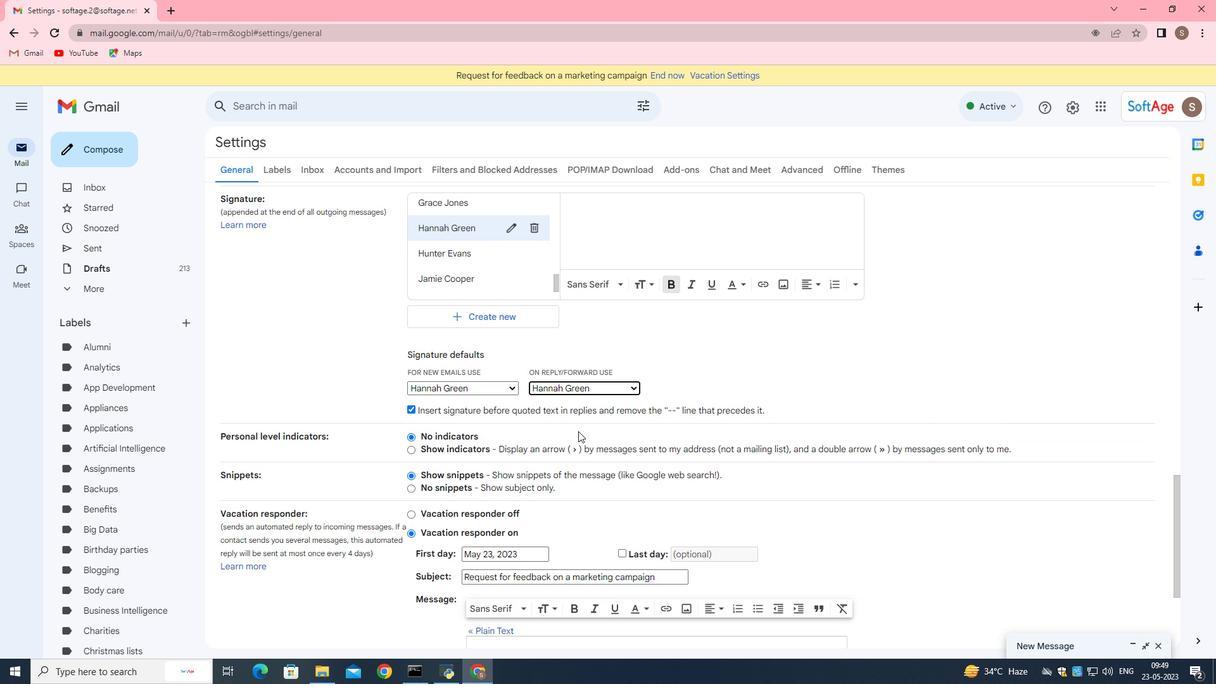 
Action: Mouse scrolled (578, 432) with delta (0, 0)
Screenshot: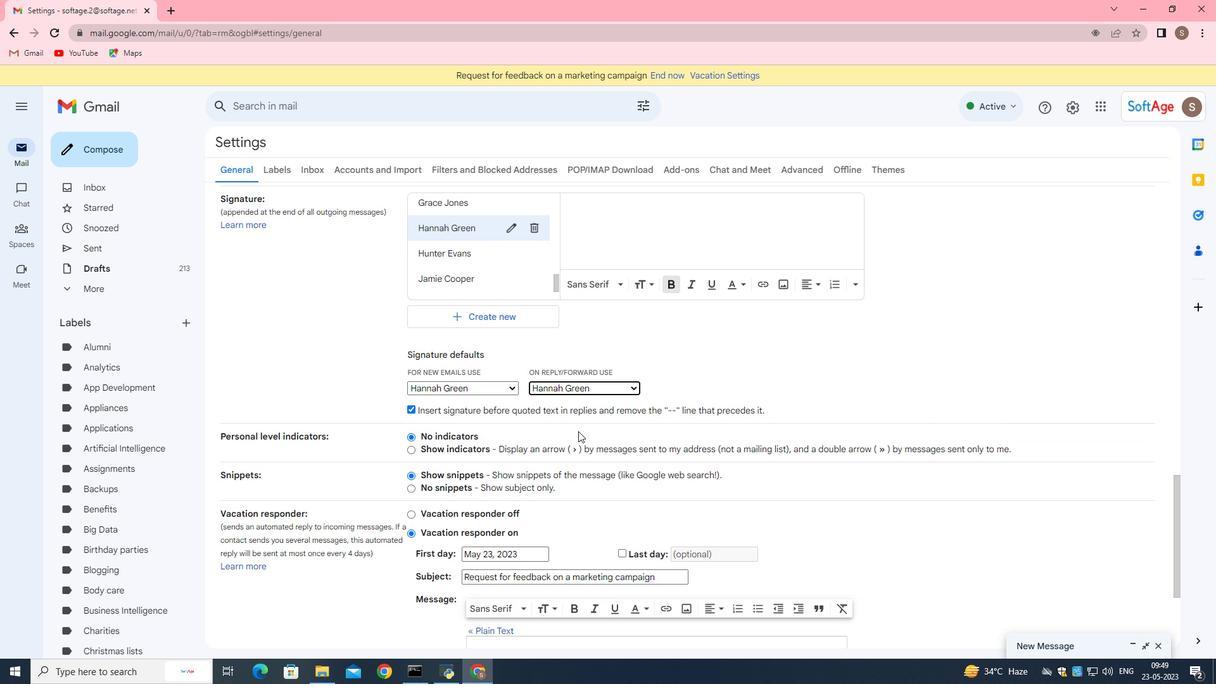 
Action: Mouse scrolled (578, 432) with delta (0, 0)
Screenshot: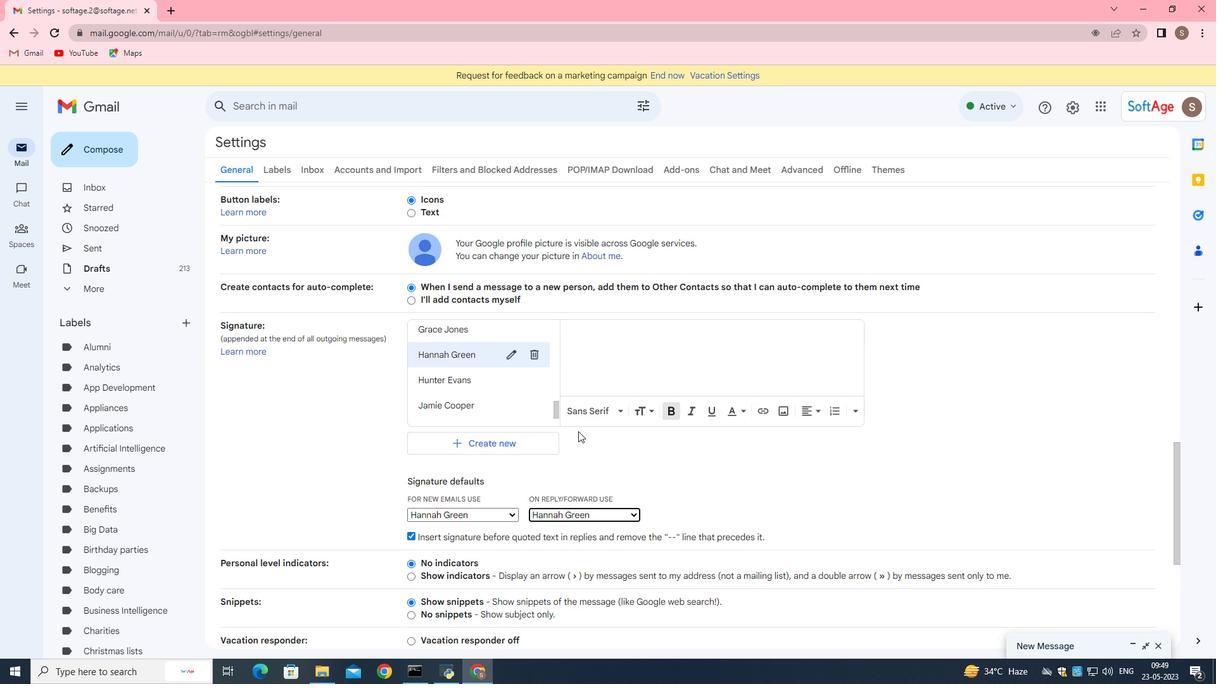 
Action: Mouse scrolled (578, 432) with delta (0, 0)
Screenshot: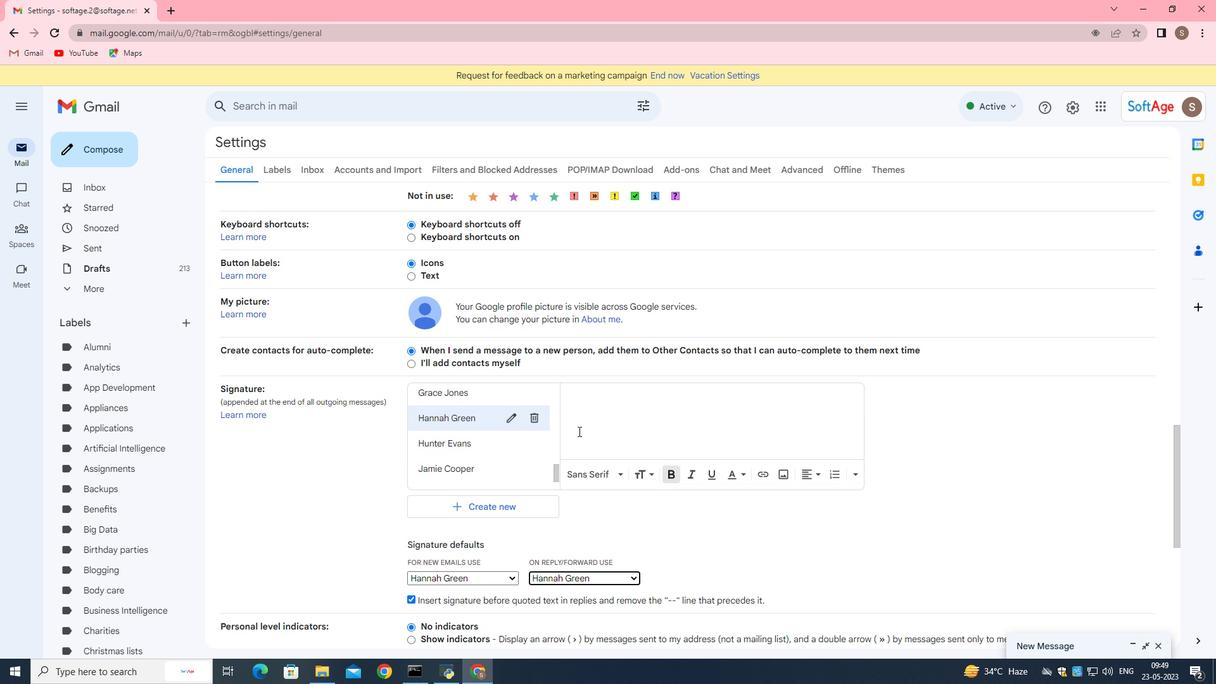
Action: Mouse scrolled (578, 432) with delta (0, 0)
Screenshot: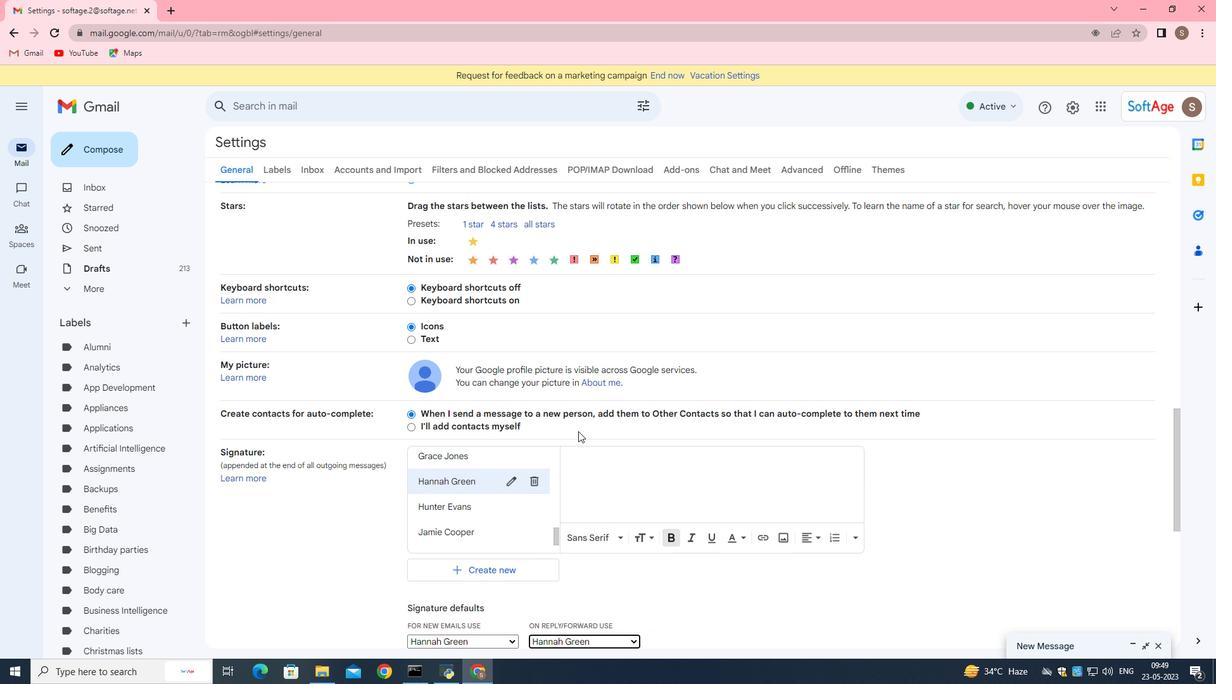 
Action: Mouse moved to (578, 429)
Screenshot: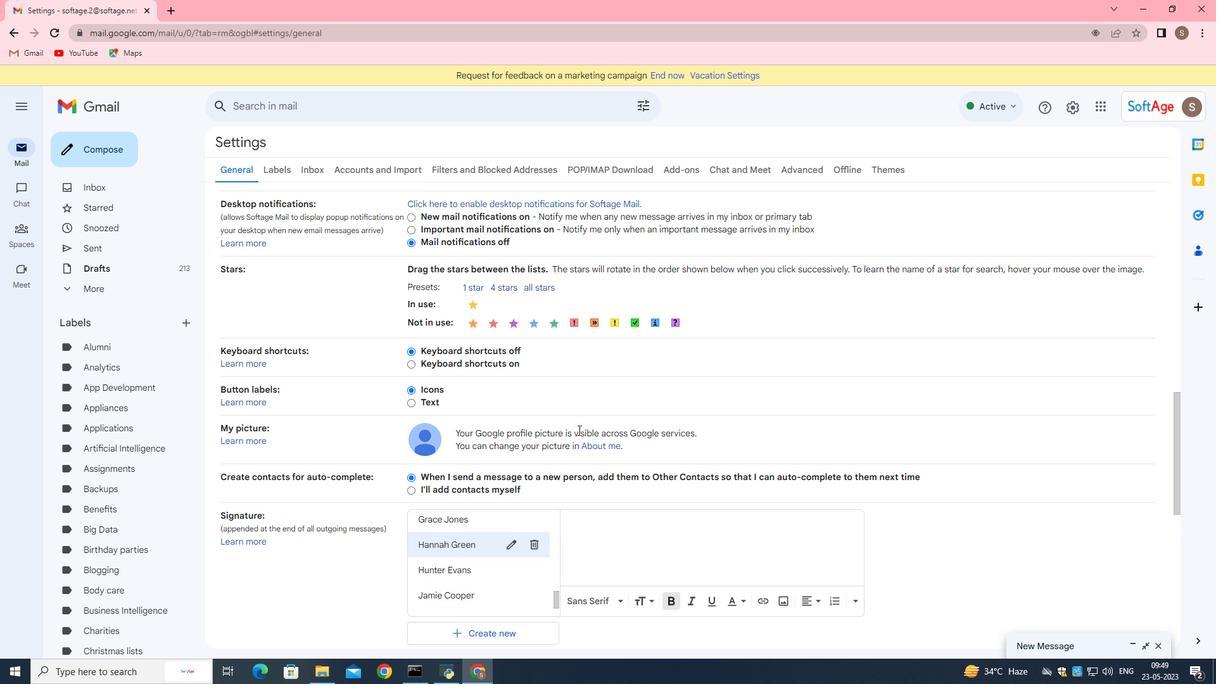 
Action: Mouse scrolled (578, 428) with delta (0, 0)
Screenshot: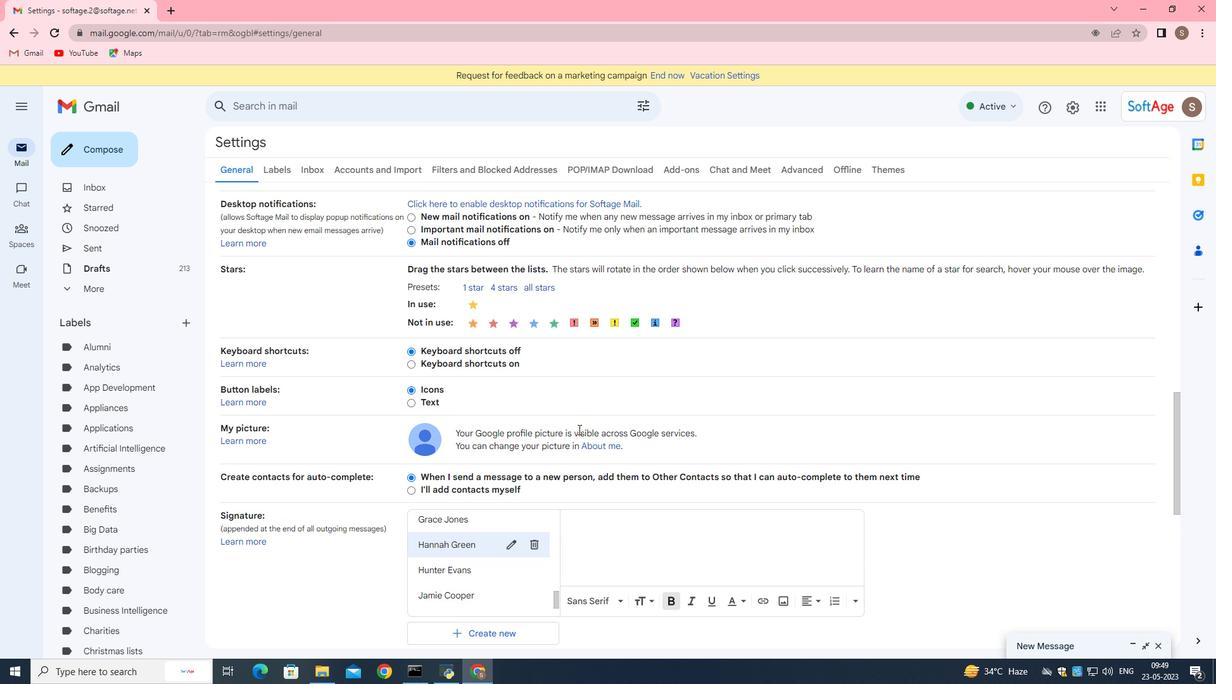 
Action: Mouse scrolled (578, 428) with delta (0, 0)
Screenshot: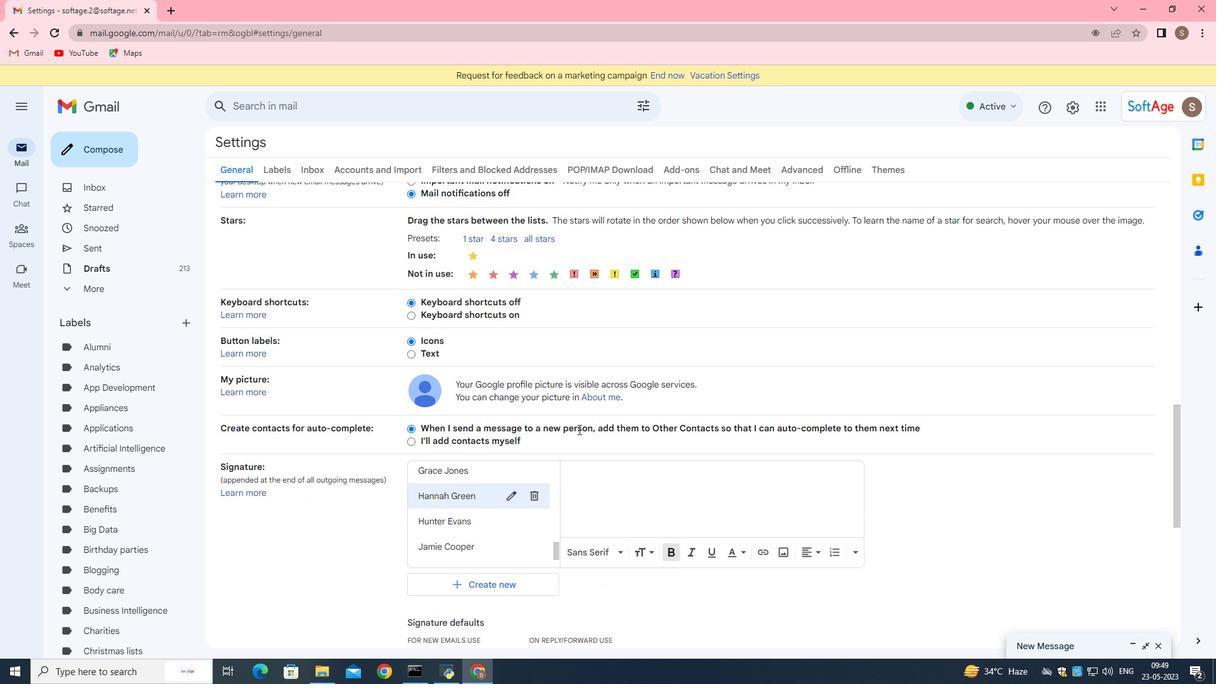 
Action: Mouse moved to (740, 475)
Screenshot: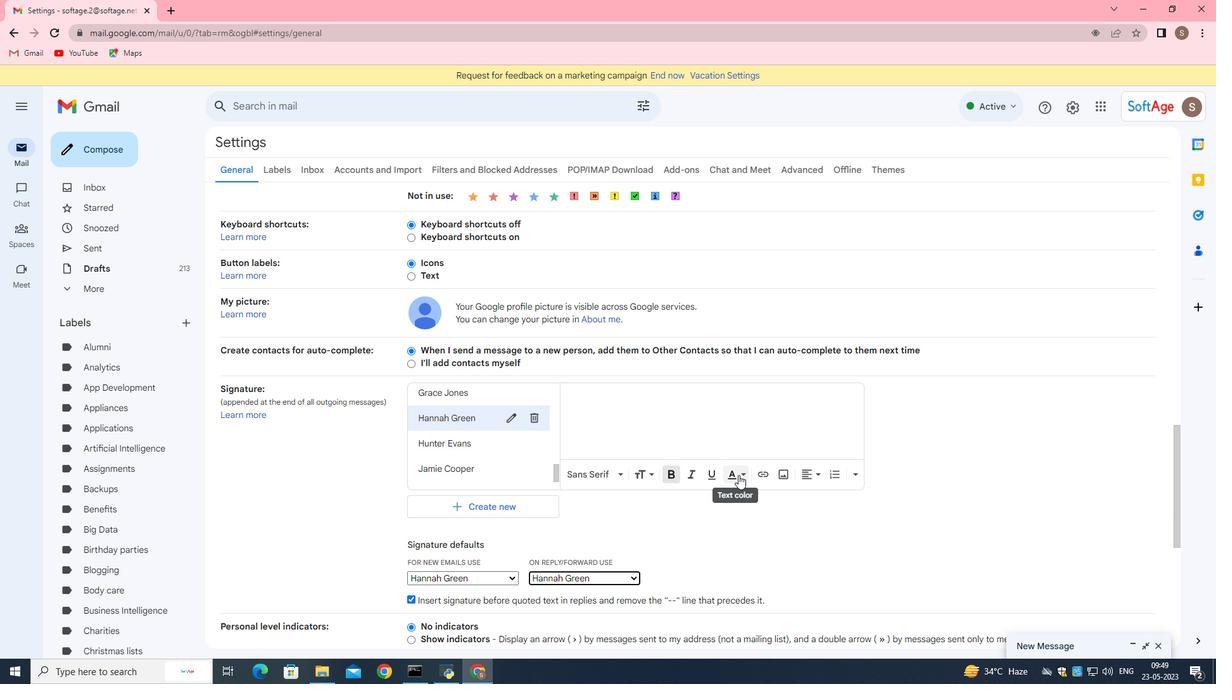 
Action: Mouse pressed left at (740, 475)
Screenshot: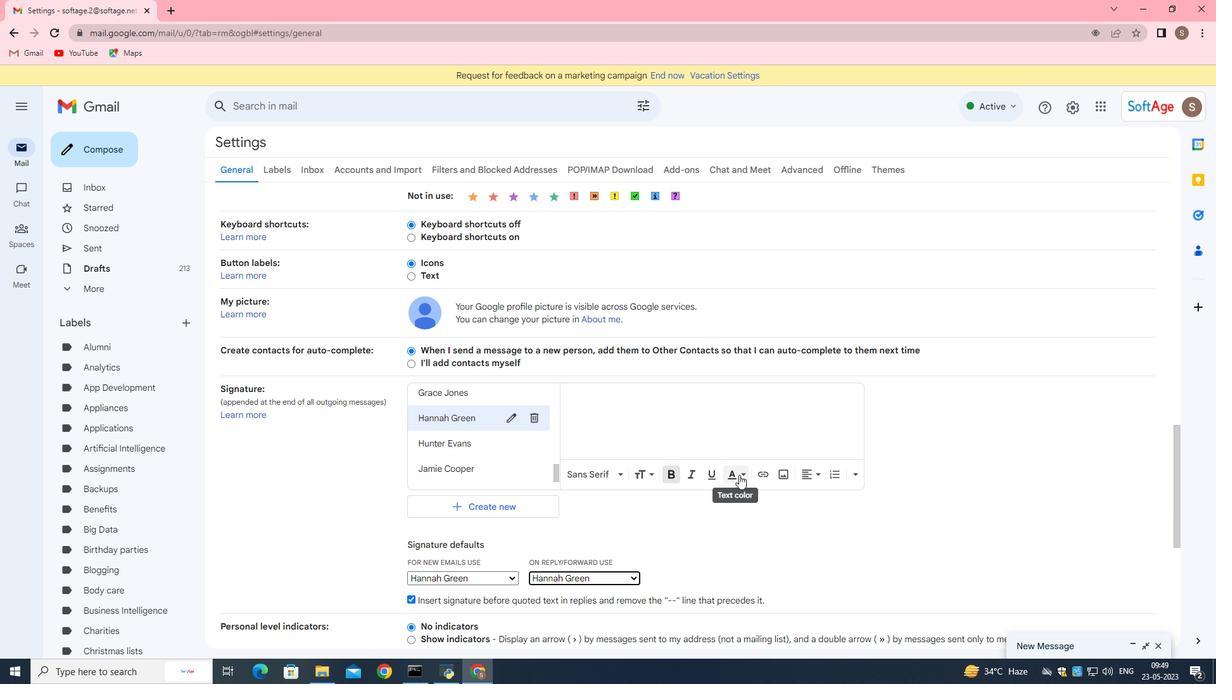
Action: Mouse moved to (733, 444)
Screenshot: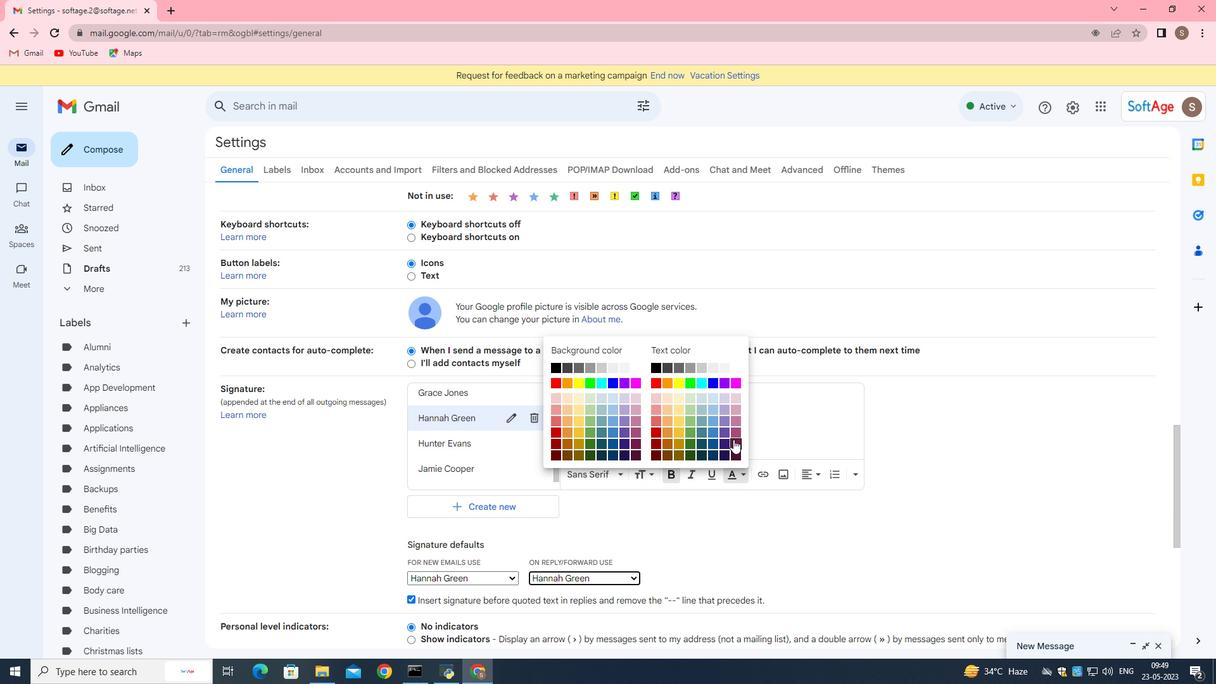 
Action: Mouse pressed left at (733, 444)
Screenshot: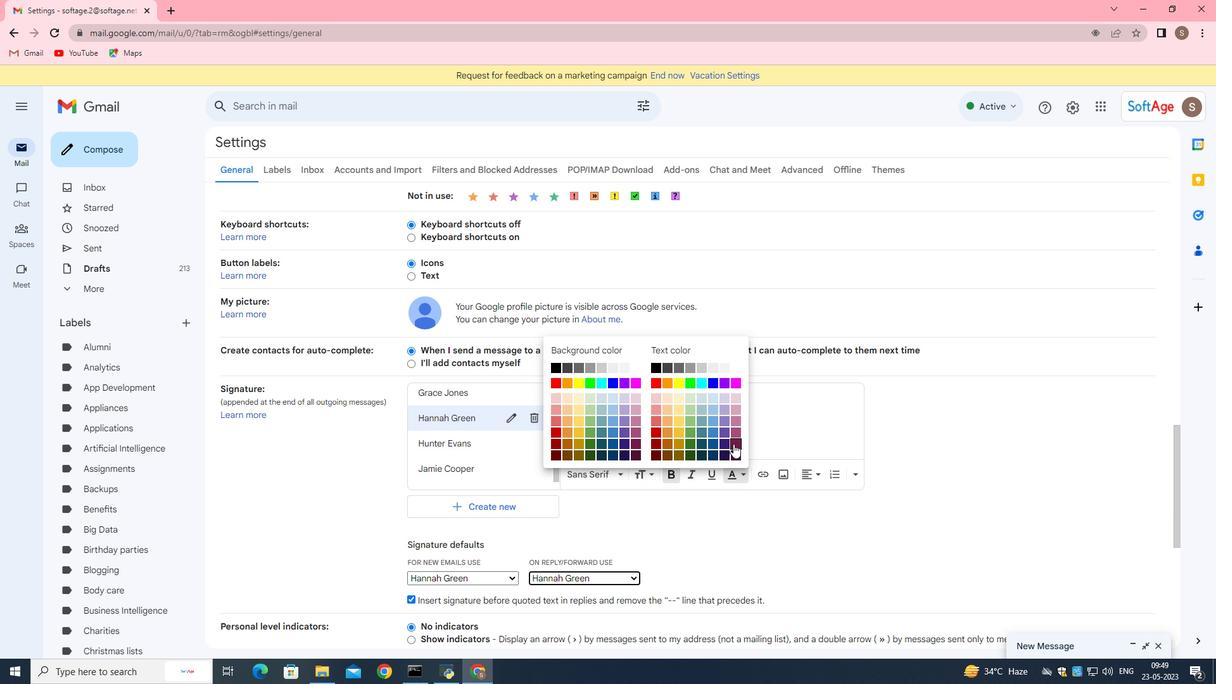 
Action: Mouse moved to (710, 477)
Screenshot: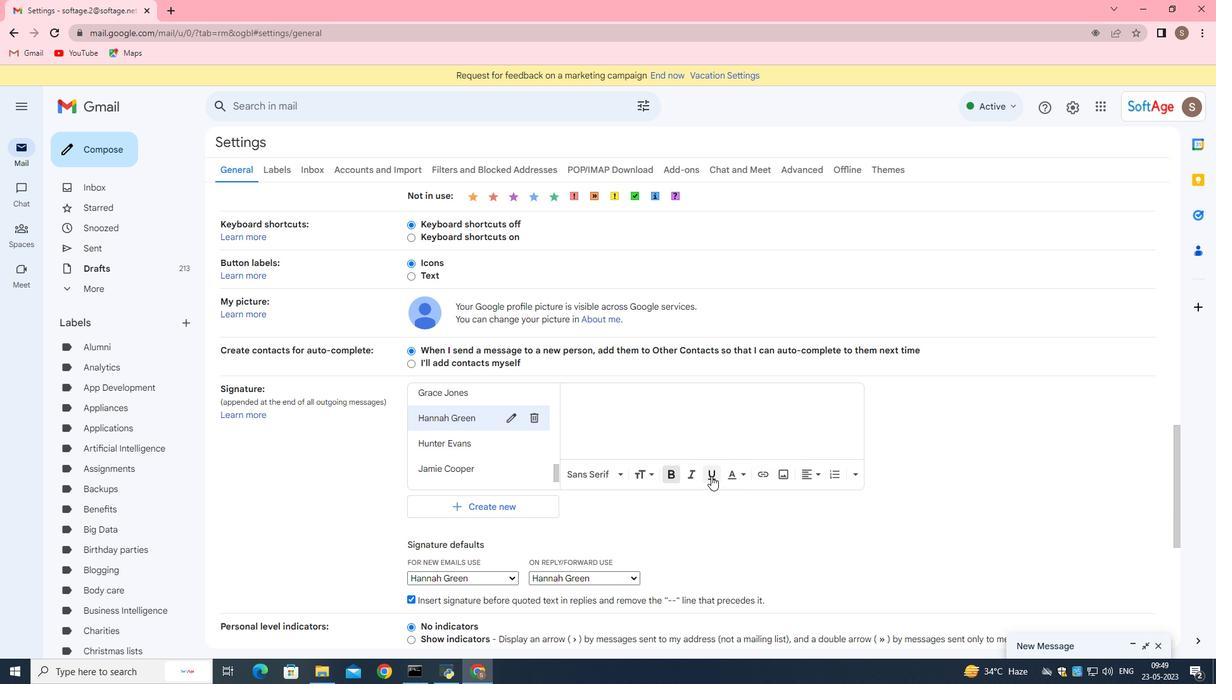 
Action: Mouse scrolled (710, 477) with delta (0, 0)
Screenshot: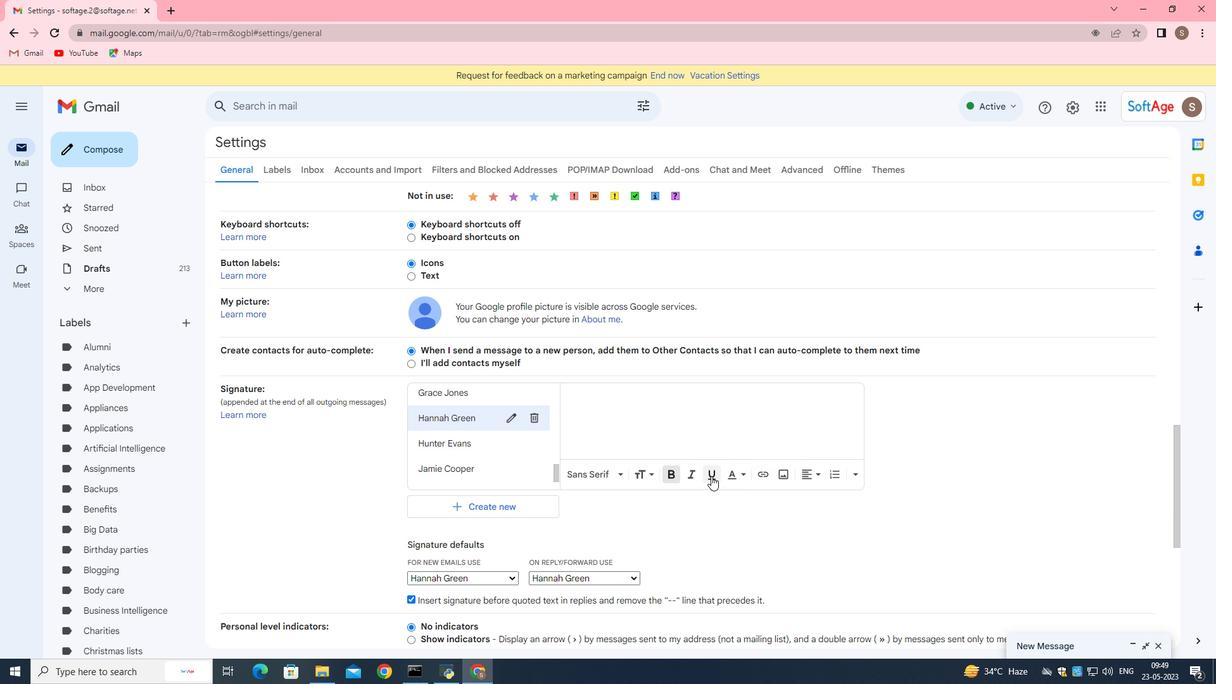 
Action: Mouse moved to (710, 479)
Screenshot: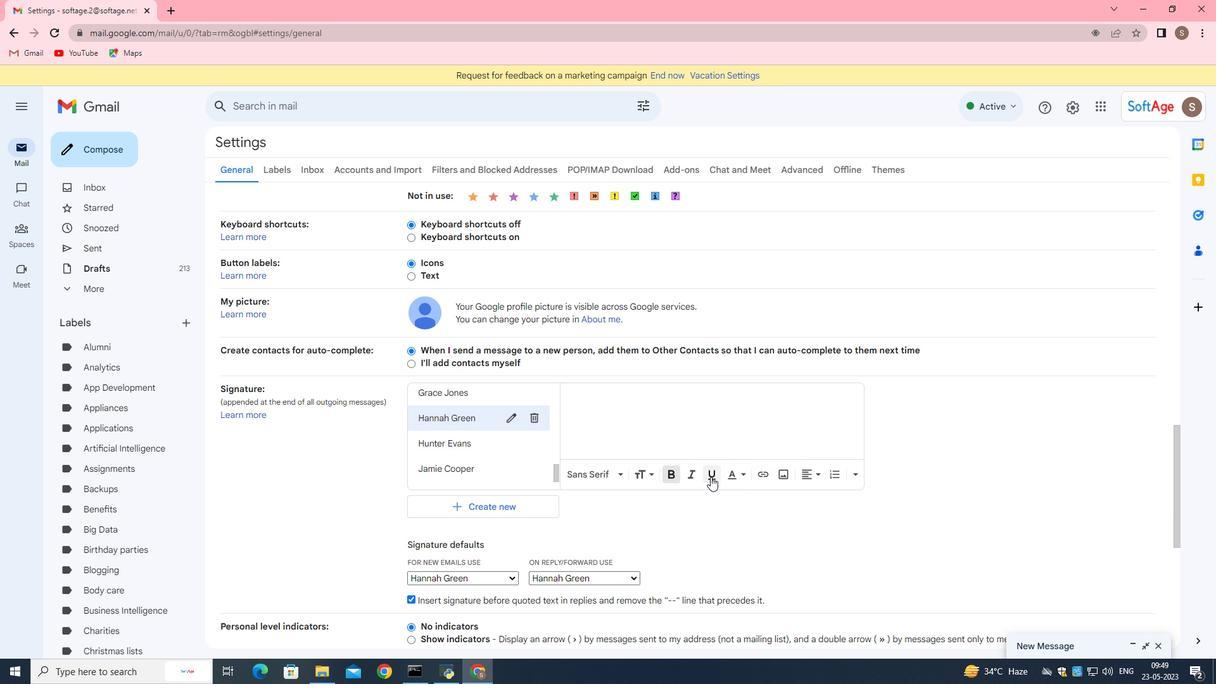 
Action: Mouse scrolled (710, 478) with delta (0, 0)
Screenshot: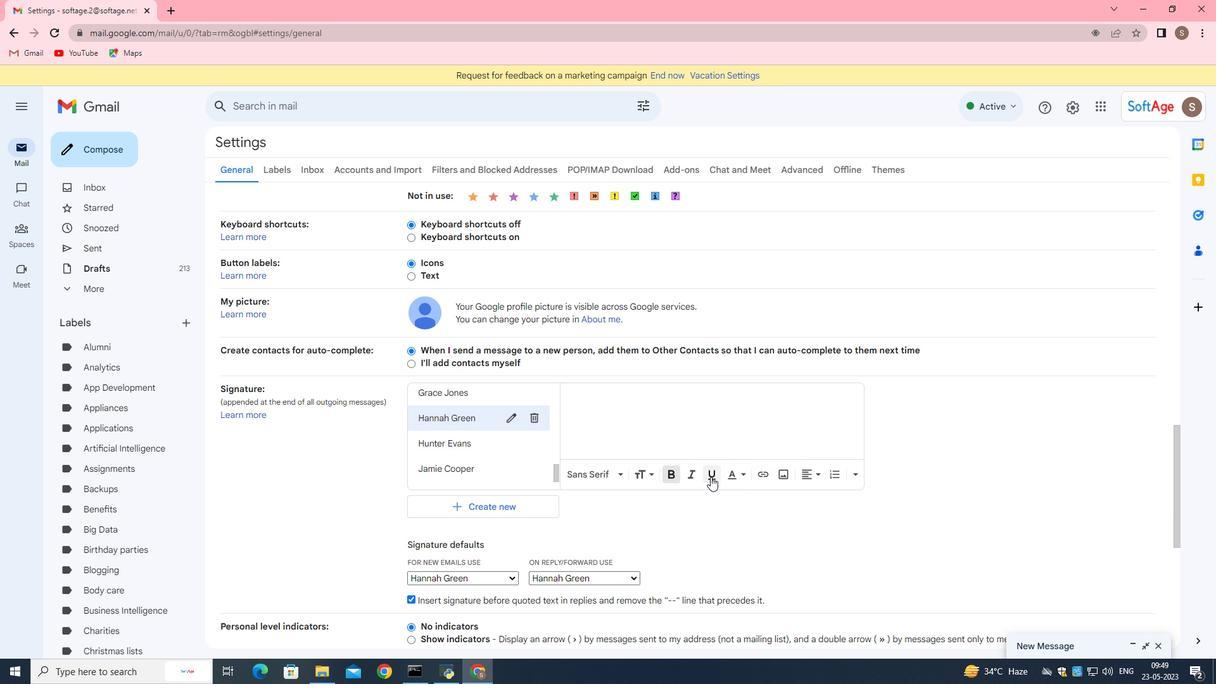 
Action: Mouse moved to (726, 556)
Screenshot: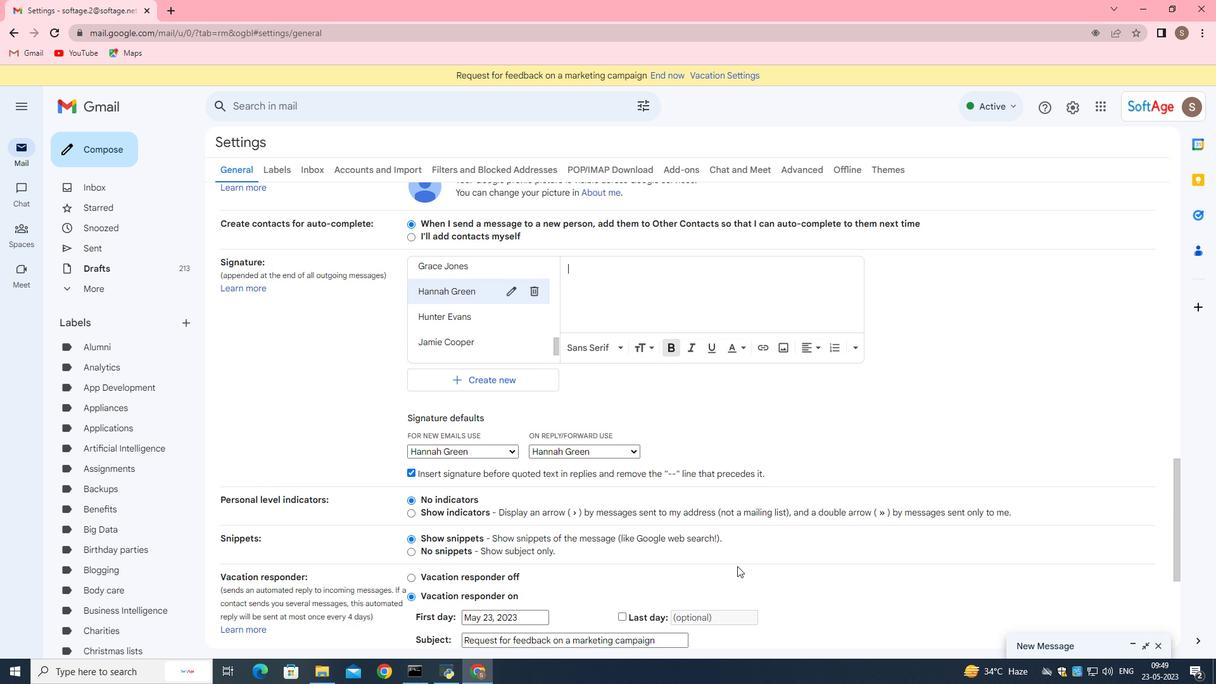 
Action: Mouse scrolled (726, 556) with delta (0, 0)
Screenshot: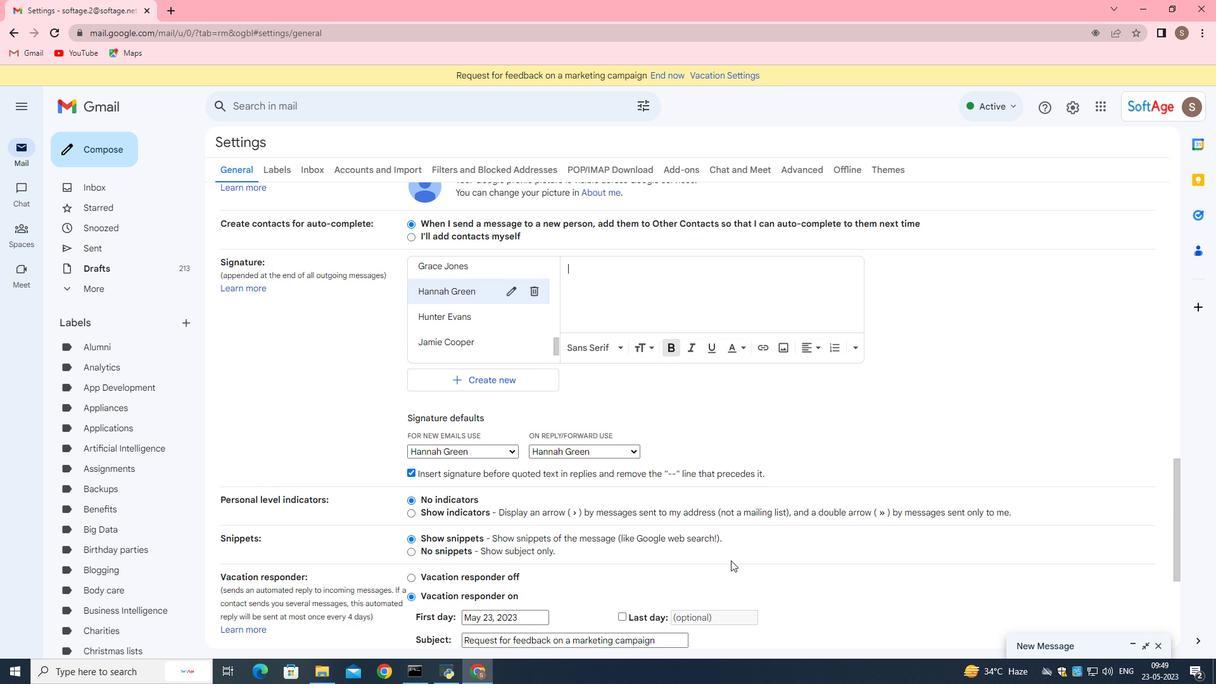 
Action: Mouse scrolled (726, 556) with delta (0, 0)
Screenshot: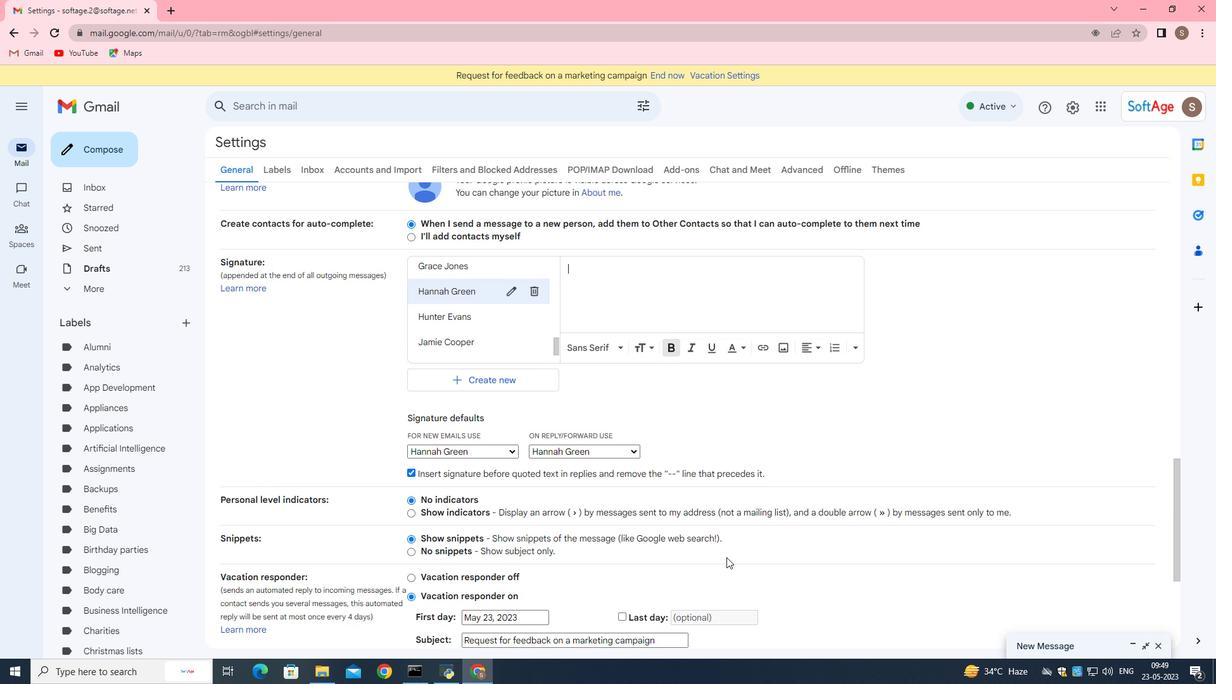 
Action: Mouse scrolled (726, 556) with delta (0, 0)
Screenshot: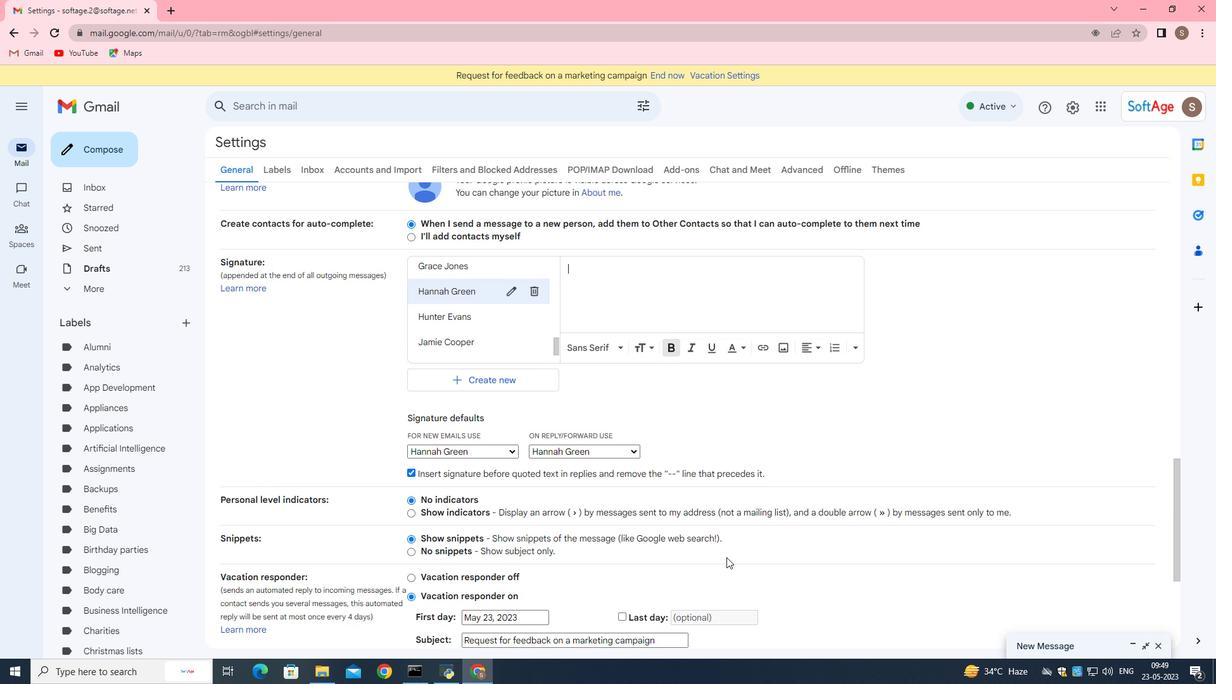 
Action: Mouse scrolled (726, 556) with delta (0, 0)
Screenshot: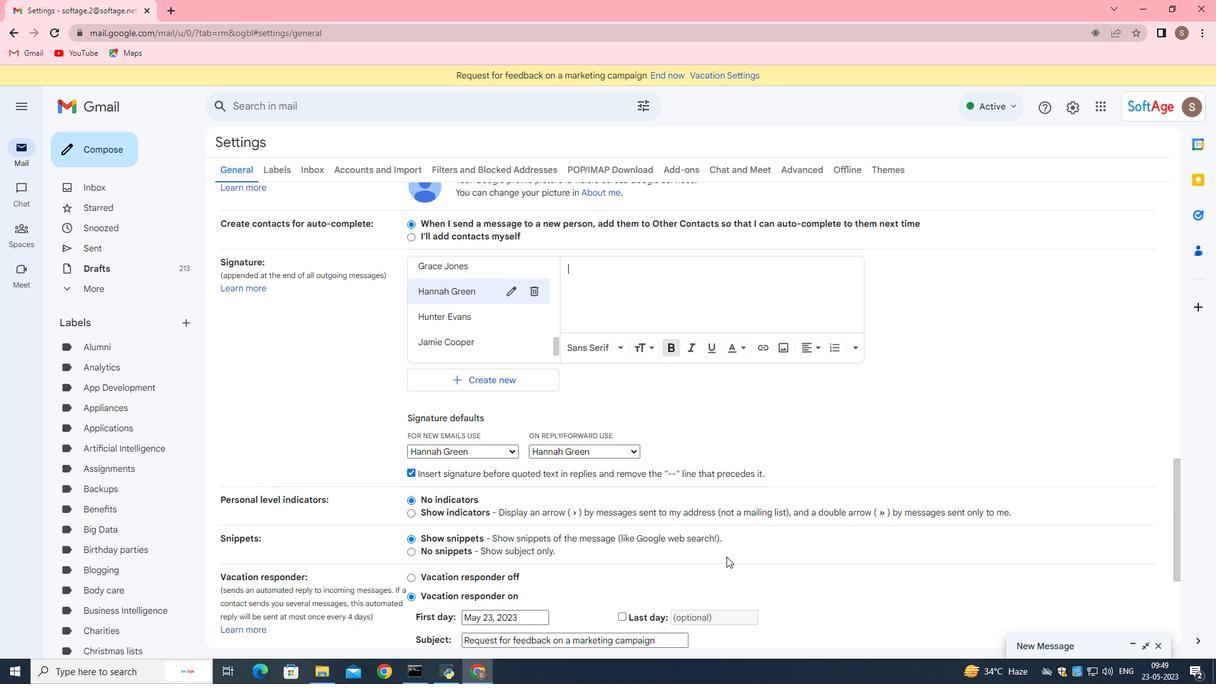 
Action: Mouse moved to (726, 548)
Screenshot: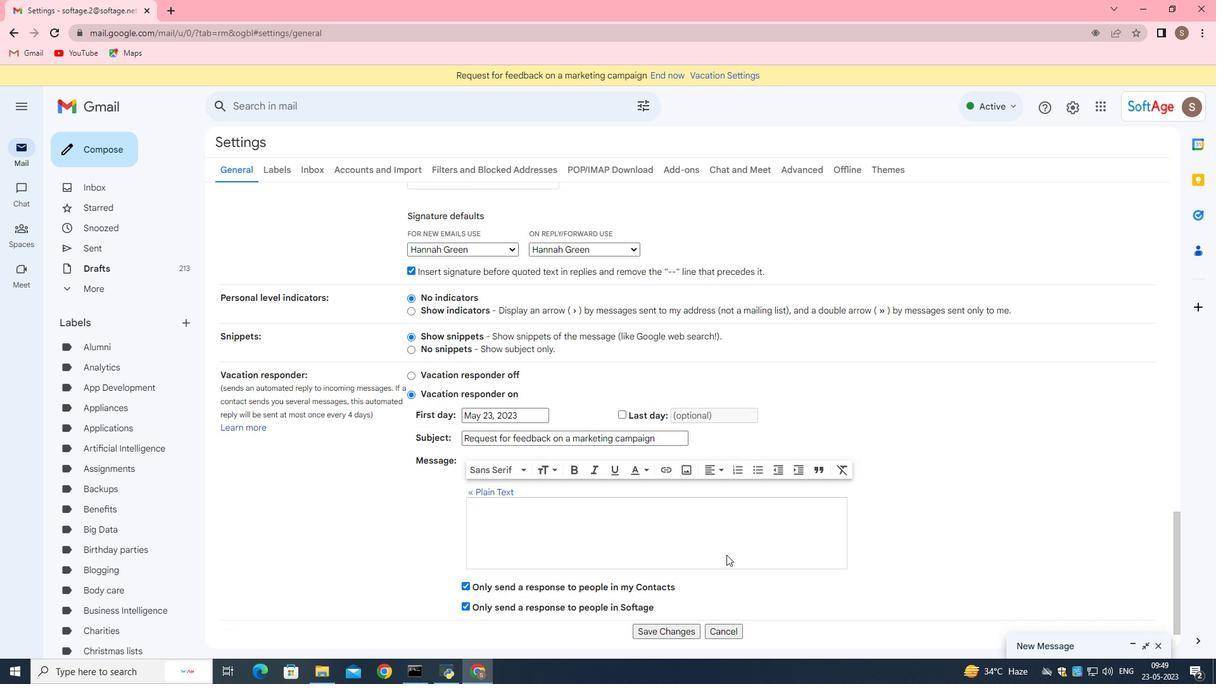 
Action: Mouse scrolled (726, 547) with delta (0, 0)
Screenshot: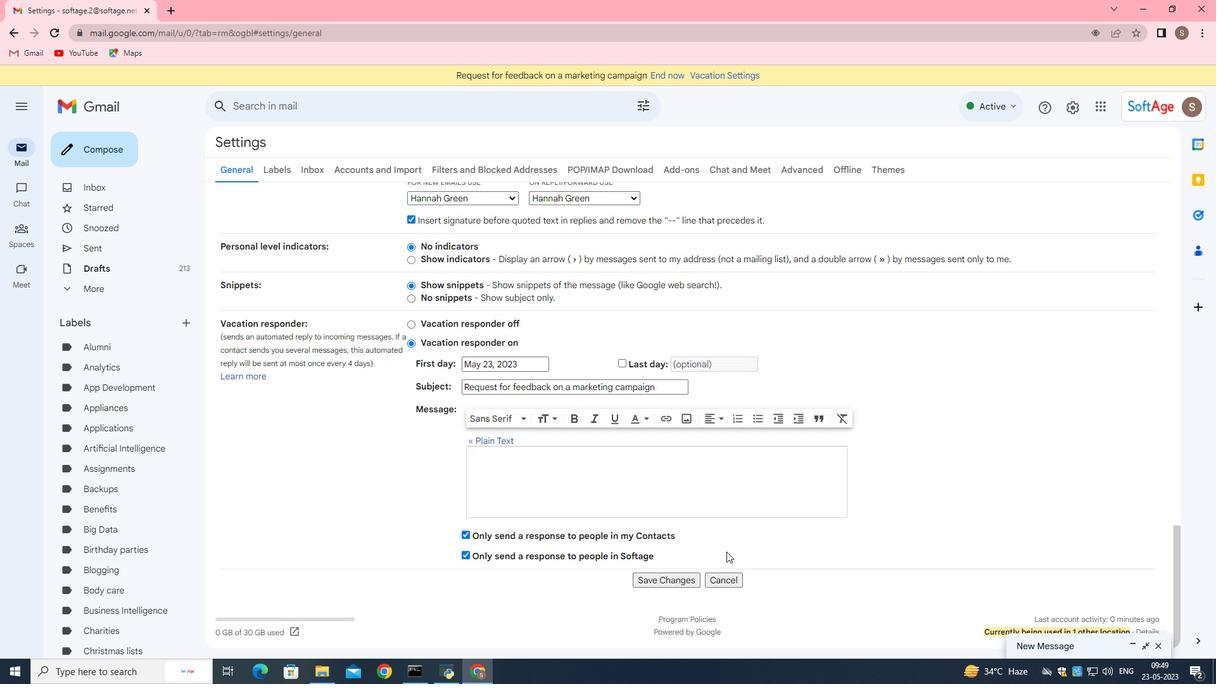 
Action: Mouse scrolled (726, 547) with delta (0, 0)
Screenshot: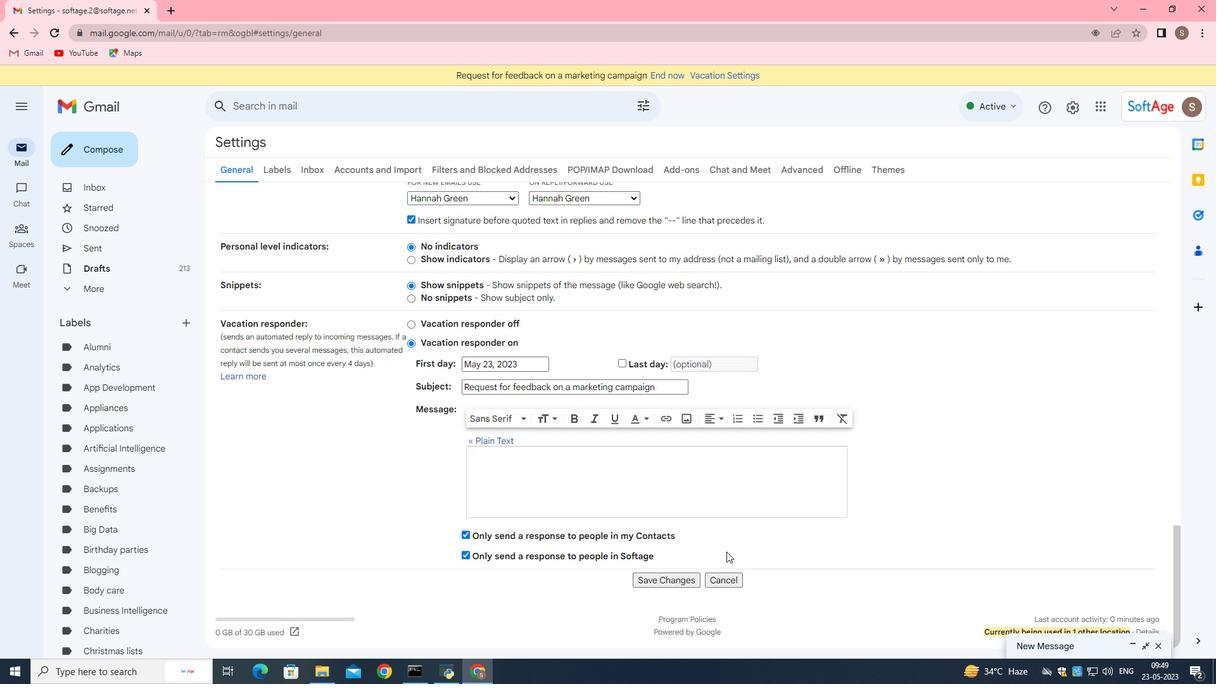 
Action: Mouse scrolled (726, 547) with delta (0, 0)
Screenshot: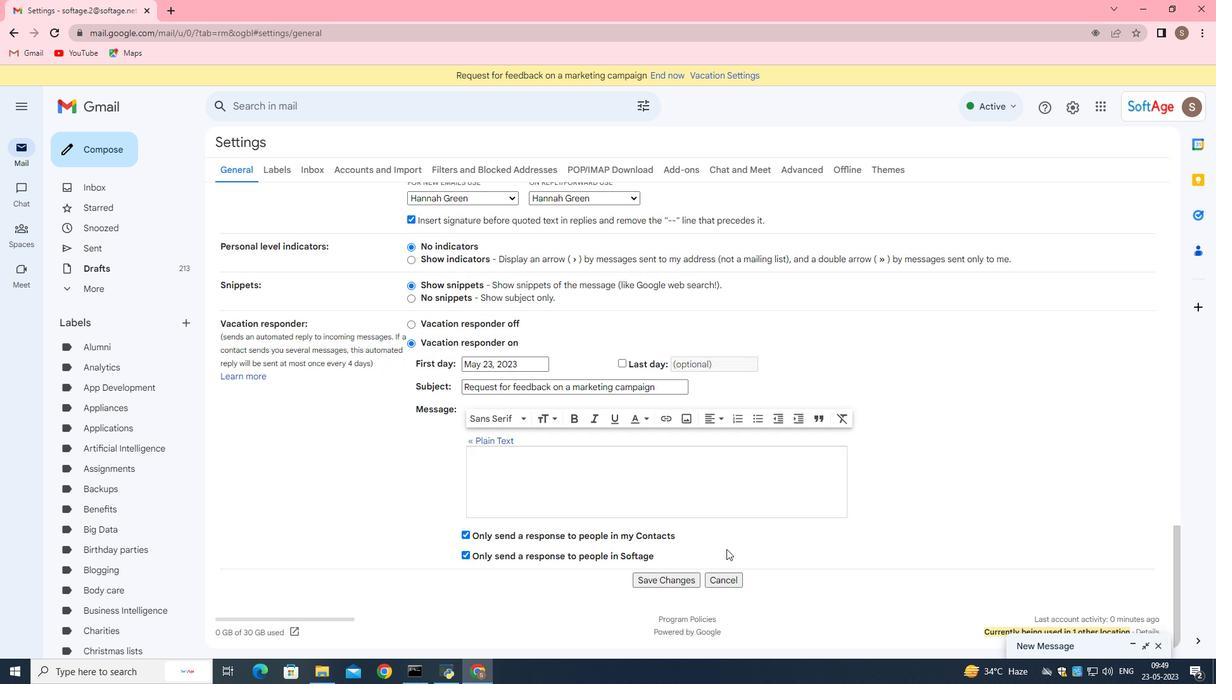 
Action: Mouse scrolled (726, 547) with delta (0, 0)
Screenshot: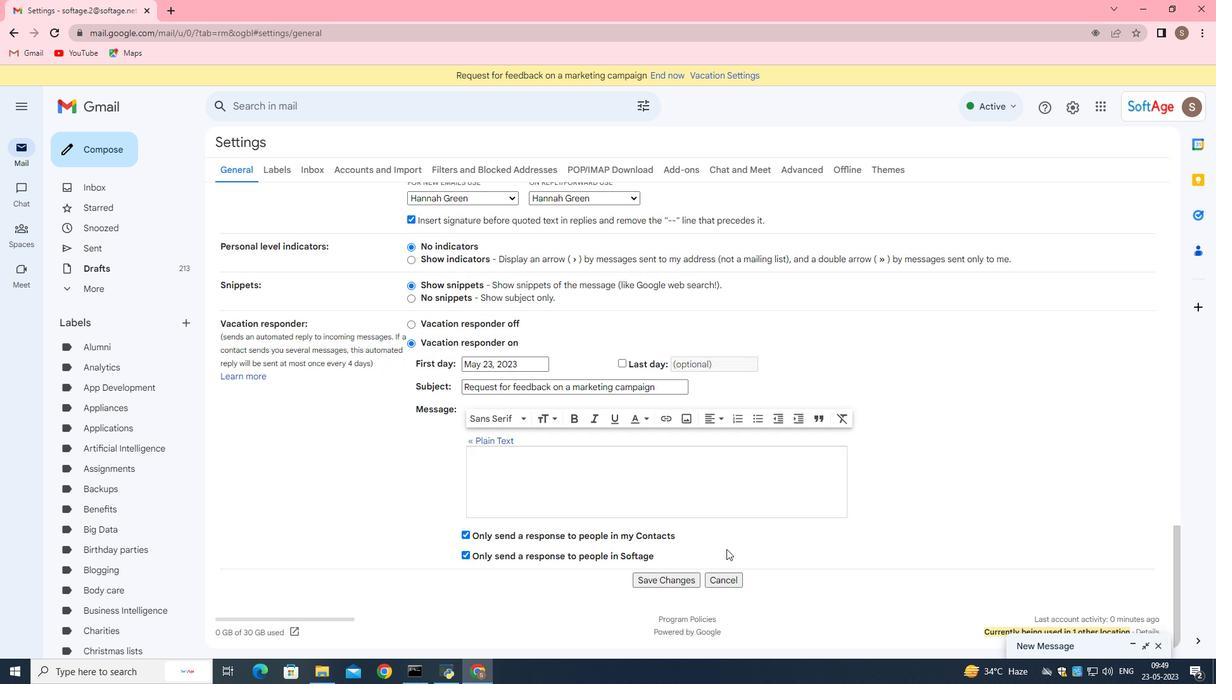 
Action: Mouse moved to (726, 543)
Screenshot: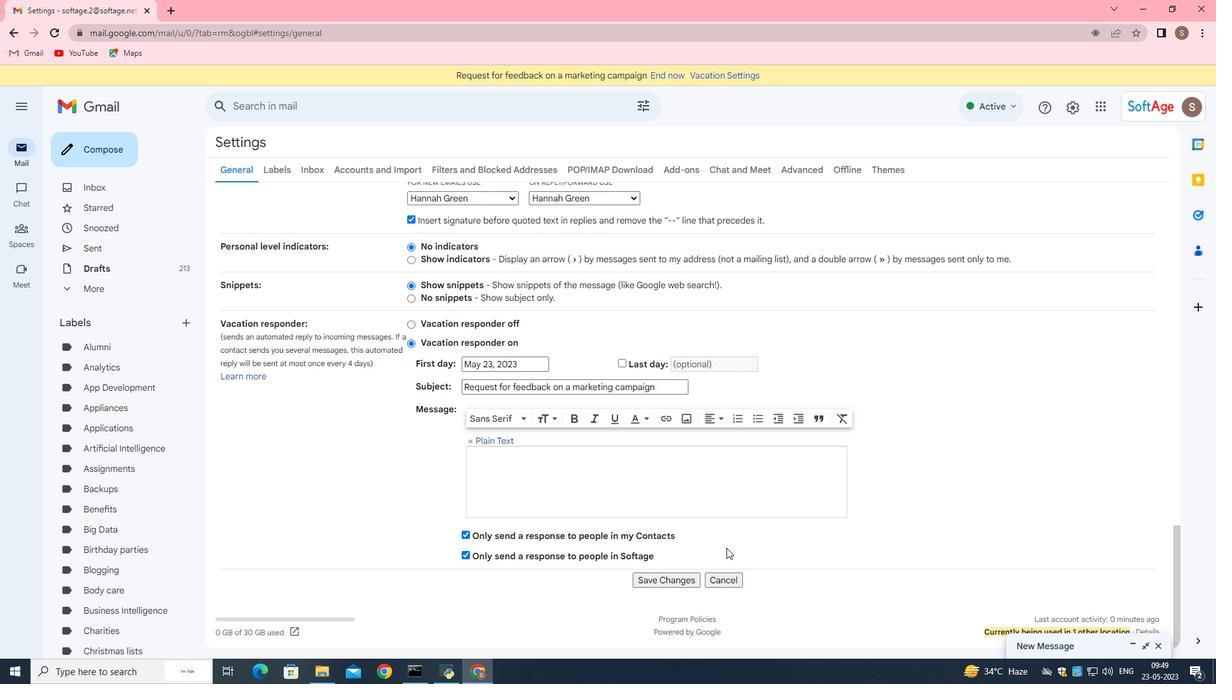 
Action: Mouse scrolled (726, 543) with delta (0, 0)
Screenshot: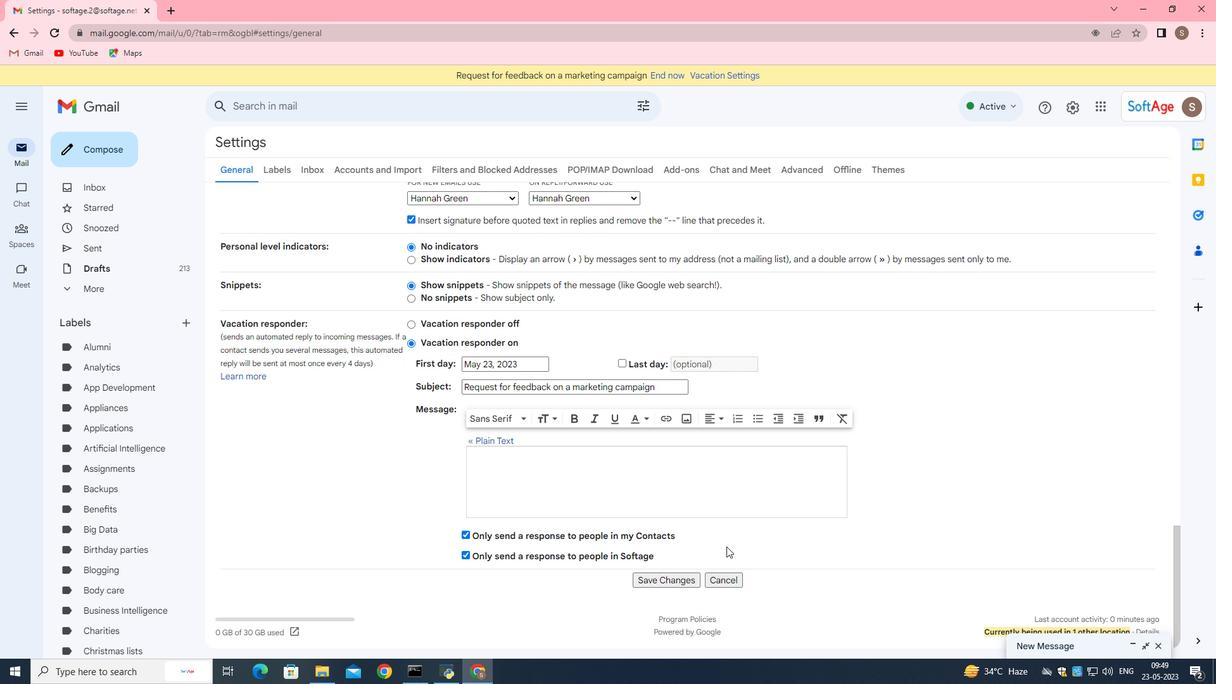 
Action: Mouse scrolled (726, 543) with delta (0, 0)
Screenshot: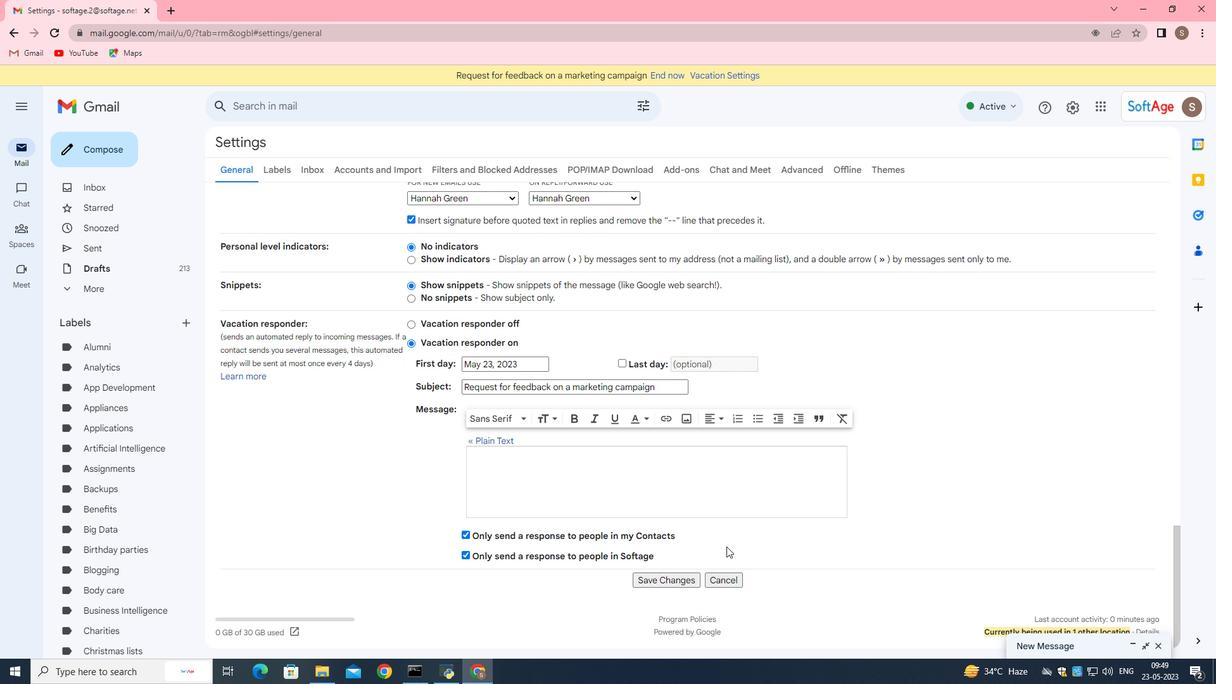 
Action: Mouse scrolled (726, 543) with delta (0, 0)
Screenshot: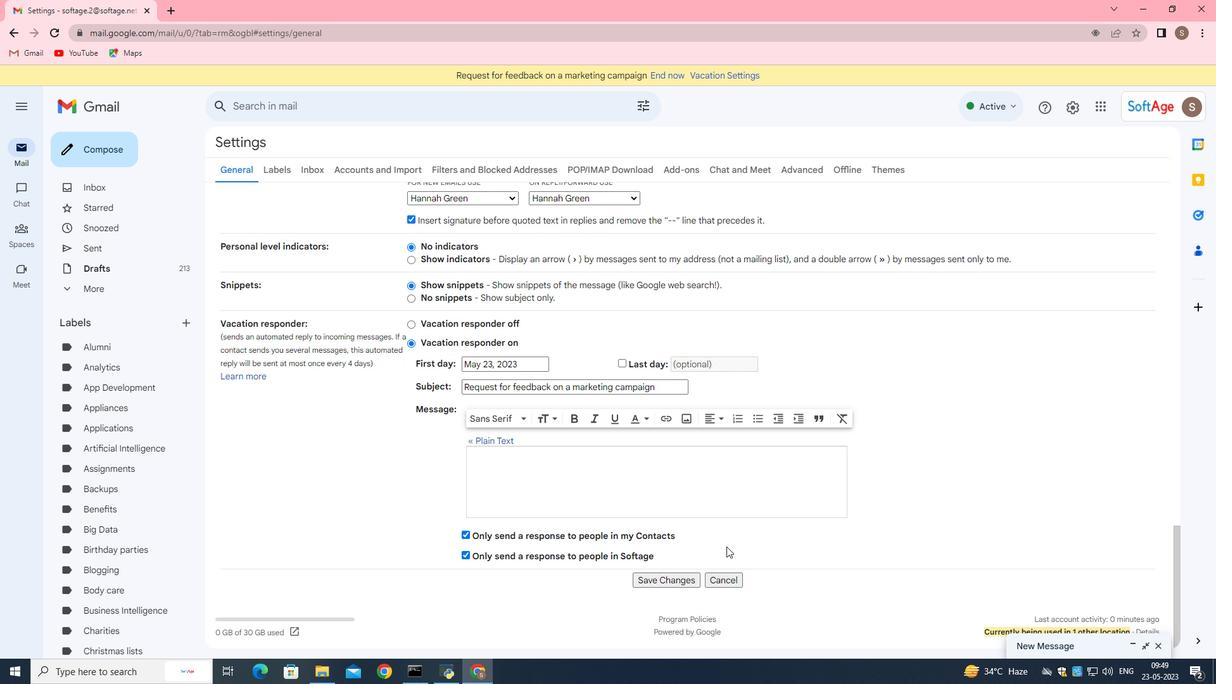 
Action: Mouse scrolled (726, 543) with delta (0, 0)
Screenshot: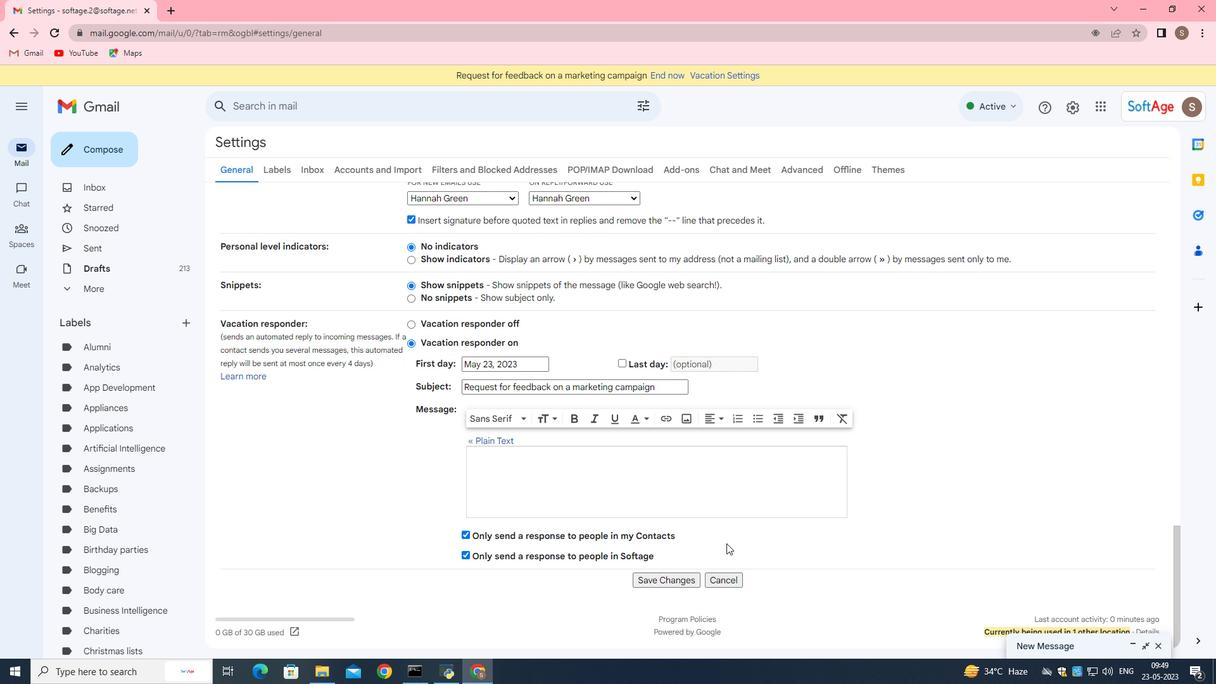 
Action: Mouse moved to (674, 576)
Screenshot: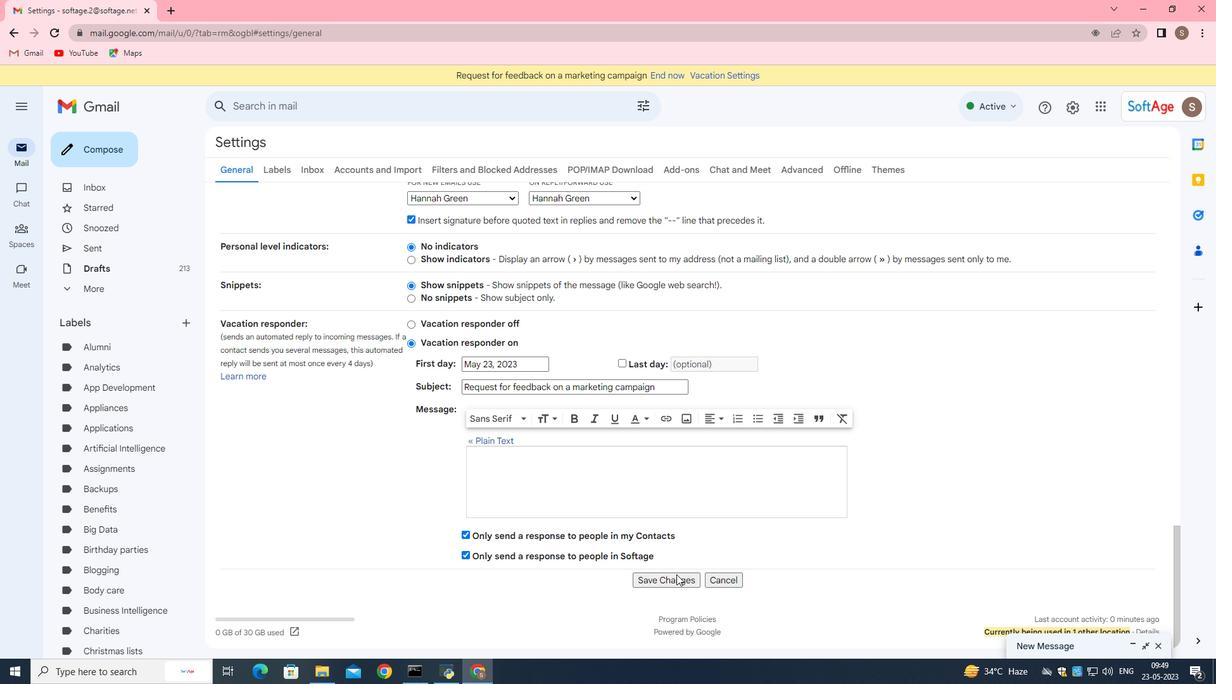 
Action: Mouse pressed left at (674, 576)
Screenshot: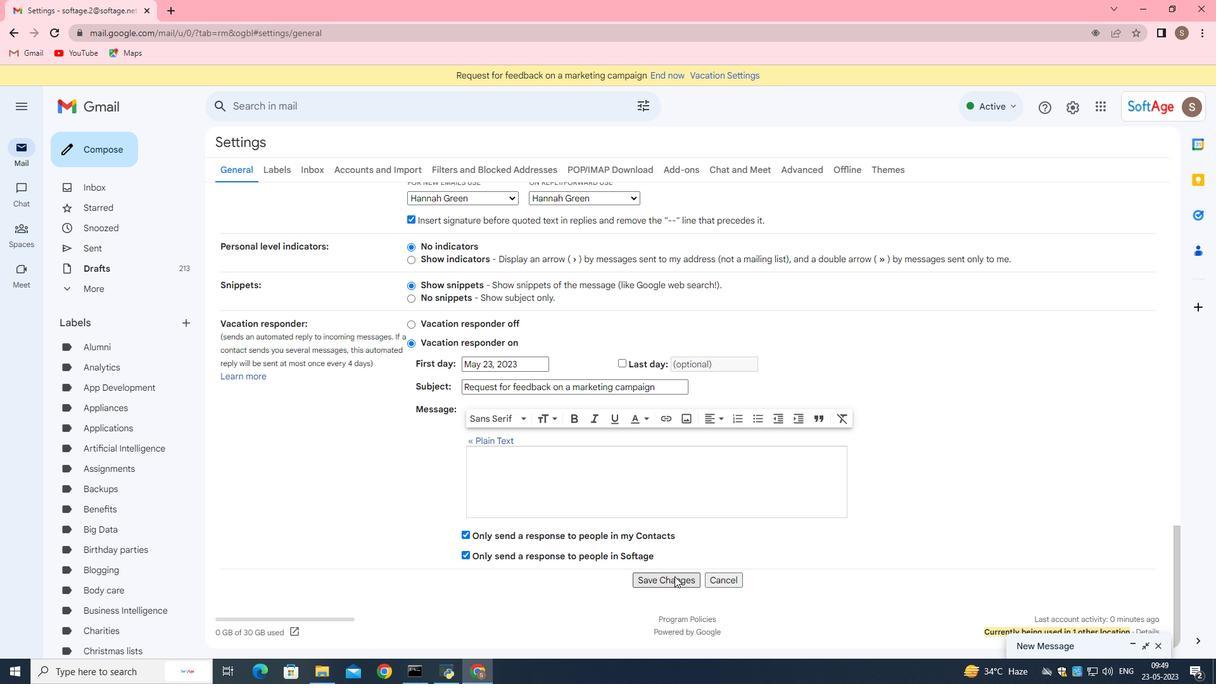 
Action: Mouse moved to (1131, 644)
Screenshot: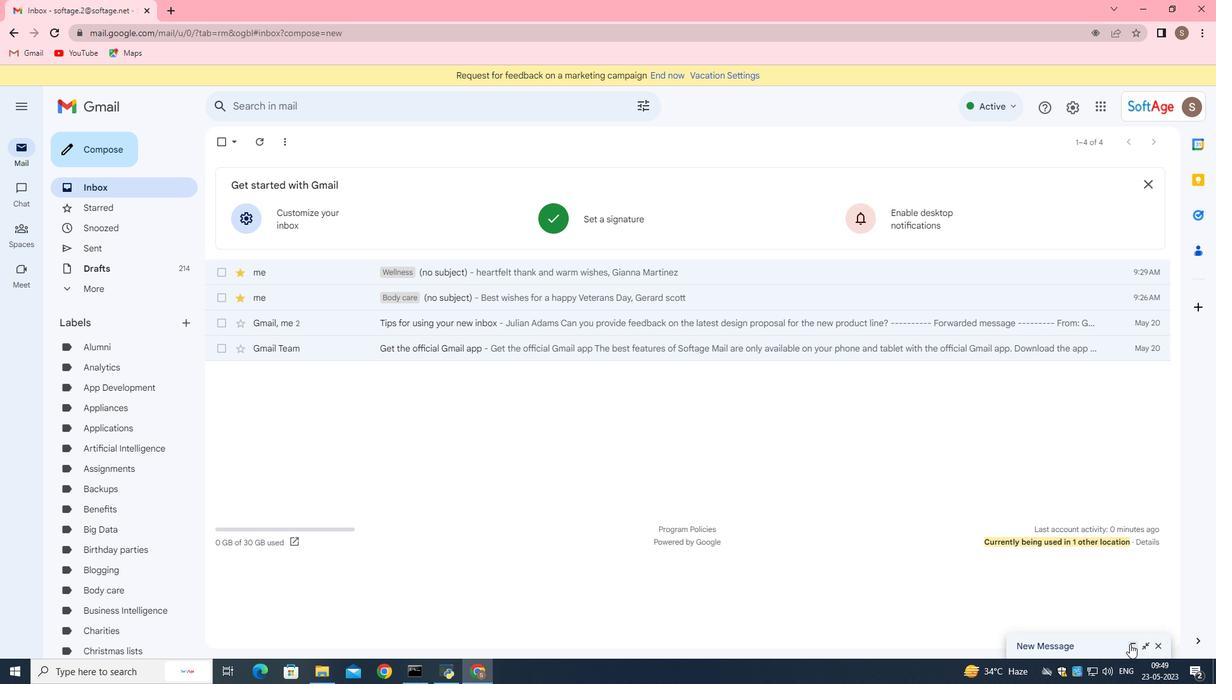 
Action: Mouse pressed left at (1131, 644)
Screenshot: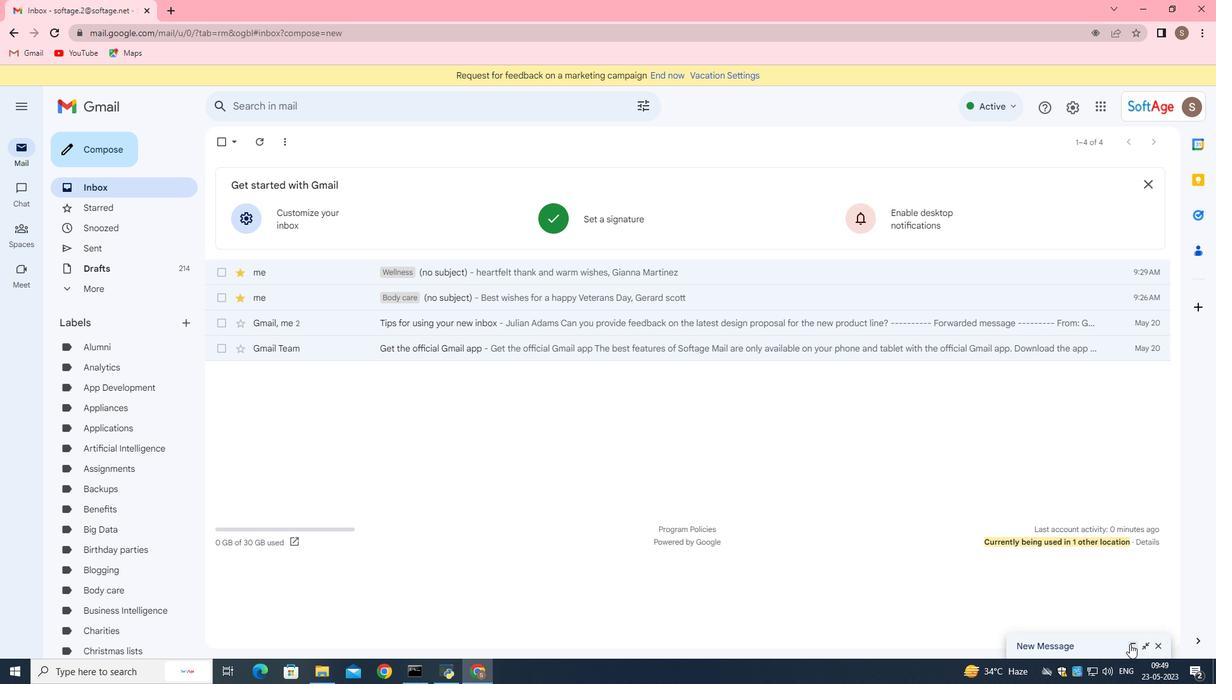 
Action: Mouse moved to (331, 620)
Screenshot: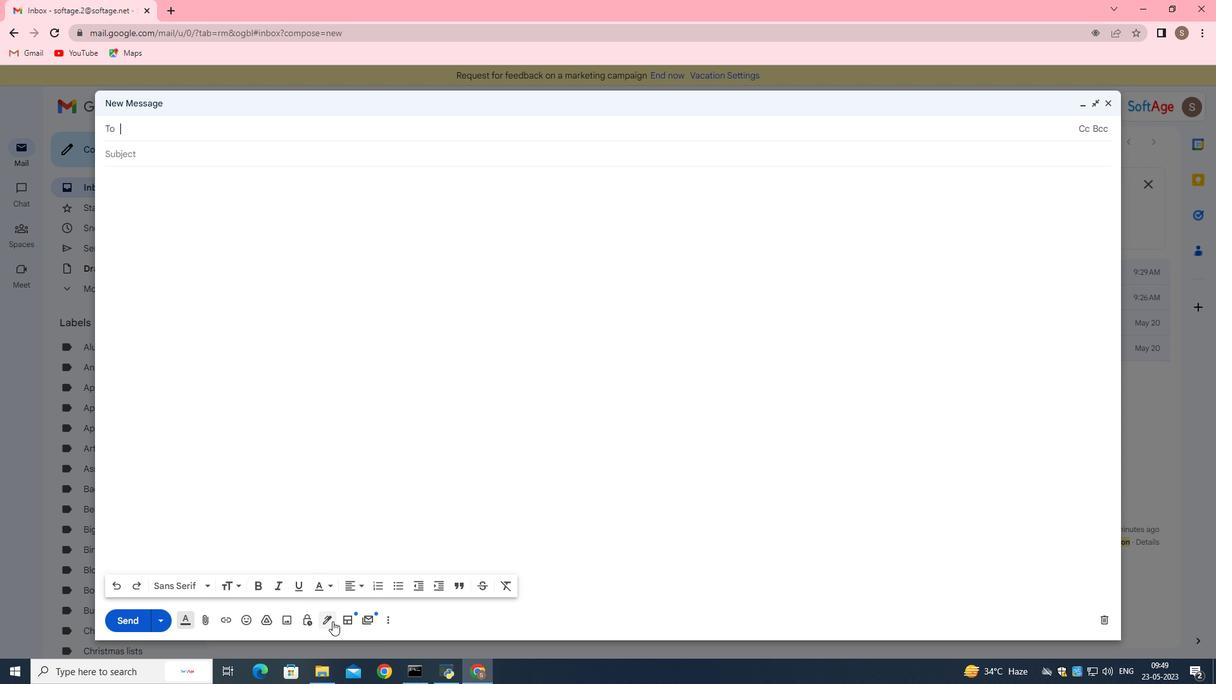
Action: Mouse pressed left at (331, 620)
Screenshot: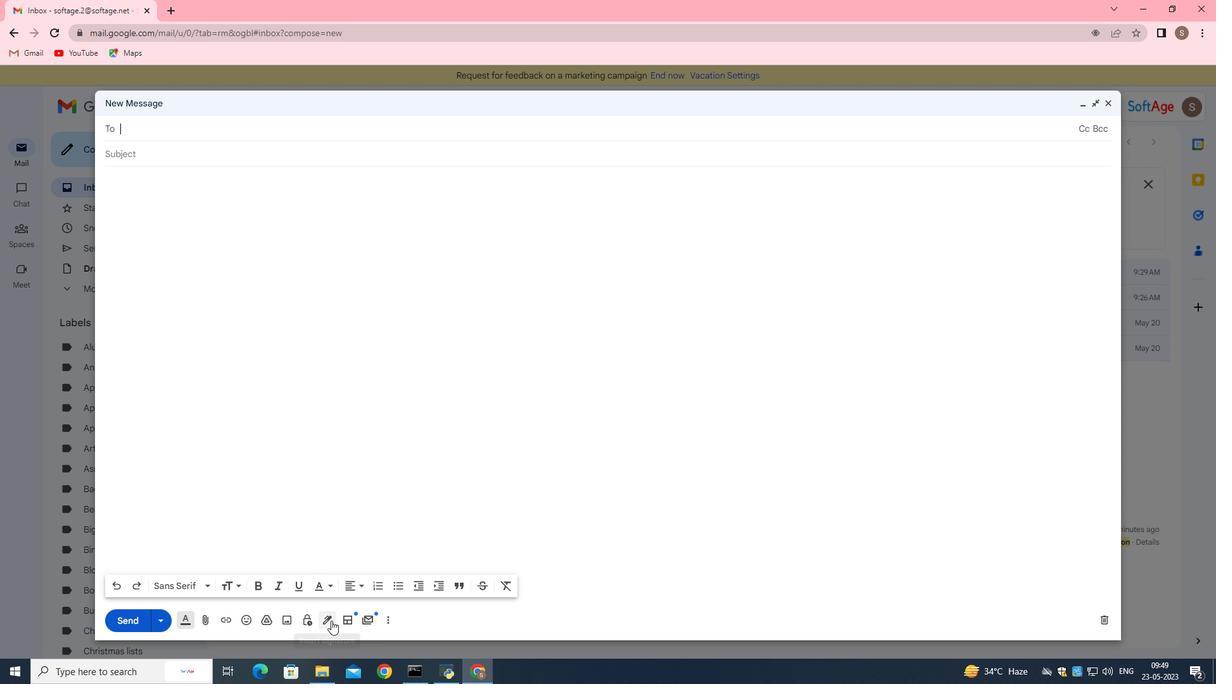 
Action: Mouse moved to (362, 501)
Screenshot: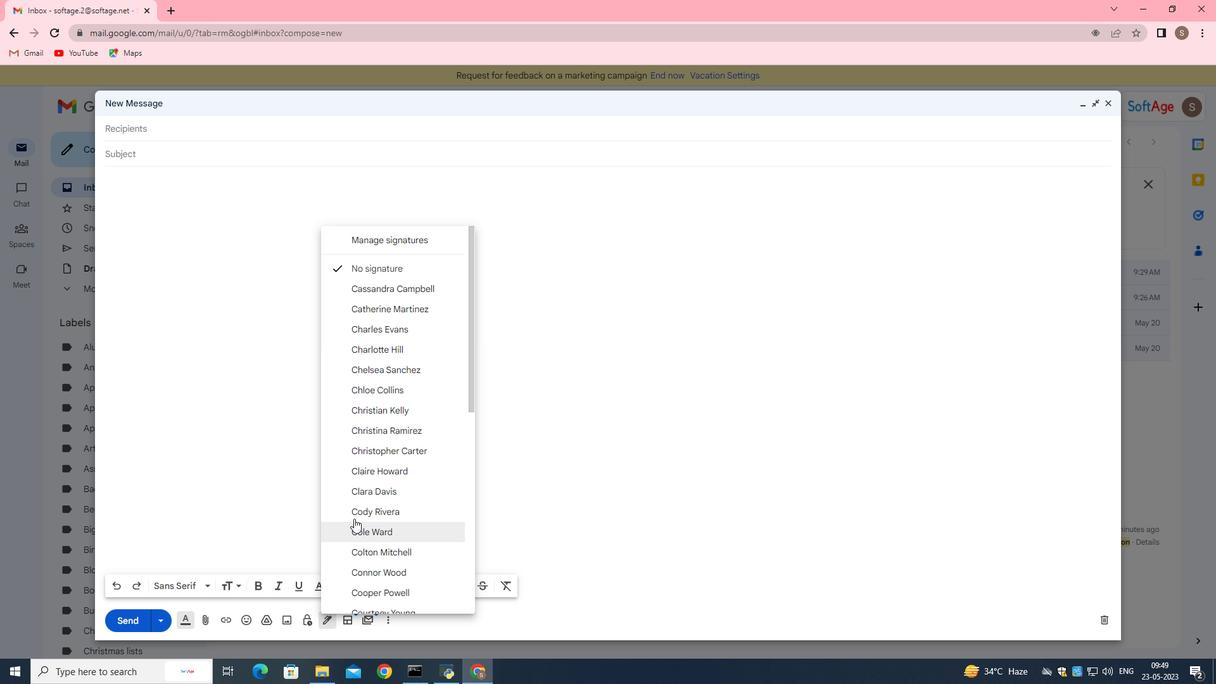 
Action: Mouse scrolled (362, 501) with delta (0, 0)
Screenshot: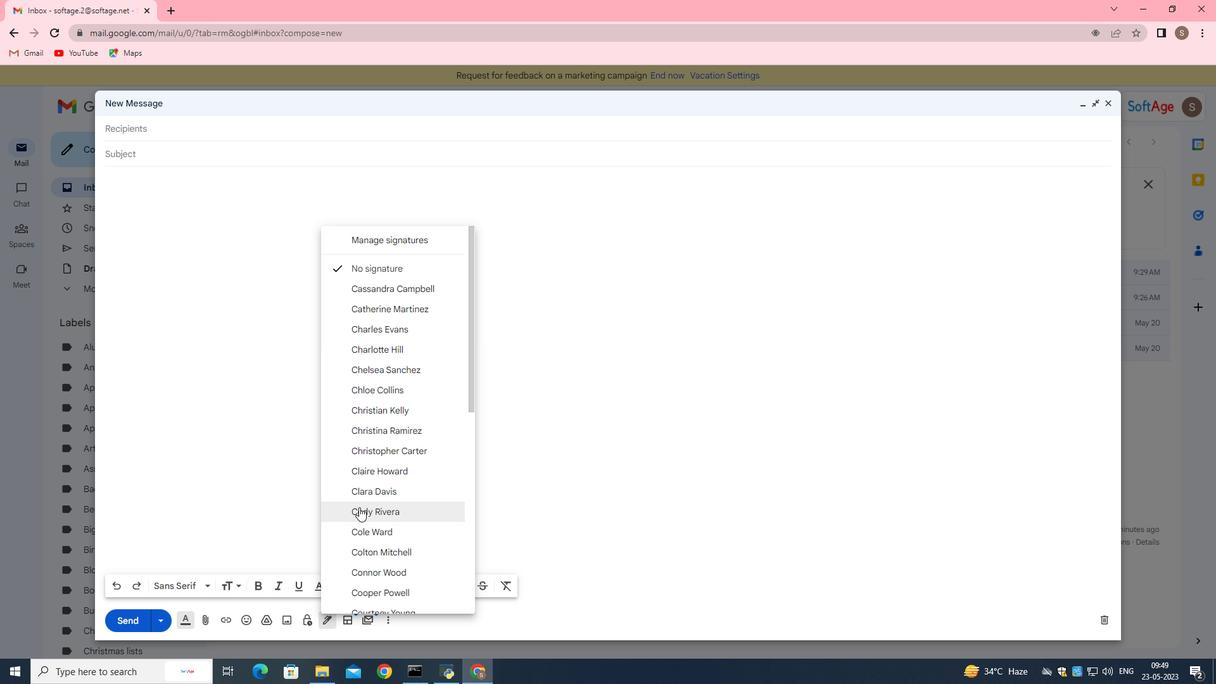 
Action: Mouse scrolled (362, 501) with delta (0, 0)
Screenshot: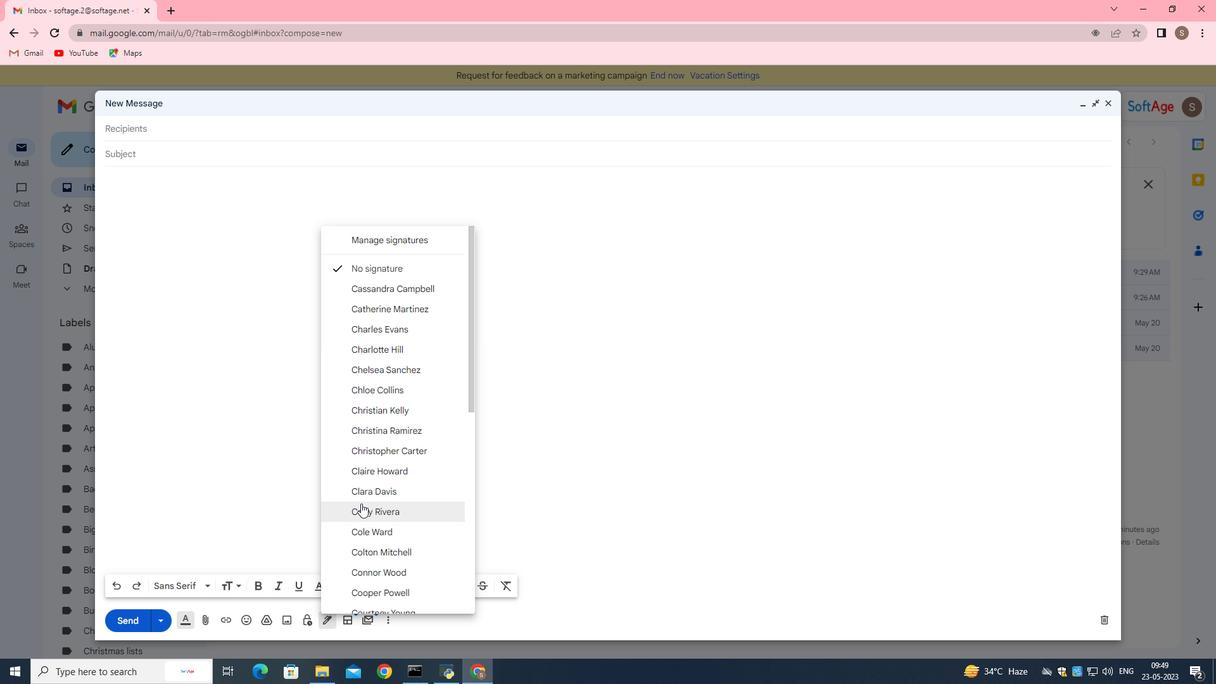 
Action: Mouse scrolled (362, 501) with delta (0, 0)
Screenshot: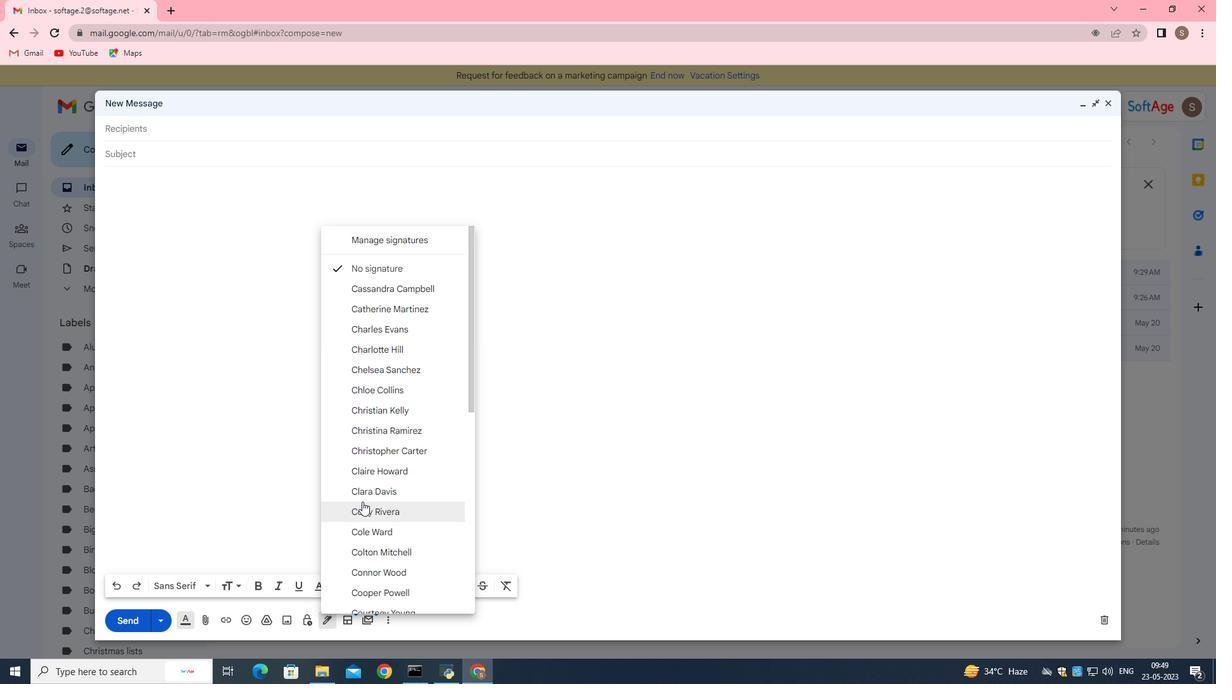 
Action: Mouse scrolled (362, 501) with delta (0, 0)
Screenshot: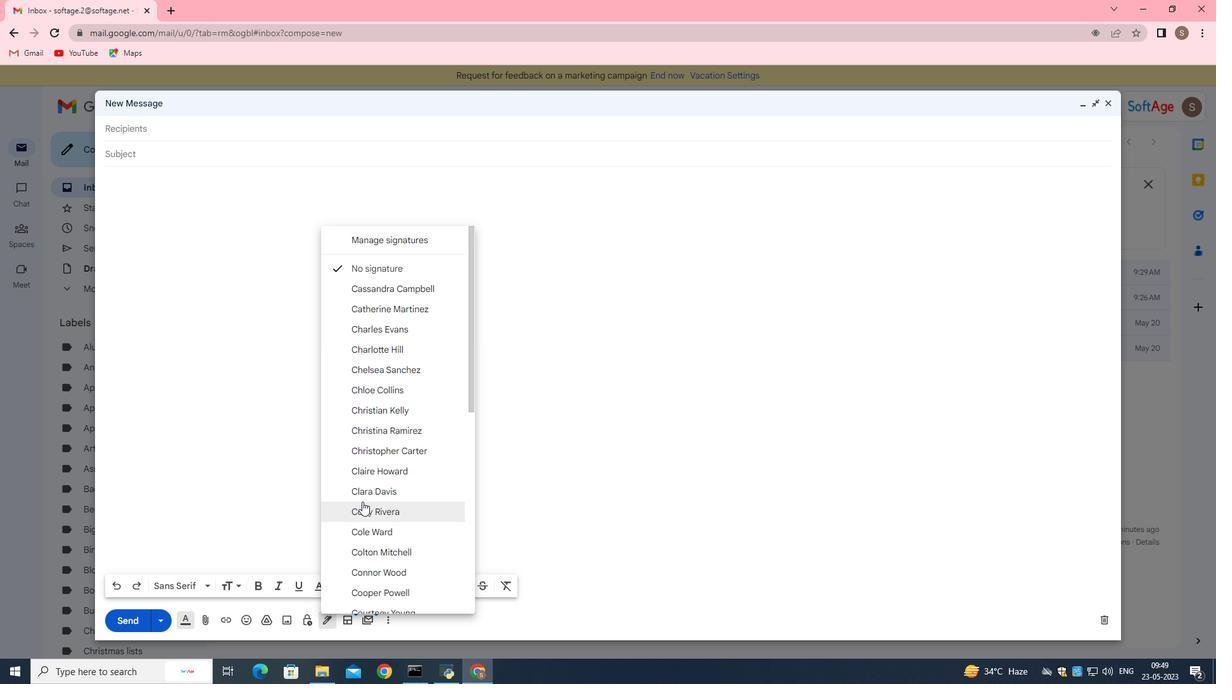 
Action: Mouse scrolled (362, 501) with delta (0, 0)
Screenshot: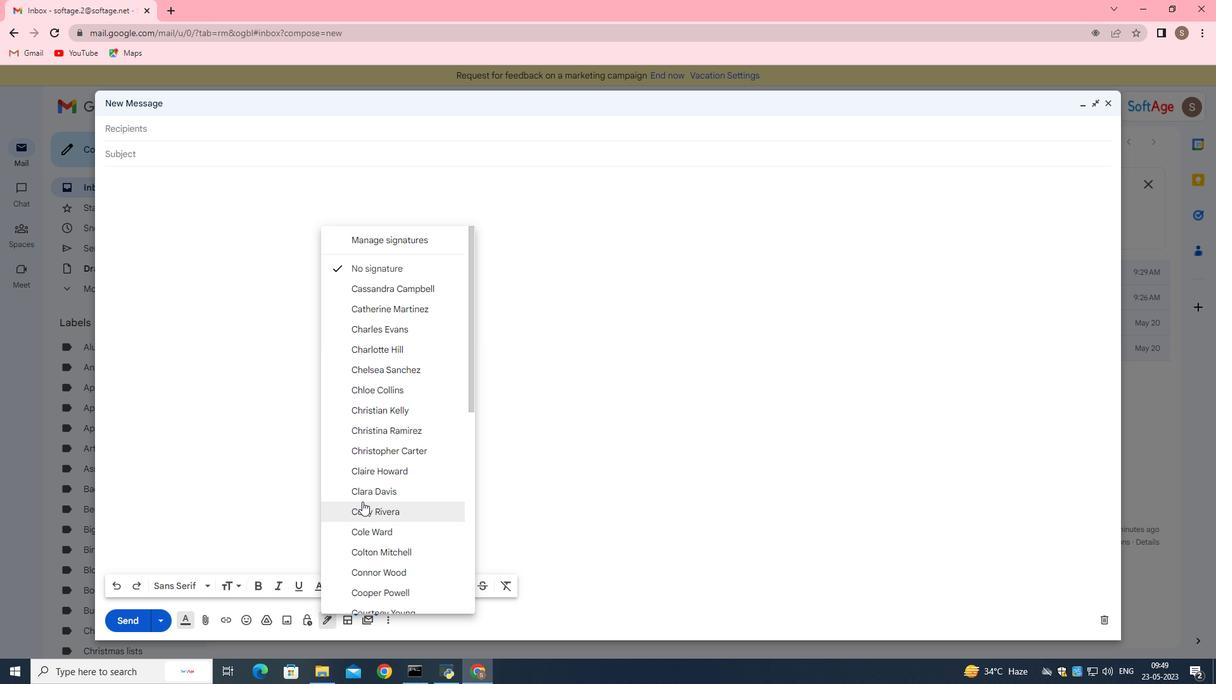
Action: Mouse scrolled (362, 501) with delta (0, 0)
Screenshot: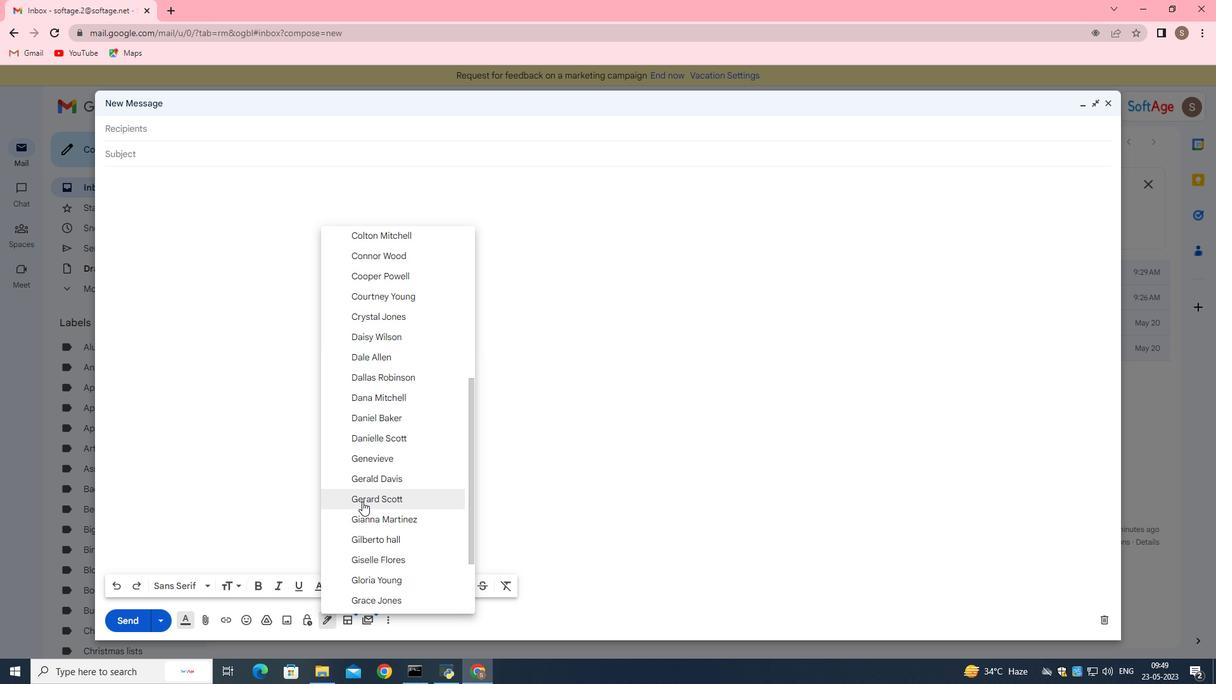 
Action: Mouse scrolled (362, 501) with delta (0, 0)
Screenshot: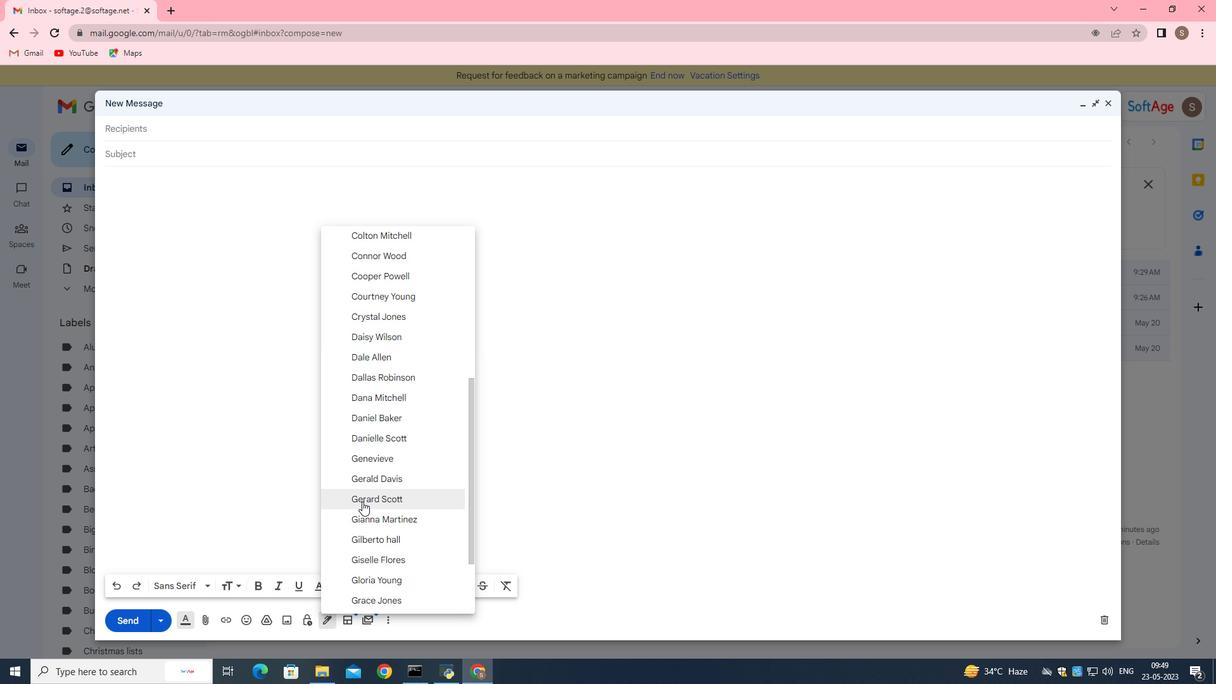 
Action: Mouse scrolled (362, 501) with delta (0, 0)
Screenshot: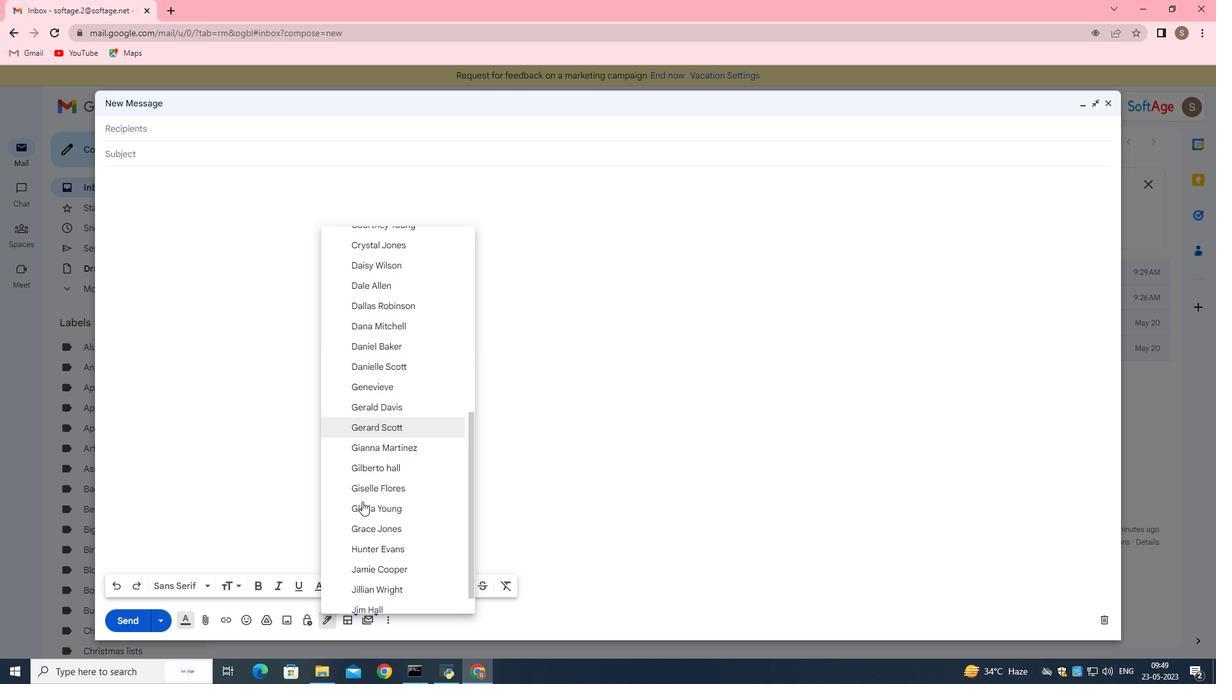 
Action: Mouse moved to (363, 501)
Screenshot: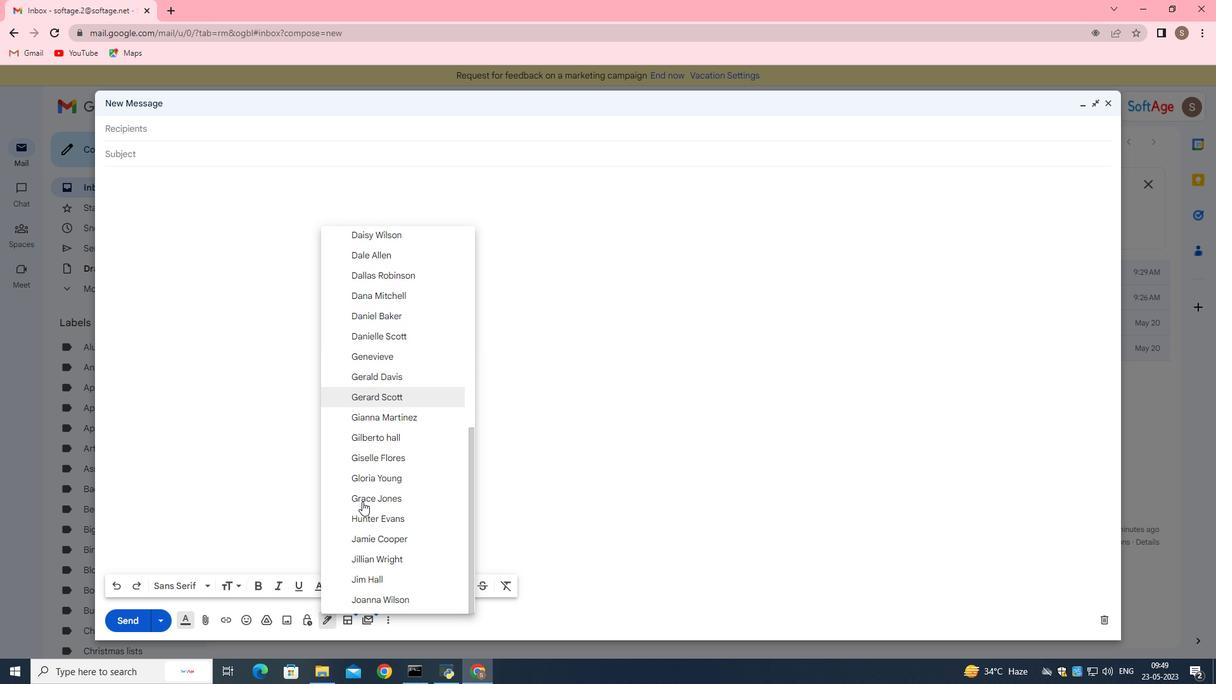 
Action: Mouse scrolled (363, 501) with delta (0, 0)
Screenshot: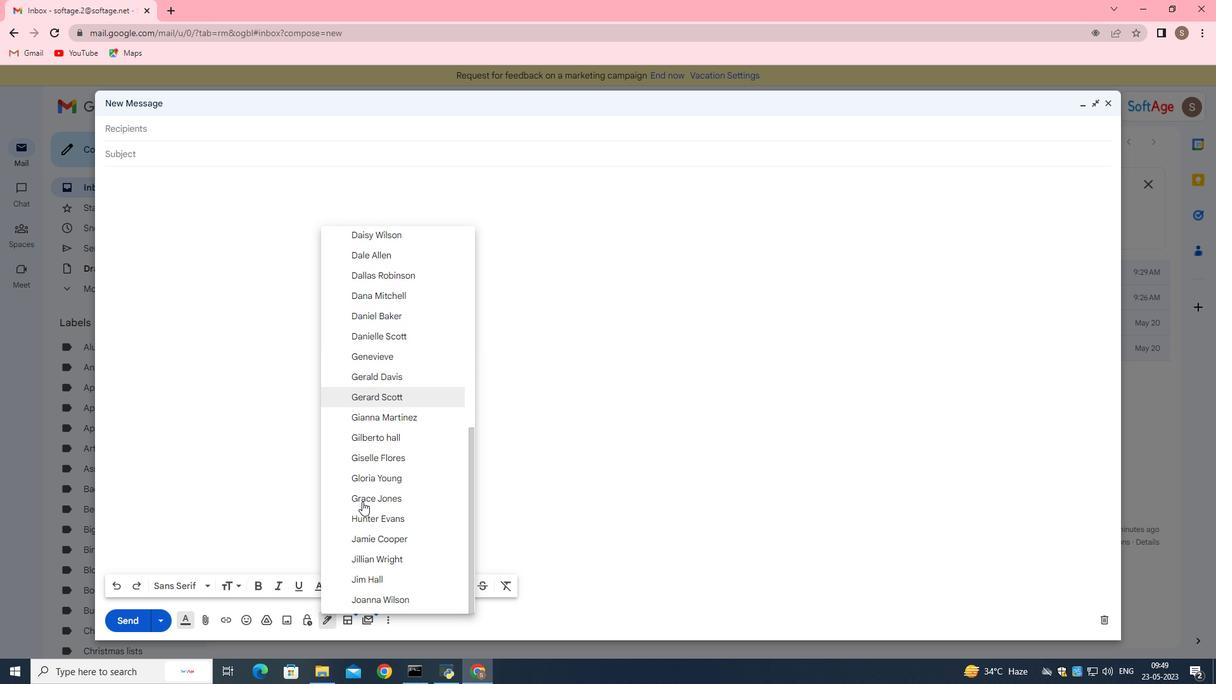 
Action: Mouse scrolled (363, 501) with delta (0, 0)
Screenshot: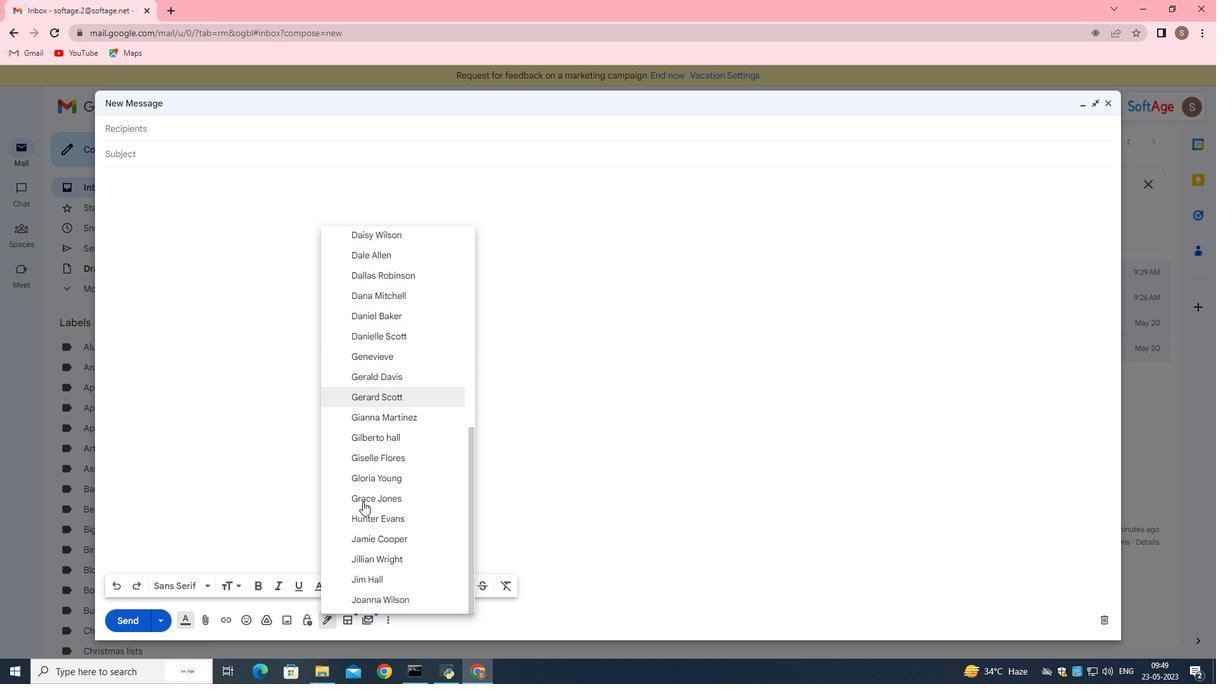 
Action: Mouse scrolled (363, 501) with delta (0, 0)
Screenshot: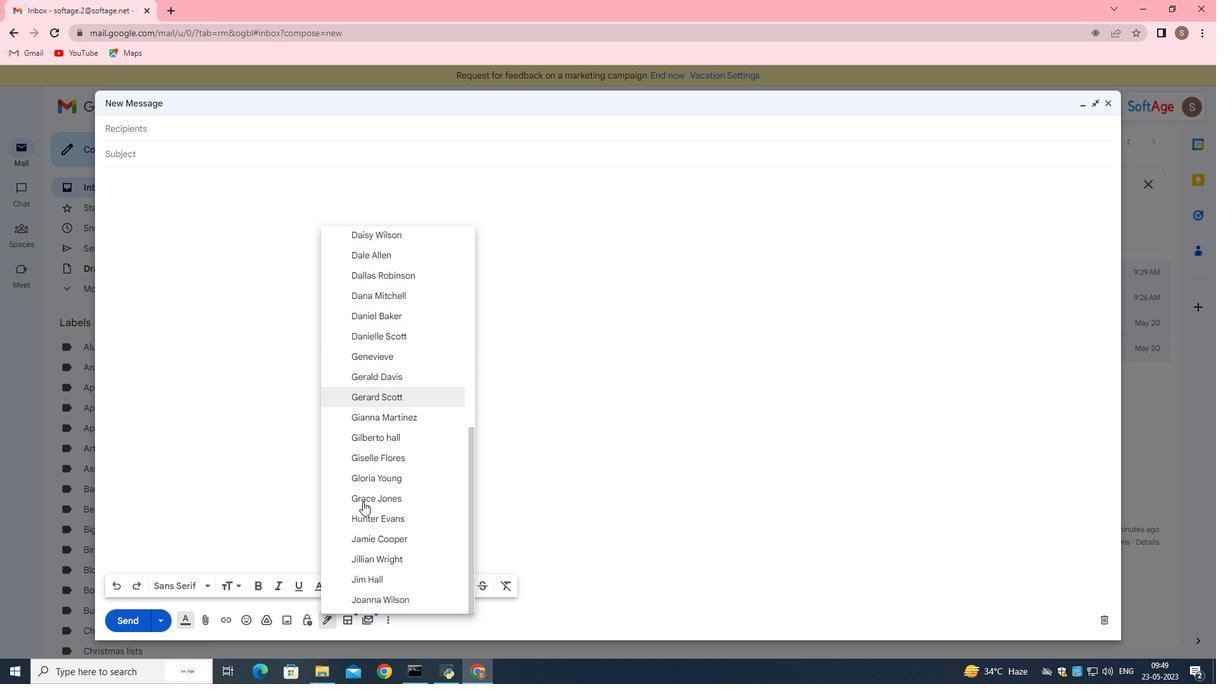
Action: Mouse moved to (282, 493)
Screenshot: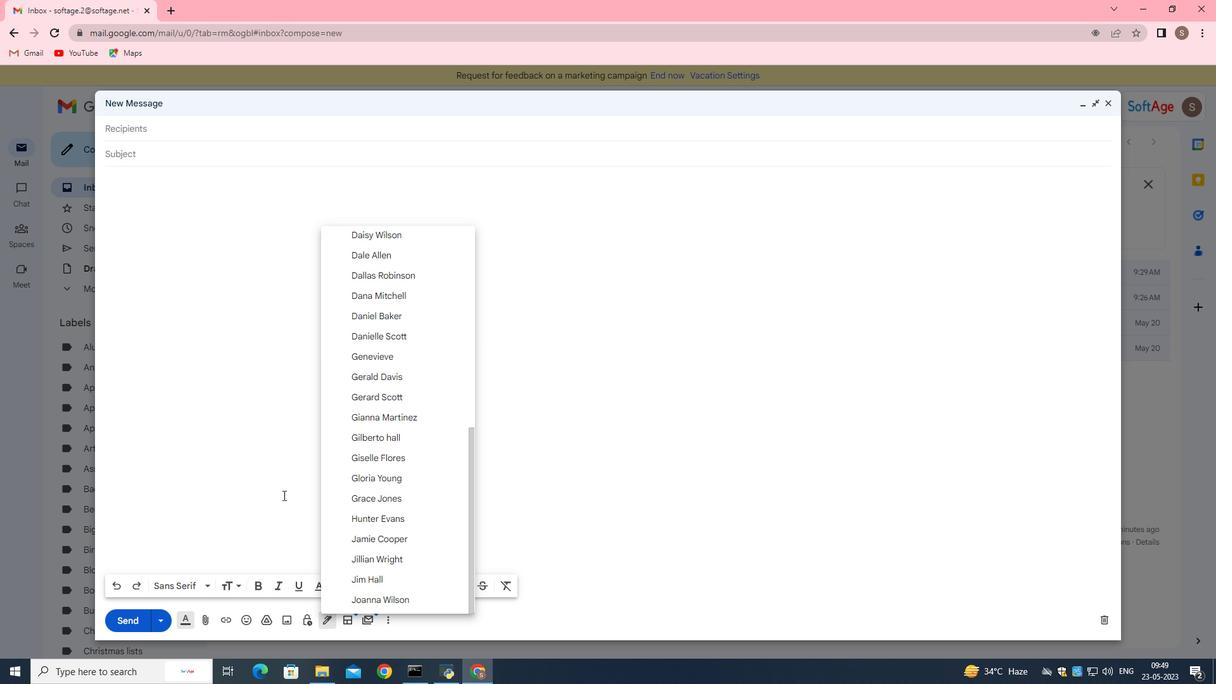 
Action: Mouse pressed left at (282, 493)
Screenshot: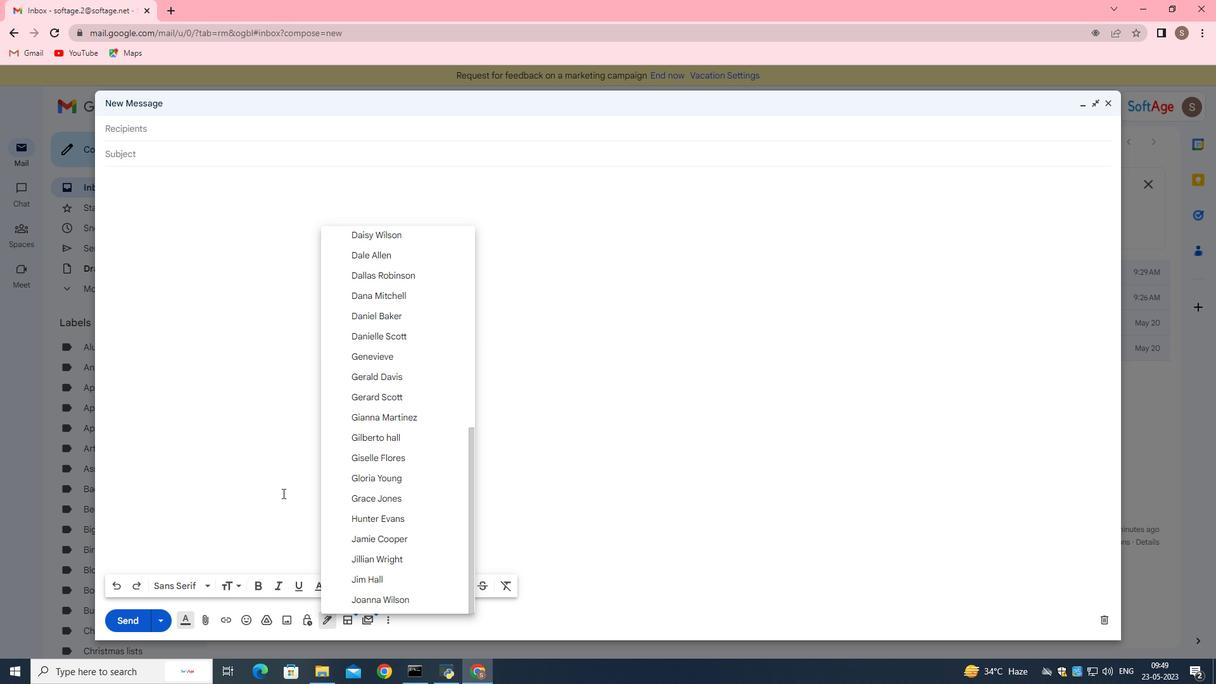 
Action: Mouse moved to (229, 619)
Screenshot: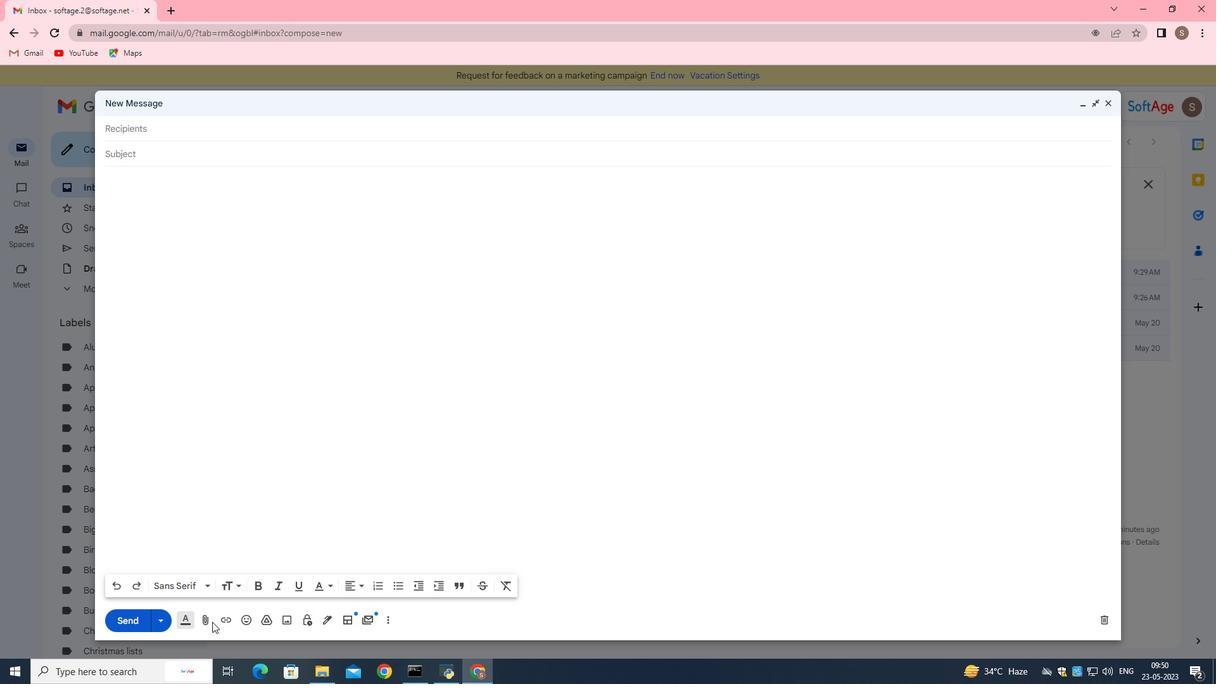 
Action: Mouse pressed left at (229, 619)
Screenshot: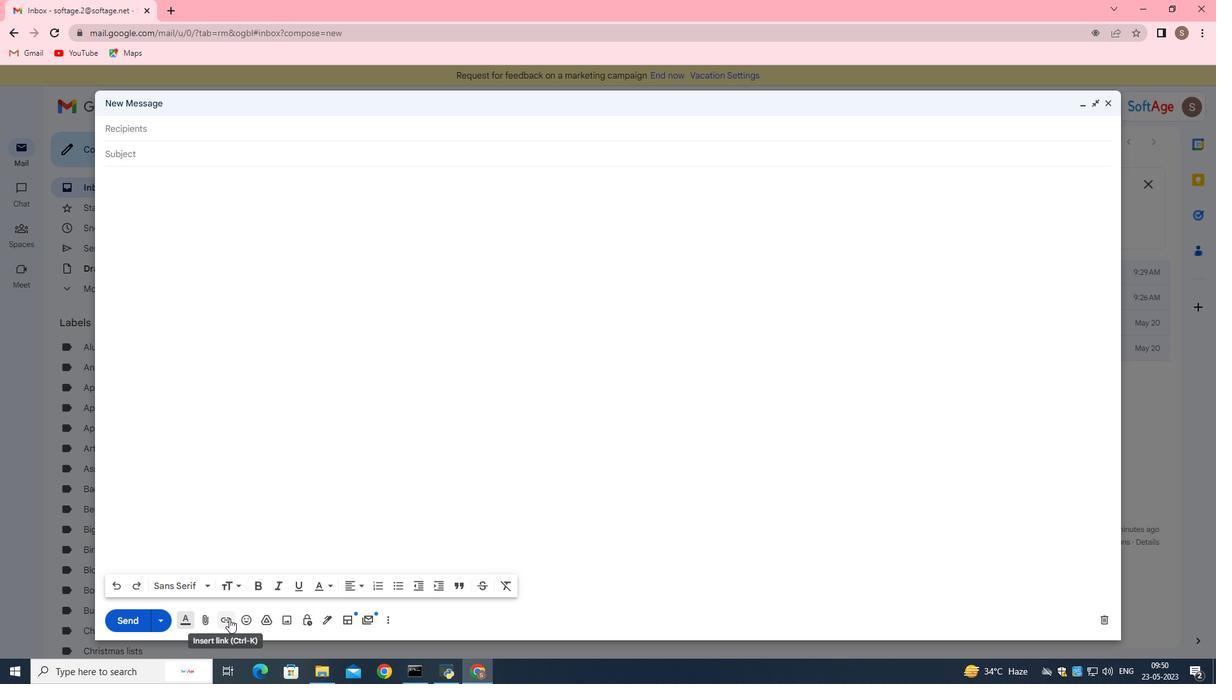 
Action: Mouse moved to (786, 299)
Screenshot: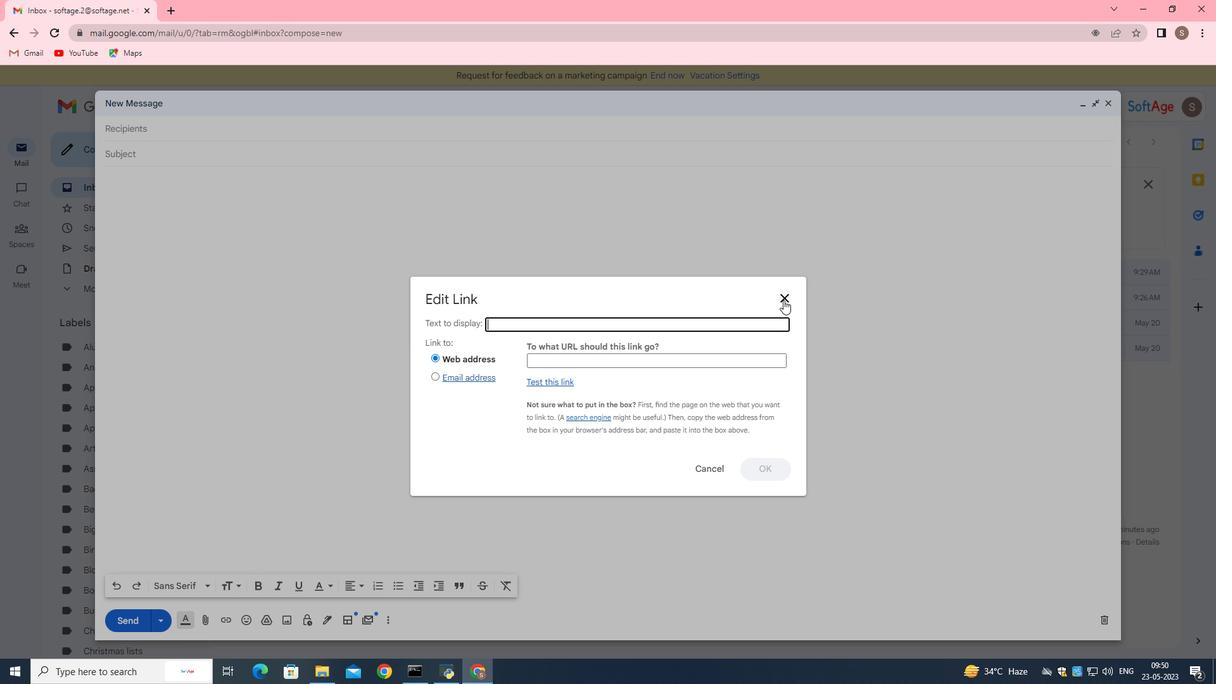 
Action: Mouse pressed left at (786, 299)
Screenshot: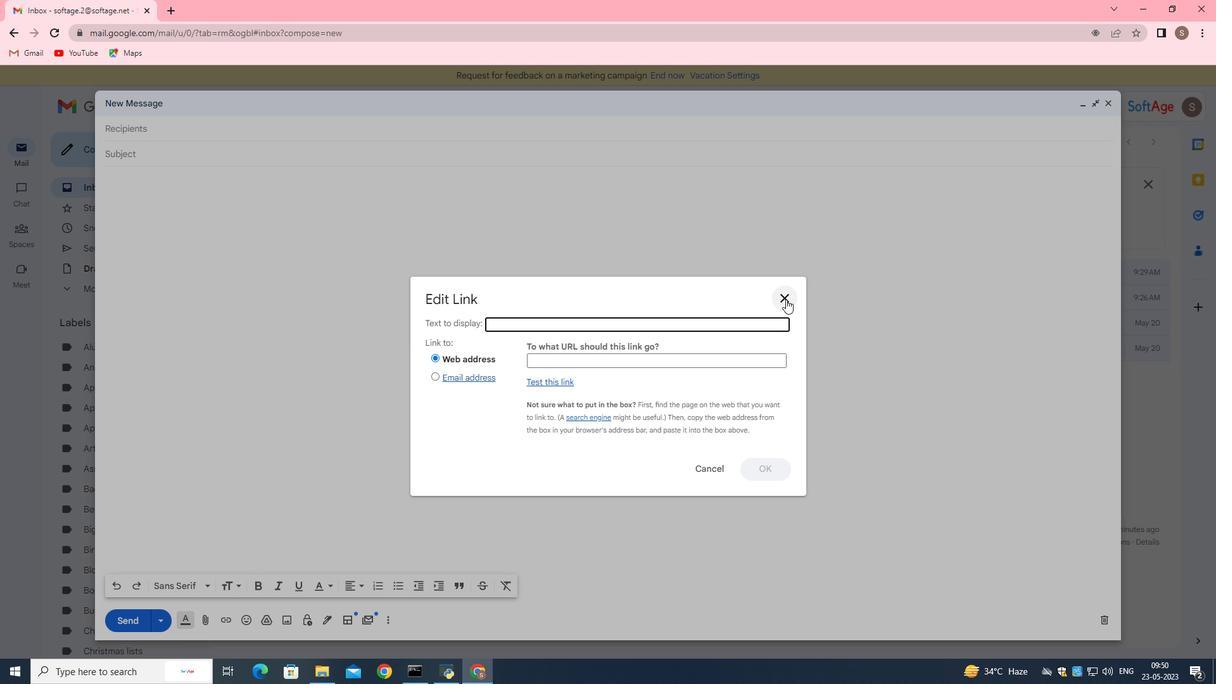 
Action: Mouse moved to (322, 624)
Screenshot: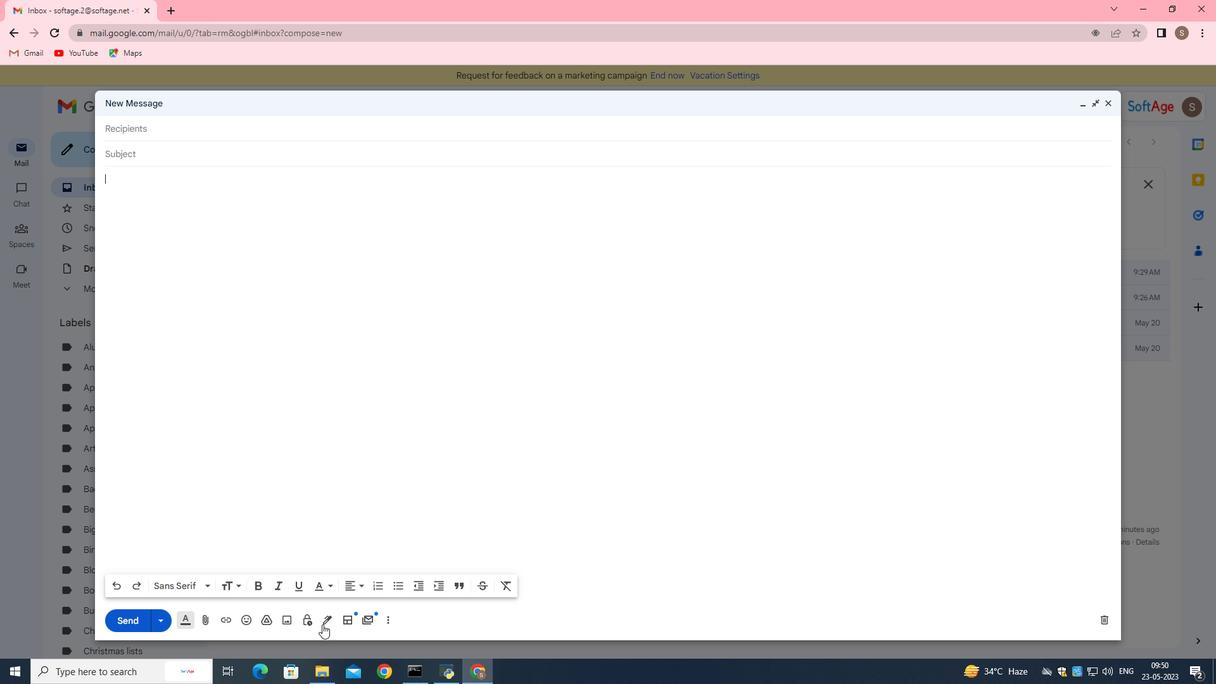 
Action: Mouse pressed left at (322, 624)
Screenshot: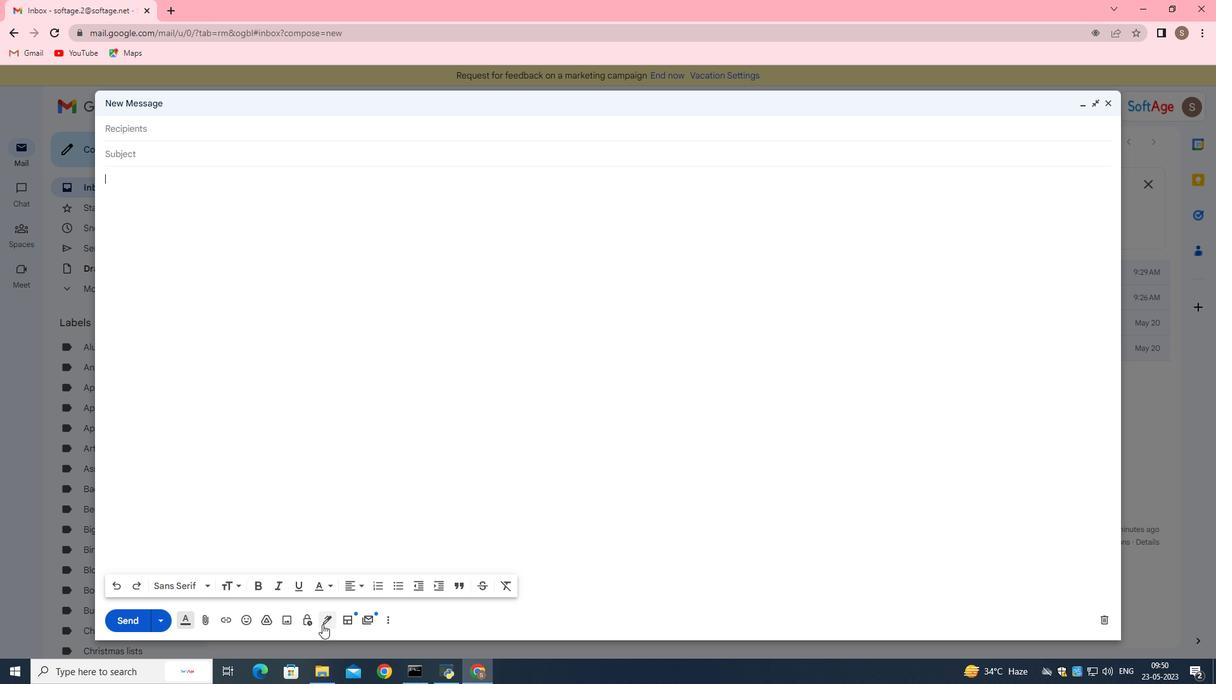 
Action: Mouse moved to (353, 555)
Screenshot: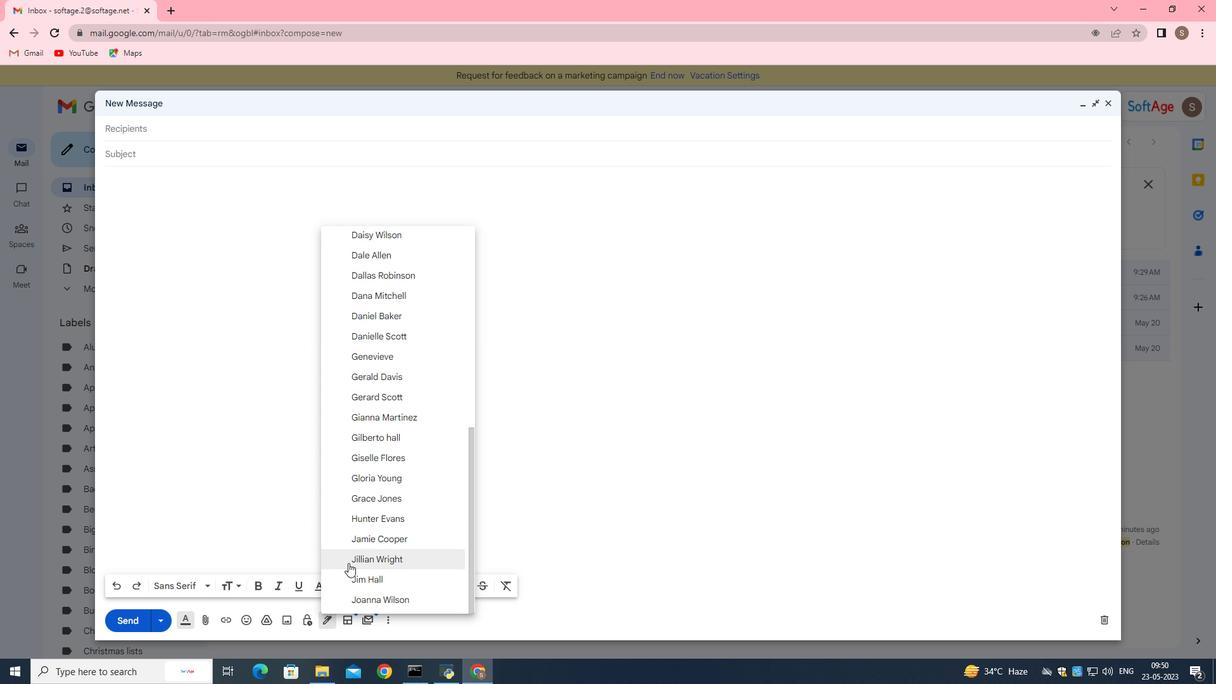 
Action: Mouse scrolled (353, 555) with delta (0, 0)
Screenshot: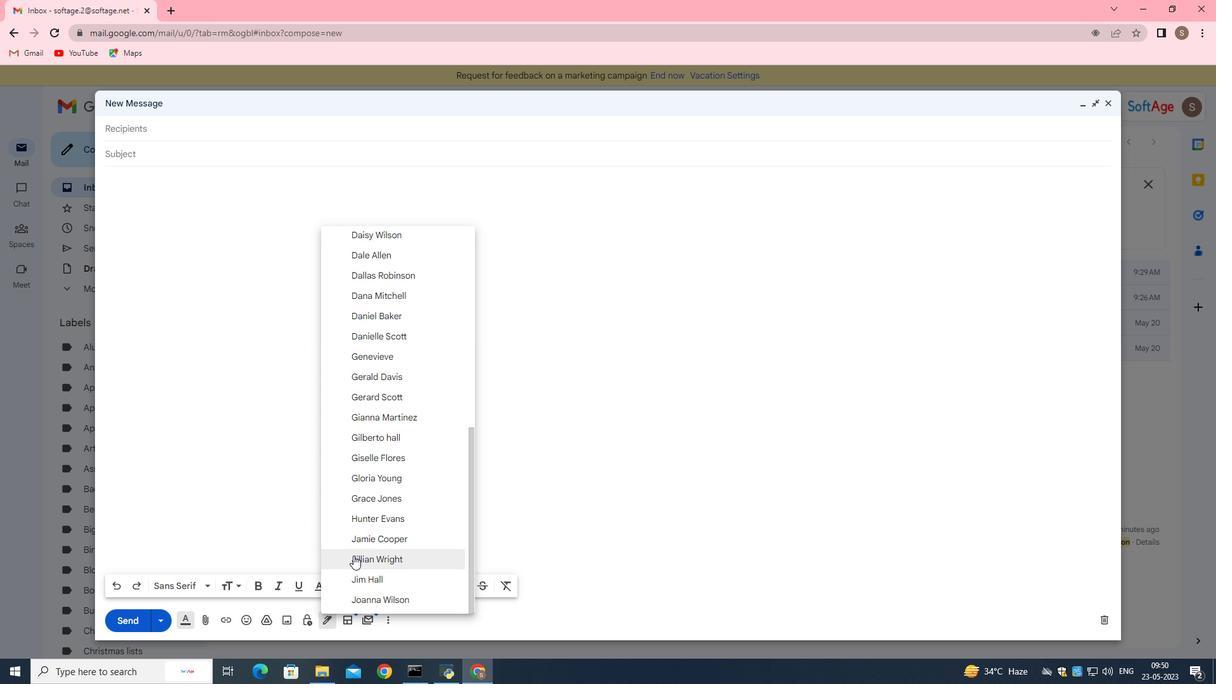 
Action: Mouse scrolled (353, 555) with delta (0, 0)
Screenshot: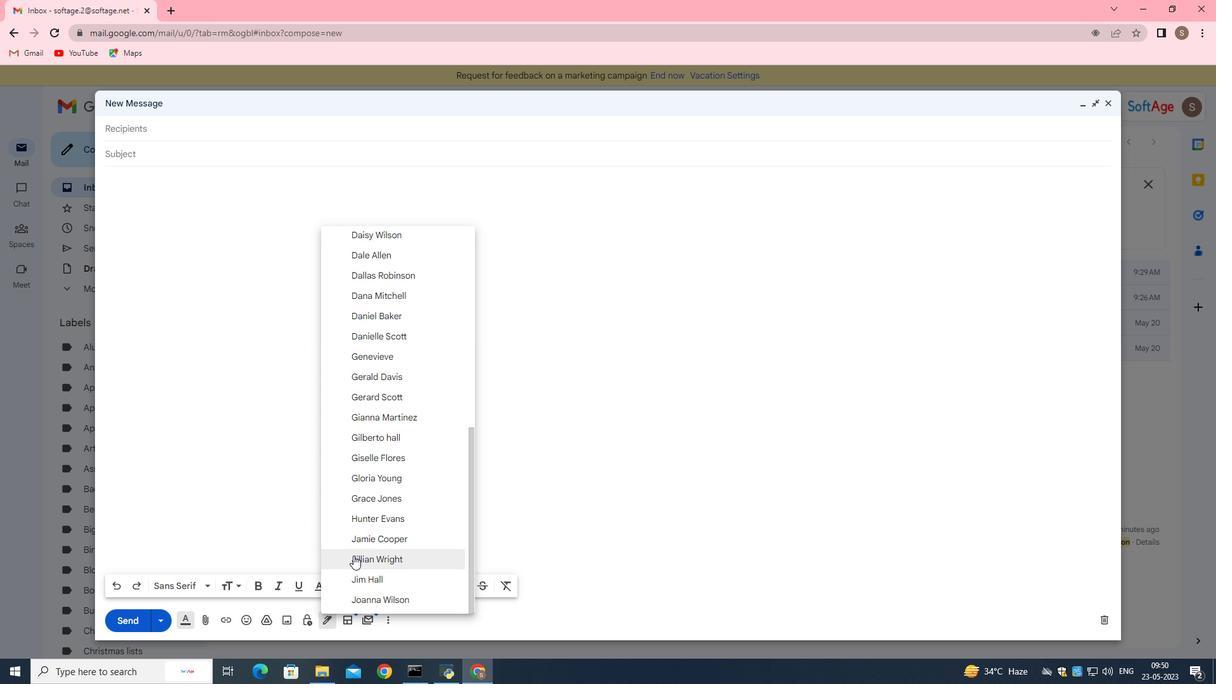 
Action: Mouse scrolled (353, 555) with delta (0, 0)
Screenshot: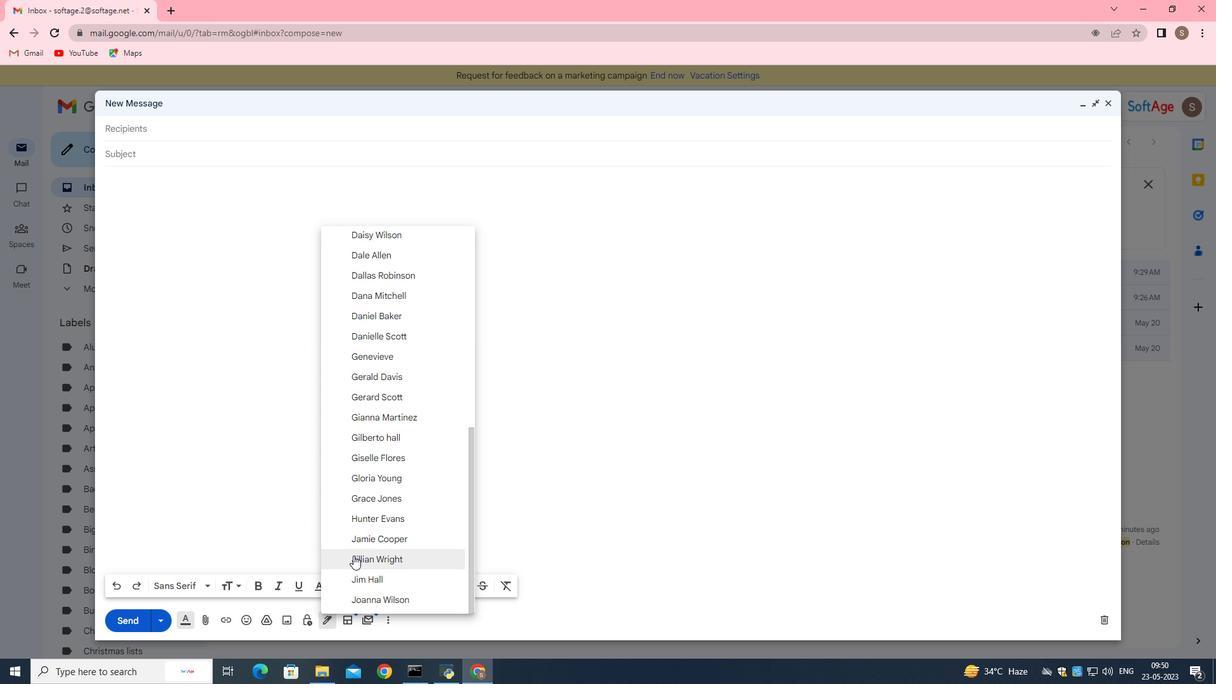 
Action: Mouse moved to (390, 454)
Screenshot: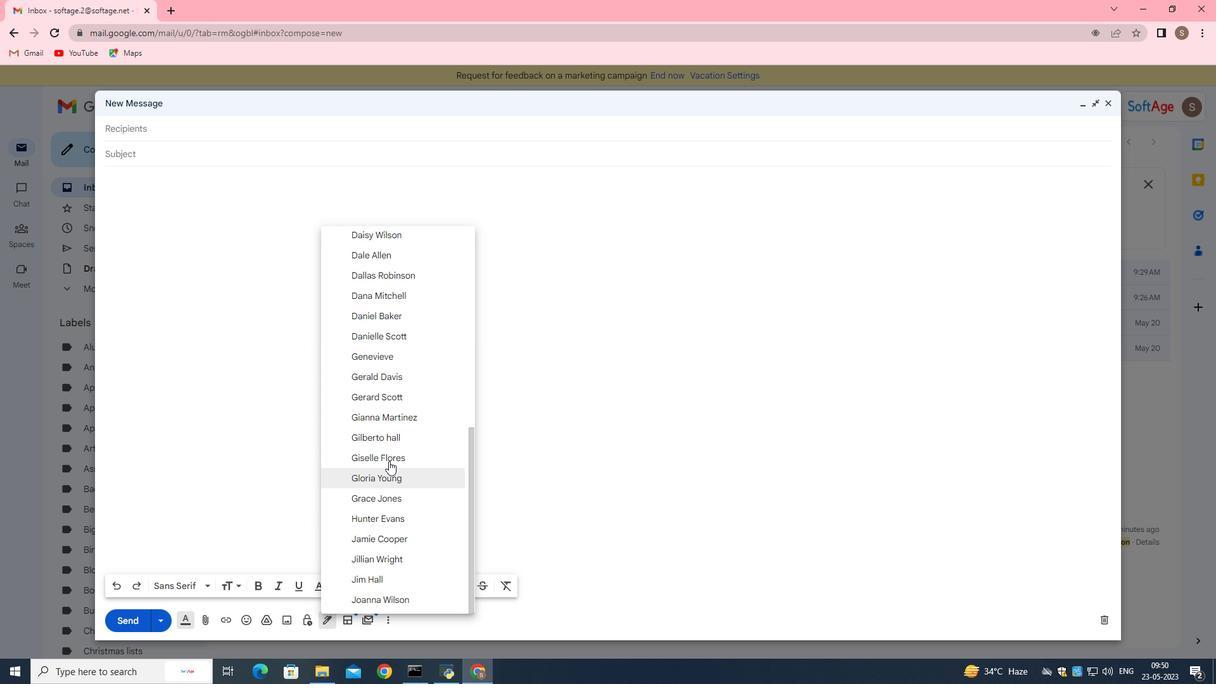 
Action: Mouse scrolled (390, 453) with delta (0, 0)
Screenshot: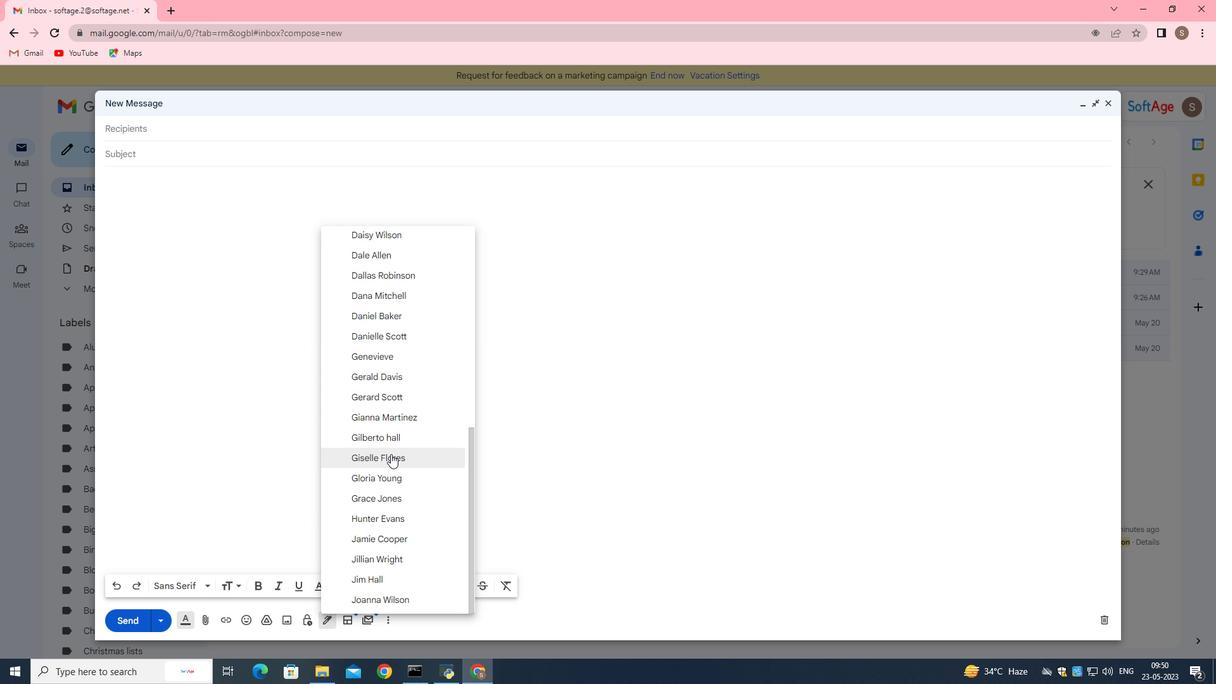 
Action: Mouse scrolled (390, 453) with delta (0, 0)
Screenshot: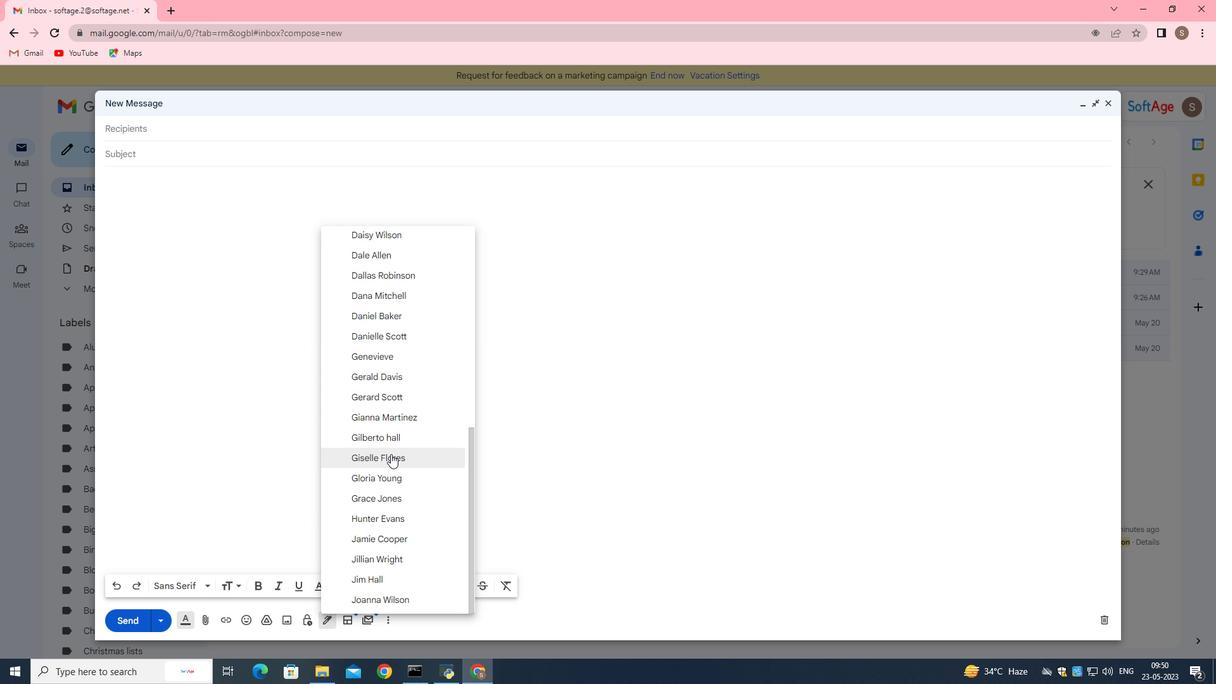 
Action: Mouse scrolled (390, 453) with delta (0, 0)
Screenshot: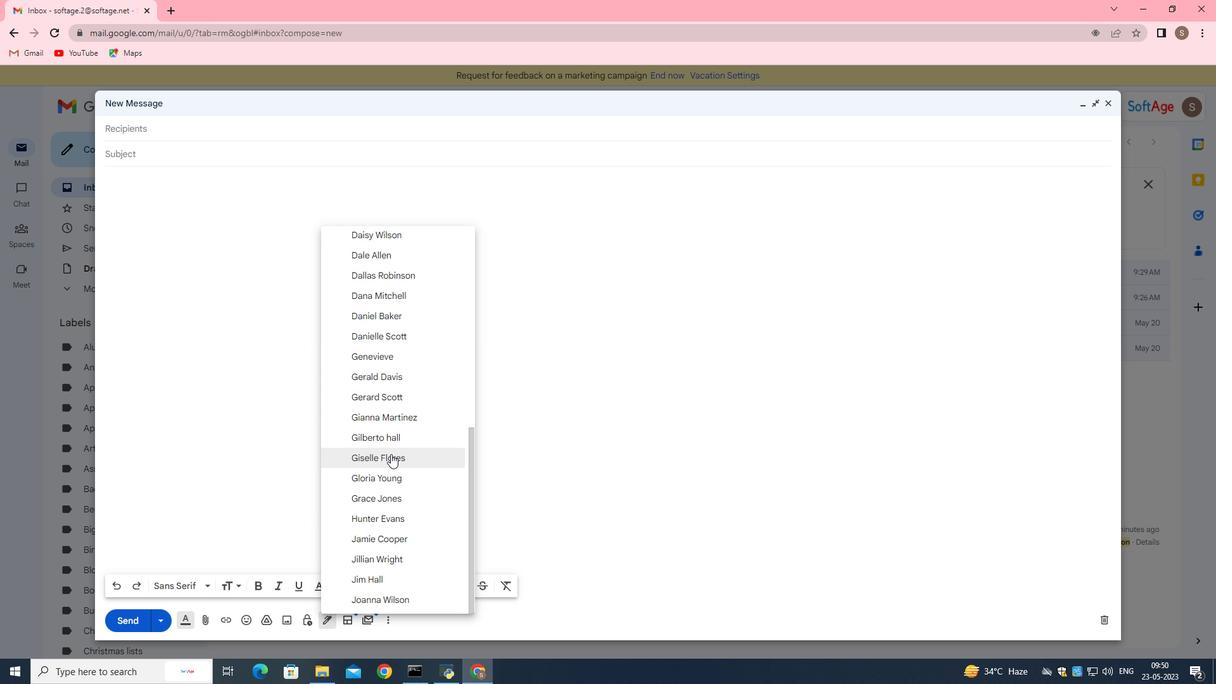 
Action: Mouse scrolled (390, 453) with delta (0, 0)
Screenshot: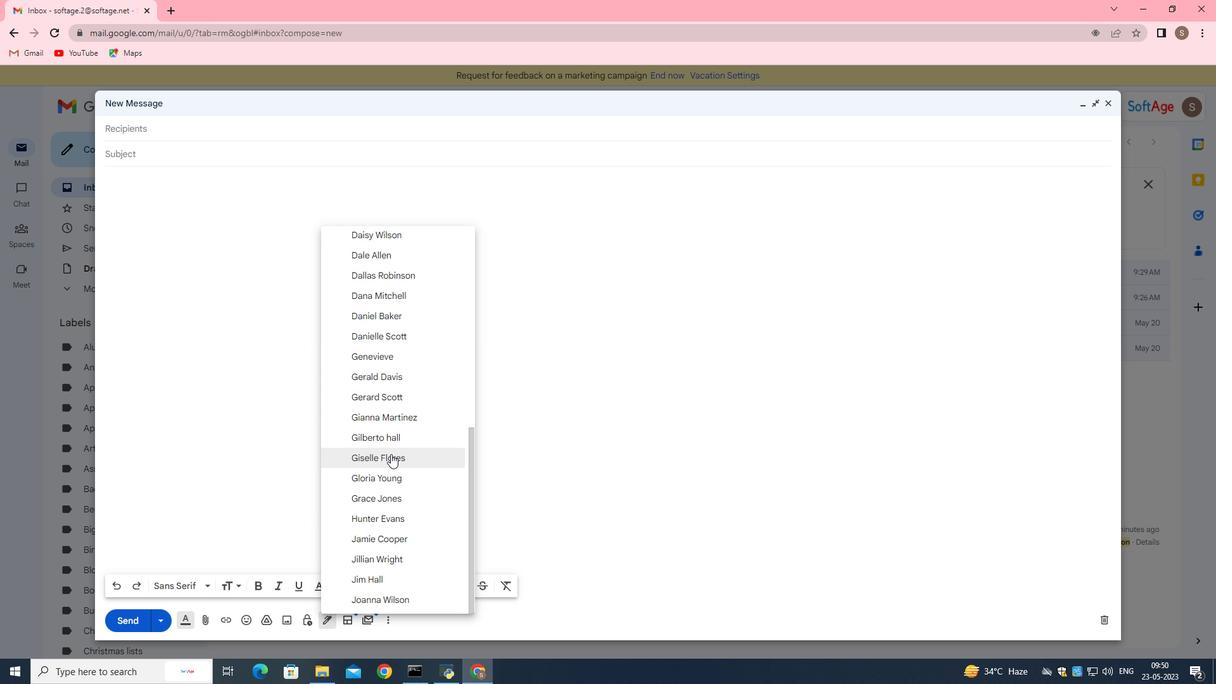 
Action: Mouse scrolled (390, 453) with delta (0, 0)
Screenshot: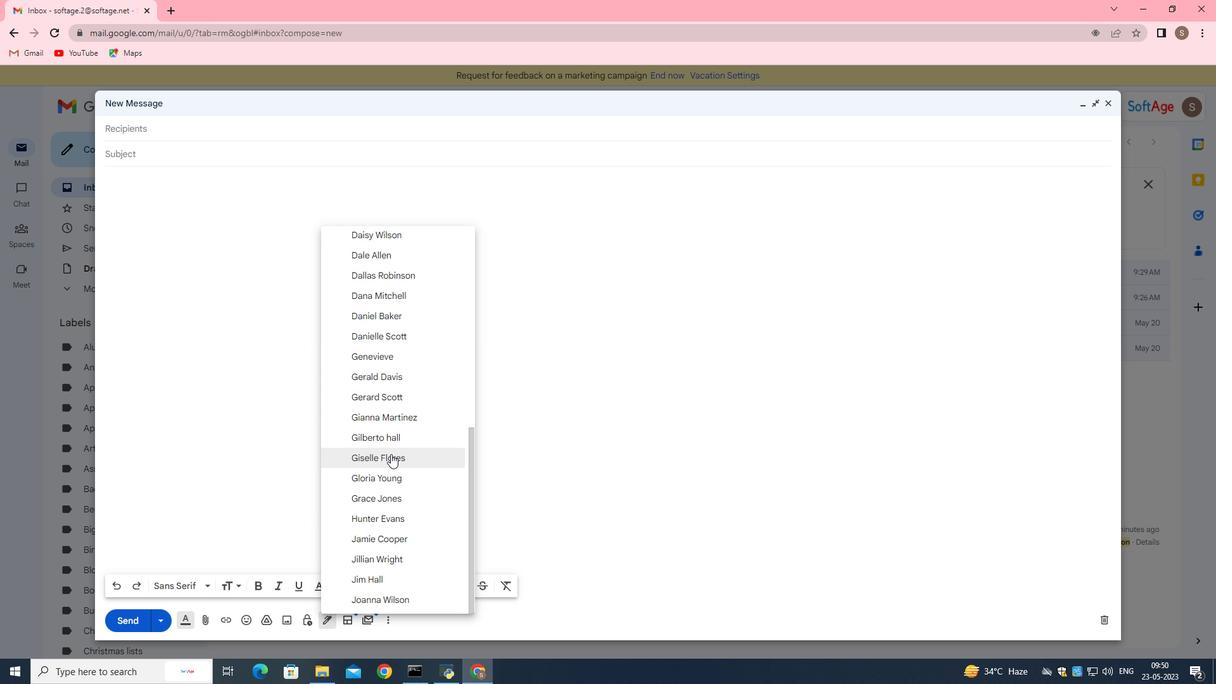 
Action: Mouse scrolled (390, 453) with delta (0, 0)
Screenshot: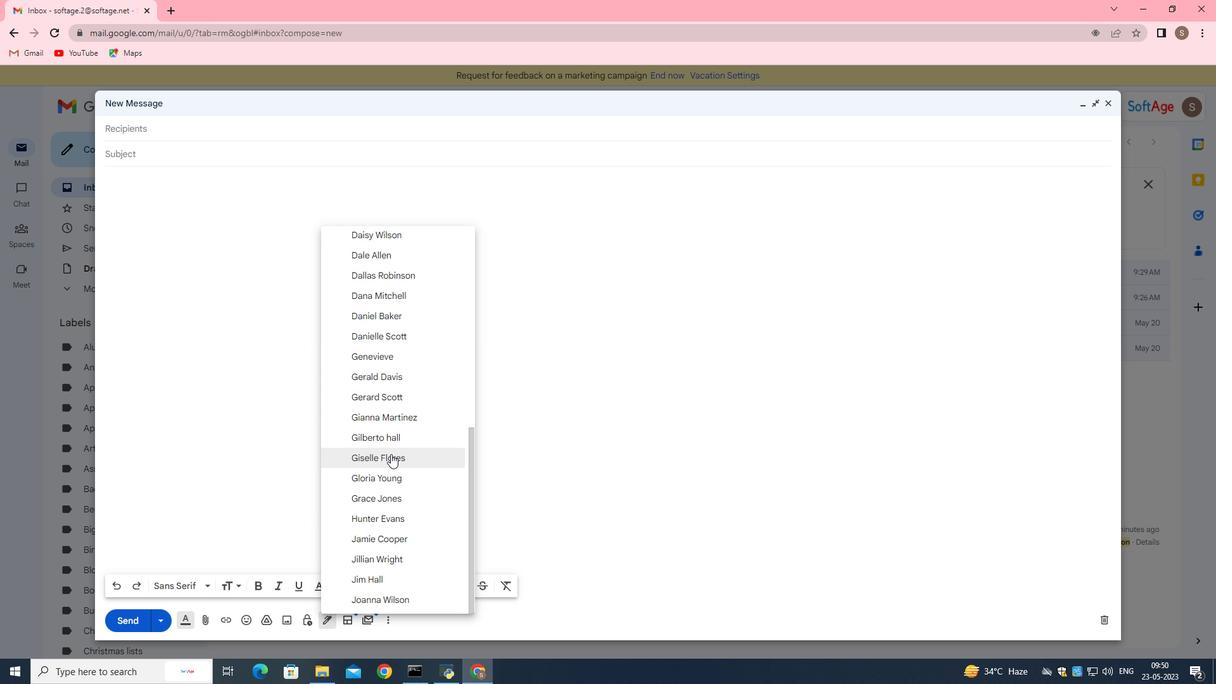 
Action: Mouse scrolled (390, 453) with delta (0, 0)
Screenshot: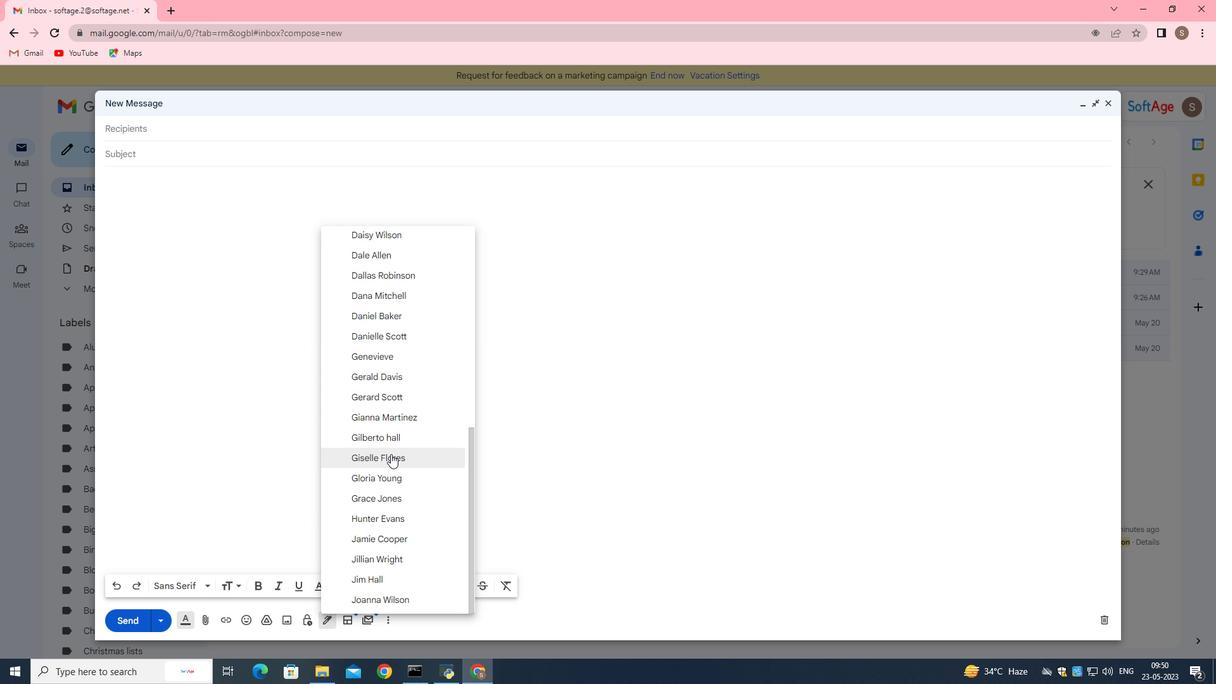 
Action: Mouse moved to (377, 518)
Screenshot: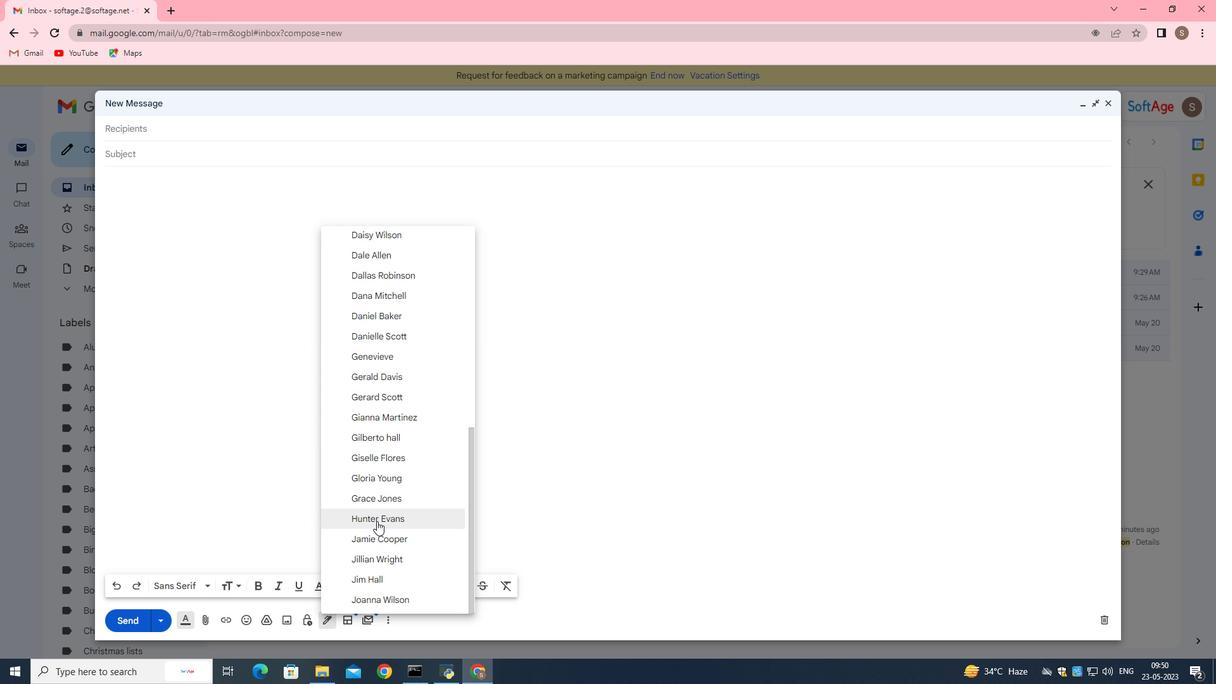 
Action: Mouse pressed left at (377, 518)
Screenshot: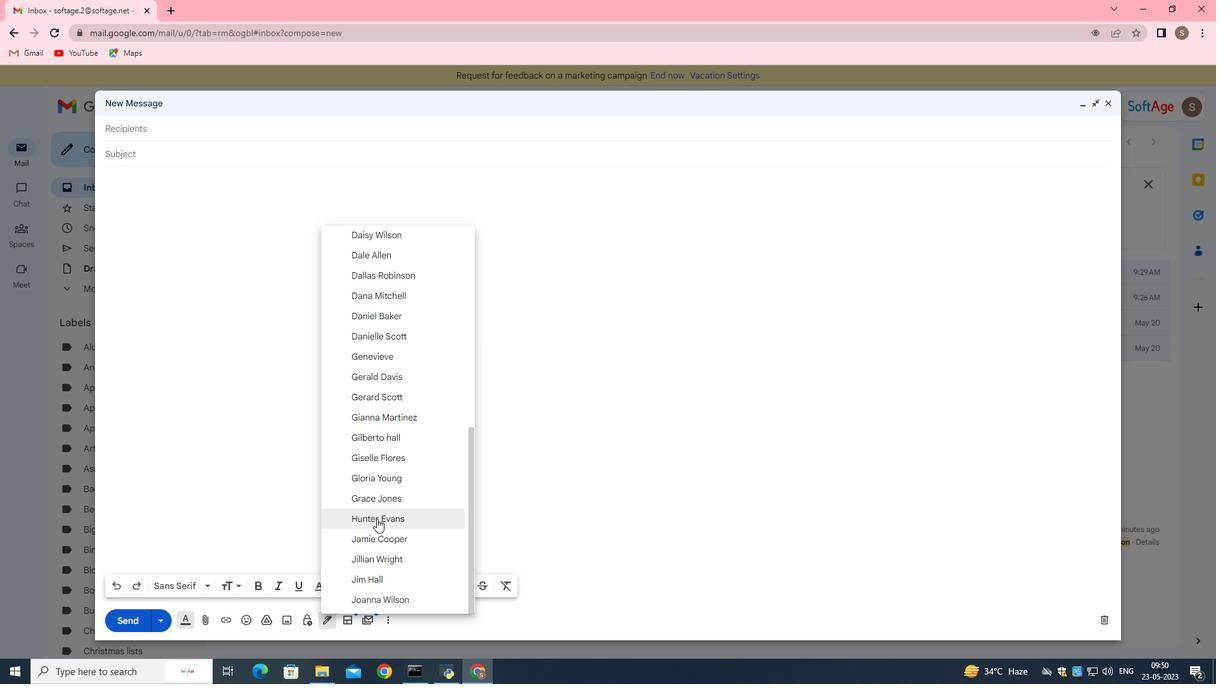 
Action: Mouse moved to (166, 217)
Screenshot: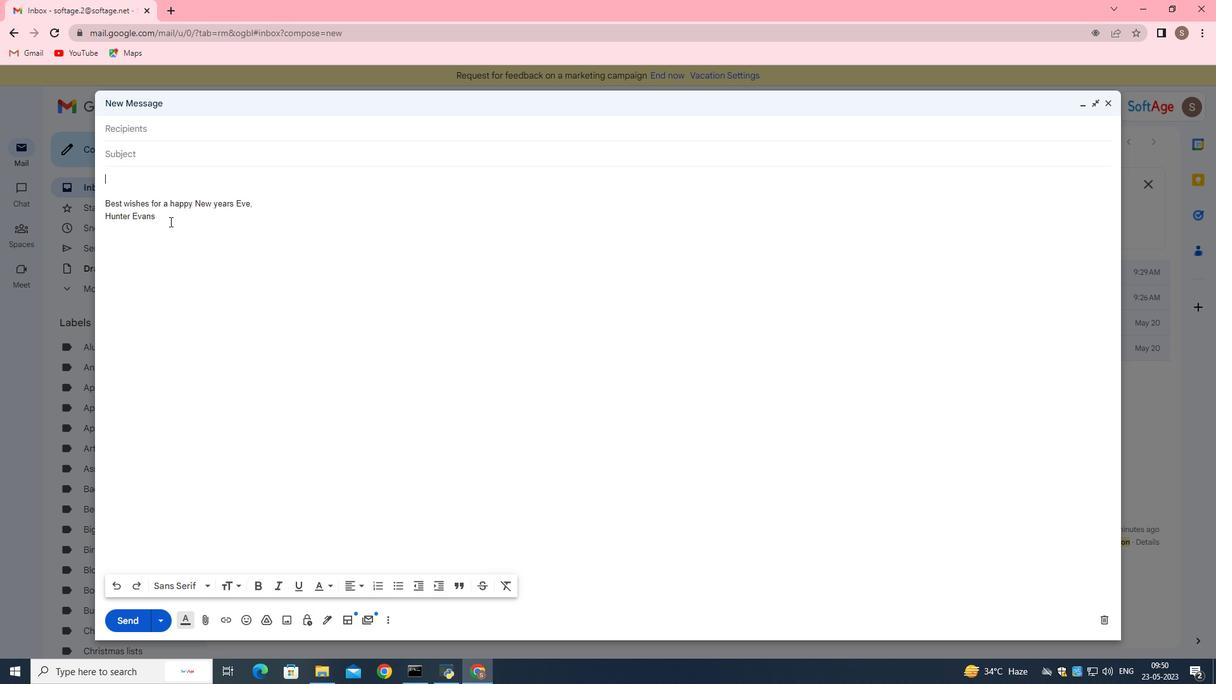 
Action: Mouse pressed left at (166, 217)
Screenshot: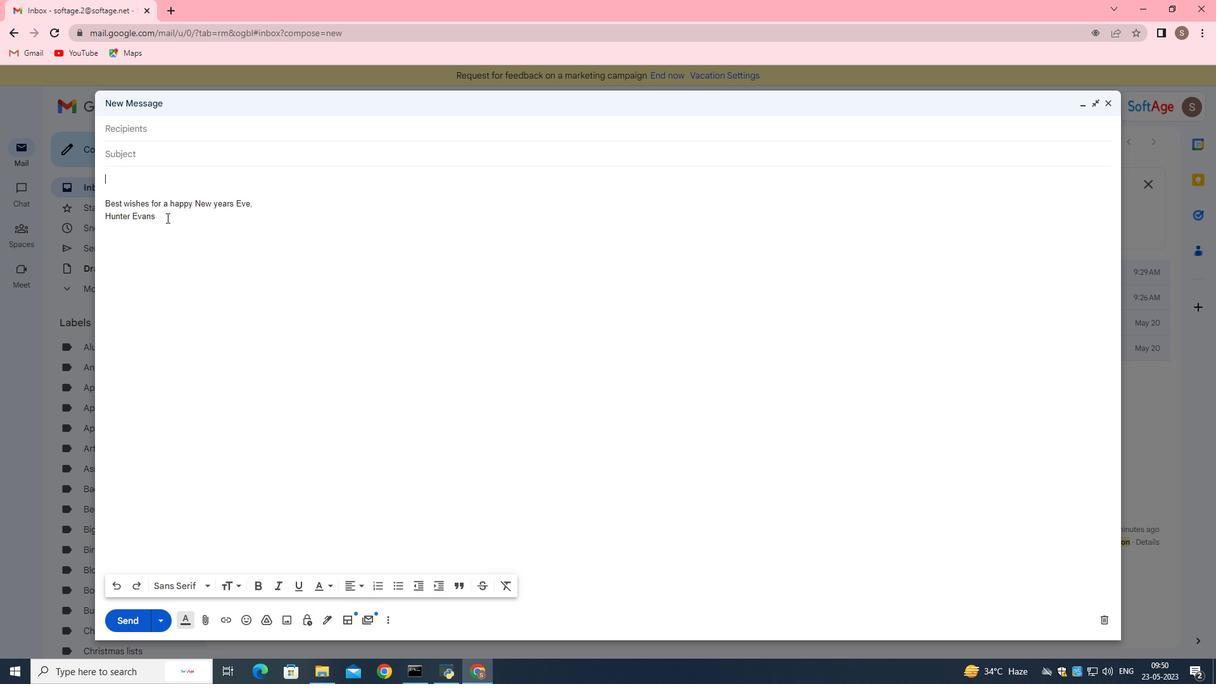 
Action: Mouse moved to (98, 219)
Screenshot: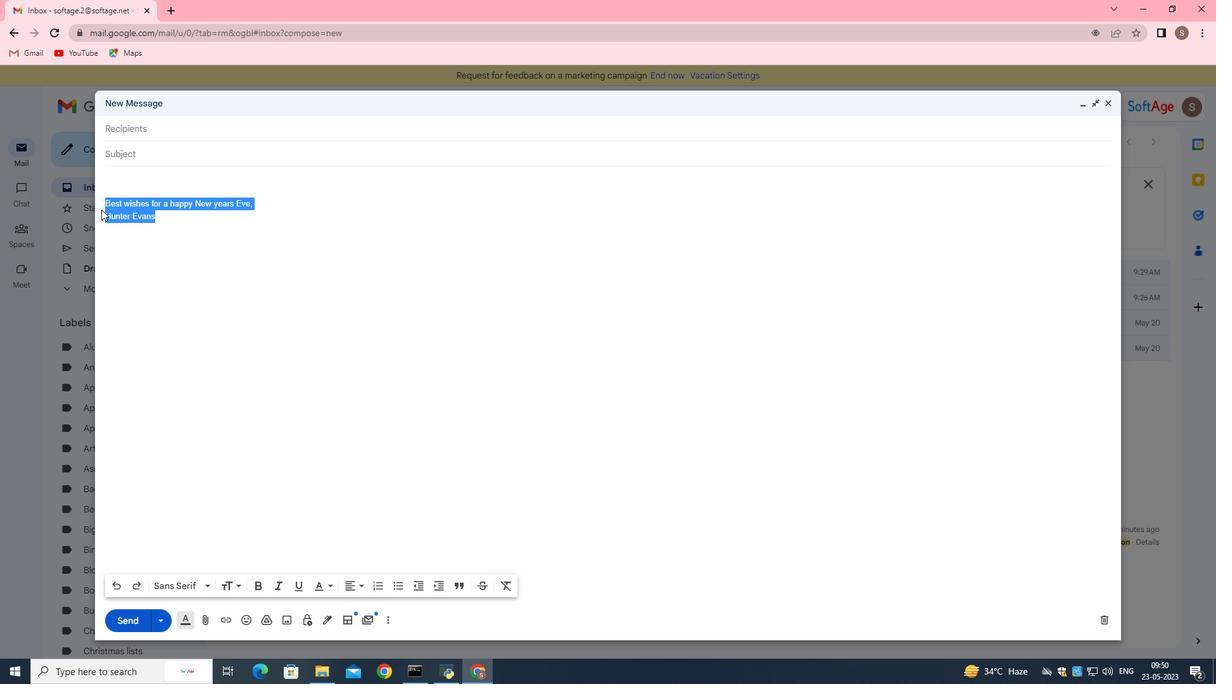 
Action: Key pressed <Key.backspace><Key.shift>Hannah<Key.space><Key.shift>Green
Screenshot: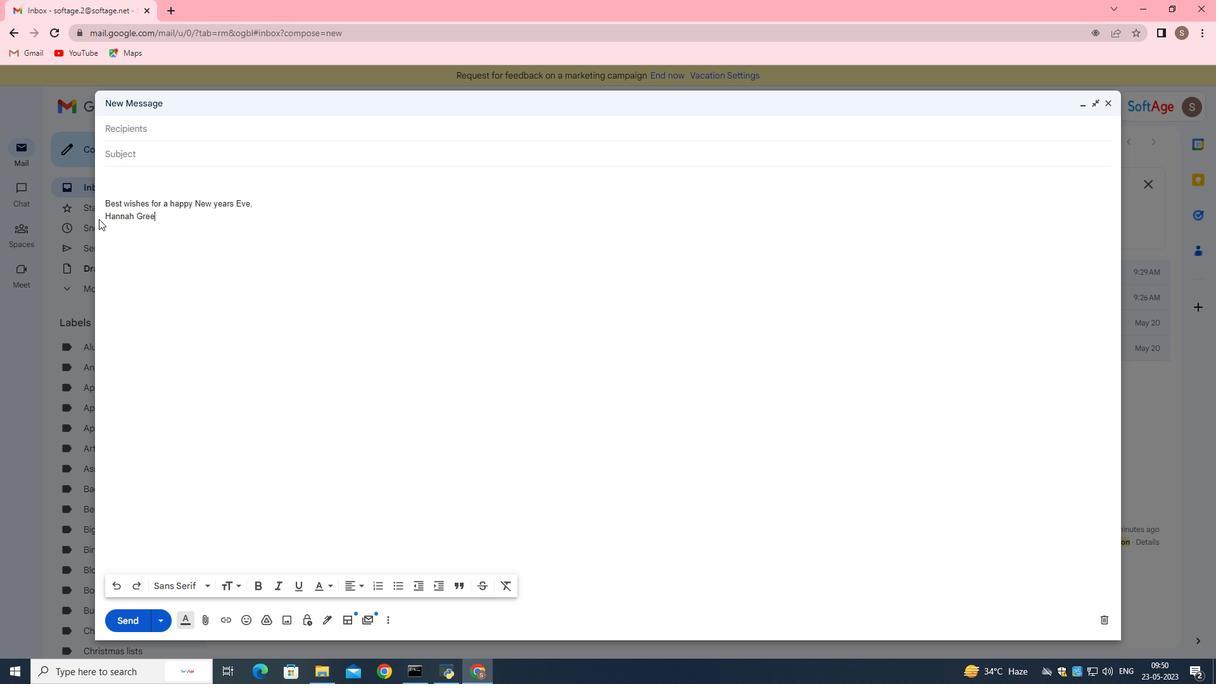 
Action: Mouse moved to (139, 156)
Screenshot: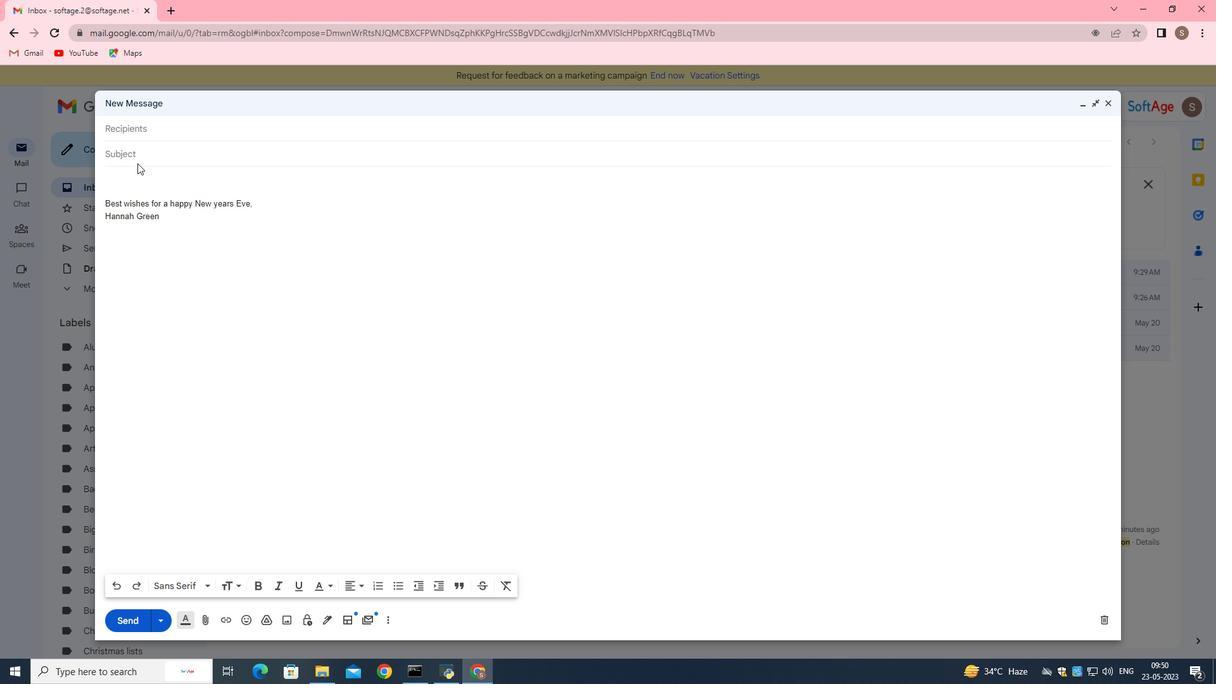 
Action: Mouse pressed left at (139, 156)
Screenshot: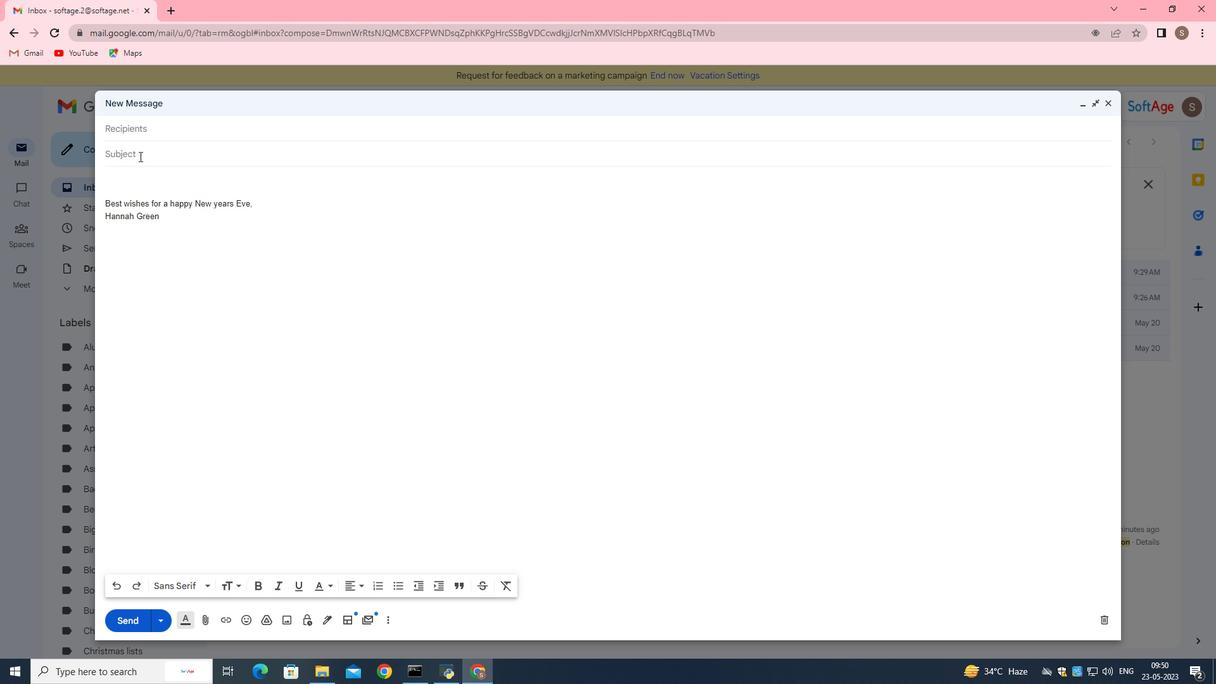 
Action: Mouse moved to (158, 233)
Screenshot: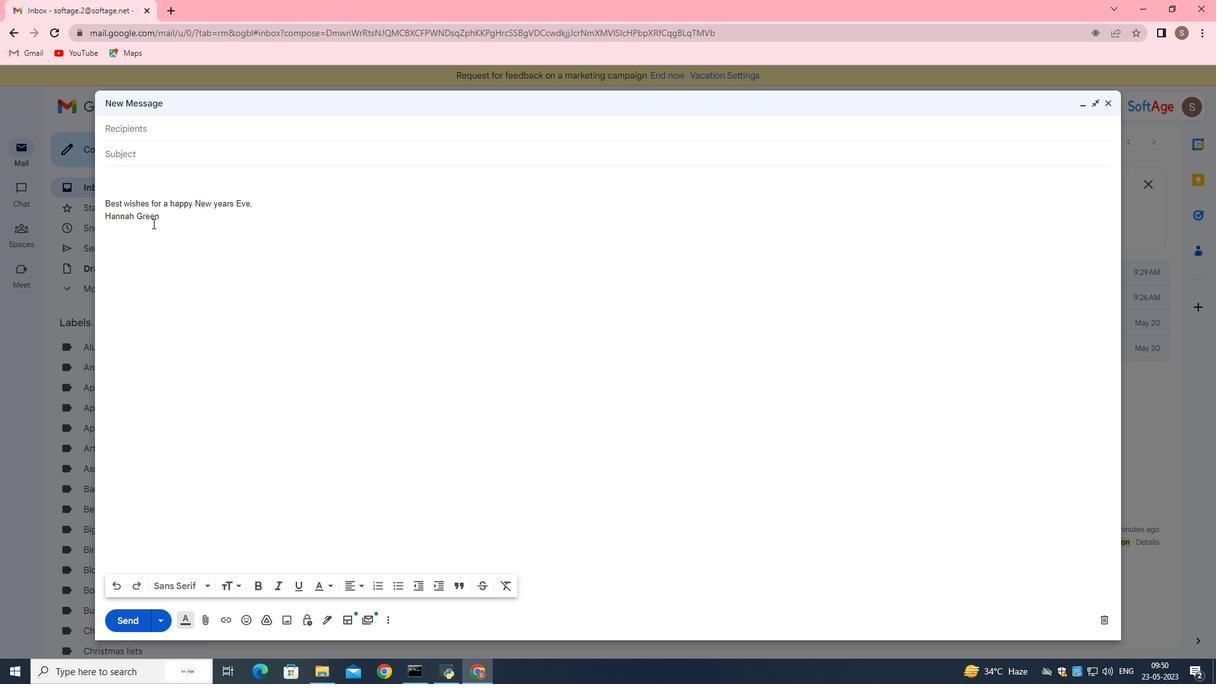 
Action: Key pressed <Key.shift>Request<Key.space>for<Key.space>feedback<Key.space>on<Key.space>an<Key.space>event<Key.space>
Screenshot: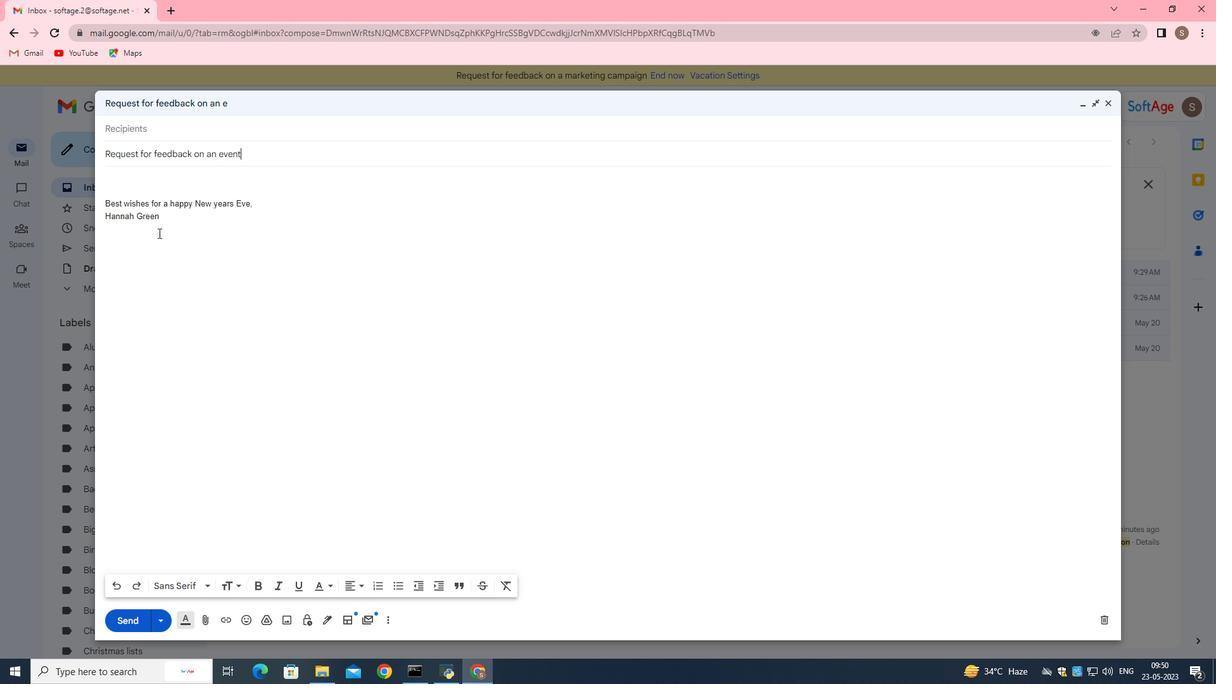 
Action: Mouse moved to (272, 184)
Screenshot: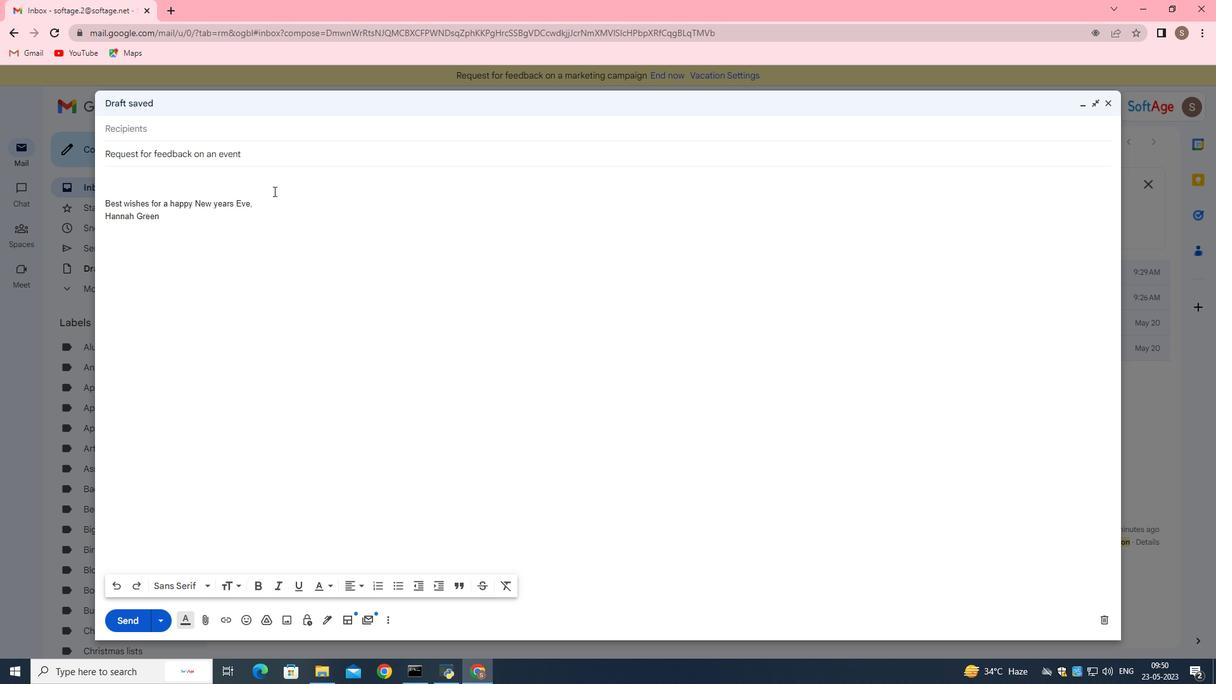 
Action: Mouse pressed left at (272, 184)
Screenshot: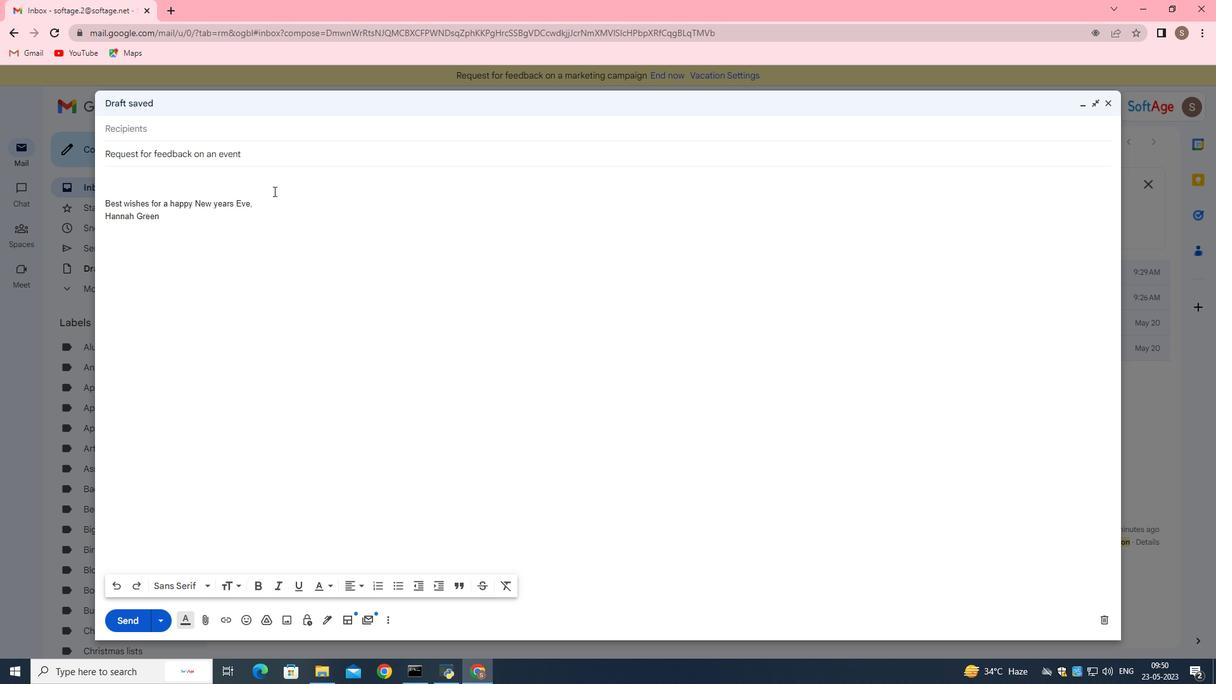 
Action: Key pressed <Key.shift>I<Key.space>o<Key.backspace>apologize<Key.space>for<Key.space>any<Key.space>miscommunication<Key.space>and<Key.space>would<Key.space>like<Key.space>to<Key.space>clarify<Key.space>the<Key.space>situation.
Screenshot: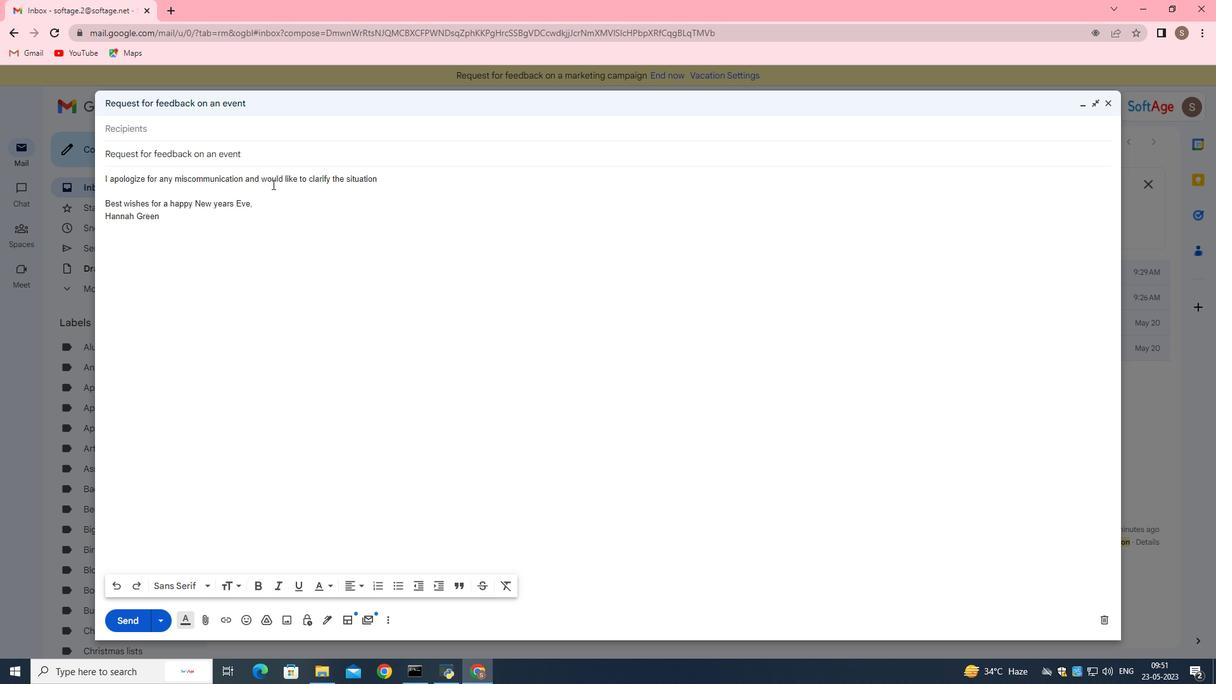 
Action: Mouse moved to (214, 136)
Screenshot: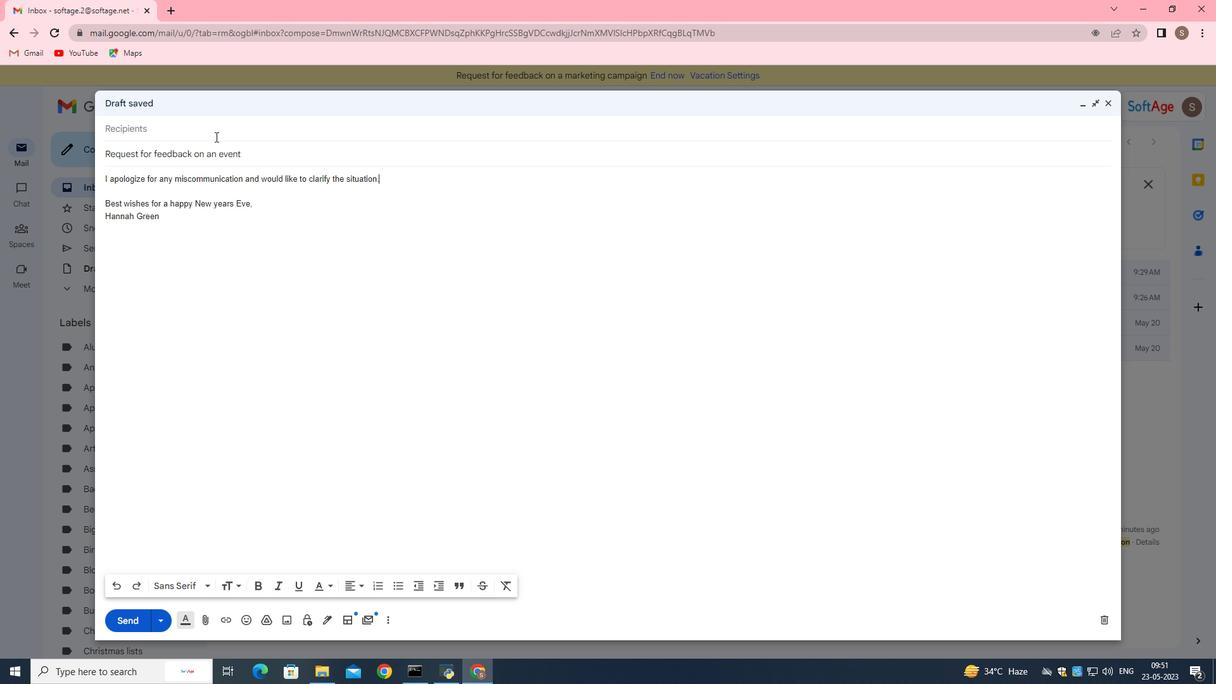
Action: Mouse pressed left at (214, 136)
